 Task: 1.5.6 Add tabs under order management application
Action: Mouse moved to (39, 113)
Screenshot: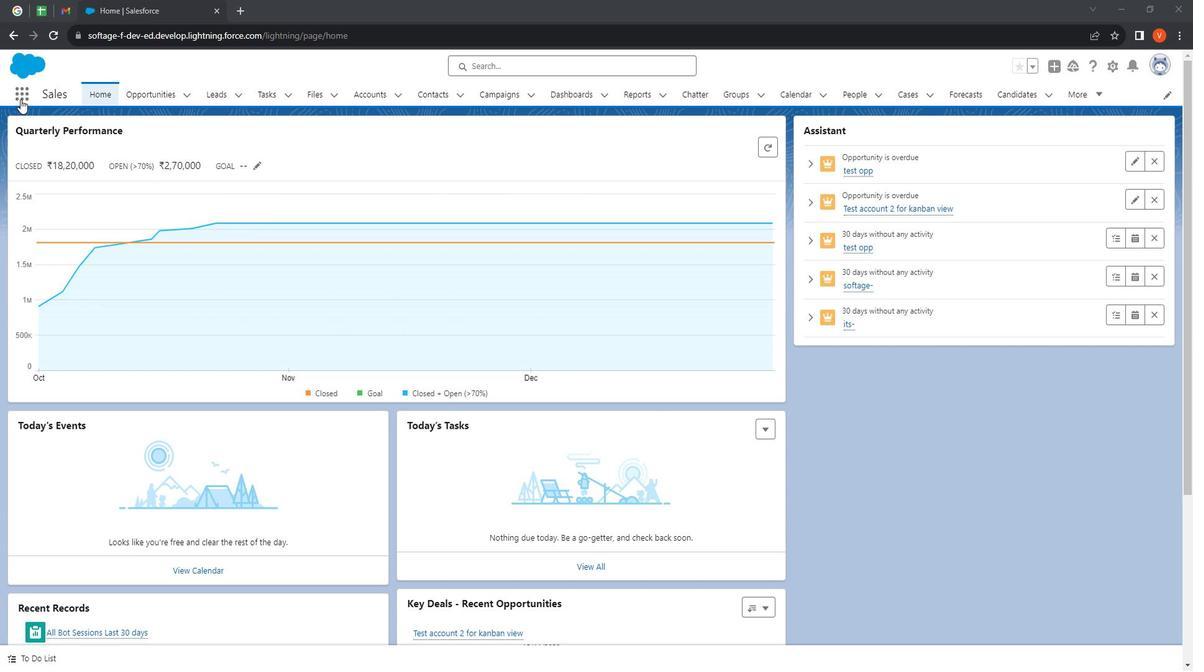 
Action: Mouse pressed left at (39, 113)
Screenshot: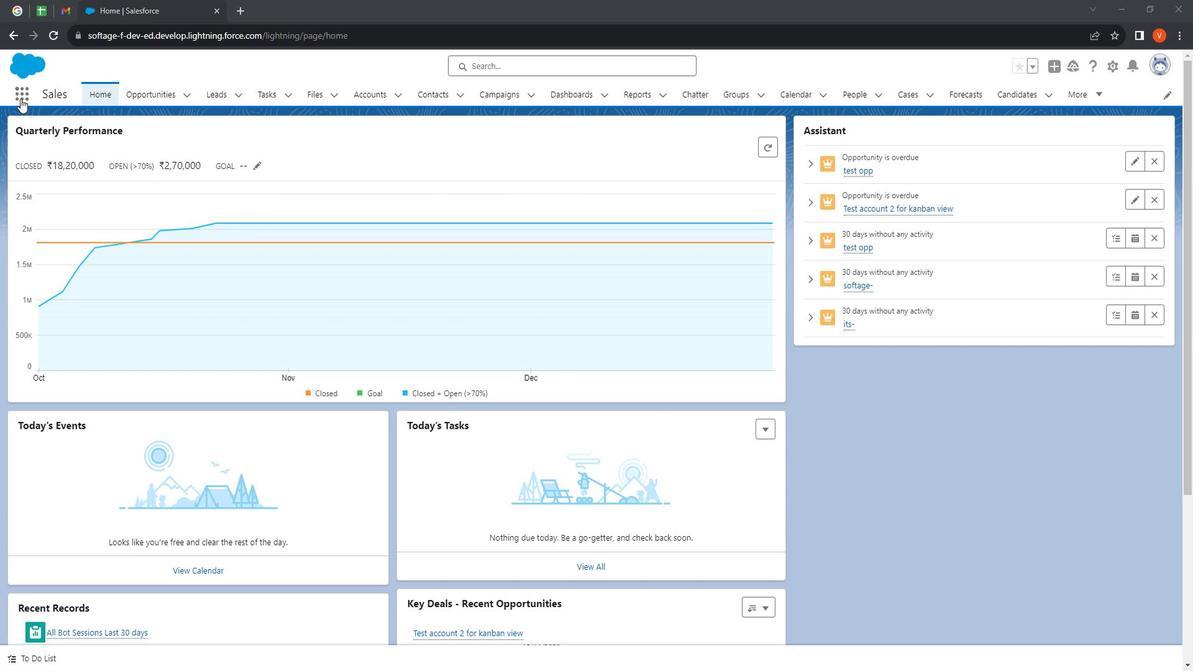 
Action: Mouse moved to (49, 328)
Screenshot: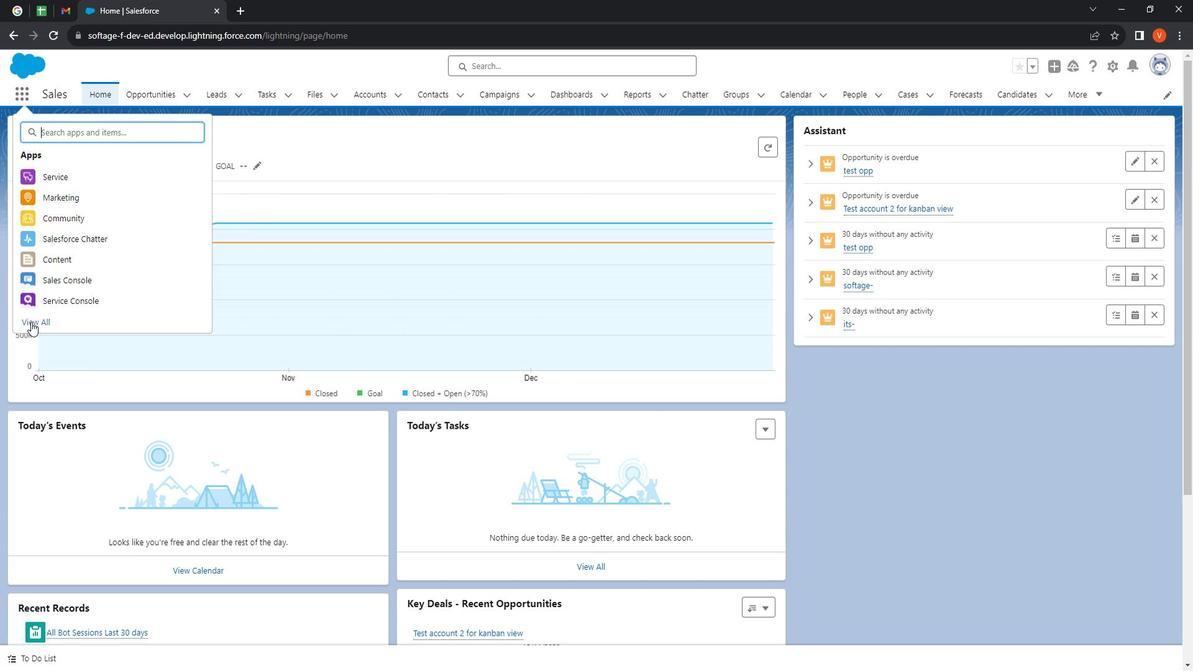 
Action: Mouse pressed left at (49, 328)
Screenshot: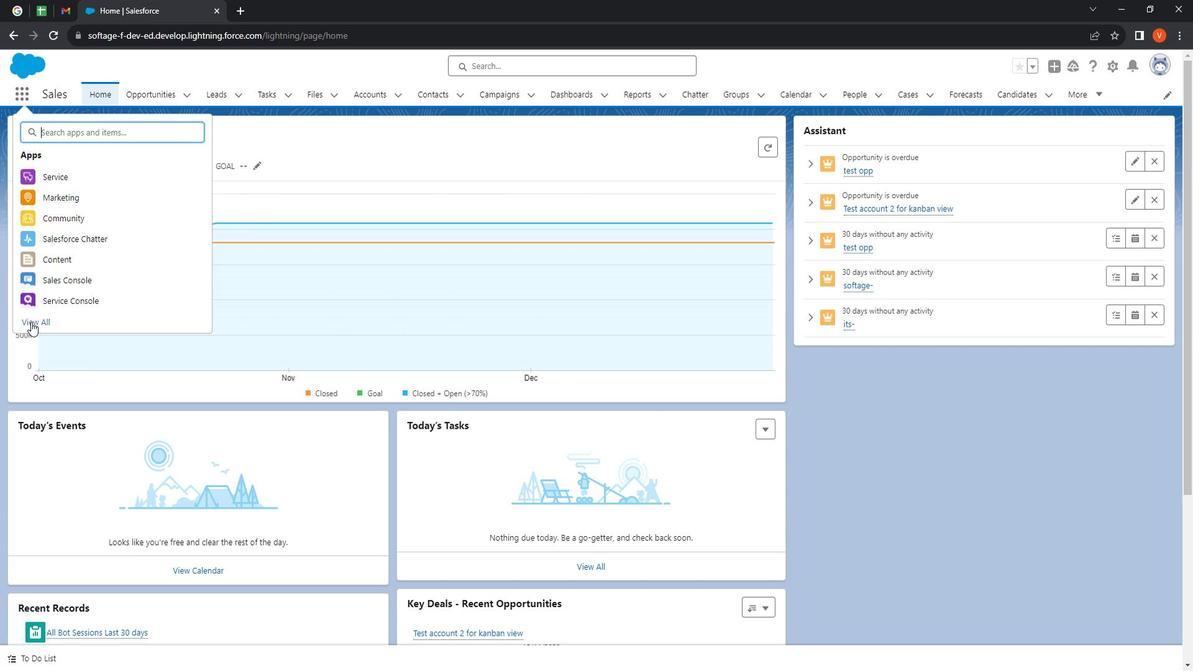 
Action: Mouse moved to (881, 479)
Screenshot: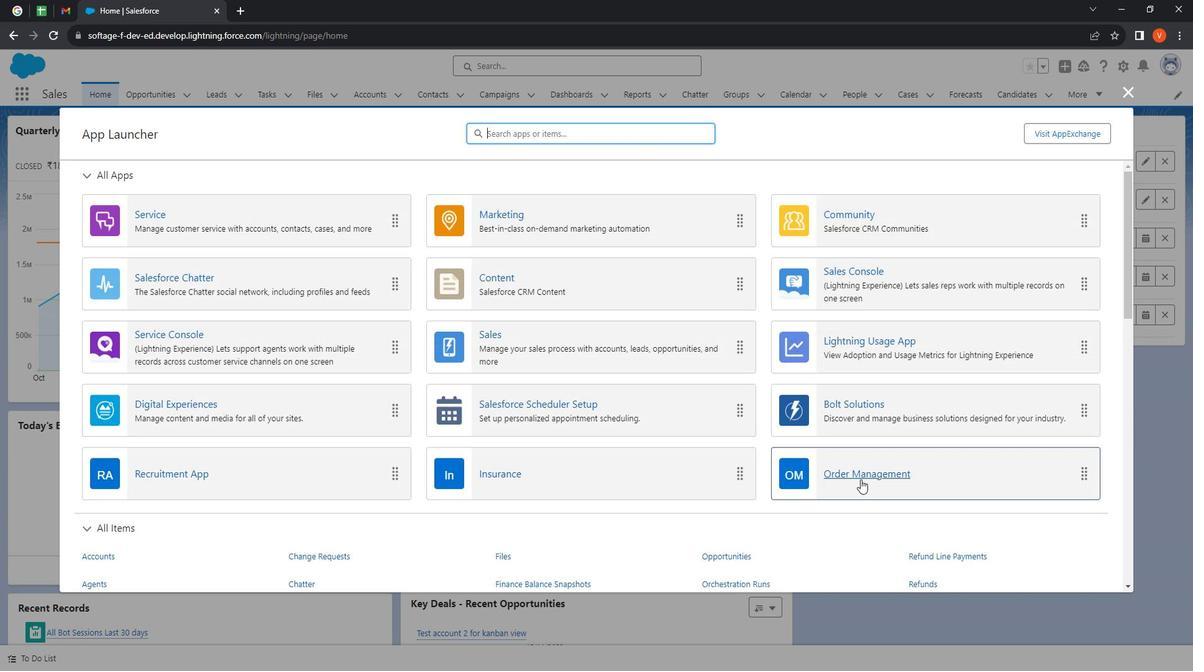 
Action: Mouse pressed left at (881, 479)
Screenshot: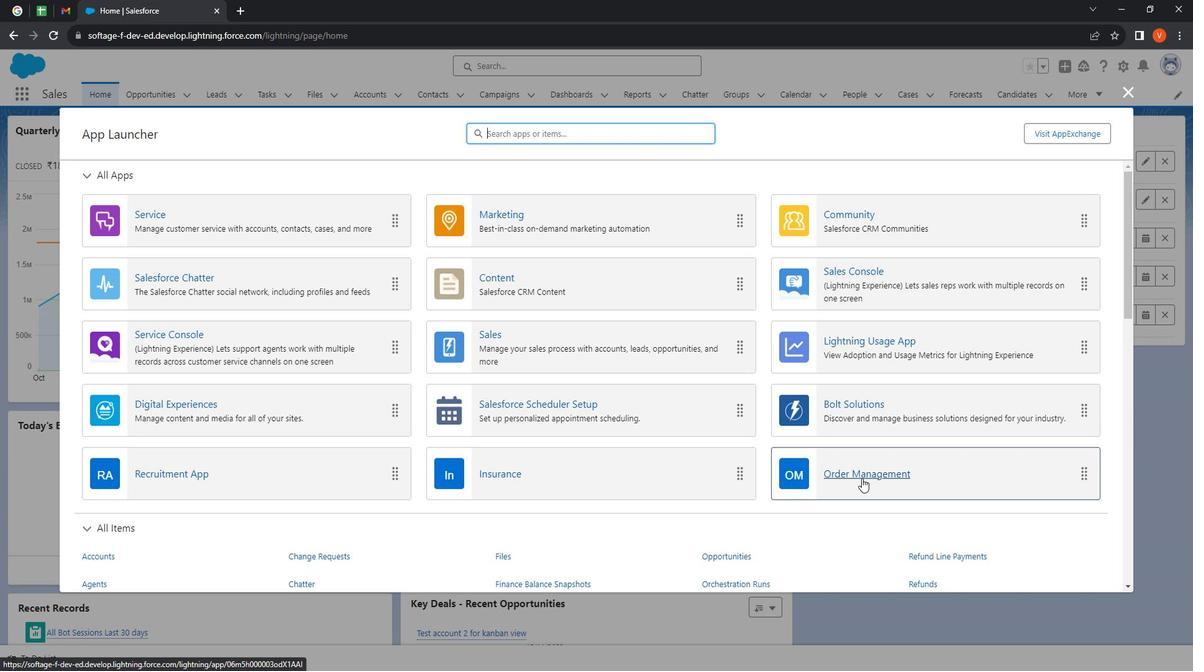 
Action: Mouse moved to (1139, 80)
Screenshot: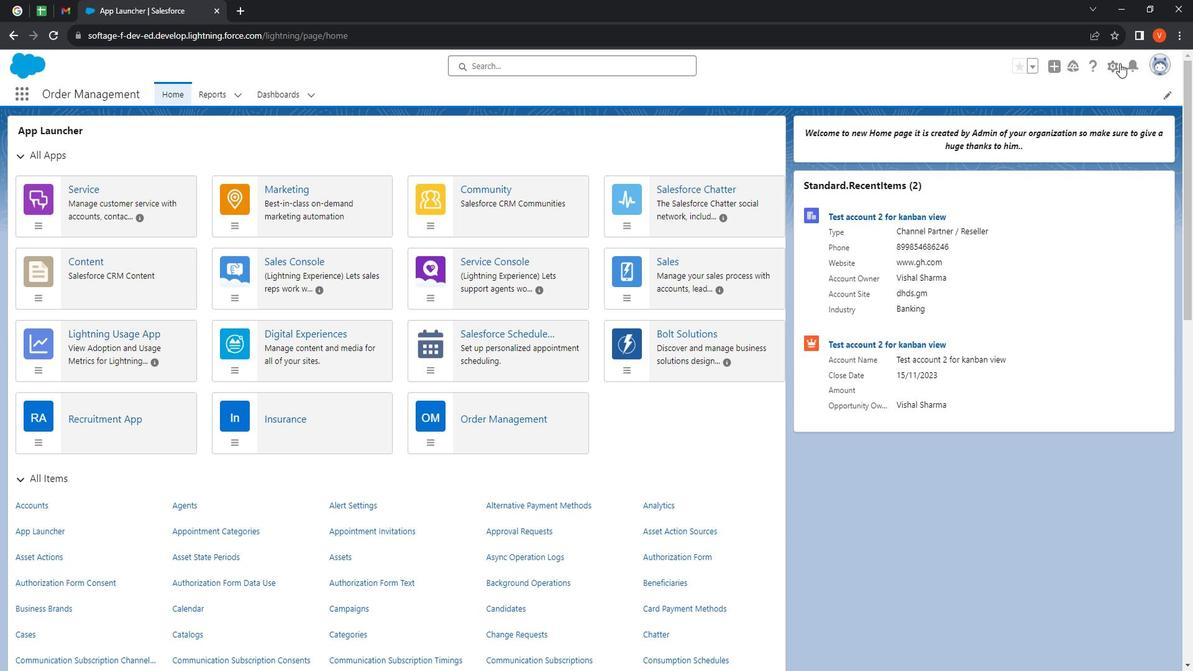 
Action: Mouse pressed left at (1139, 80)
Screenshot: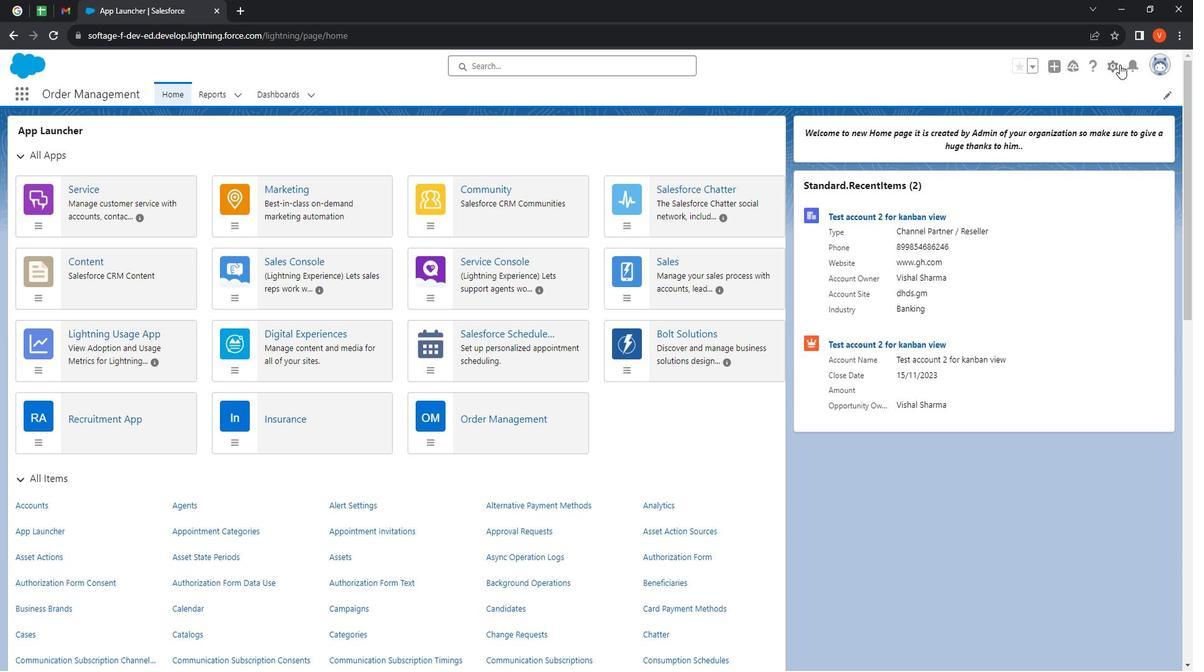 
Action: Mouse moved to (1126, 124)
Screenshot: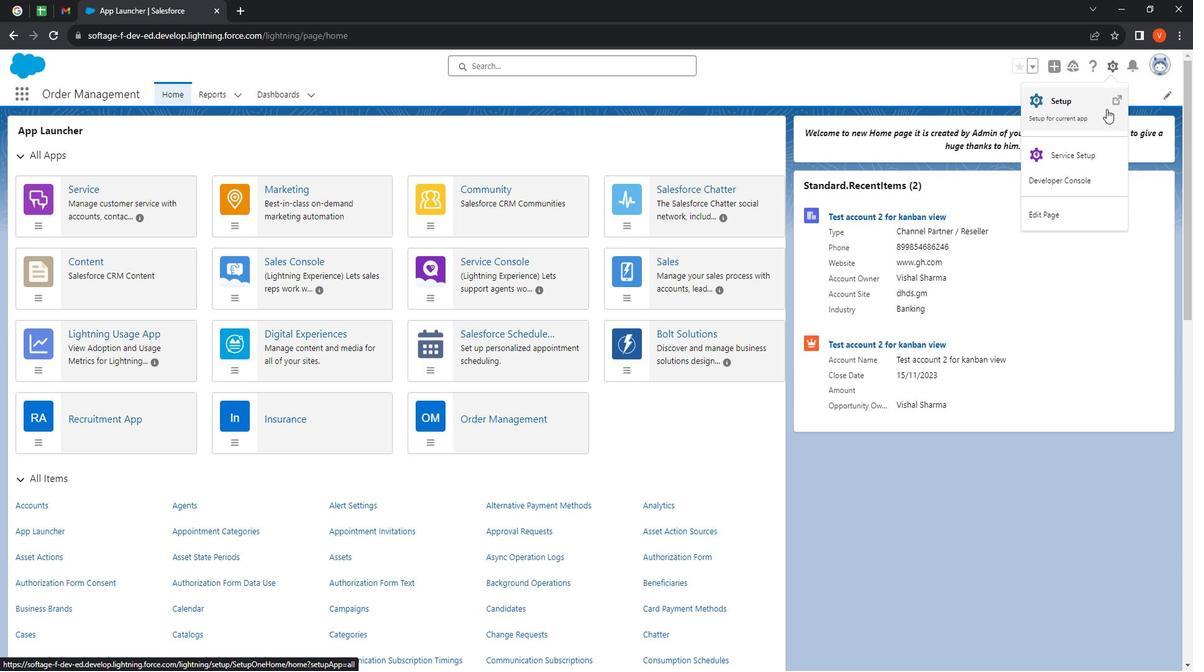 
Action: Mouse pressed left at (1126, 124)
Screenshot: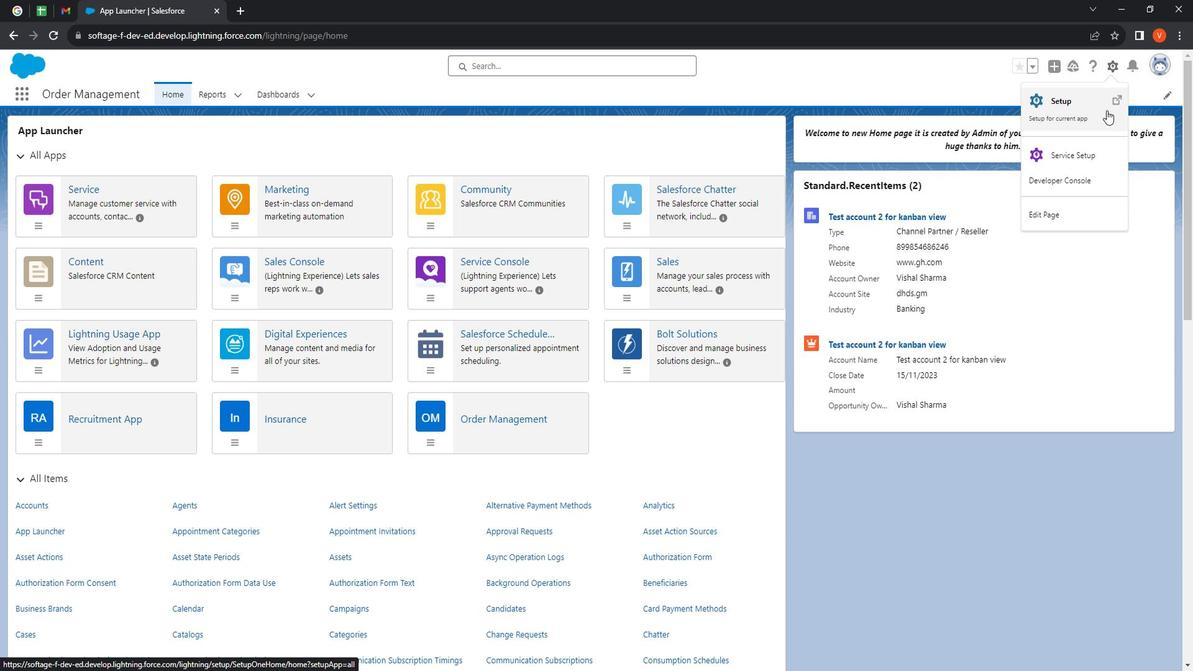 
Action: Mouse moved to (87, 181)
Screenshot: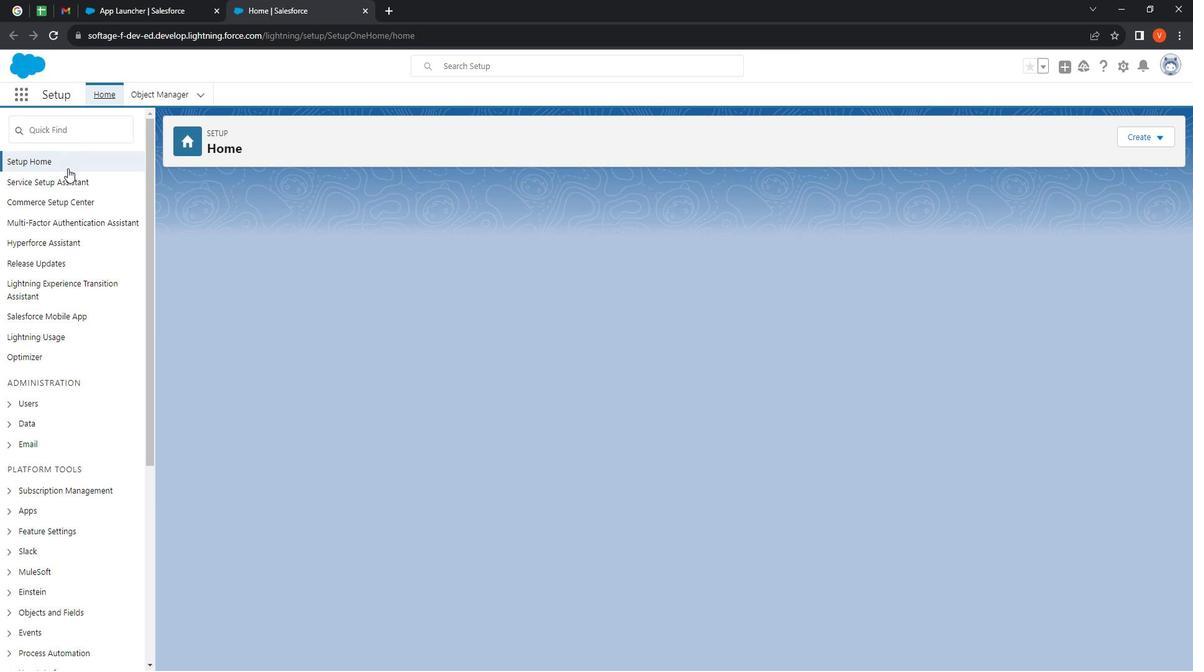 
Action: Mouse scrolled (87, 180) with delta (0, 0)
Screenshot: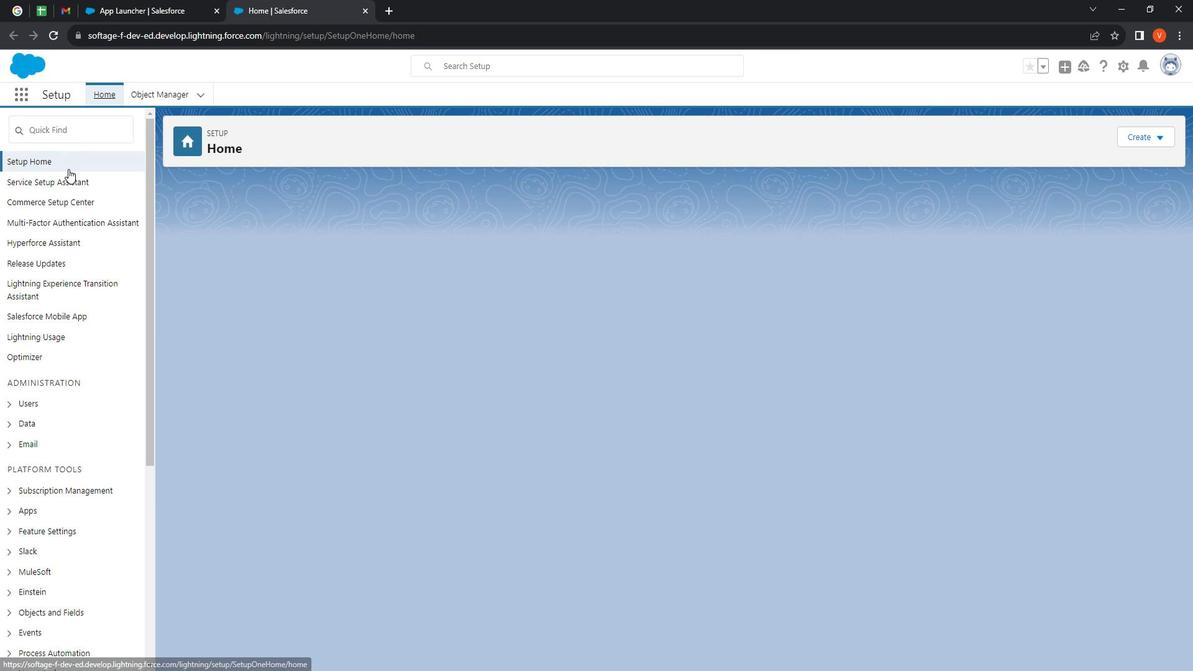 
Action: Mouse moved to (90, 188)
Screenshot: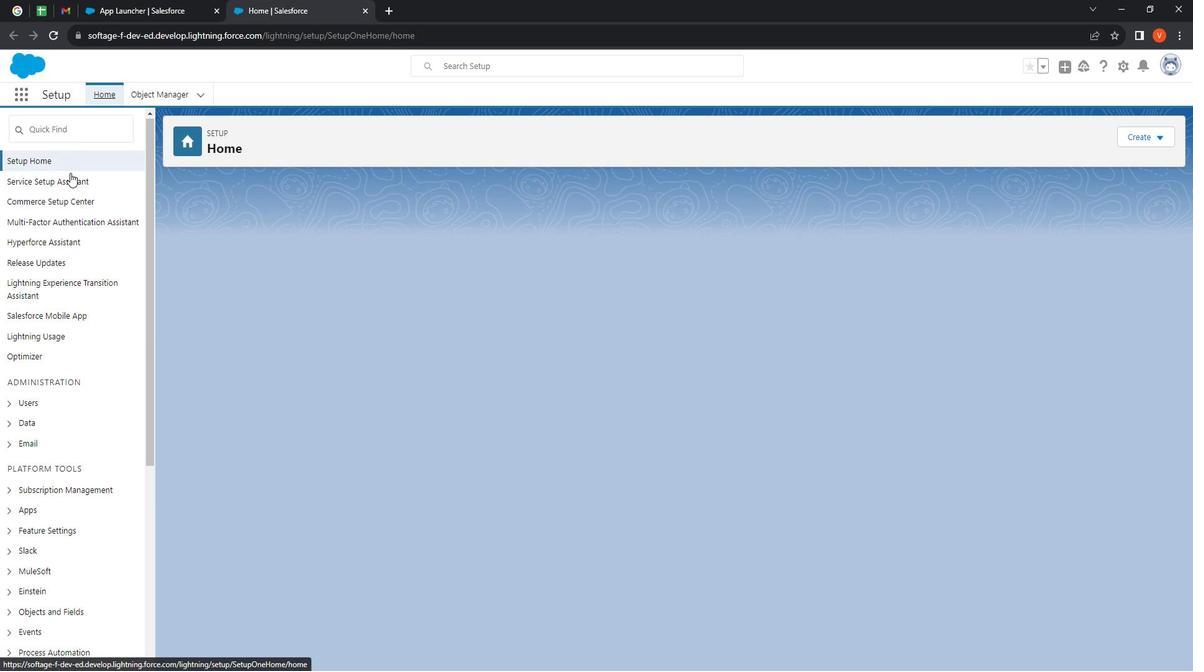 
Action: Mouse scrolled (90, 187) with delta (0, 0)
Screenshot: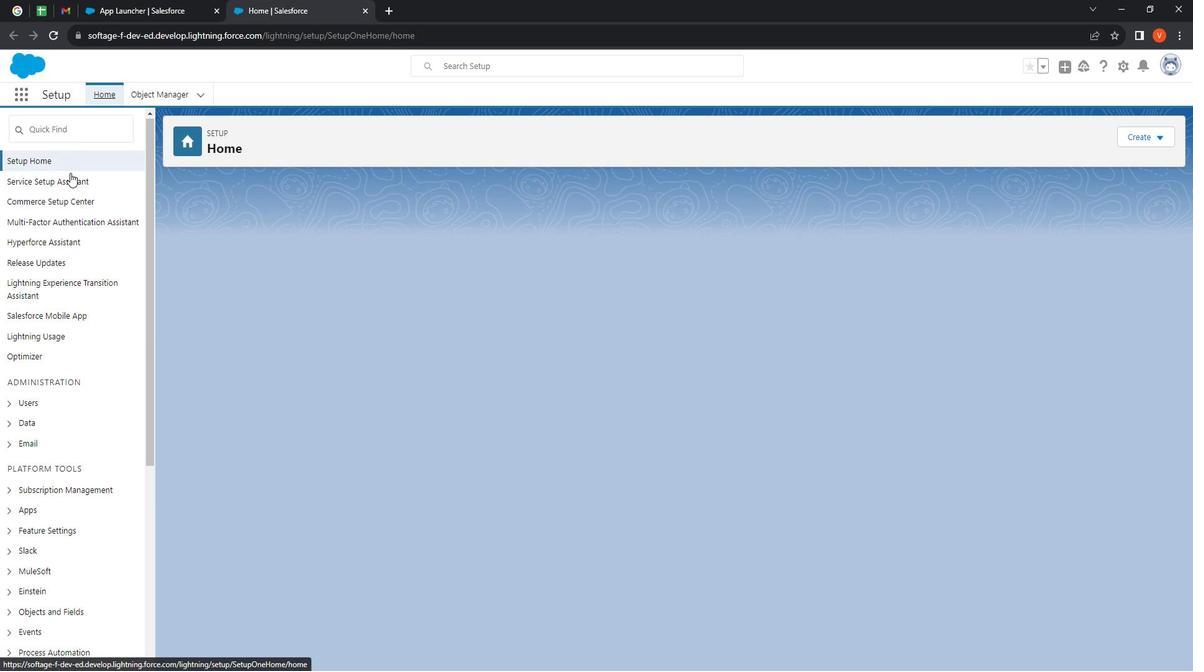 
Action: Mouse moved to (110, 200)
Screenshot: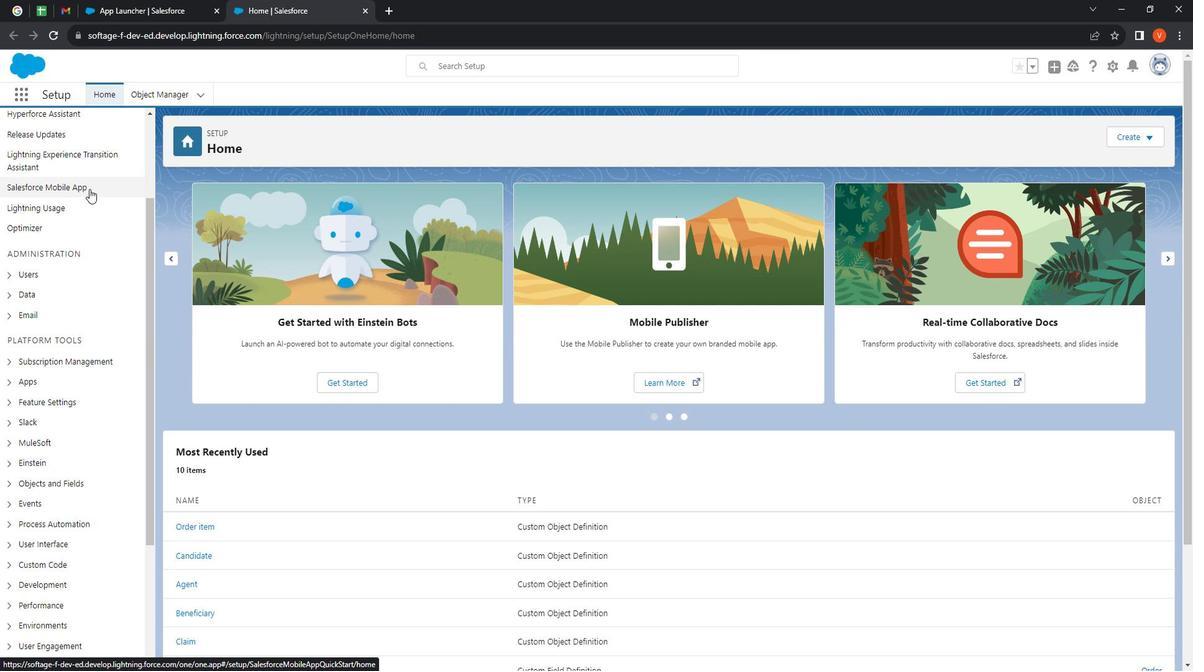 
Action: Mouse scrolled (110, 199) with delta (0, 0)
Screenshot: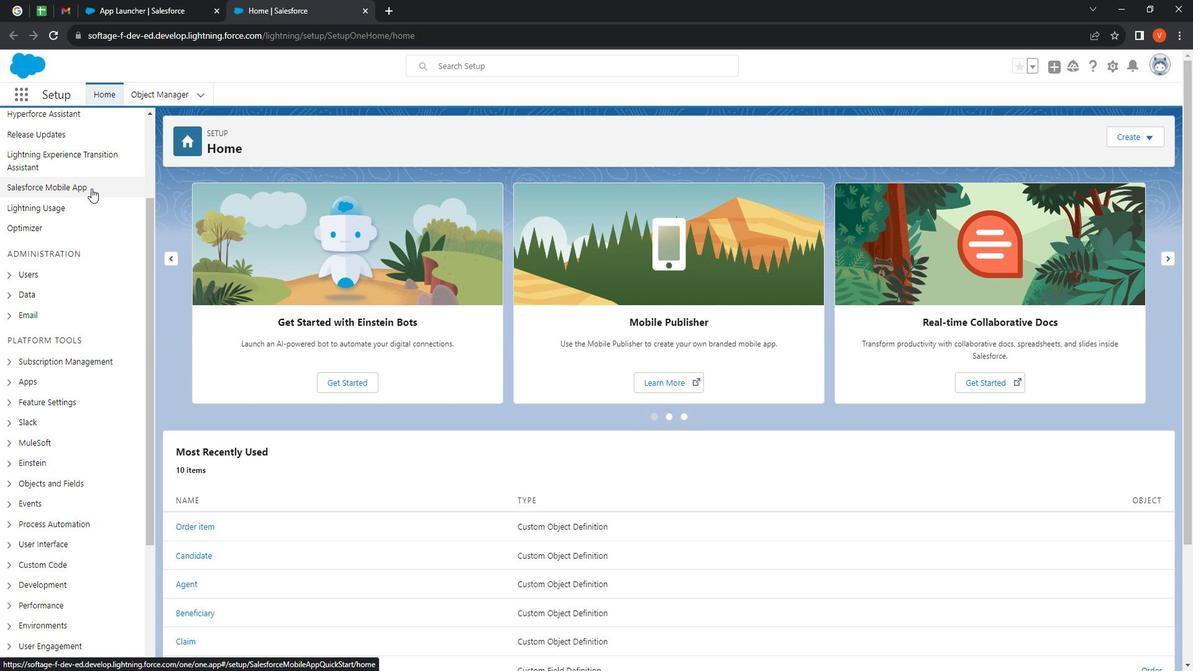 
Action: Mouse moved to (110, 199)
Screenshot: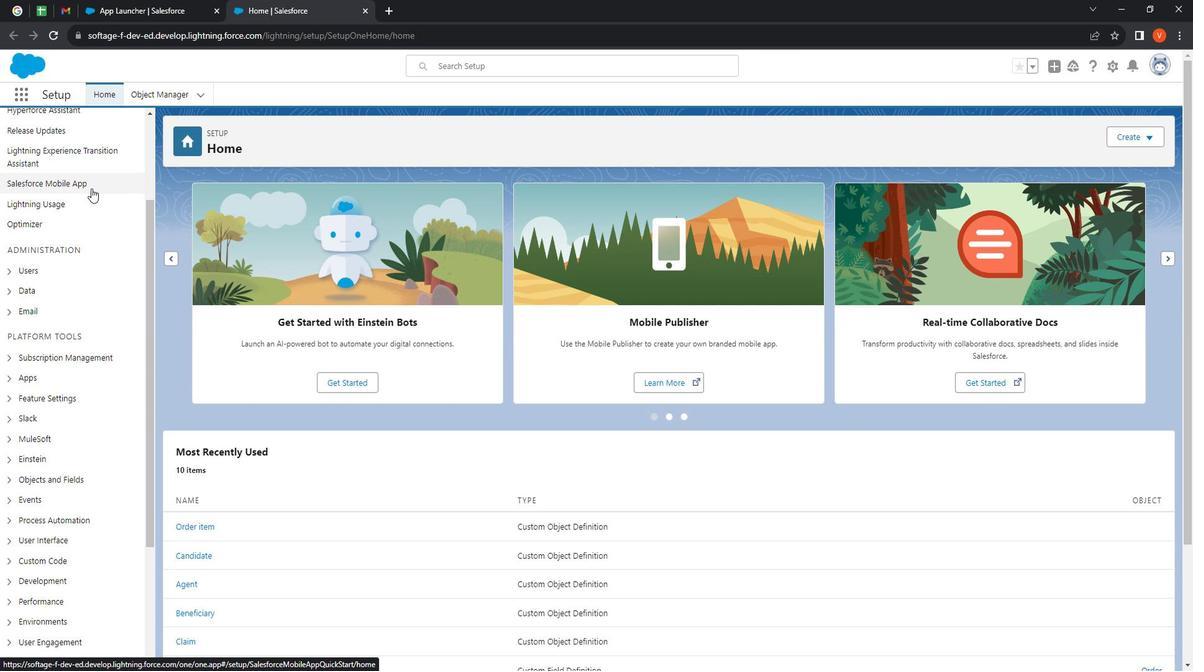 
Action: Mouse scrolled (110, 198) with delta (0, 0)
Screenshot: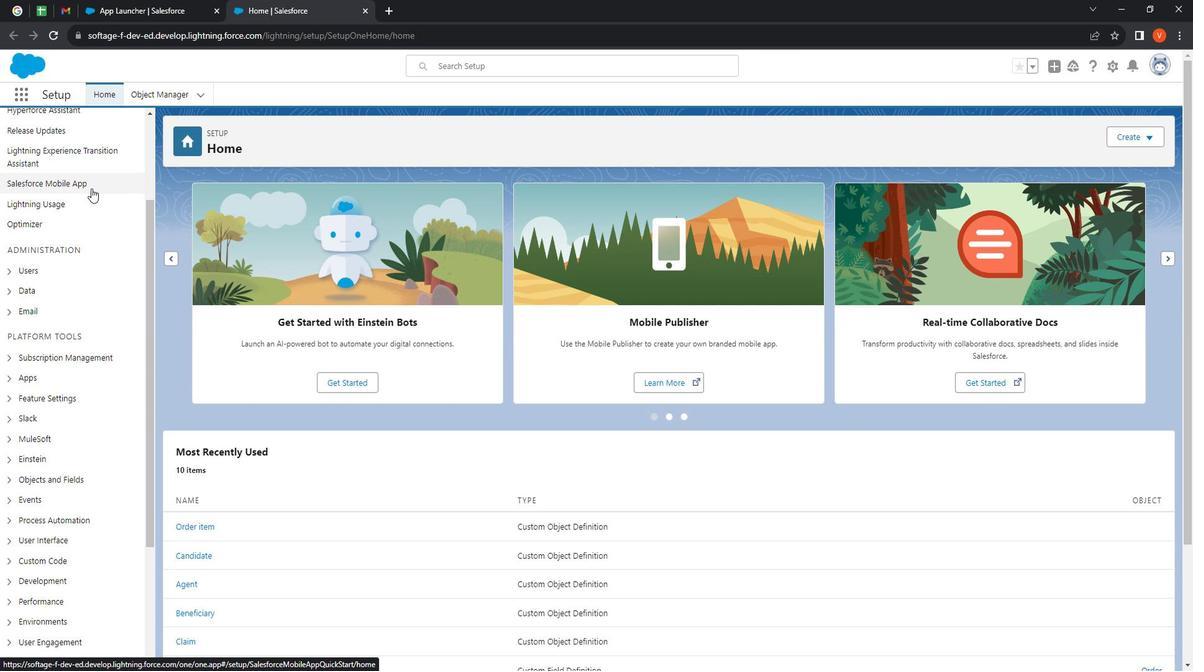 
Action: Mouse moved to (170, 382)
Screenshot: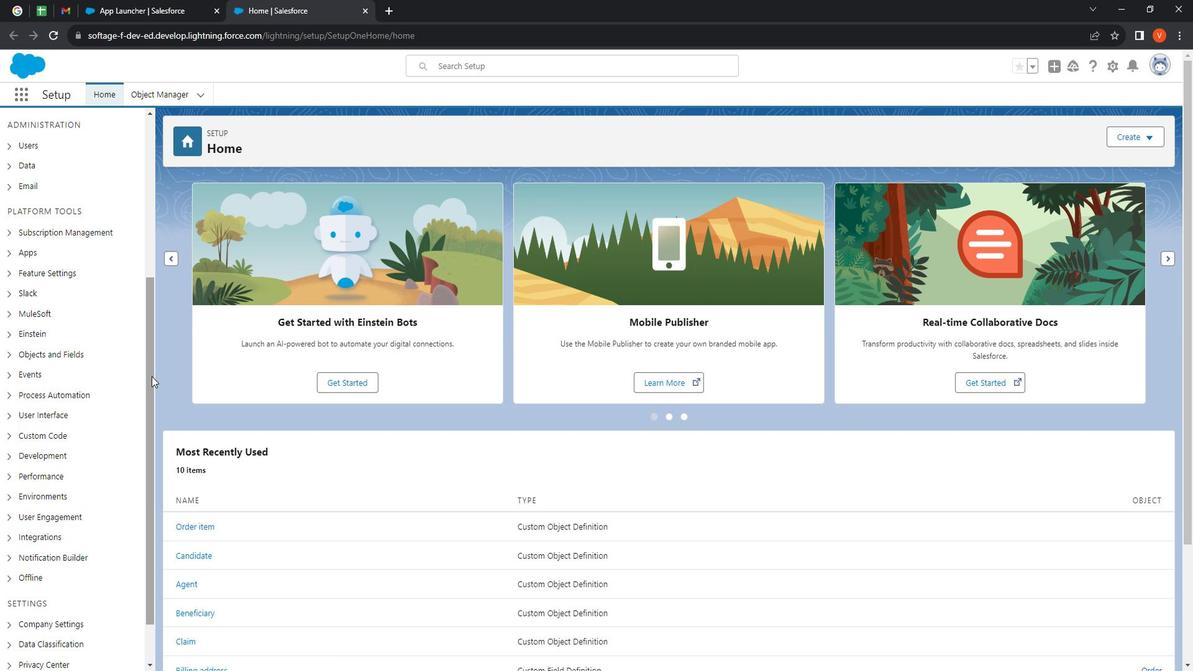 
Action: Mouse pressed left at (170, 382)
Screenshot: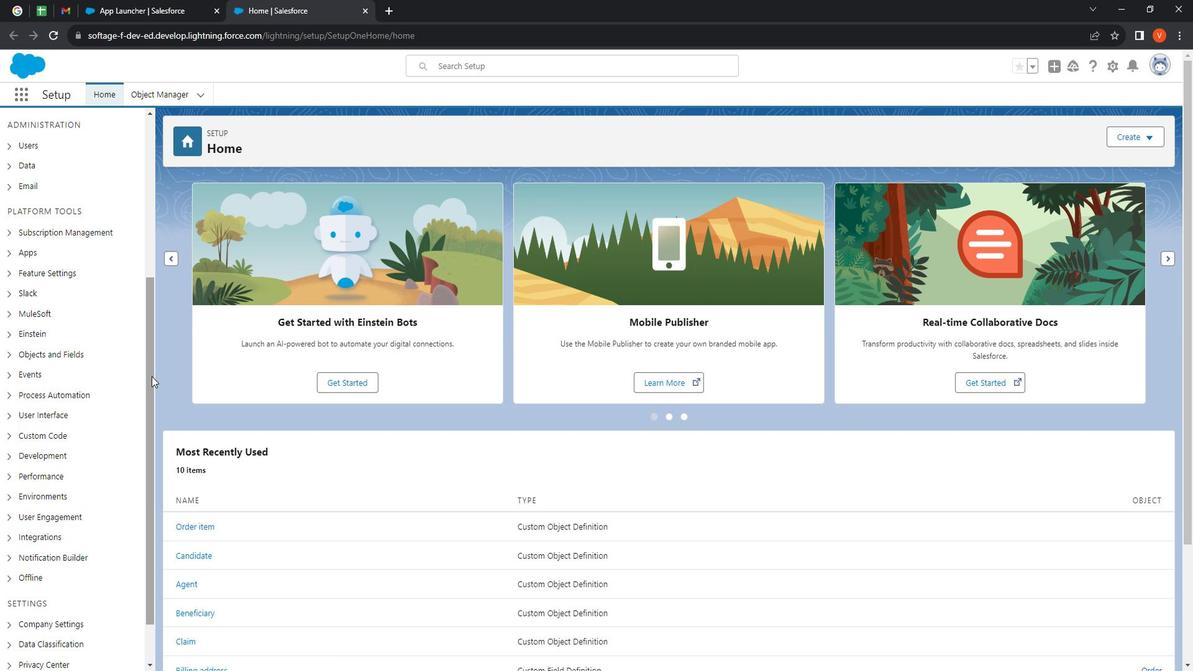 
Action: Mouse moved to (27, 457)
Screenshot: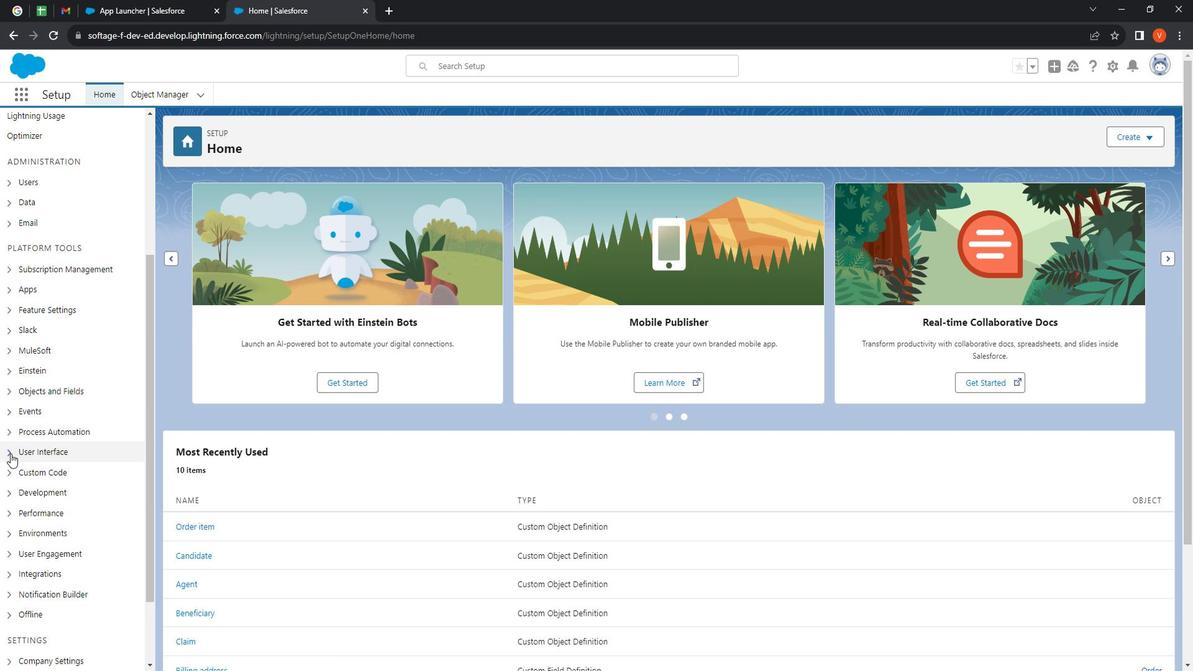 
Action: Mouse pressed left at (27, 457)
Screenshot: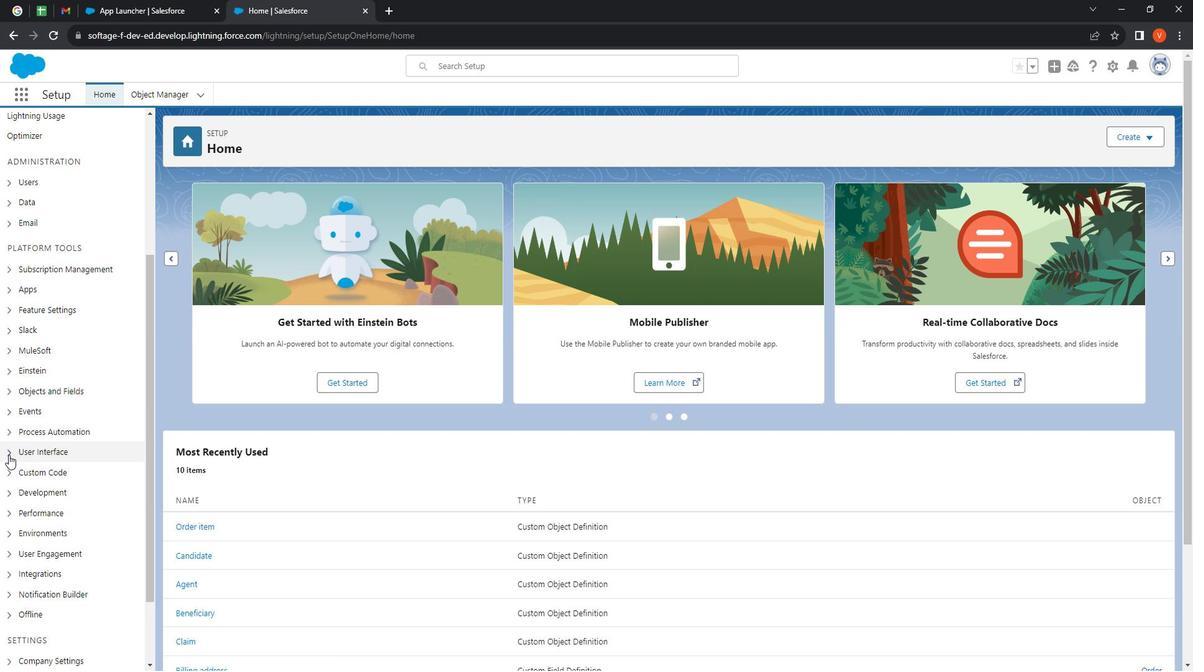 
Action: Mouse moved to (167, 338)
Screenshot: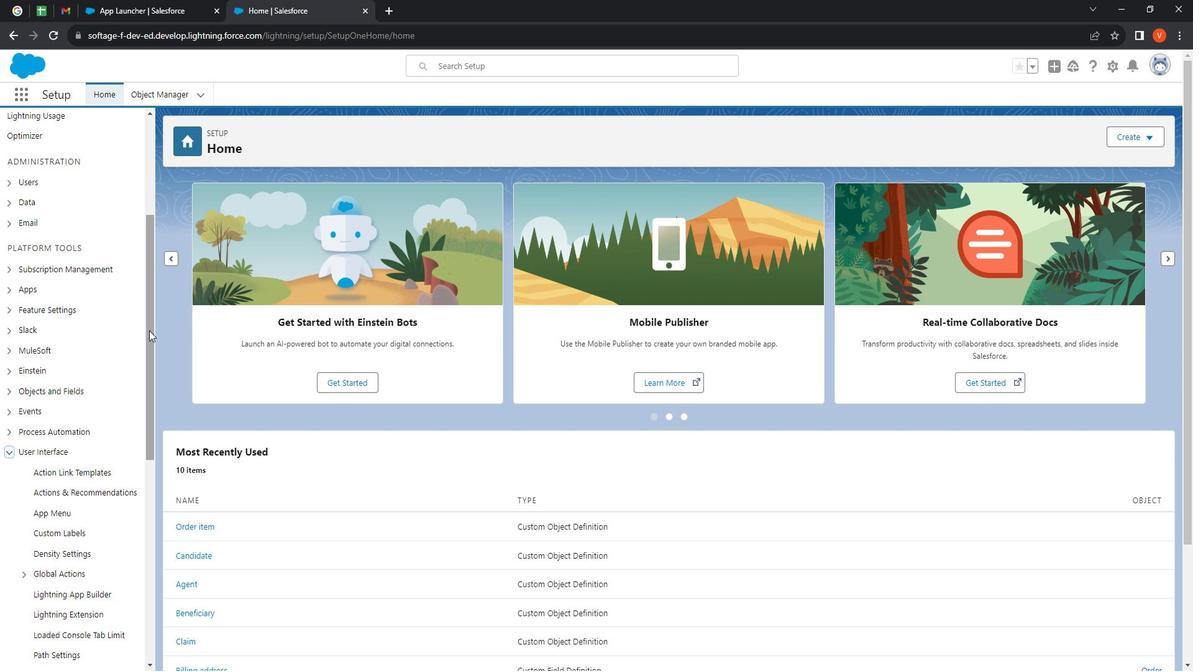 
Action: Mouse pressed left at (167, 338)
Screenshot: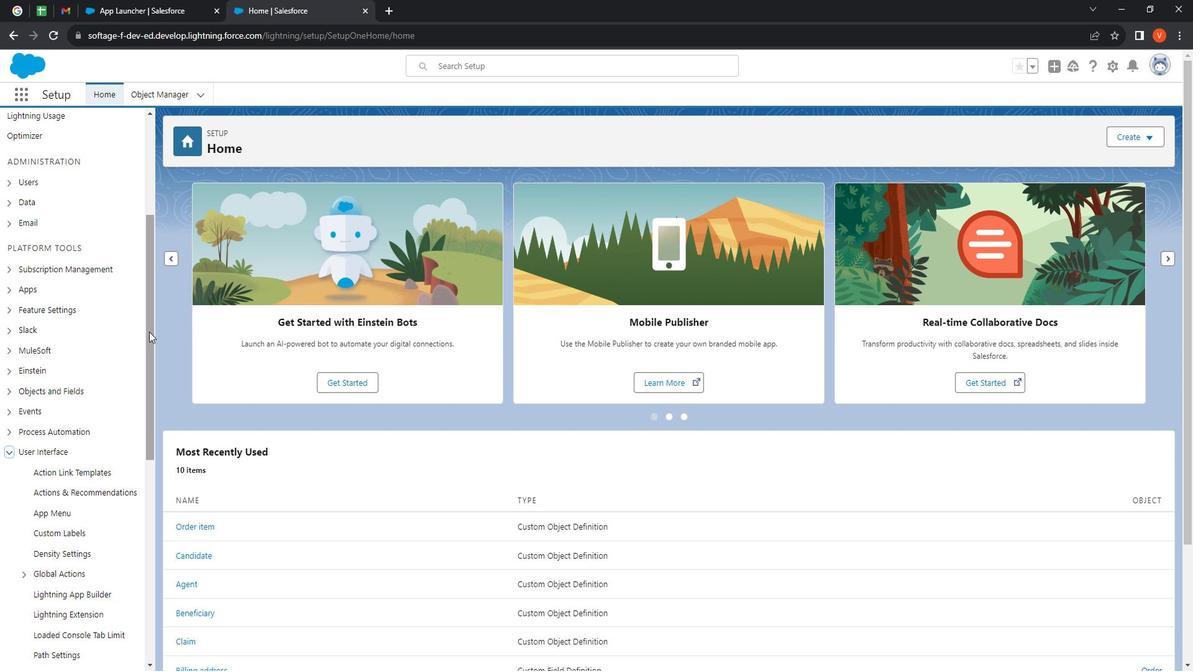 
Action: Mouse moved to (61, 563)
Screenshot: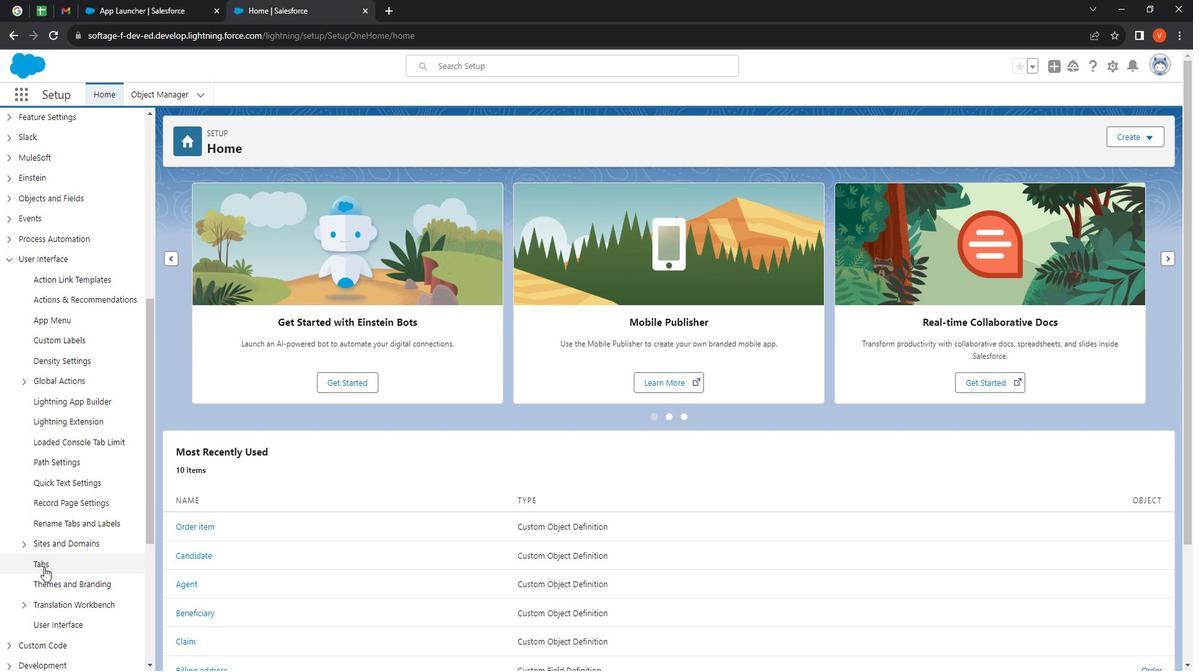 
Action: Mouse pressed left at (61, 563)
Screenshot: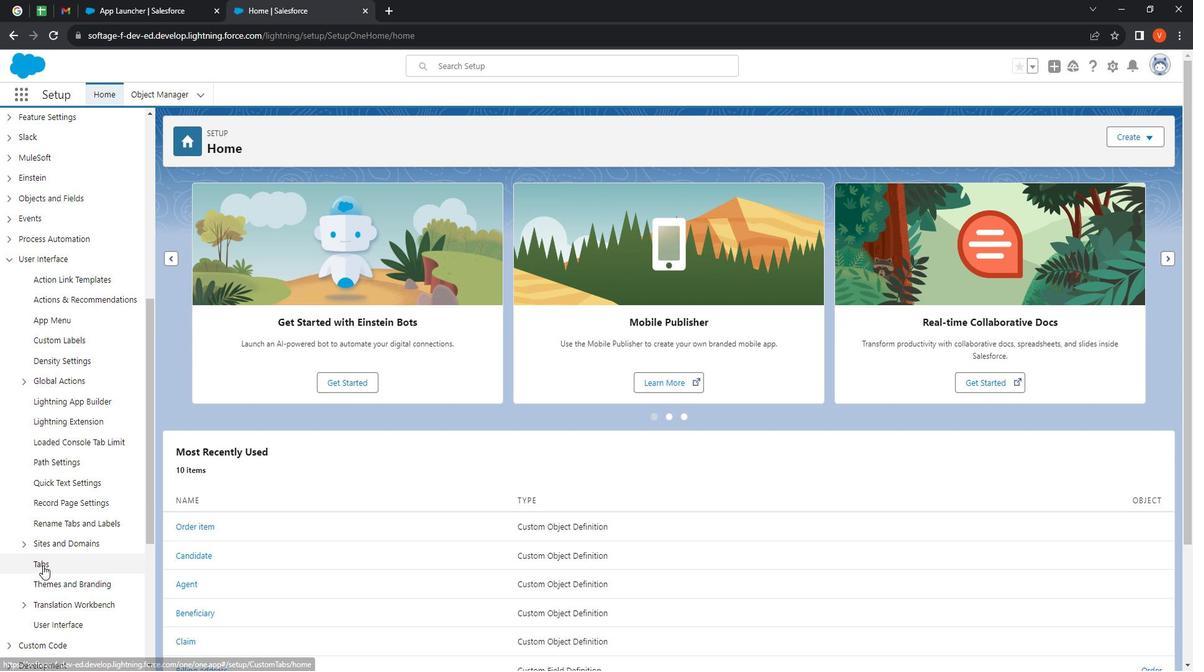 
Action: Mouse moved to (504, 291)
Screenshot: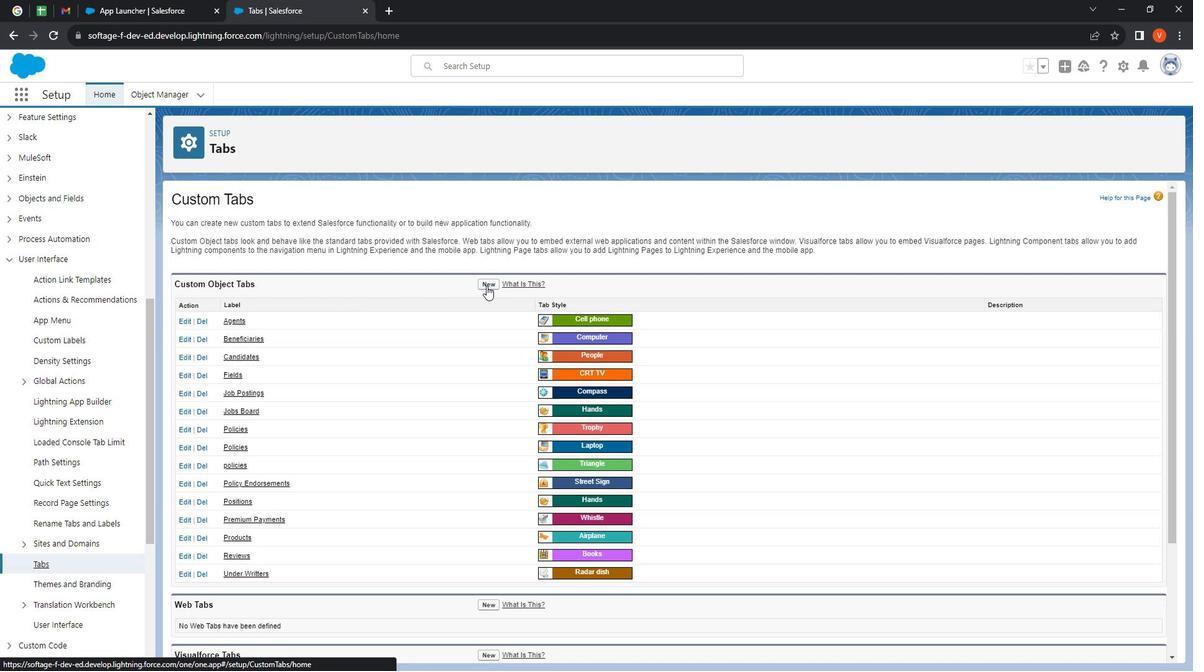 
Action: Mouse pressed left at (504, 291)
Screenshot: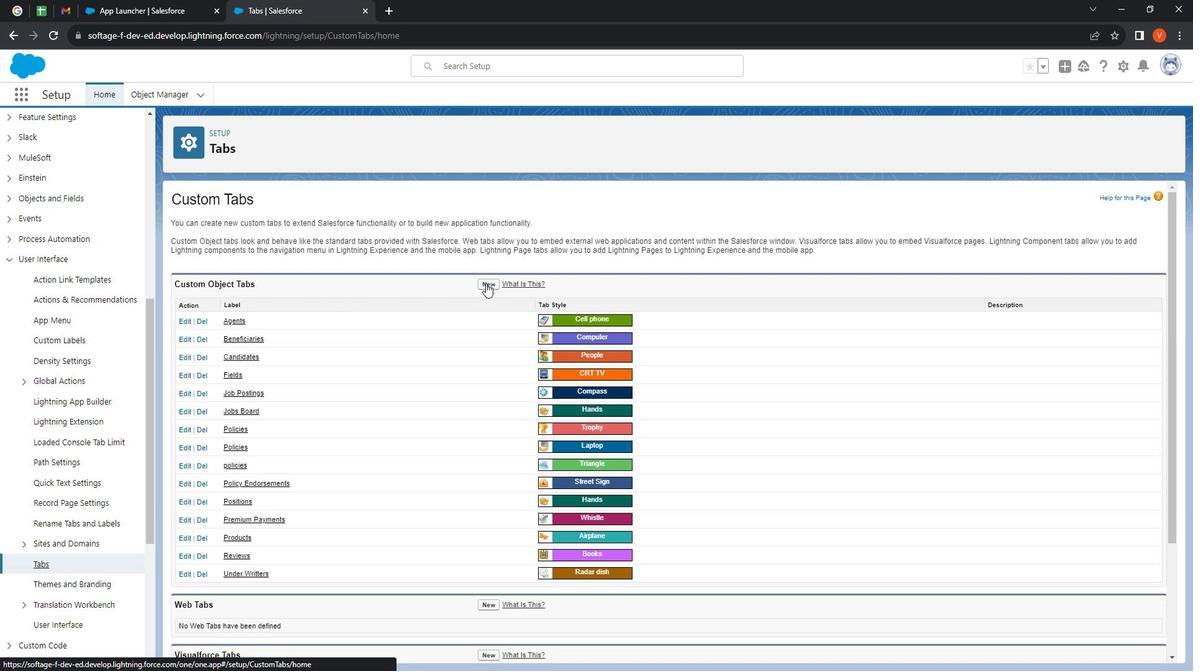 
Action: Mouse moved to (444, 302)
Screenshot: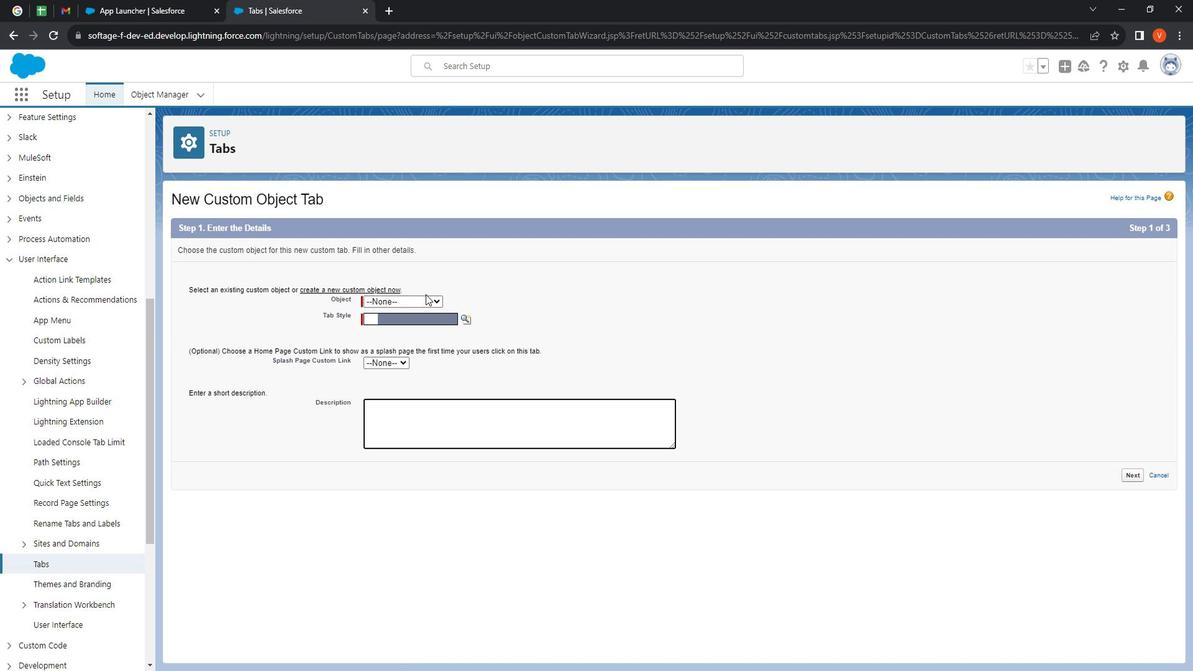 
Action: Mouse pressed left at (444, 302)
Screenshot: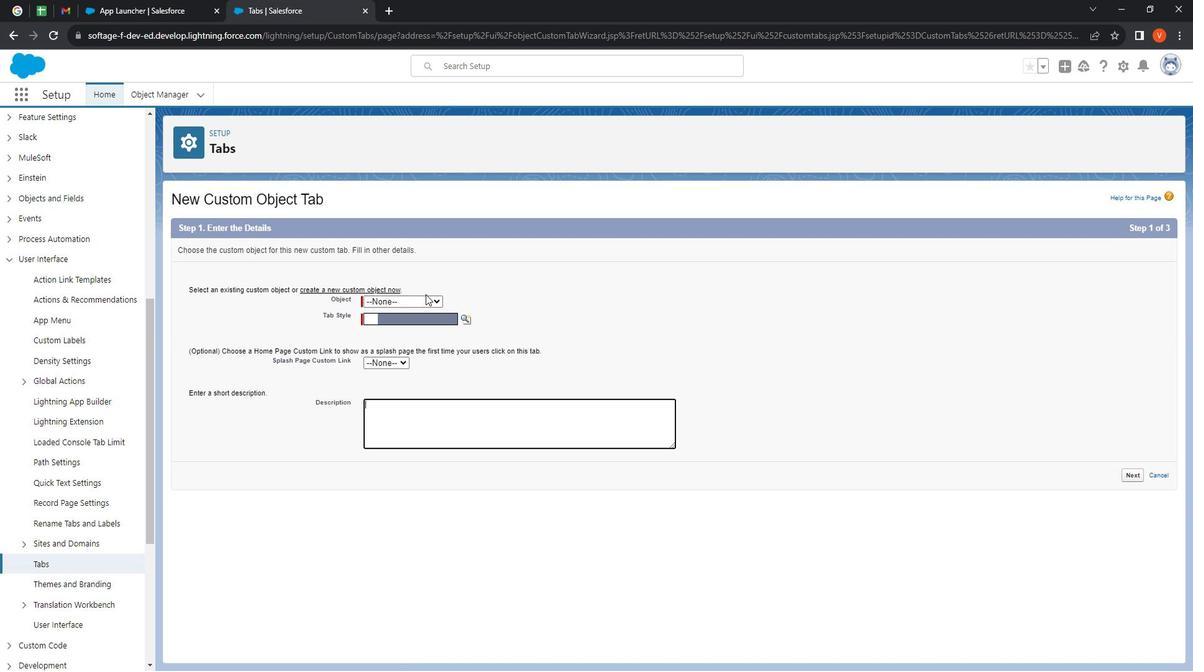 
Action: Mouse moved to (444, 307)
Screenshot: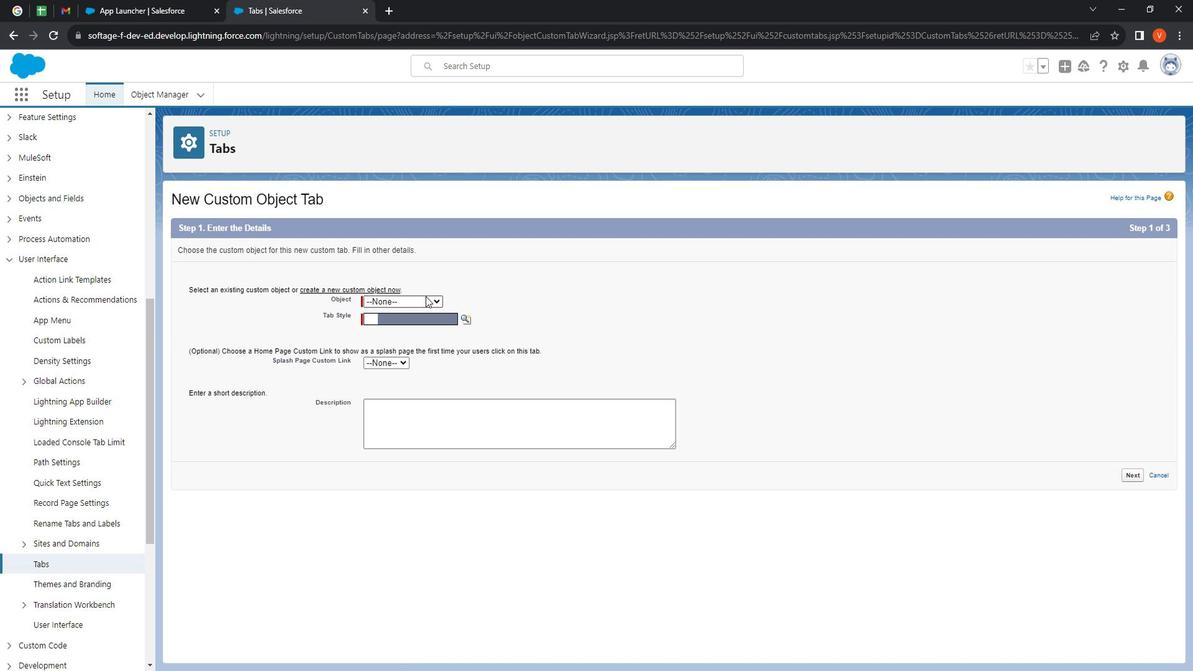 
Action: Mouse pressed left at (444, 307)
Screenshot: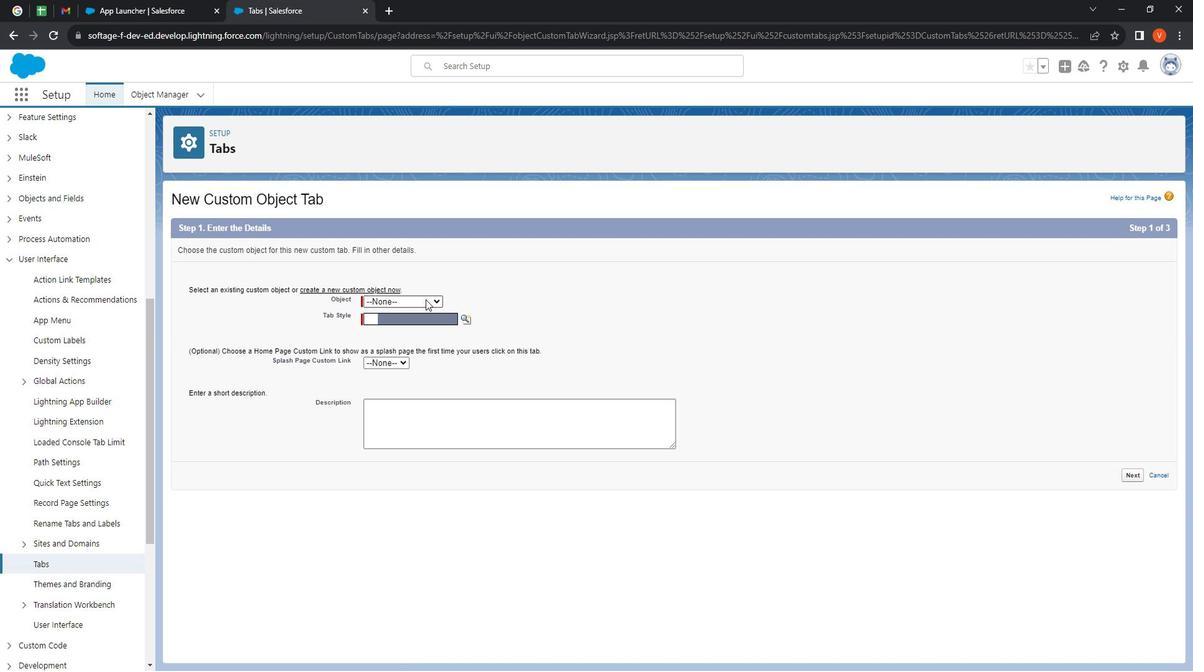 
Action: Mouse moved to (438, 333)
Screenshot: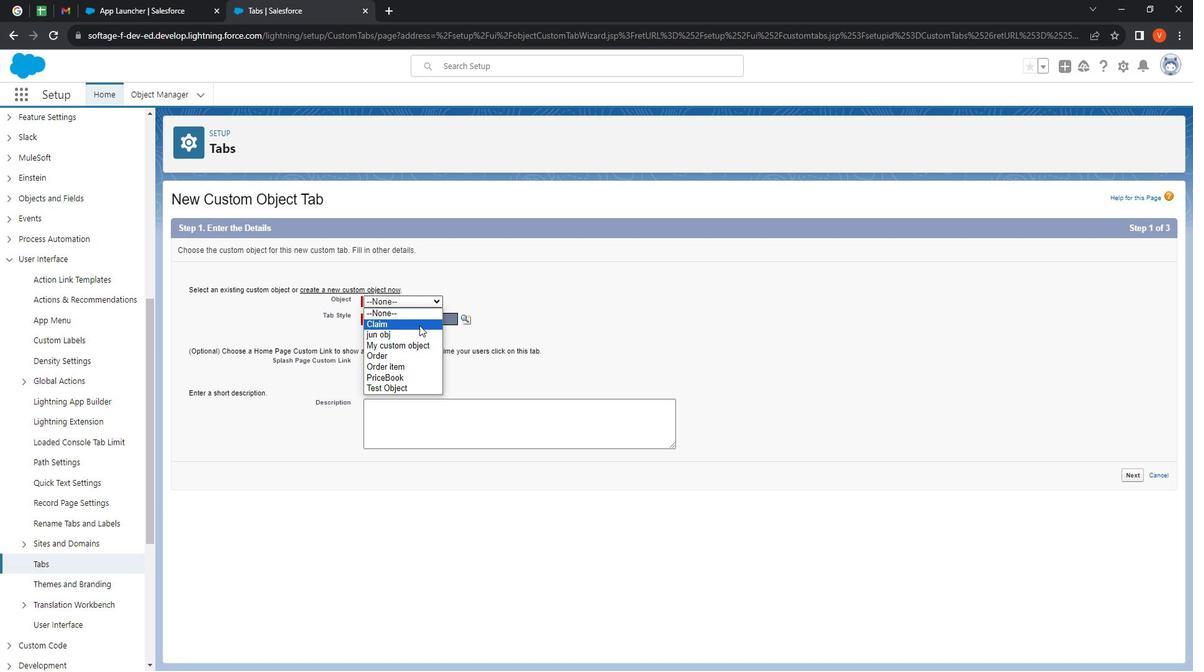 
Action: Mouse pressed left at (438, 333)
Screenshot: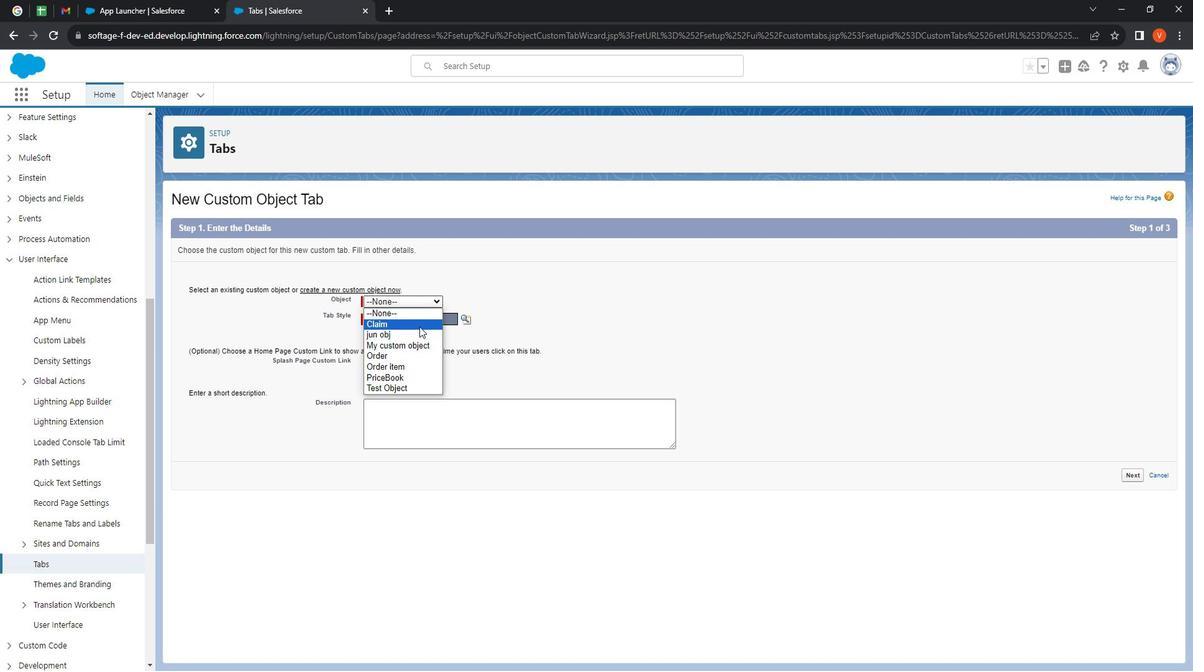 
Action: Mouse moved to (432, 327)
Screenshot: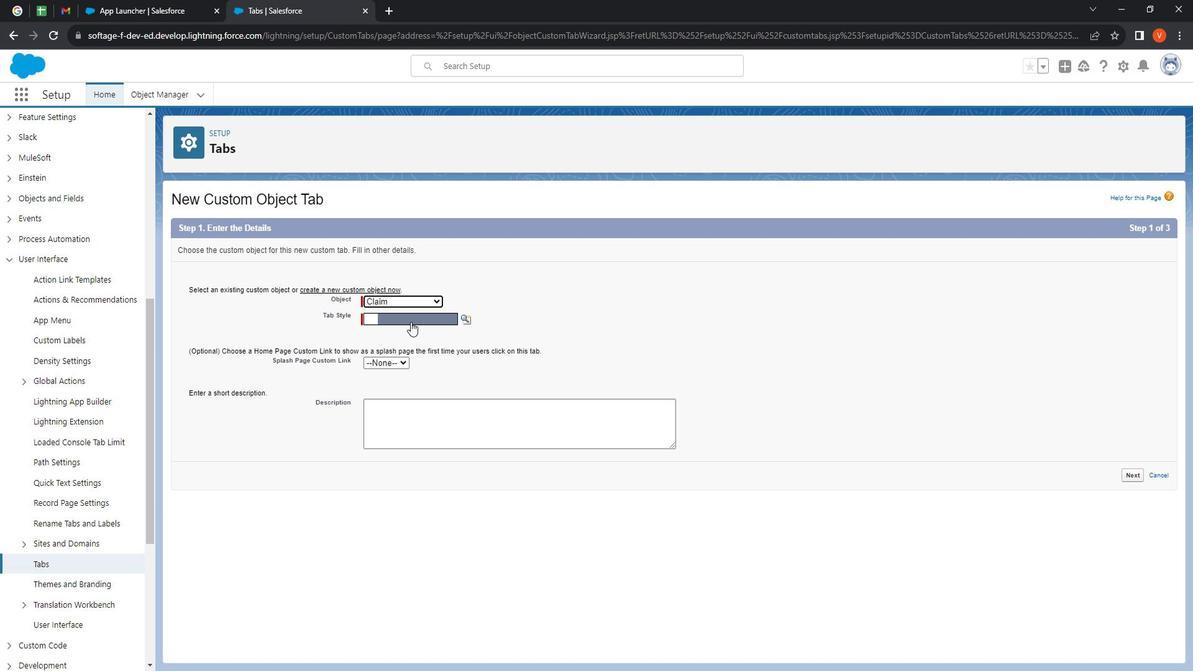 
Action: Mouse pressed left at (432, 327)
Screenshot: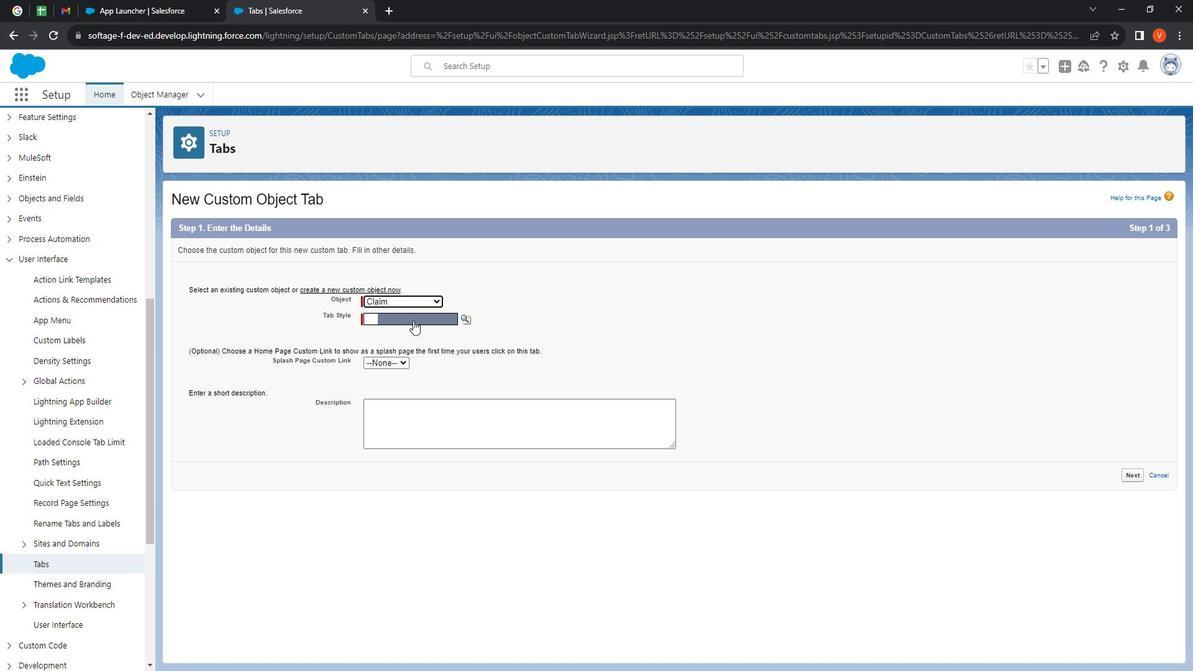 
Action: Mouse moved to (174, 240)
Screenshot: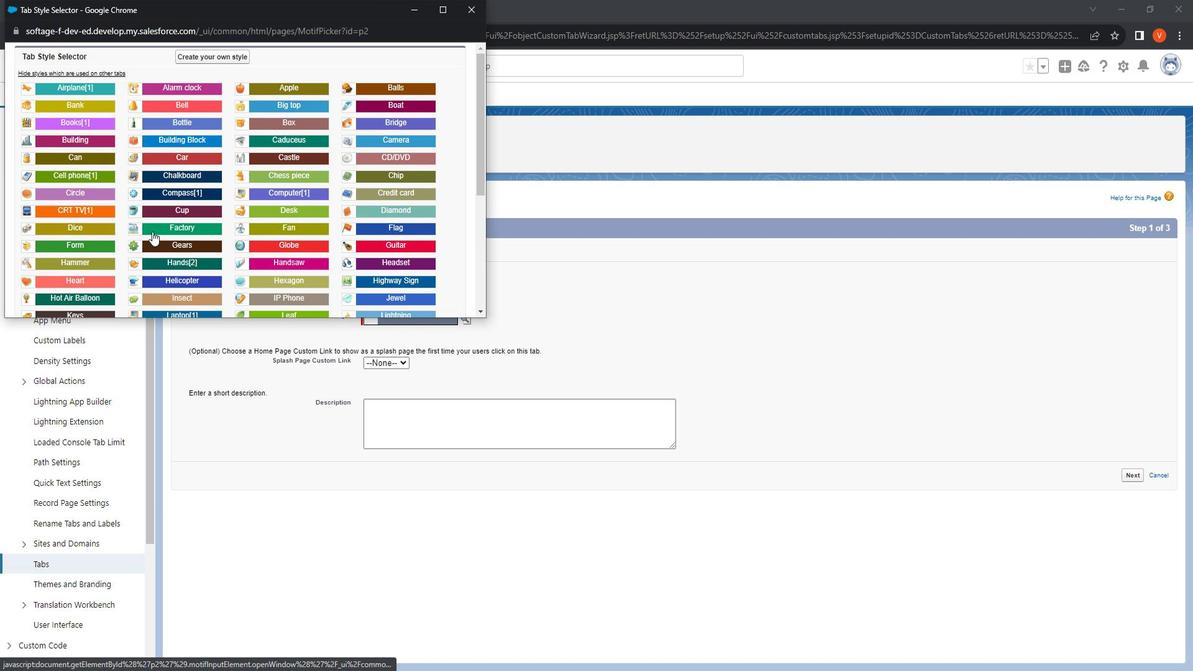 
Action: Mouse scrolled (174, 240) with delta (0, 0)
Screenshot: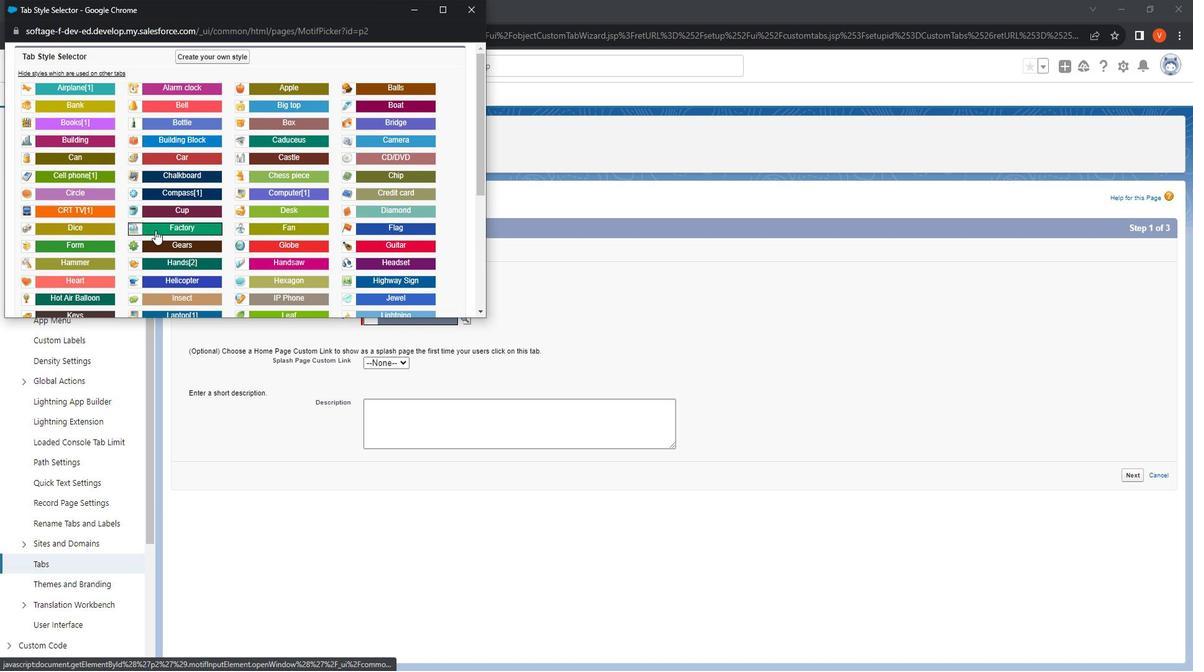 
Action: Mouse moved to (174, 240)
Screenshot: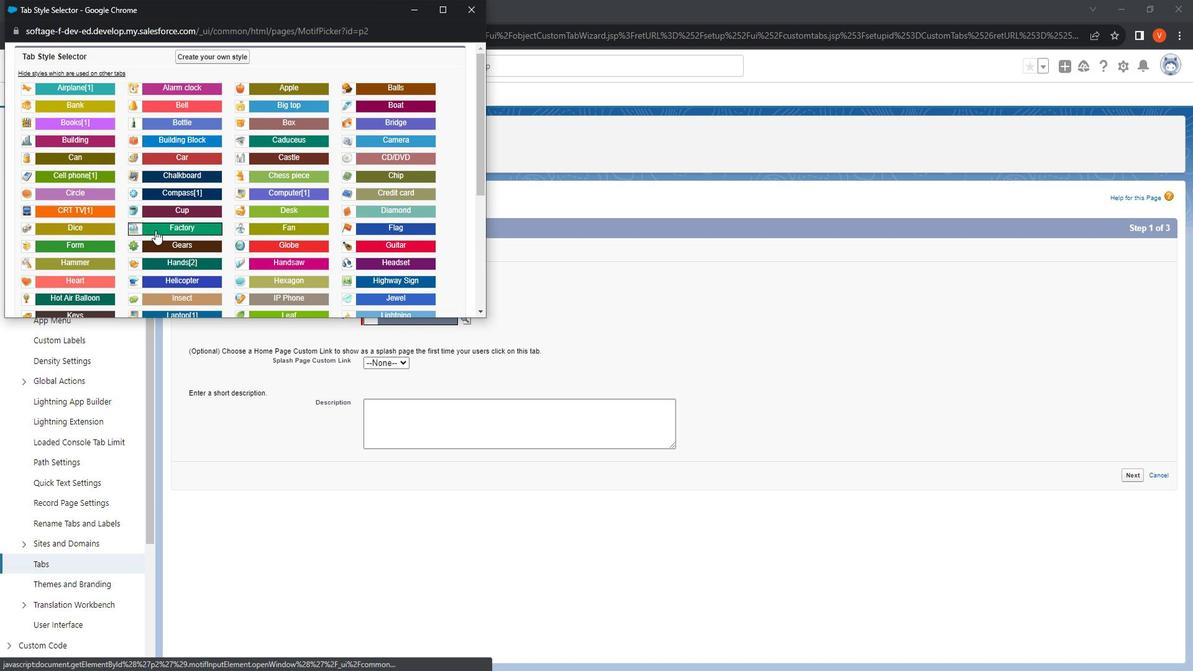 
Action: Mouse scrolled (174, 239) with delta (0, 0)
Screenshot: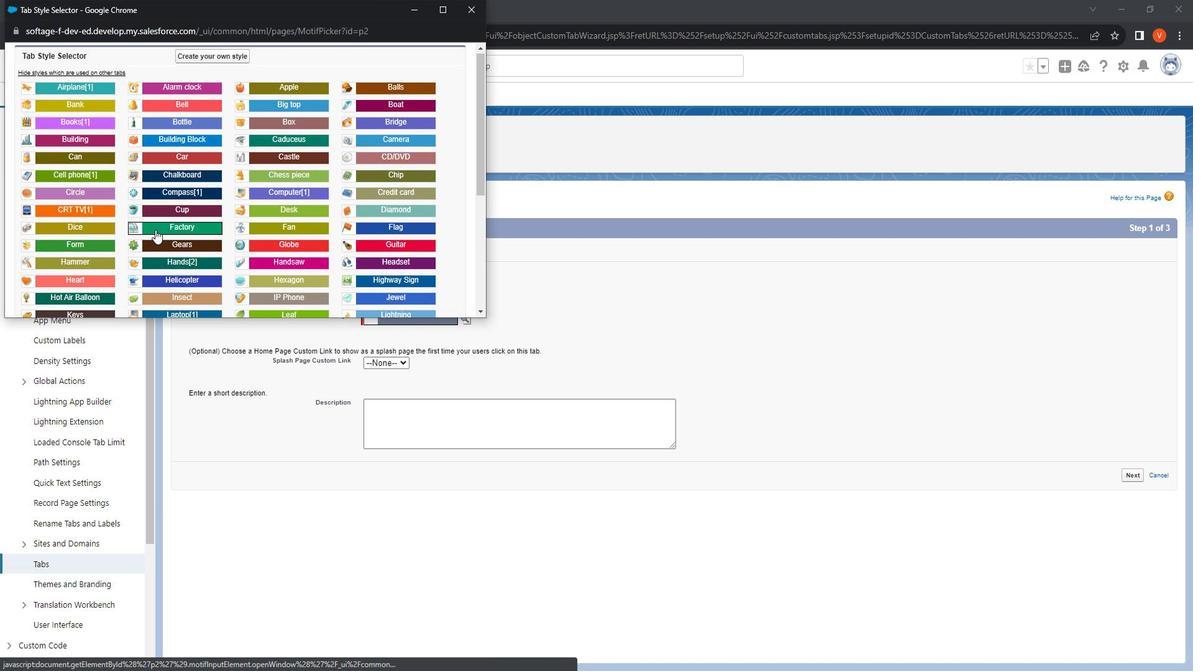 
Action: Mouse scrolled (174, 239) with delta (0, 0)
Screenshot: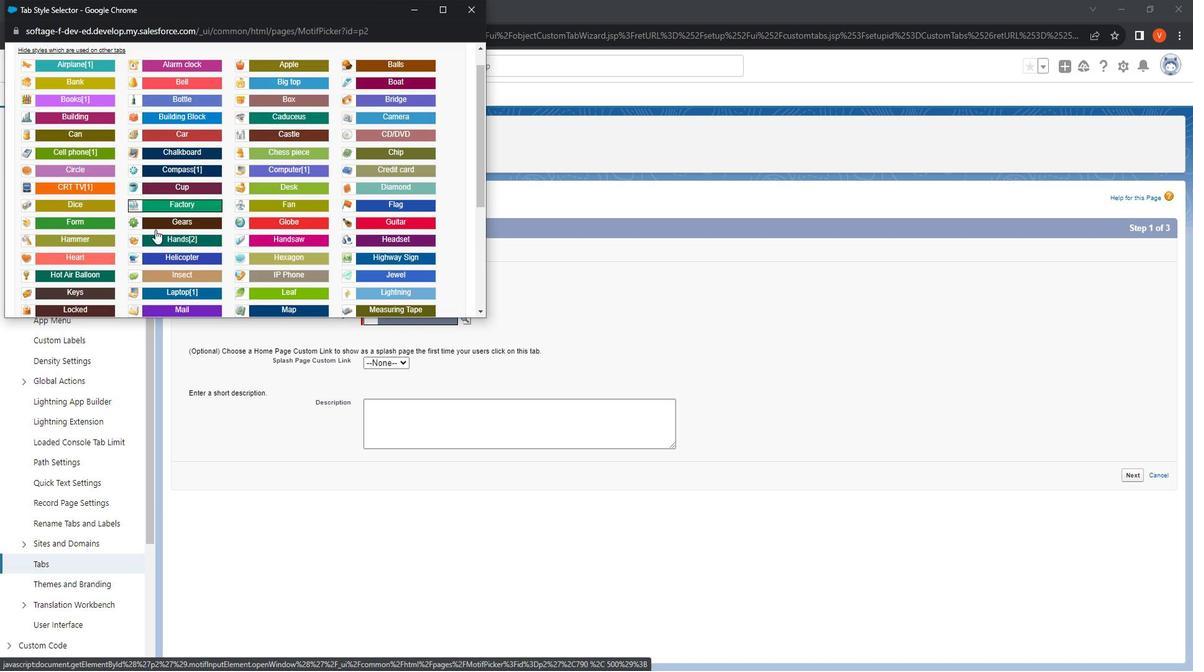 
Action: Mouse moved to (175, 240)
Screenshot: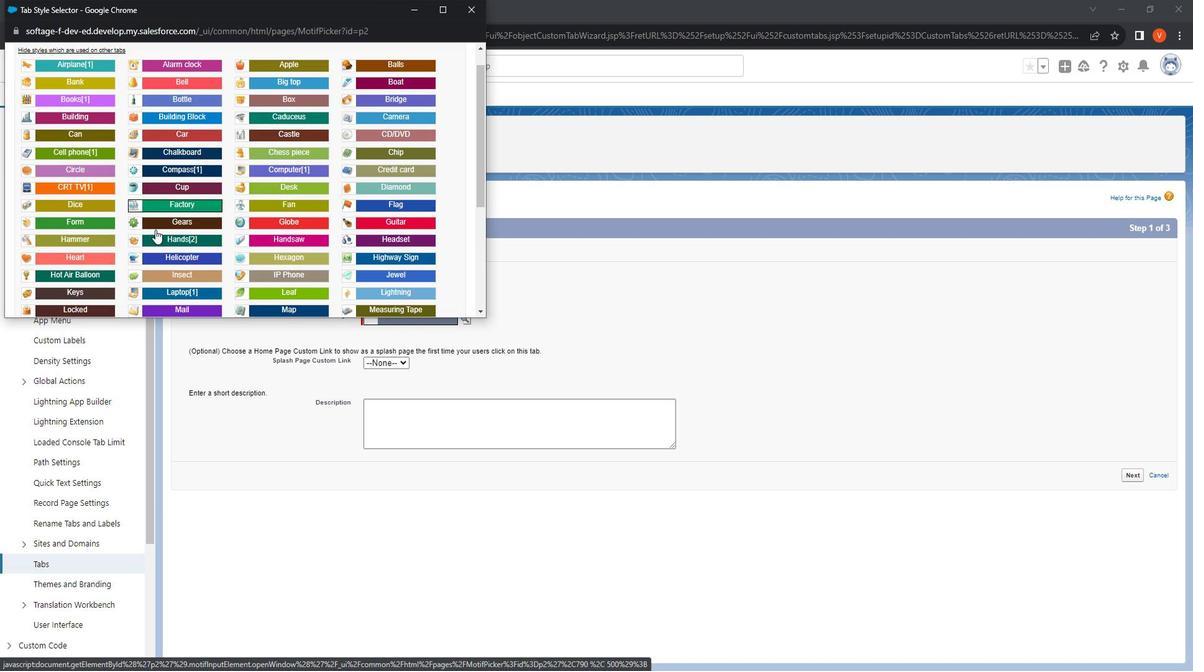 
Action: Mouse scrolled (175, 239) with delta (0, 0)
Screenshot: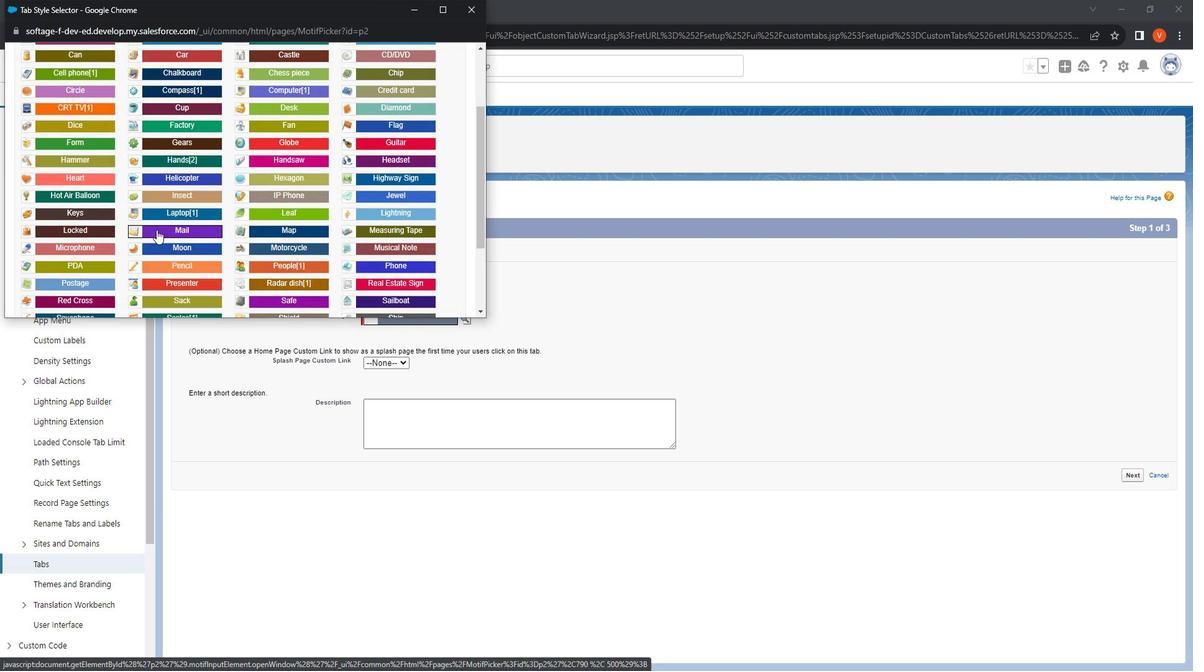 
Action: Mouse moved to (195, 286)
Screenshot: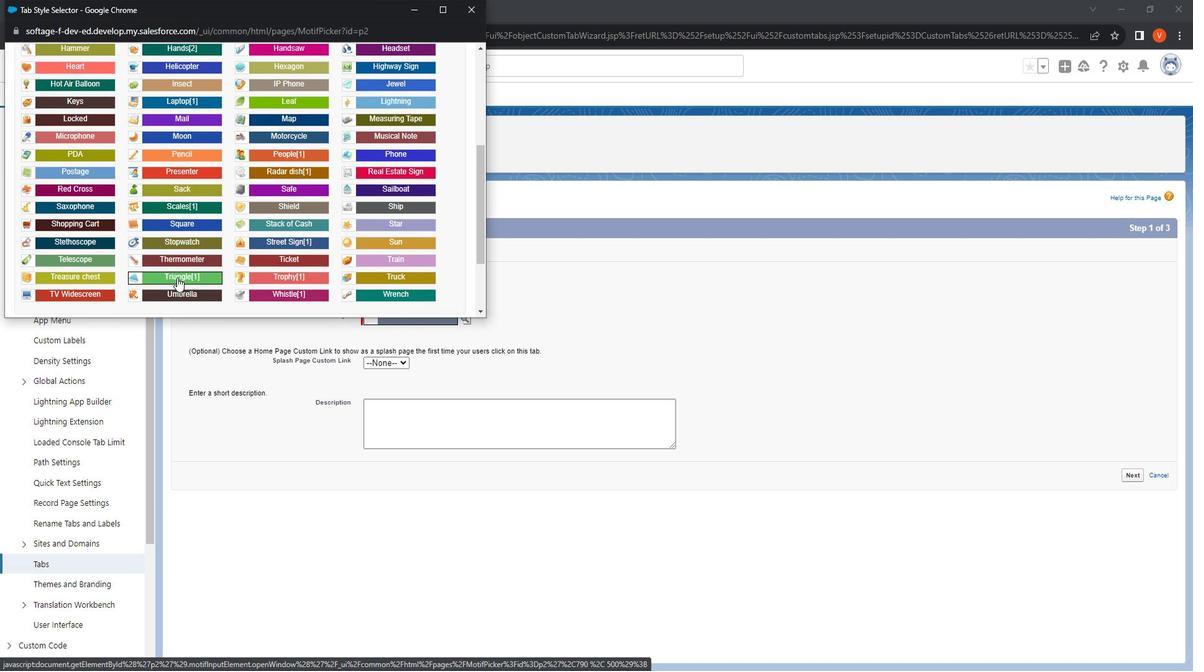 
Action: Mouse pressed left at (195, 286)
Screenshot: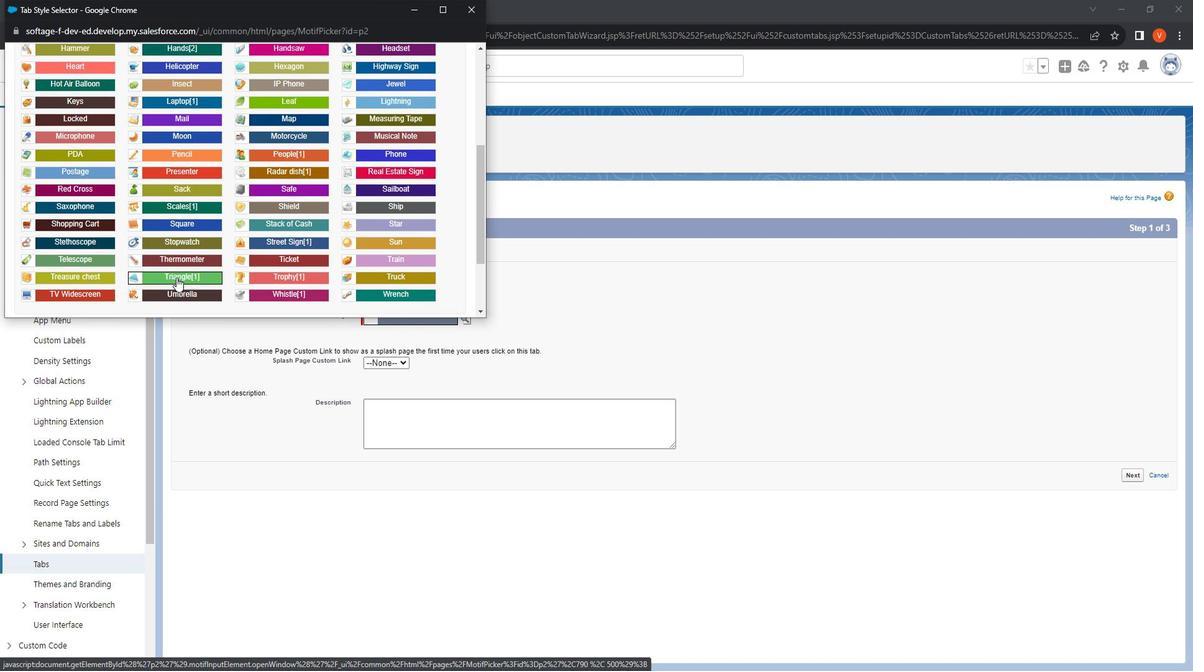 
Action: Mouse moved to (424, 410)
Screenshot: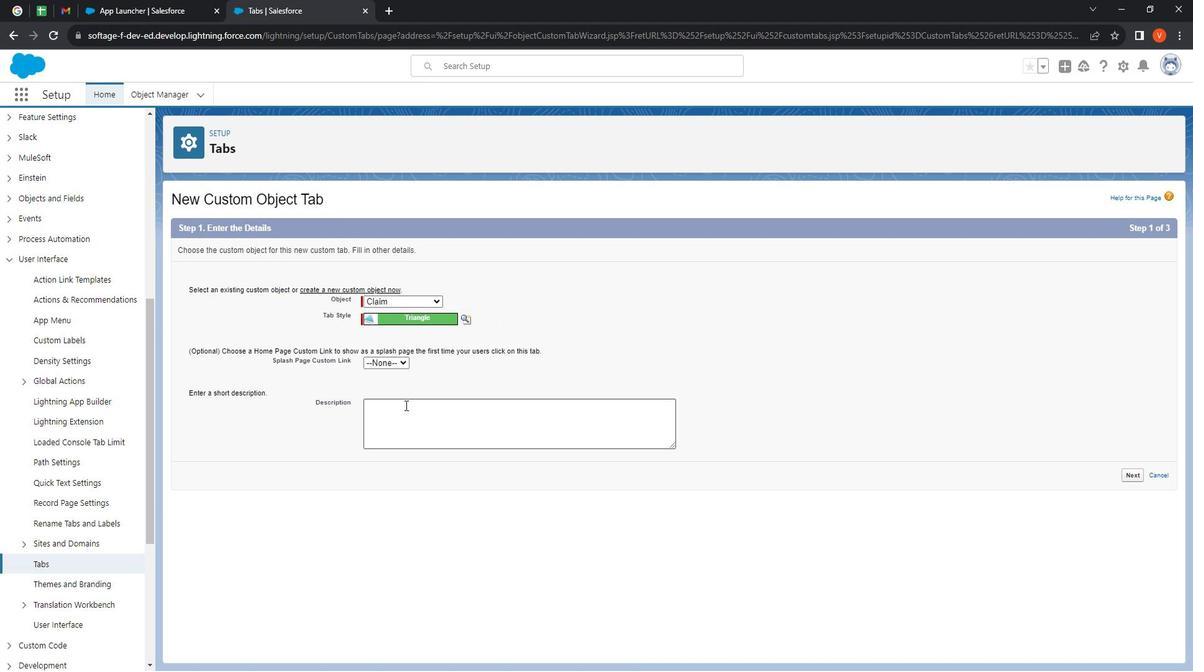 
Action: Mouse pressed left at (424, 410)
Screenshot: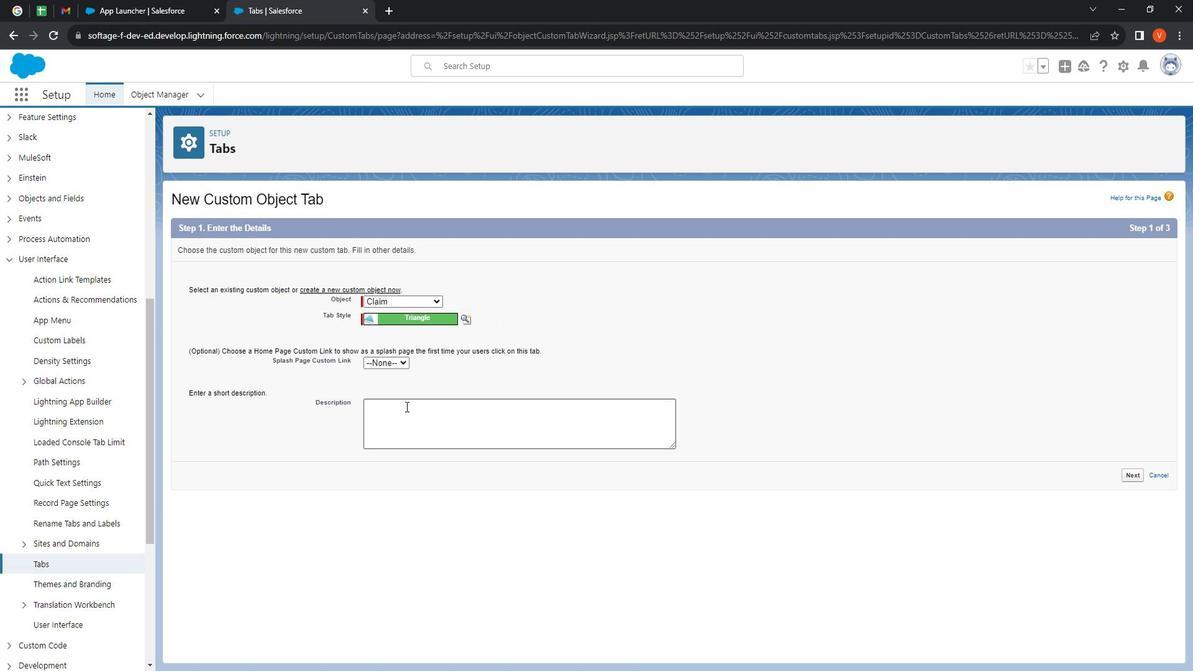 
Action: Key pressed <Key.shift><Key.shift><Key.shift><Key.shift><Key.shift><Key.shift><Key.shift><Key.shift><Key.shift><Key.shift><Key.shift><Key.shift><Key.shift><Key.shift><Key.shift><Key.shift>In<Key.space>wor;d<Key.space>sta<Key.backspace><Key.backspace>aturated<Key.space>with<Key.space>information
Screenshot: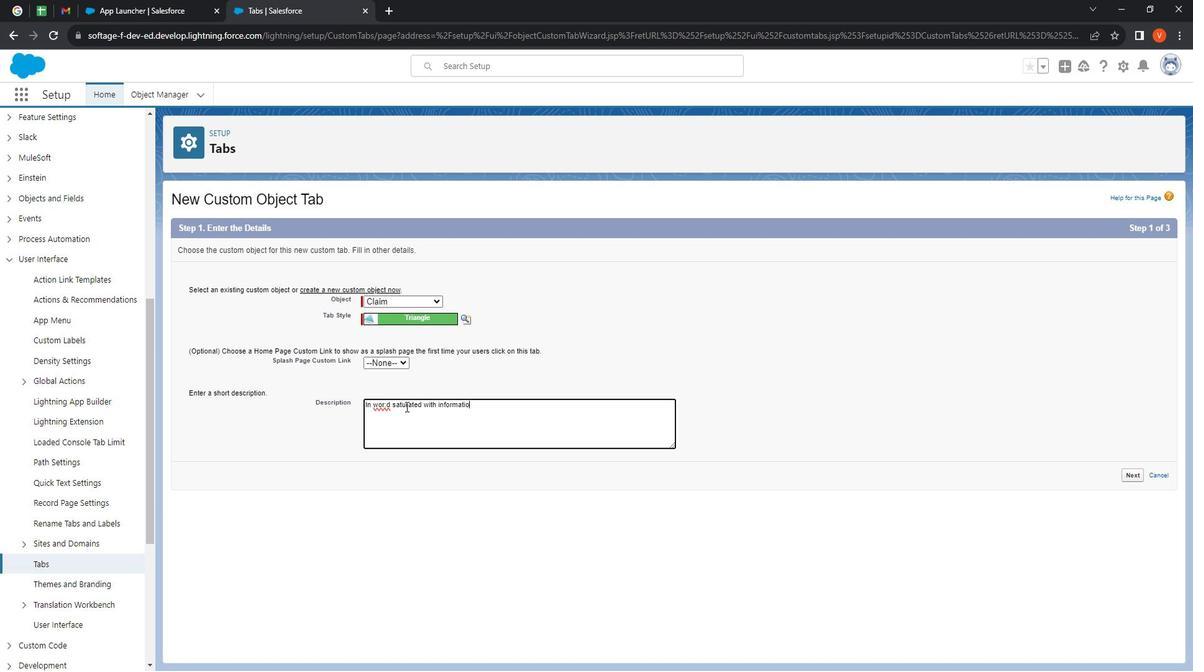 
Action: Mouse moved to (402, 409)
Screenshot: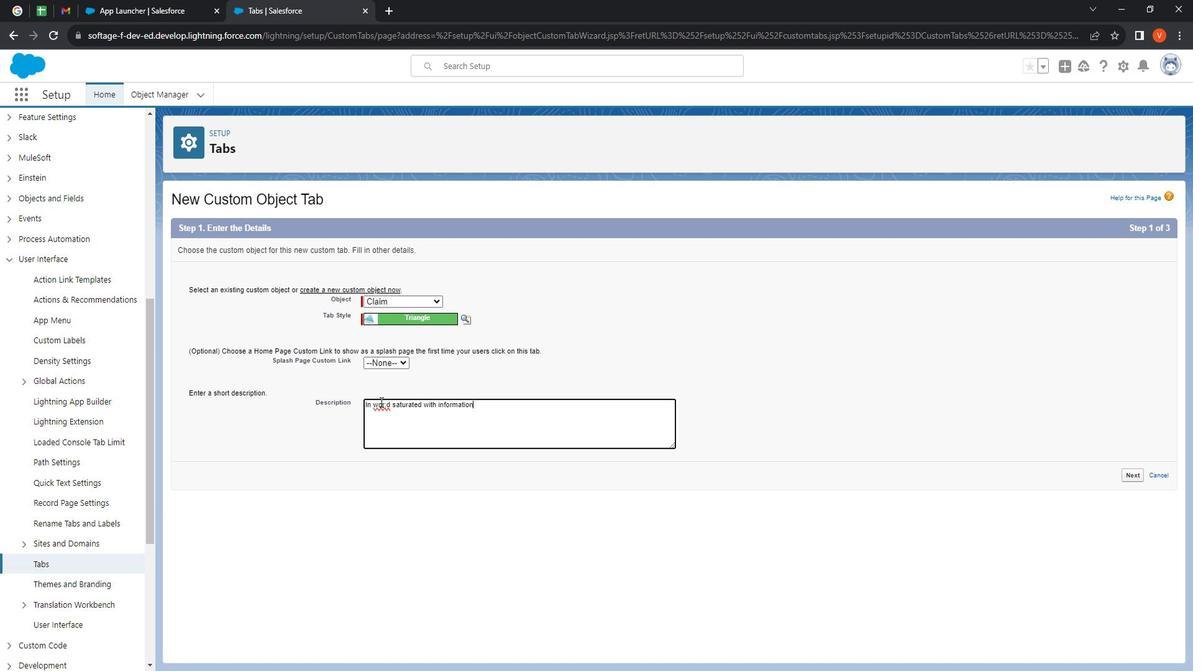 
Action: Mouse pressed left at (402, 409)
Screenshot: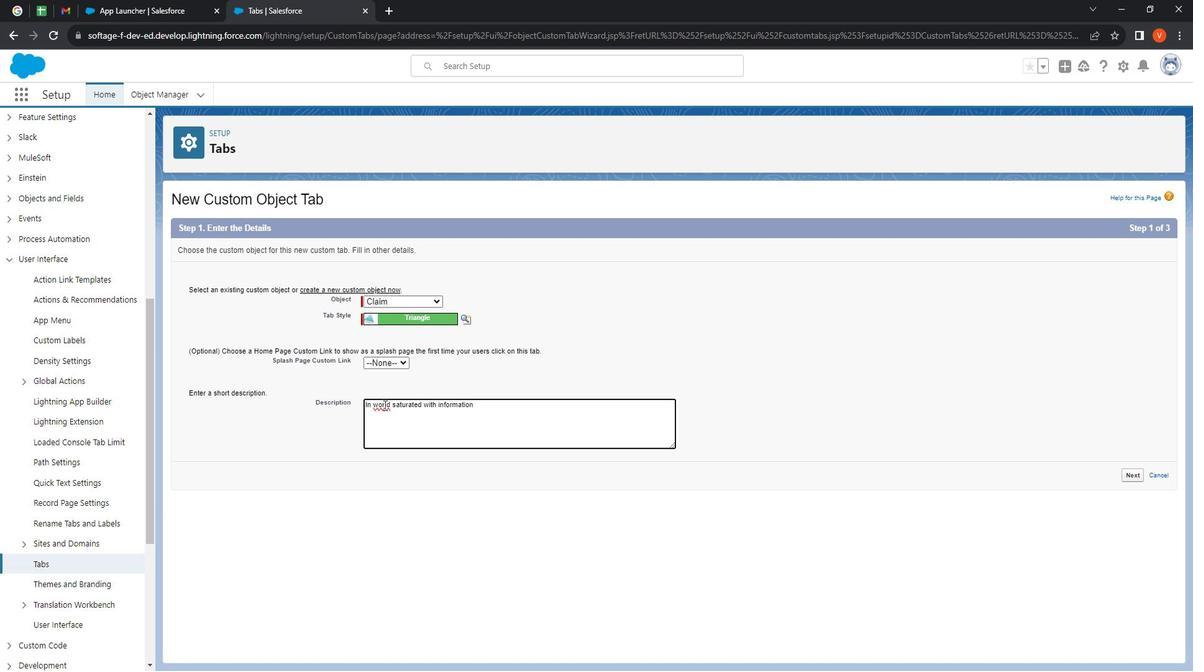 
Action: Mouse moved to (406, 409)
Screenshot: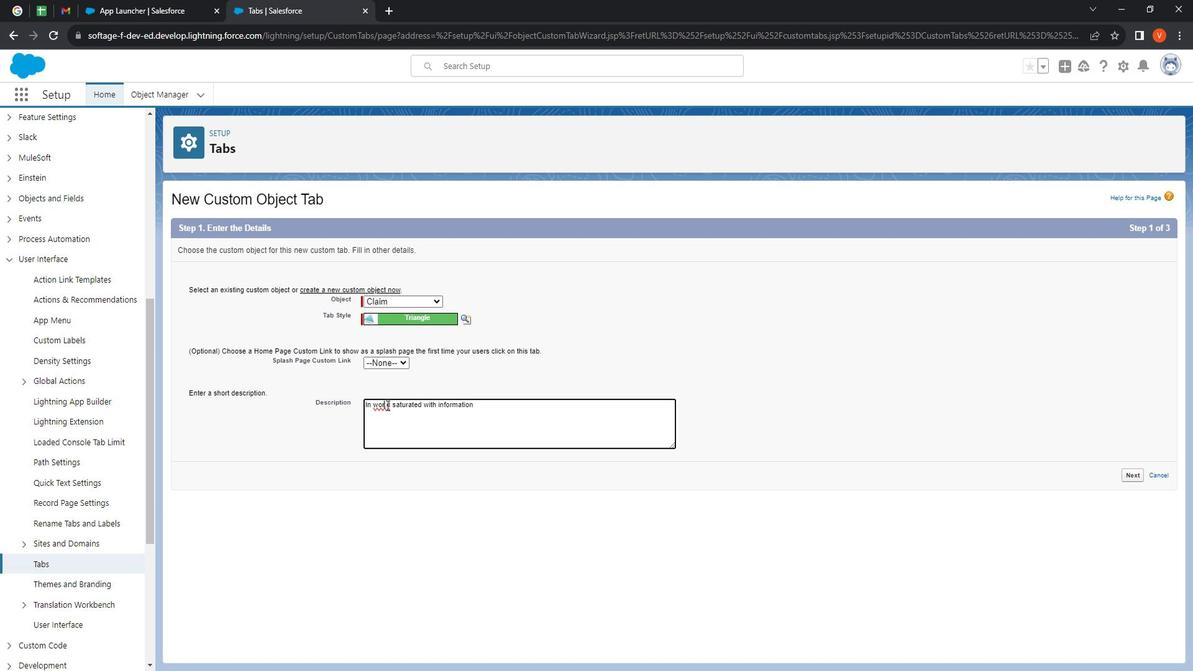 
Action: Mouse pressed left at (406, 409)
Screenshot: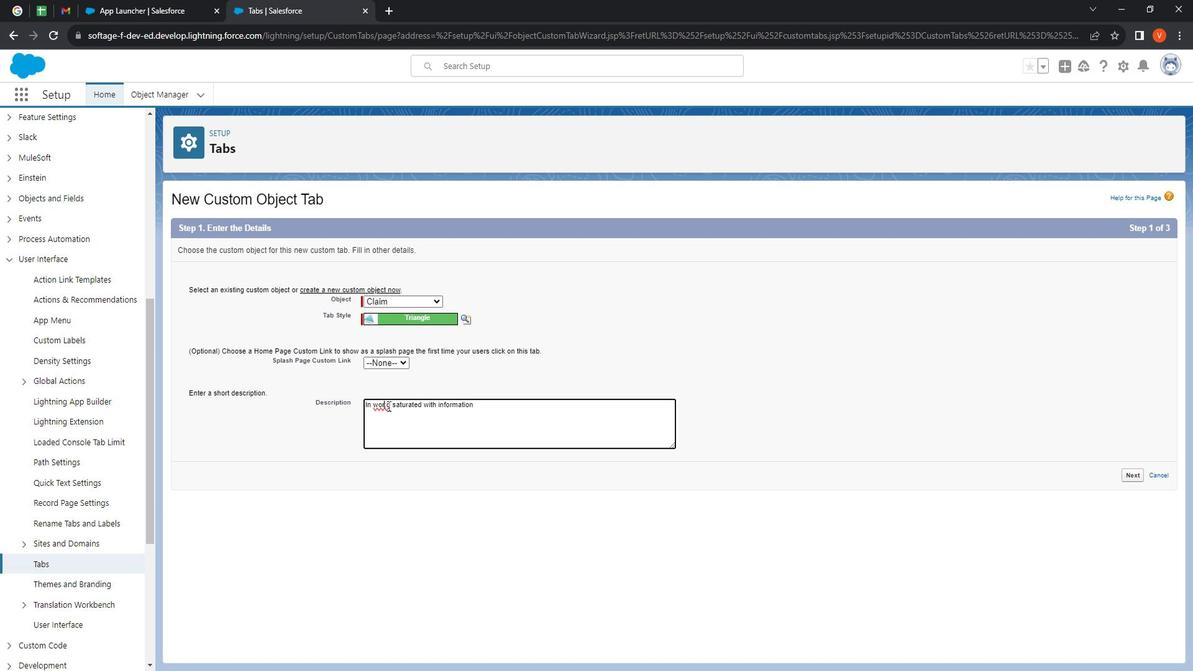 
Action: Mouse moved to (430, 414)
Screenshot: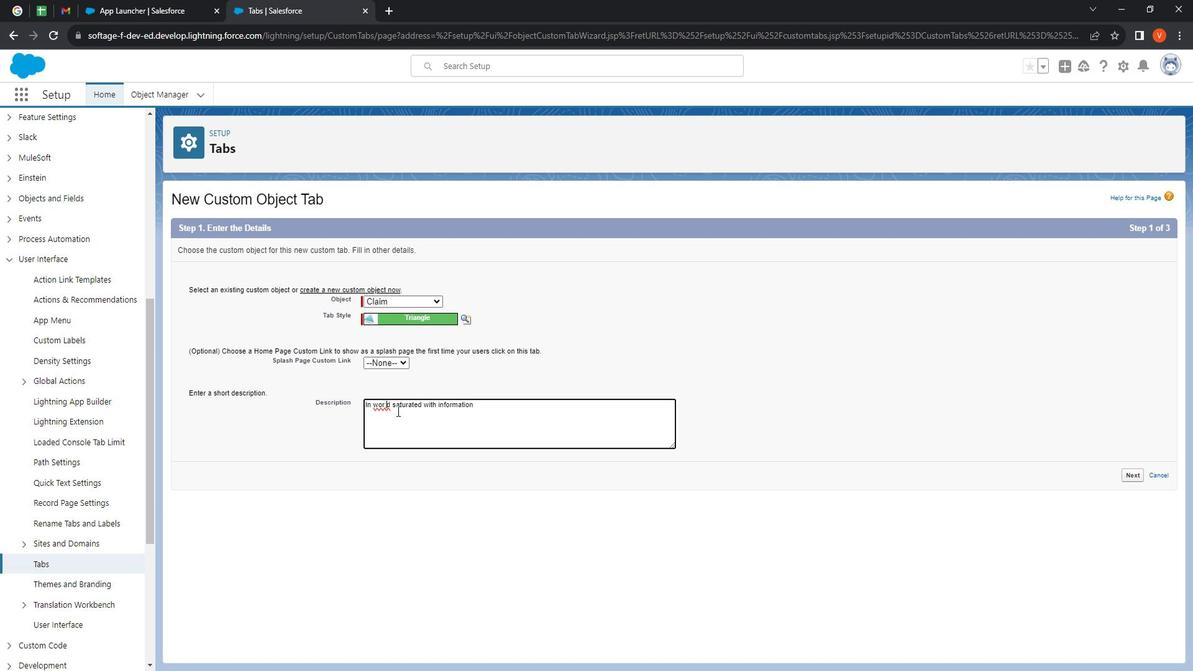 
Action: Key pressed <Key.backspace>l
Screenshot: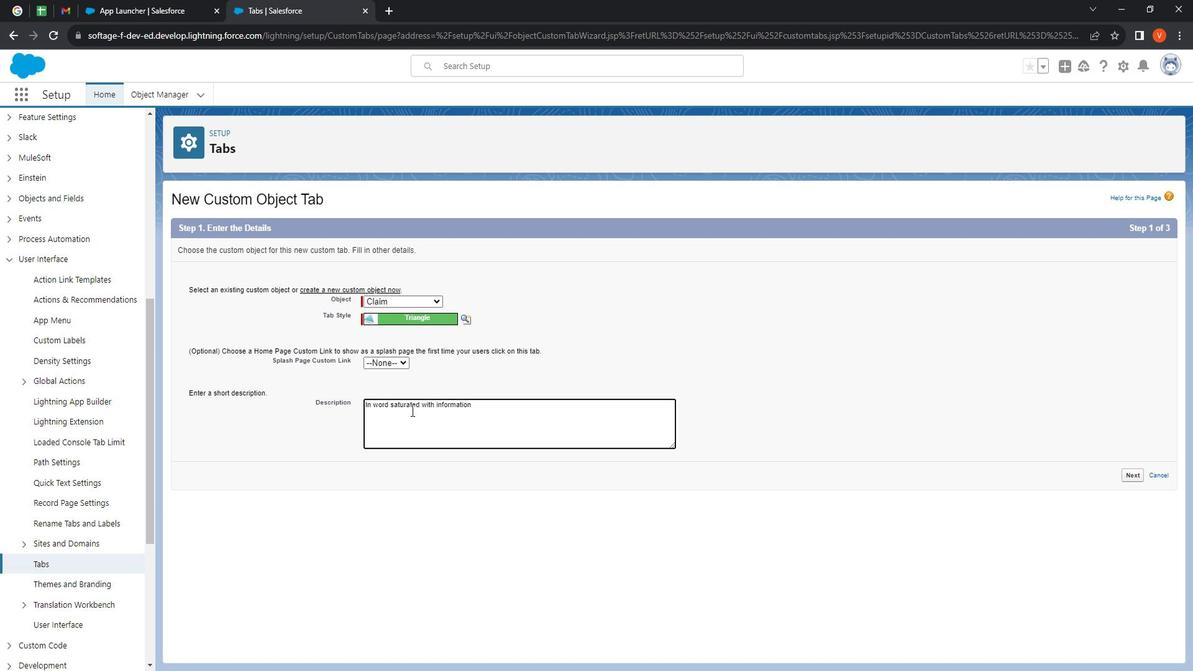 
Action: Mouse moved to (526, 410)
Screenshot: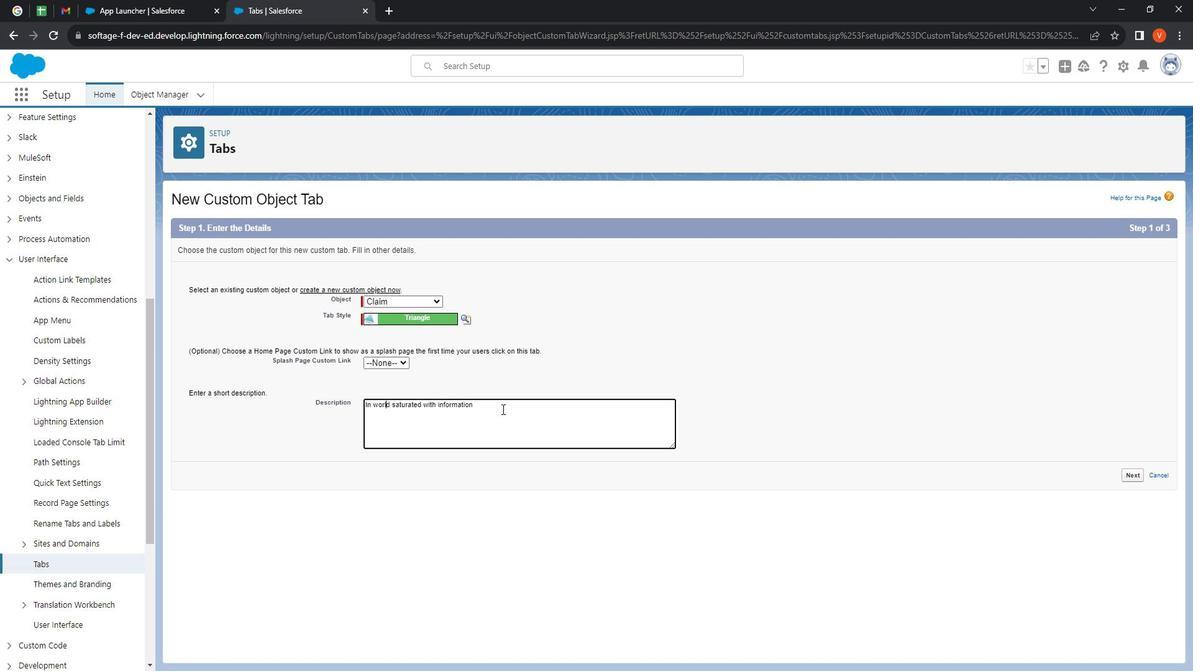 
Action: Mouse pressed left at (526, 410)
Screenshot: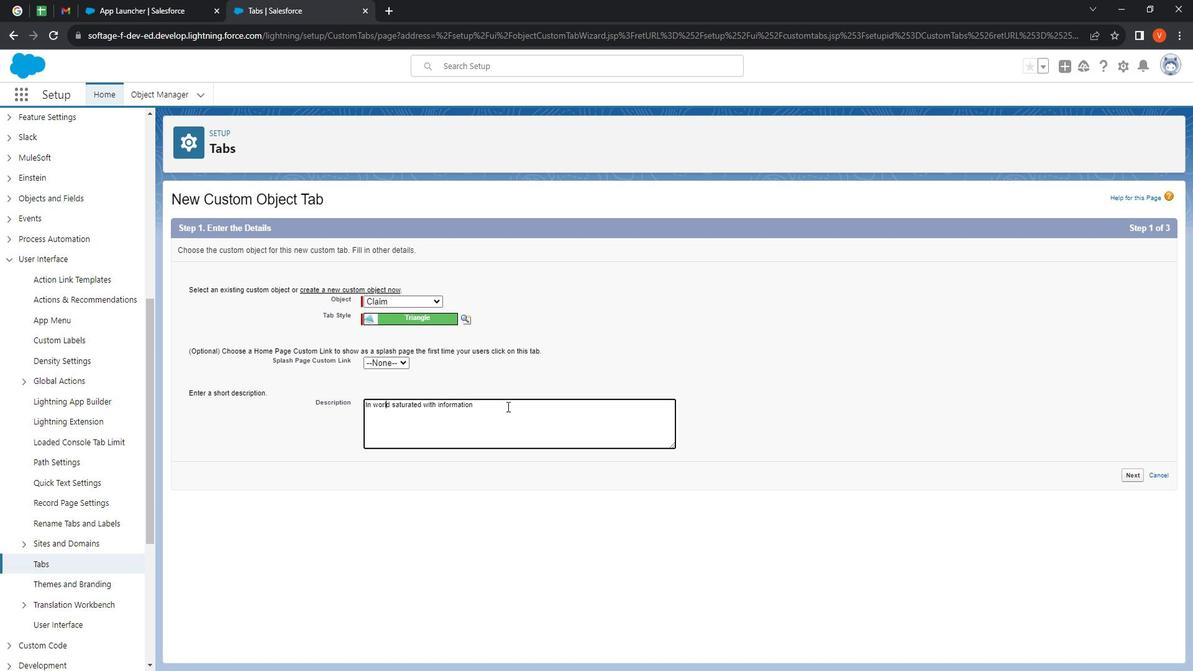 
Action: Mouse moved to (526, 410)
Screenshot: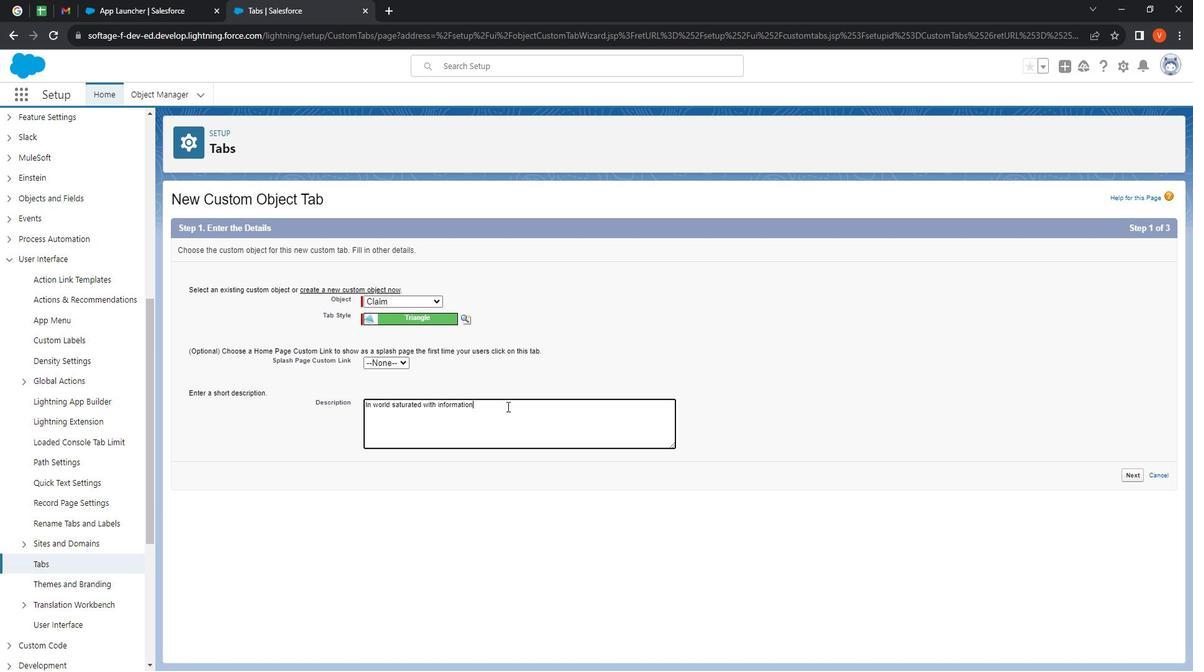 
Action: Key pressed <Key.space>
Screenshot: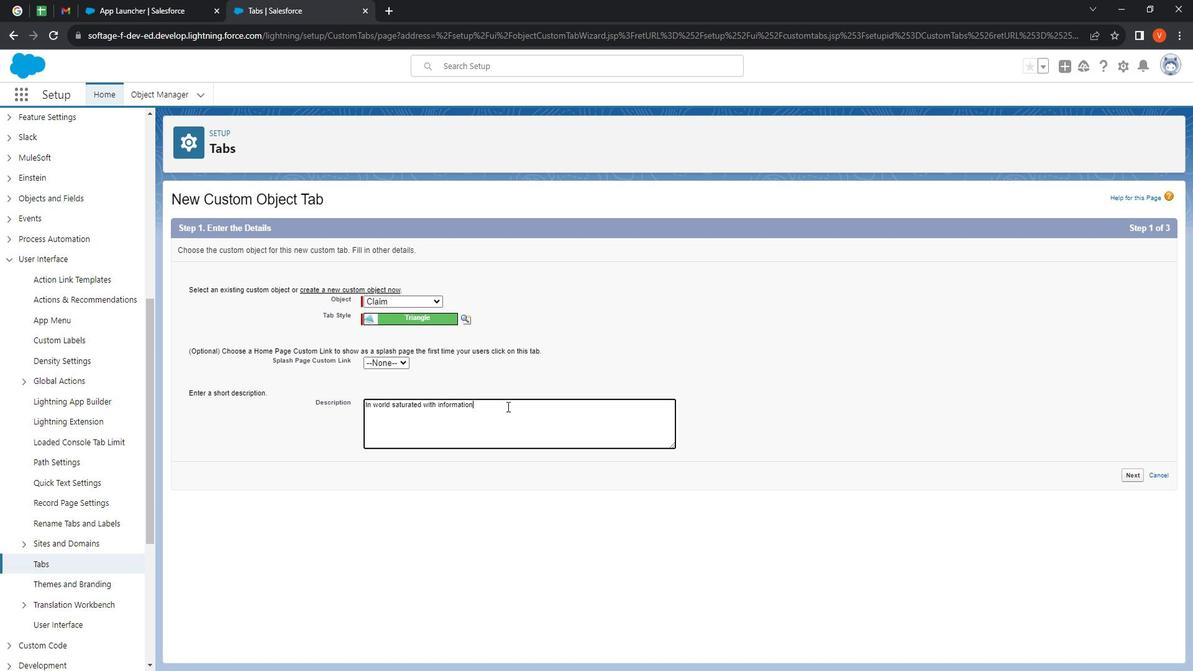 
Action: Mouse moved to (526, 410)
Screenshot: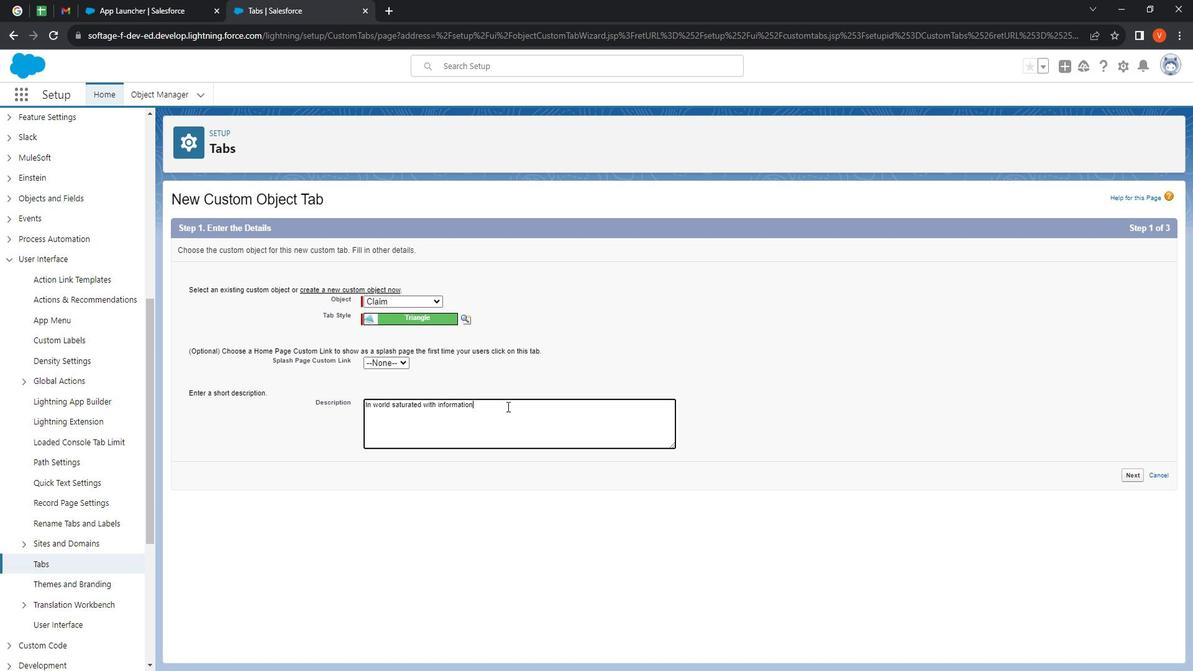 
Action: Key pressed the<Key.space>ability<Key.space>to<Key.space>craft<Key.space>compelling<Key.space>and<Key.space>succinct<Key.space>claims<Key.space>is<Key.space>paramount<Key.space><Key.backspace>.<Key.space><Key.shift>Ac<Key.backspace><Key.space>claim<Key.space>is<Key.space>not<Key.space>merely<Key.space>a<Key.space>statement<Key.space>it<Key.space>is<Key.space>a<Key.space>concise<Key.space>declaration<Key.space>that<Key.space>encapsulates<Key.space>an<Key.space>argument<Key.space>proposir<Key.backspace>tion<Key.space>or<Key.space>assertion.<Key.space><Key.shift>Within<Key.space>the<Key.space>confines<Key.space>of<Key.space>200<Key.space>words<Key.space>a<Key.space>claim<Key.space>must<Key.space>be<Key.space>both<Key.space>impactful<Key.space>and<Key.space>persuasive,<Key.space>sparking<Key.space>curiosity<Key.space>and<Key.space>prompting<Key.space>further<Key.space>exploration.<Key.space><Key.shift>Awell-crafted<Key.space>claim<Key.space>serves<Key.space>as<Key.space>the<Key.space>
Screenshot: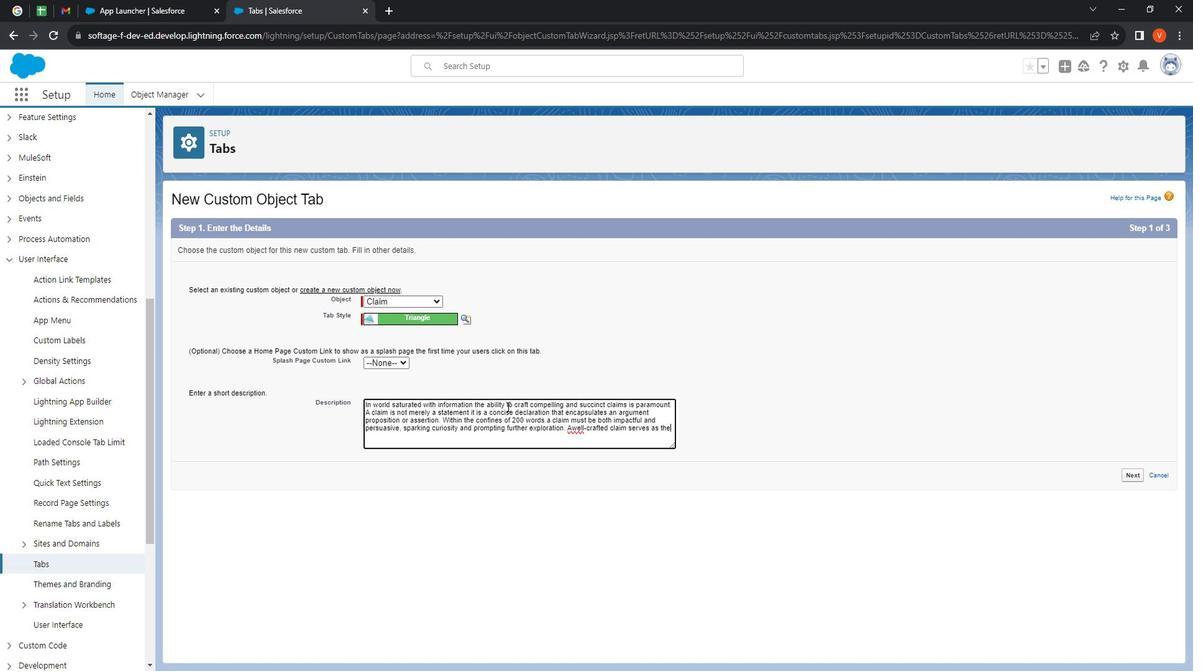 
Action: Mouse moved to (591, 432)
Screenshot: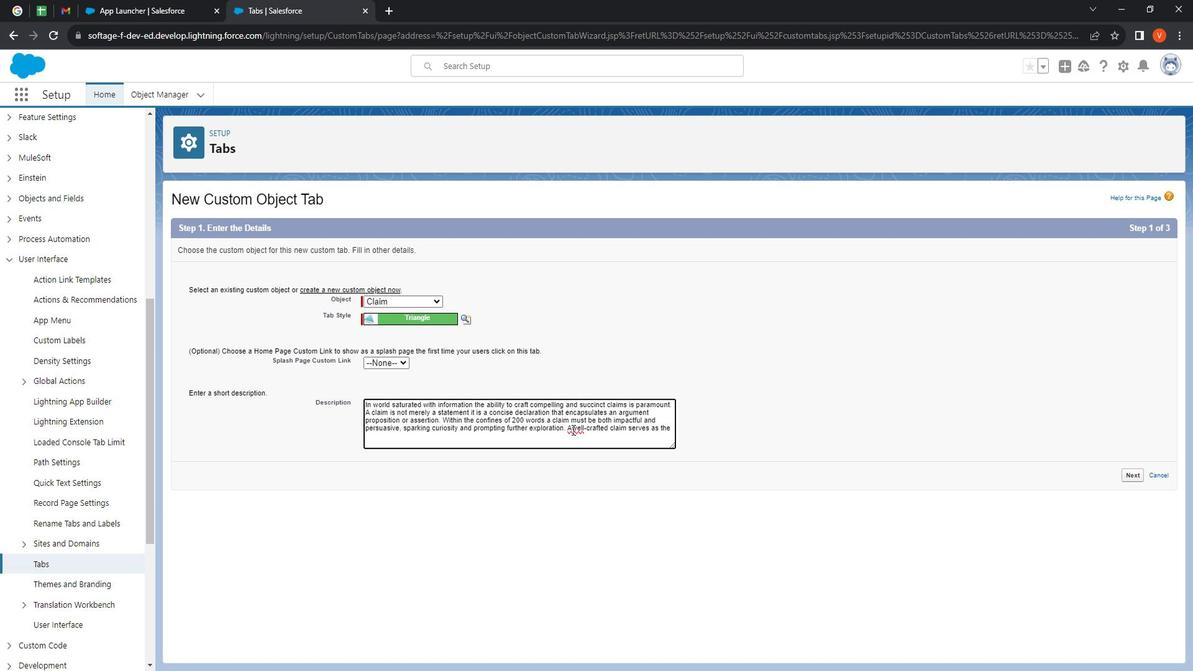 
Action: Mouse pressed left at (591, 432)
Screenshot: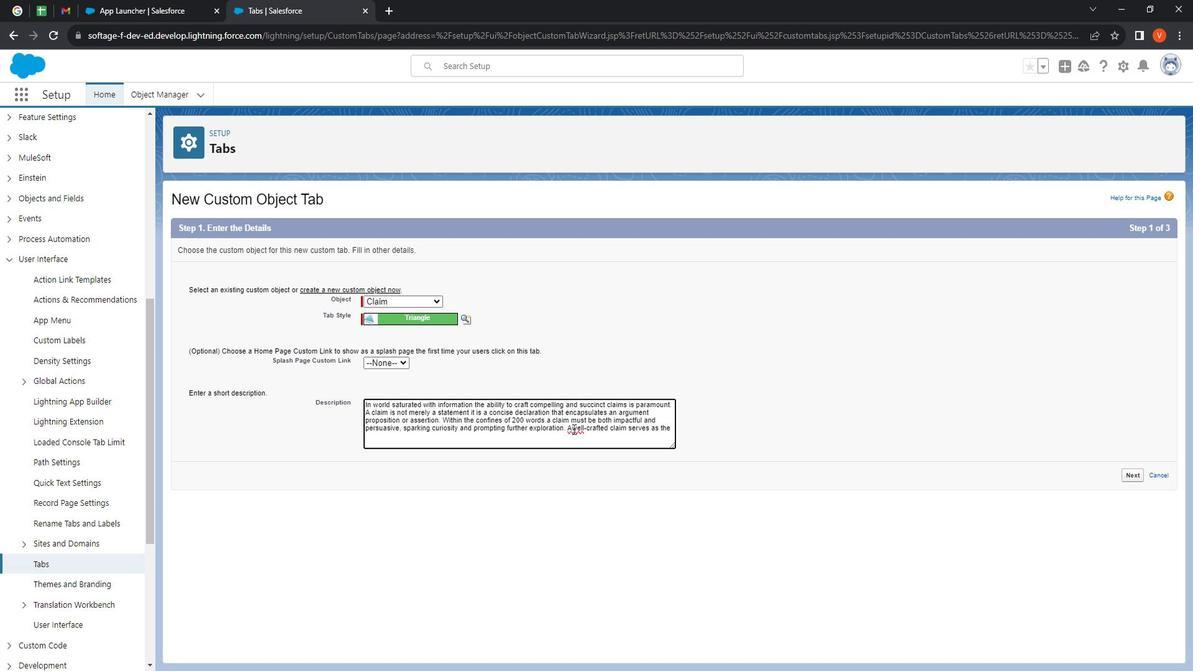 
Action: Key pressed <Key.space>
Screenshot: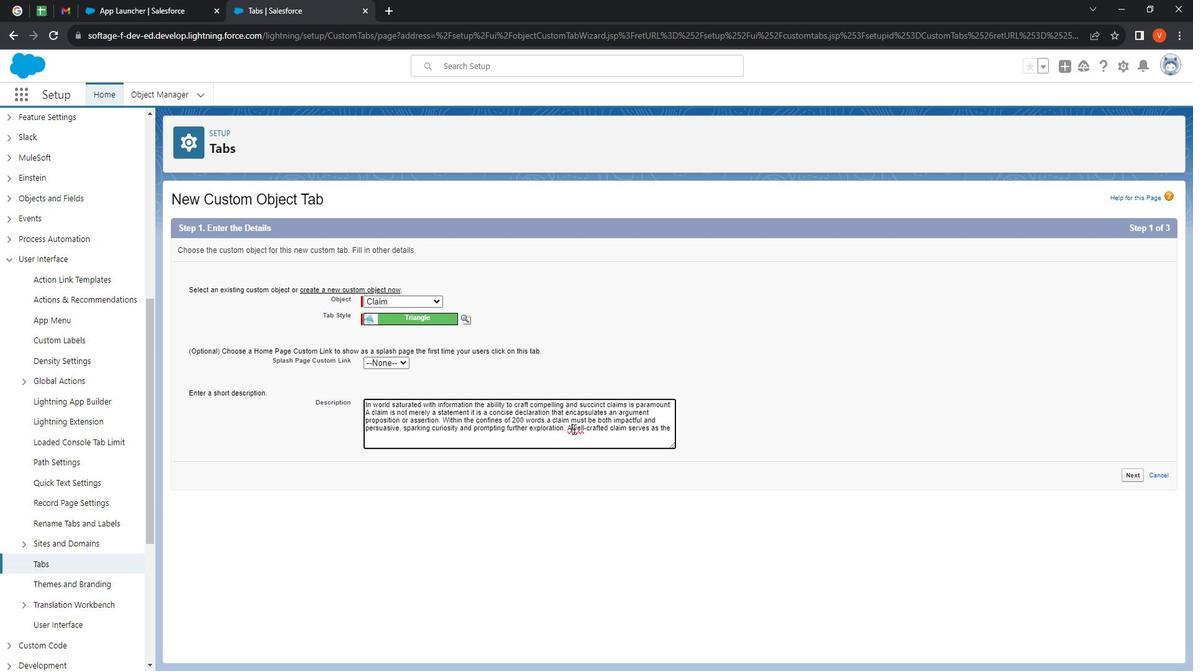 
Action: Mouse moved to (690, 434)
Screenshot: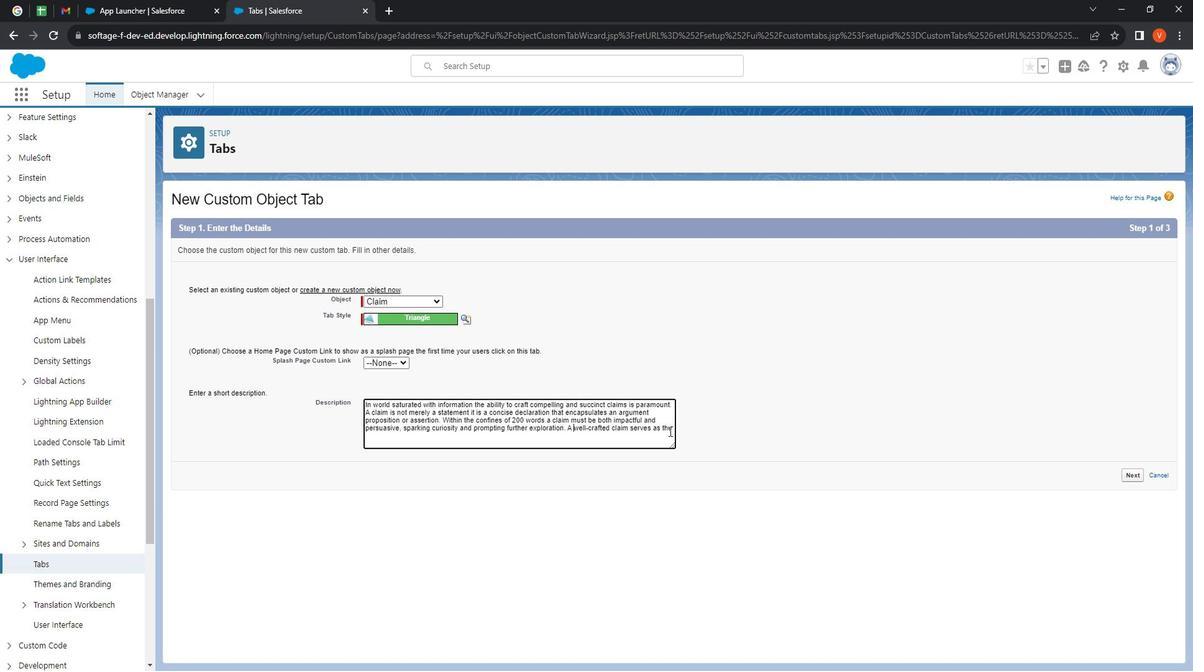 
Action: Mouse pressed left at (690, 434)
Screenshot: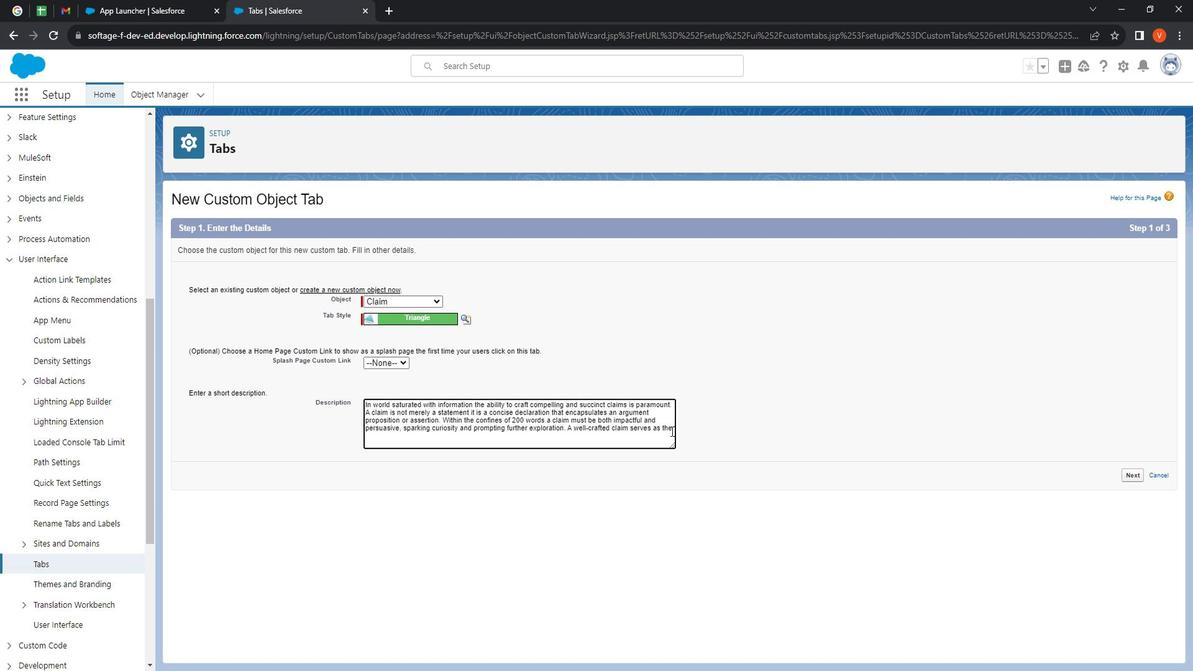 
Action: Mouse moved to (695, 434)
Screenshot: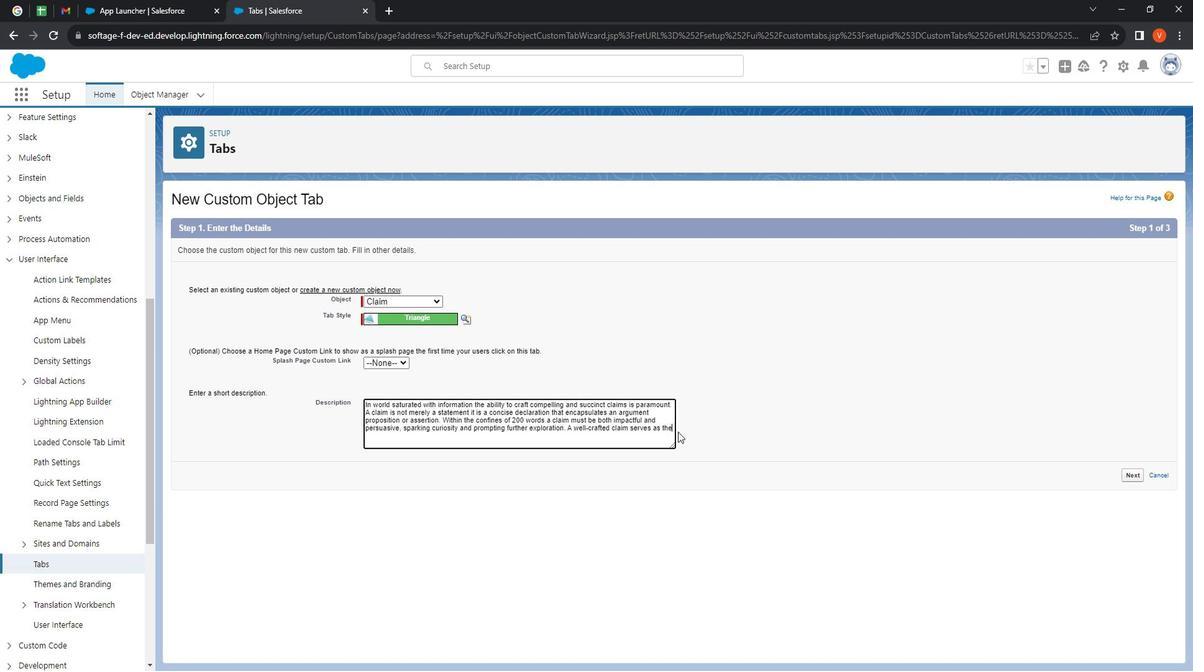 
Action: Key pressed <Key.space>nucl
Screenshot: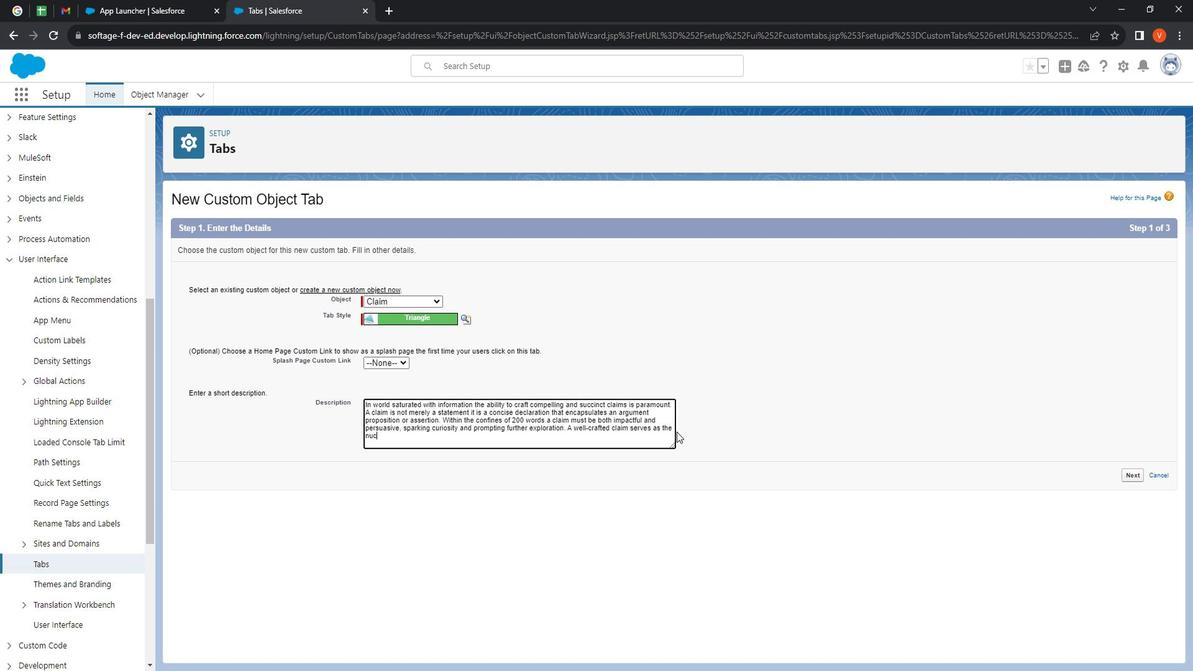 
Action: Mouse moved to (695, 434)
Screenshot: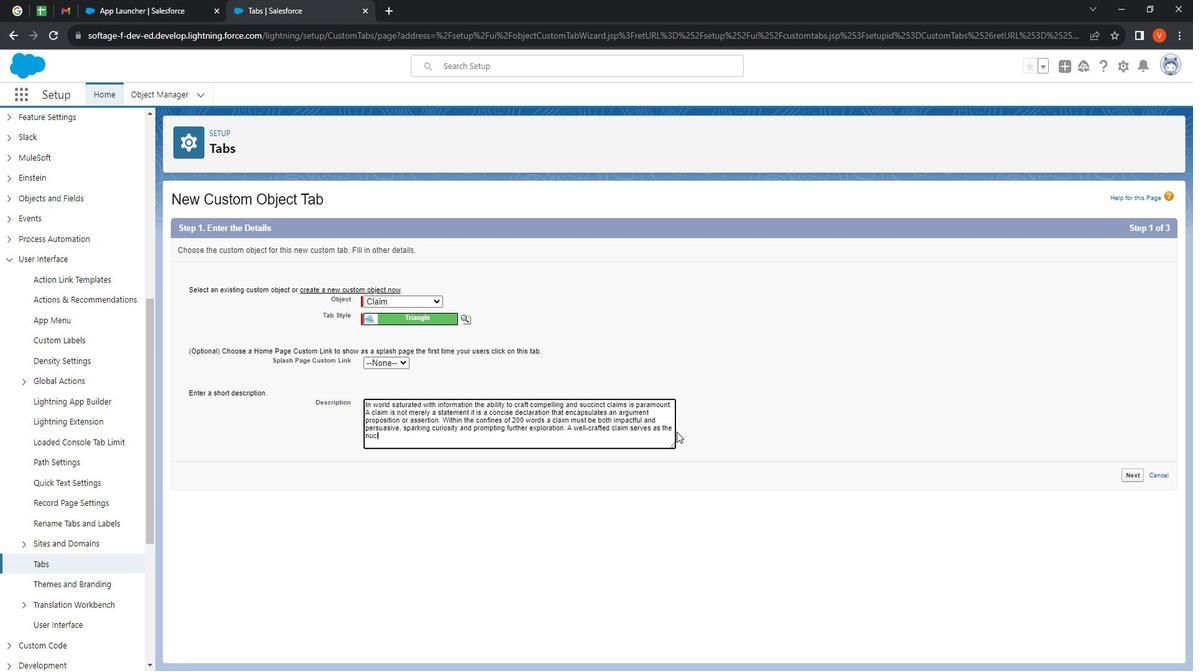 
Action: Key pressed eus<Key.space>of<Key.space>discourse,<Key.space>beckoning<Key.space>the<Key.space>reader<Key.space>to<Key.space>dele<Key.backspace>ve<Key.space>into<Key.space>the<Key.space>nuances<Key.space>of<Key.space>the<Key.space>presenten<Key.backspace>d<Key.space>idea.<Key.space><Key.shift>Whether<Key.space>rooted<Key.space>in<Key.space>scientific<Key.space>discovery,<Key.space><Key.shift><Key.shift><Key.shift><Key.shift><Key.shift><Key.shift><Key.shift><Key.shift><Key.shift><Key.shift><Key.shift><Key.shift><Key.shift><Key.shift><Key.shift><Key.shift><Key.shift><Key.shift><Key.shift><Key.shift><Key.shift><Key.shift><Key.shift><Key.shift><Key.shift><Key.shift><Key.shift><Key.shift><Key.shift><Key.shift><Key.shift><Key.shift><Key.shift><Key.shift><Key.shift><Key.shift><Key.shift><Key.shift><Key.shift><Key.shift><Key.shift><Key.shift><Key.shift><Key.shift><Key.shift><Key.shift>Philosophical<Key.space>pondering,<Key.space>or<Key.space>societal<Key.space>critique,<Key.space>a<Key.space>claim<Key.space>is<Key.space>the<Key.space>seed<Key.space>from<Key.space>which<Key.space>intellectual<Key.space>dialogue<Key.space>blossoms.<Key.space><Key.shift>It<Key.space>requires<Key.space>an<Key.space>artful<Key.space>fusion<Key.space>of<Key.space>clarity<Key.space>and<Key.space>depth,<Key.space>offering<Key.space>a<Key.space>glimpse<Key.space>into<Key.space>the<Key.space>crux<Key.space>of<Key.space>a<Key.space>perspective<Key.space>while<Key.space>leaving<Key.space>room<Key.space>for<Key.space>interpretation.<Key.enter><Key.enter><Key.shift><Key.shift><Key.shift><Key.shift><Key.shift><Key.shift><Key.shift><Key.shift><Key.shift><Key.shift><Key.shift><Key.shift><Key.shift><Key.shift><Key.shift><Key.shift>The<Key.space>potency<Key.space>of<Key.space>a<Key.space>claim<Key.space>lies<Key.space>in<Key.space>its<Key.space>ability<Key.space>to<Key.space>distill<Key.space>complex
Screenshot: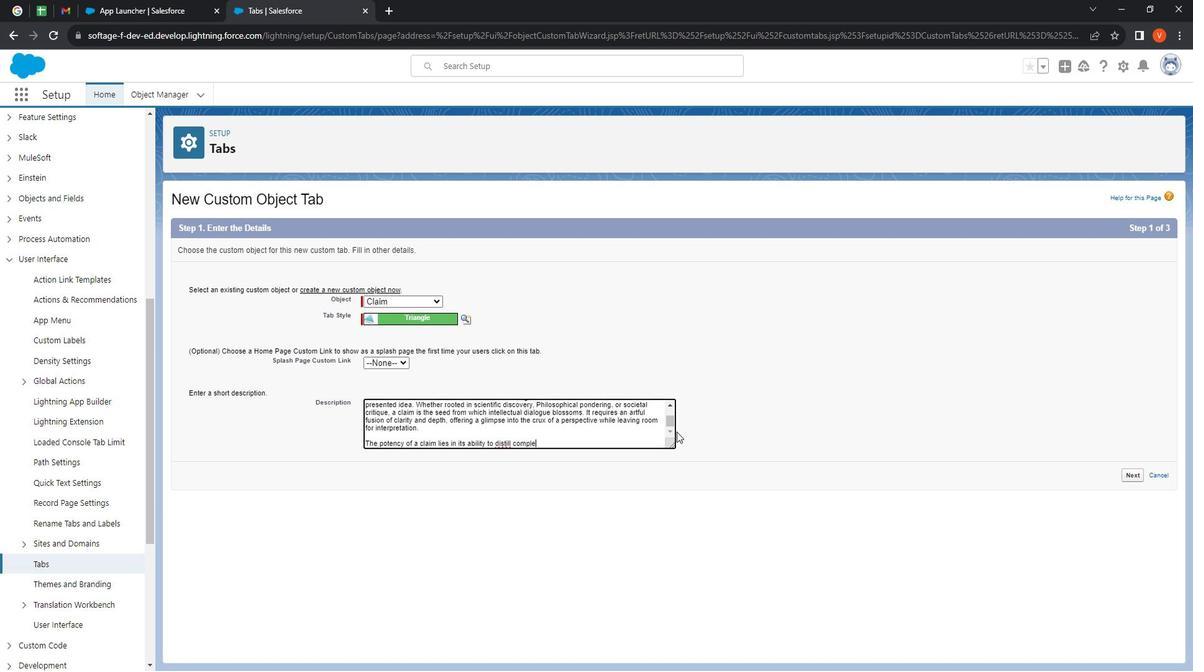 
Action: Mouse moved to (529, 450)
Screenshot: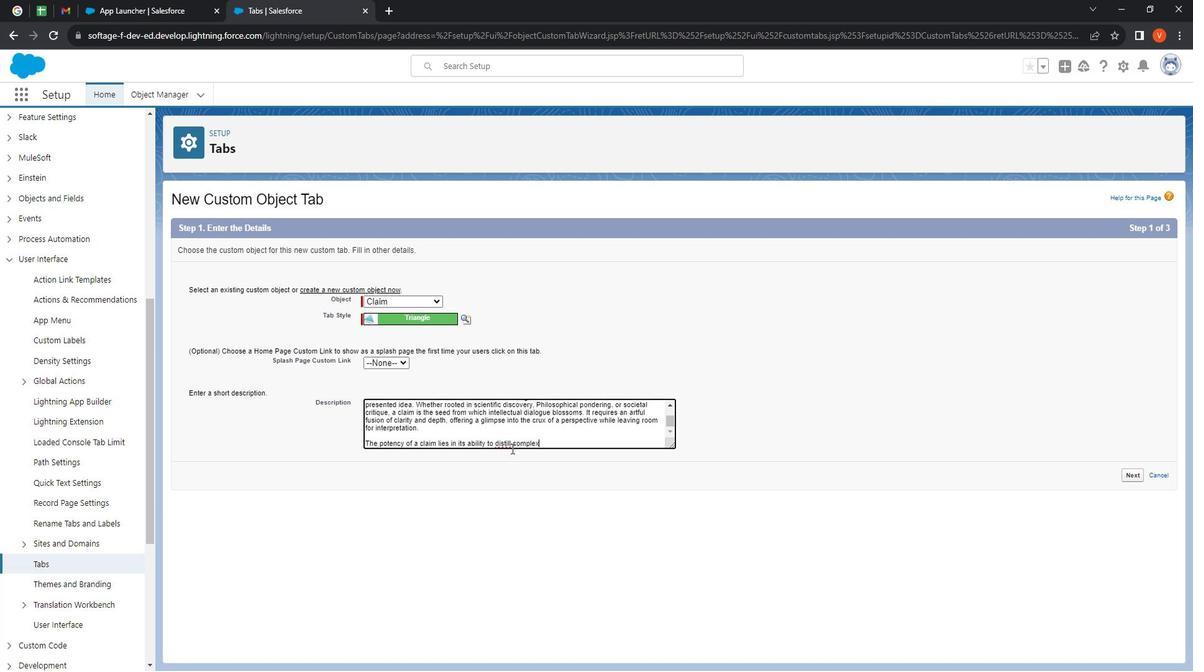 
Action: Mouse pressed right at (529, 450)
Screenshot: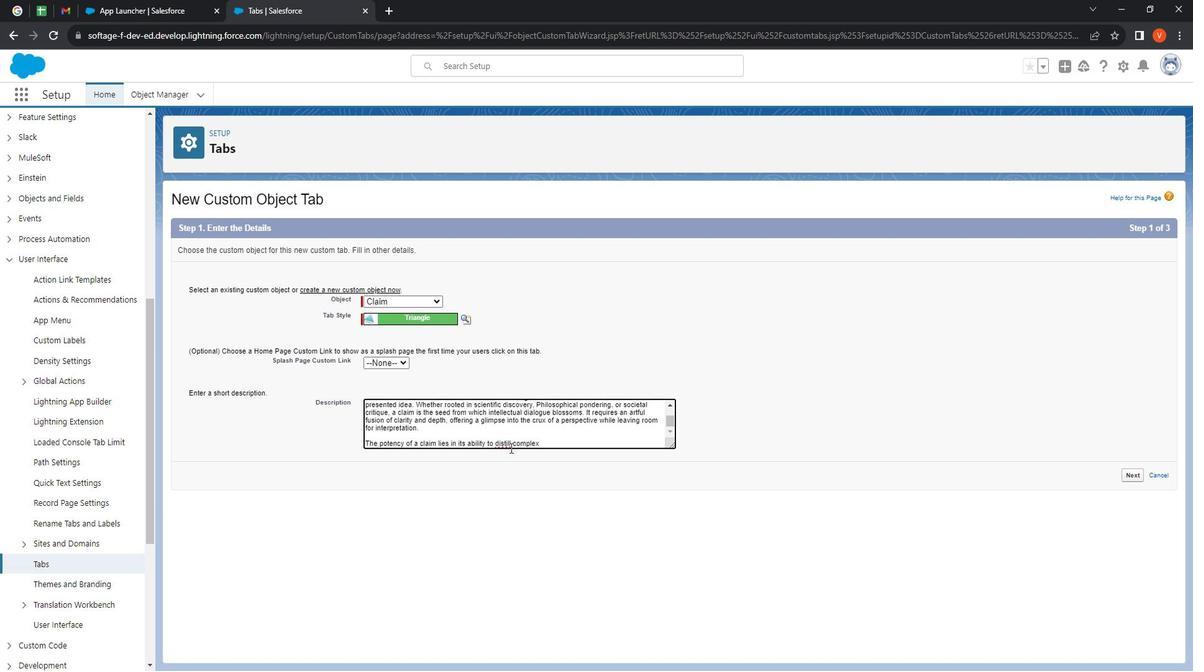 
Action: Mouse moved to (559, 463)
Screenshot: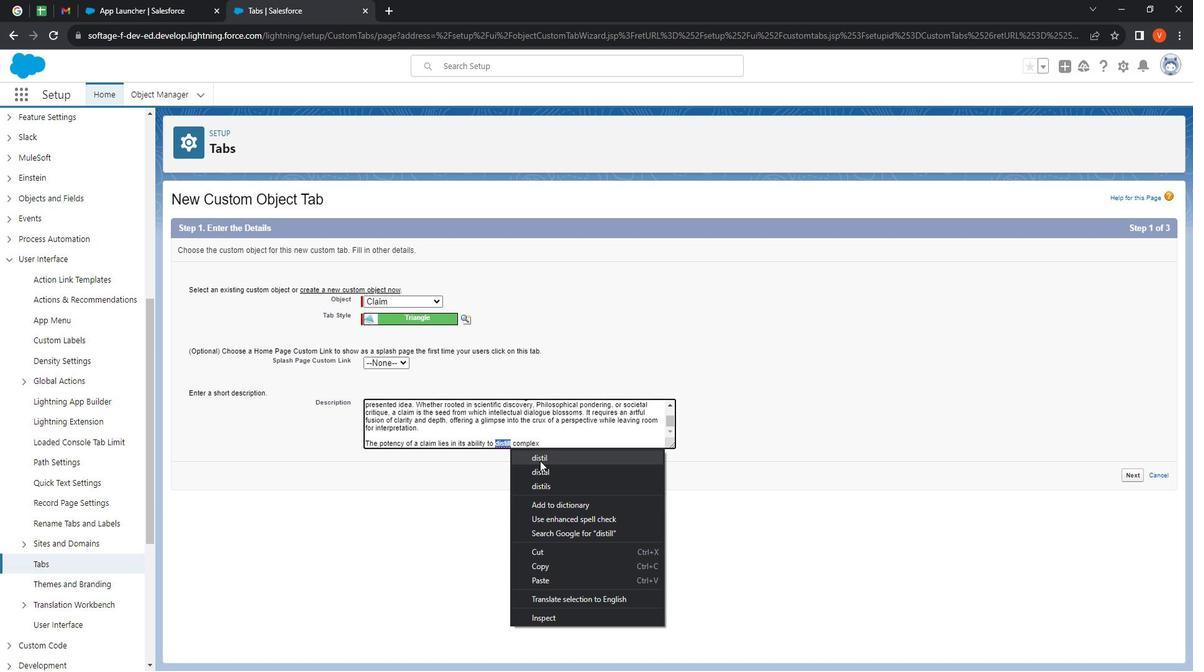 
Action: Mouse pressed left at (559, 463)
Screenshot: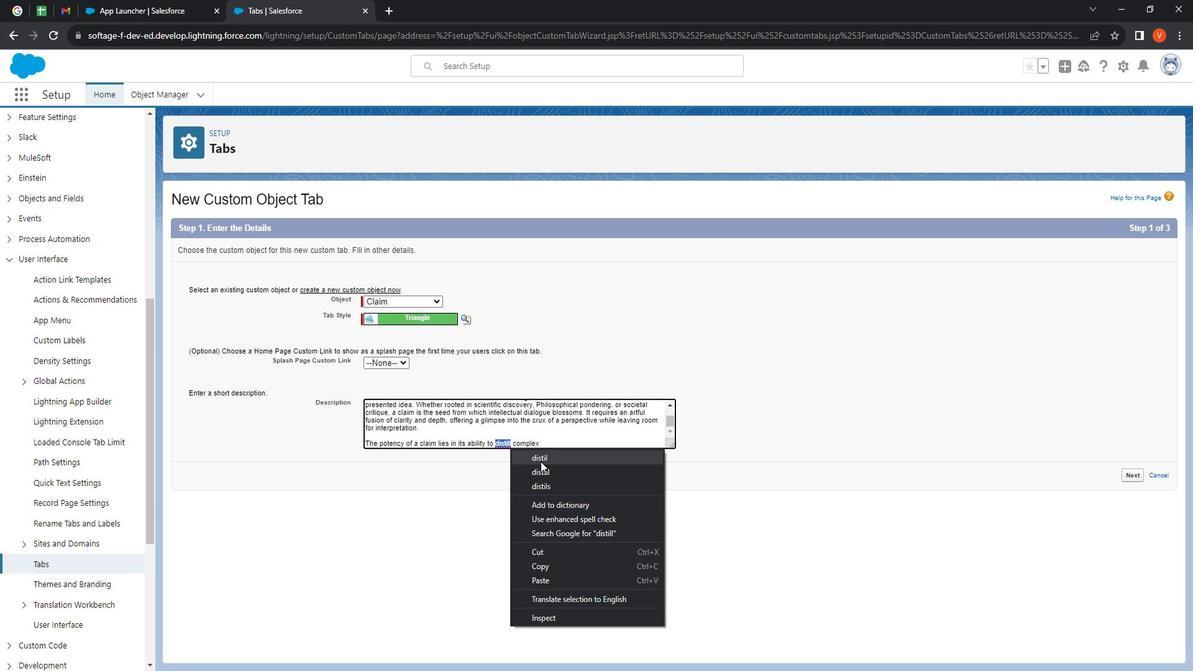 
Action: Mouse moved to (562, 449)
Screenshot: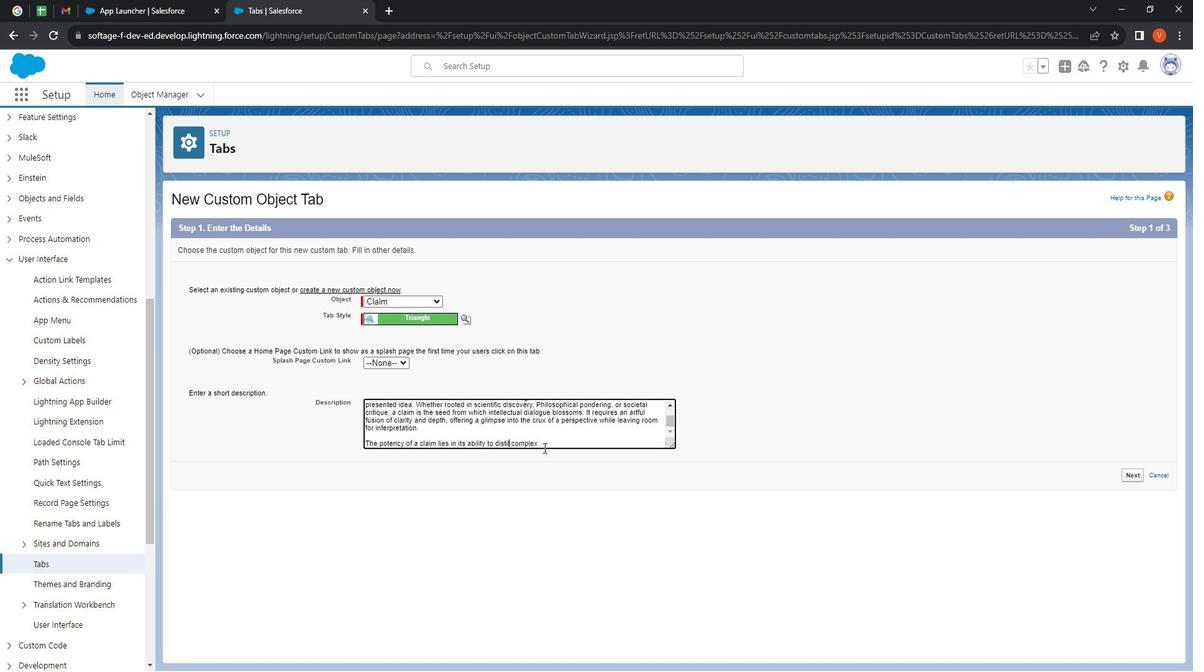 
Action: Mouse pressed left at (562, 449)
Screenshot: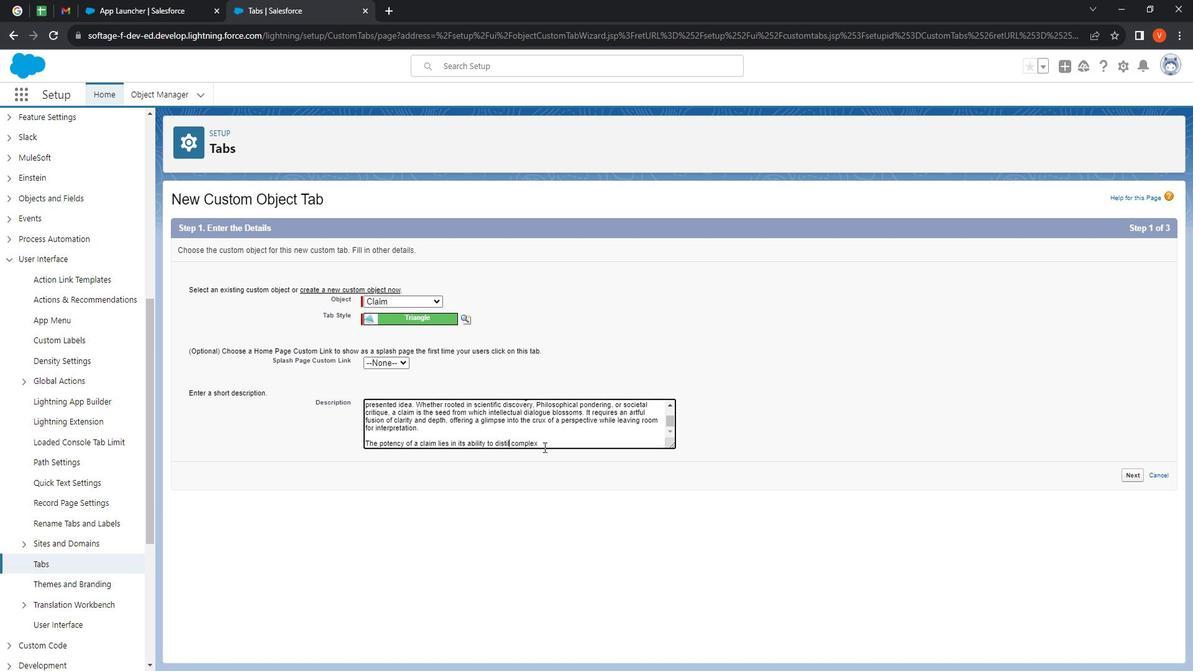 
Action: Key pressed concept<Key.space>into<Key.space>digestiblk<Key.backspace><Key.backspace>le<Key.space>fragments<Key.space>inviting<Key.space>engagement<Key.space>and<Key.space>debate.<Key.space><Key.shift>It<Key.space>stands<Key.space>f<Key.backspace>as<Key.space>a<Key.space>testament<Key.space>into<Key.space>the<Key.space>communicator's<Key.space>acumen<Key.space>demanding<Key.space>attention<Key.space>and<Key.space>challenging<Key.space>preconceived<Key.space>nota<Key.backspace><Key.space>
Screenshot: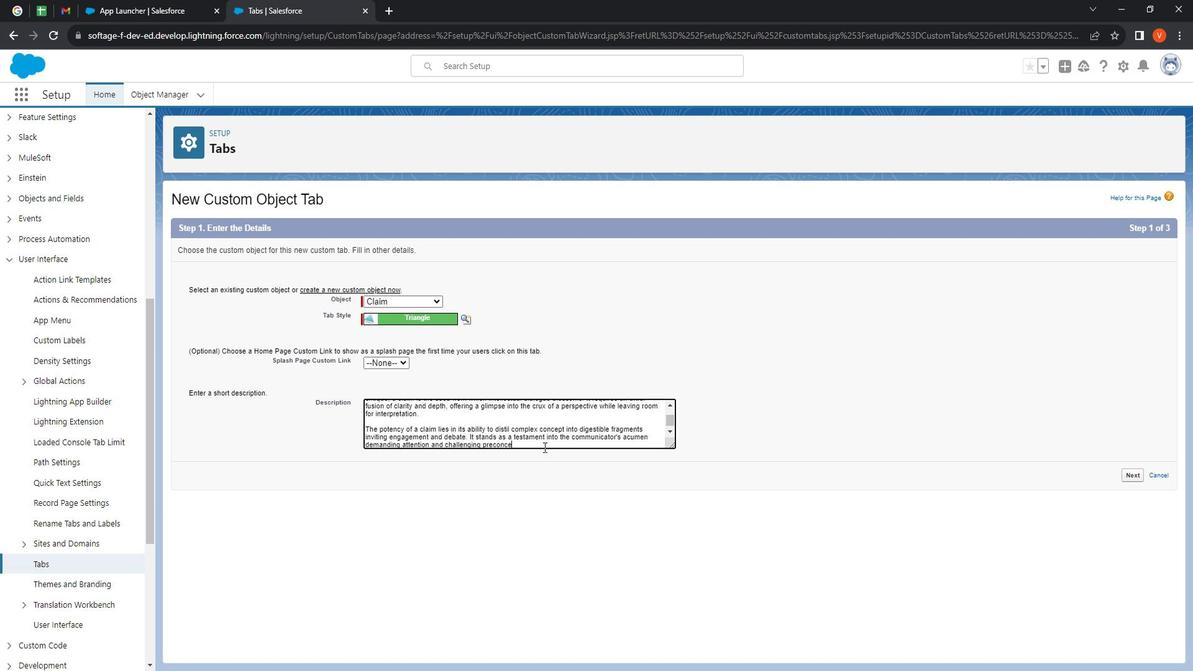 
Action: Mouse moved to (1149, 475)
Screenshot: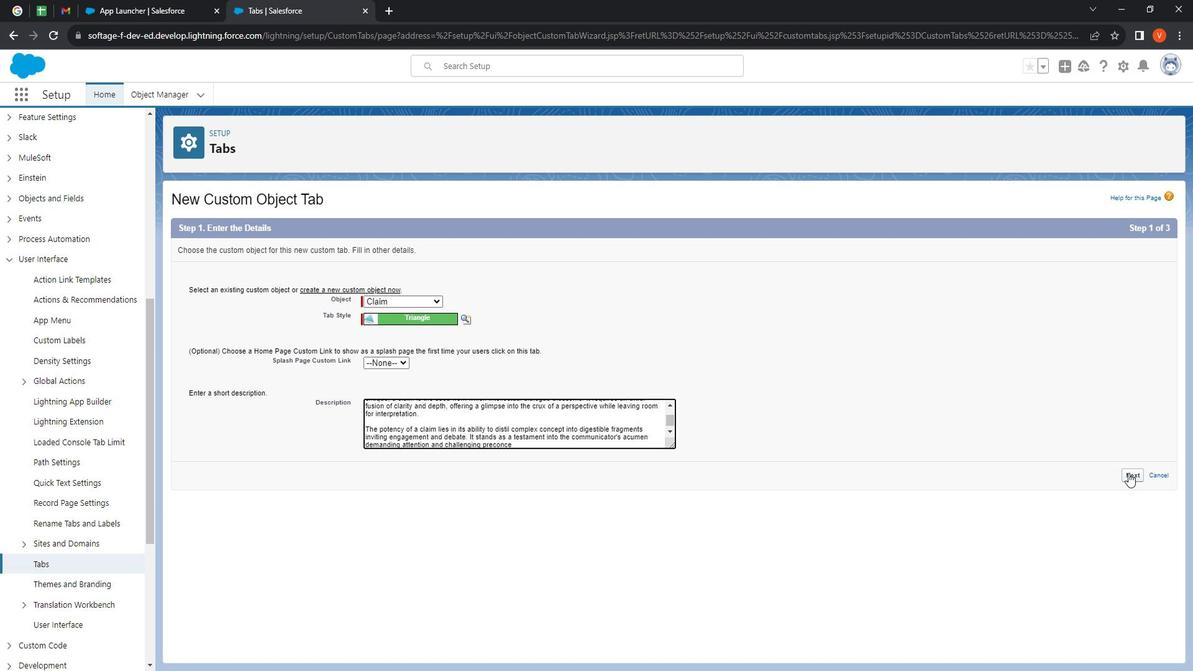 
Action: Mouse pressed left at (1149, 475)
Screenshot: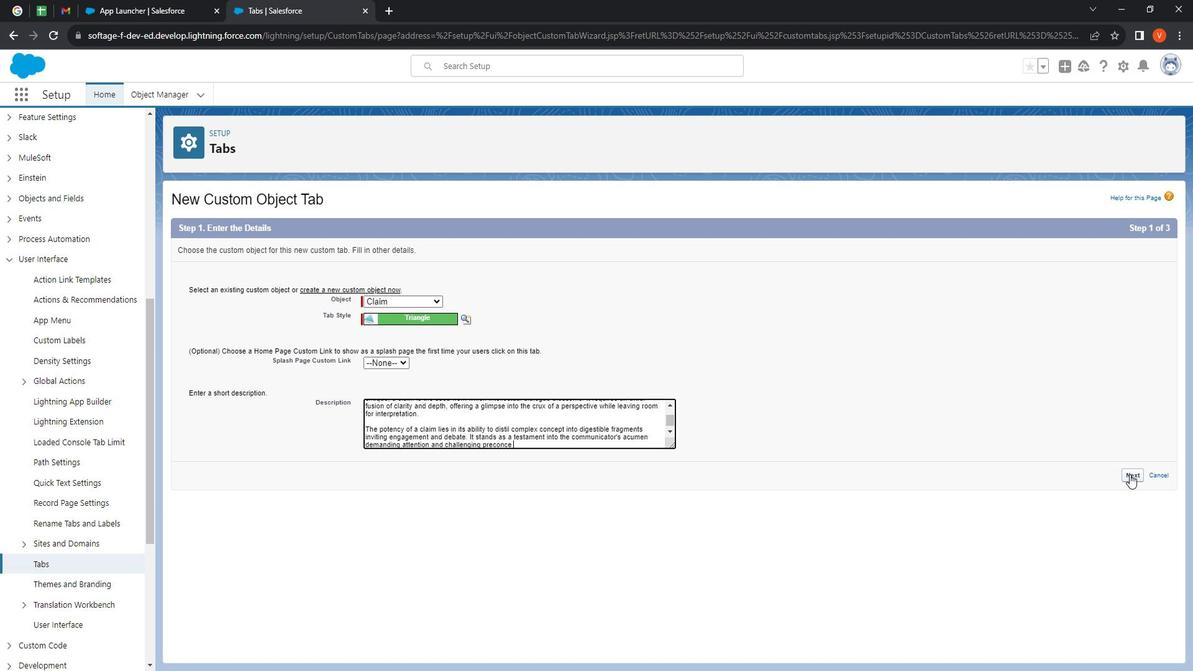 
Action: Mouse moved to (631, 455)
Screenshot: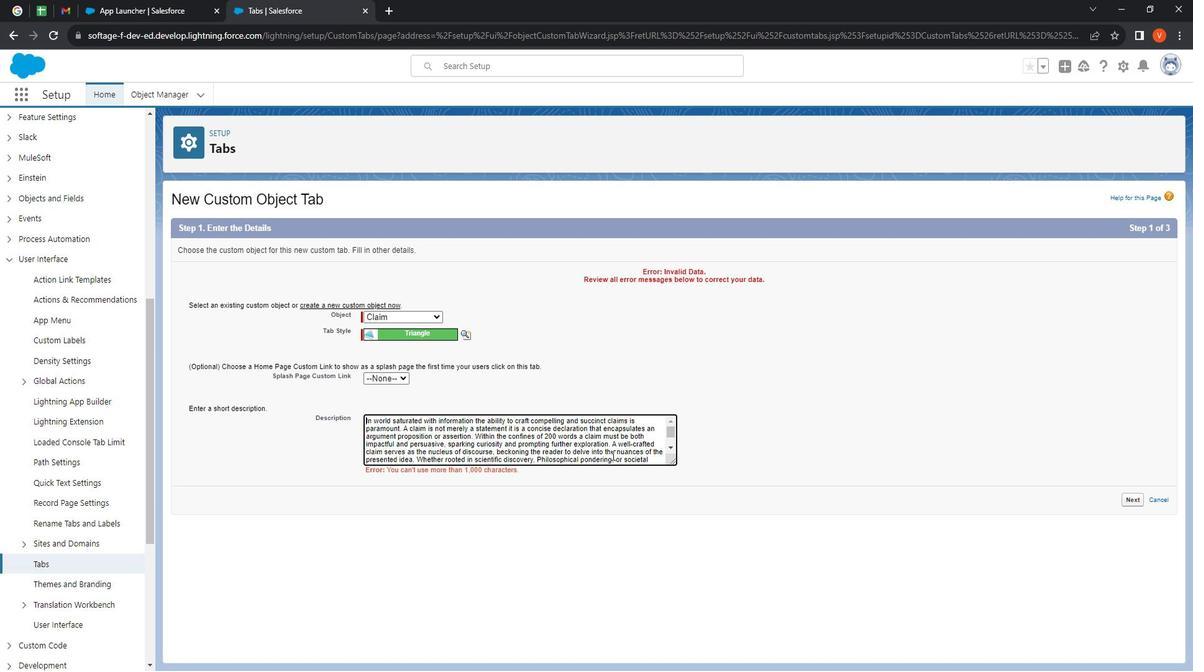 
Action: Mouse scrolled (631, 455) with delta (0, 0)
Screenshot: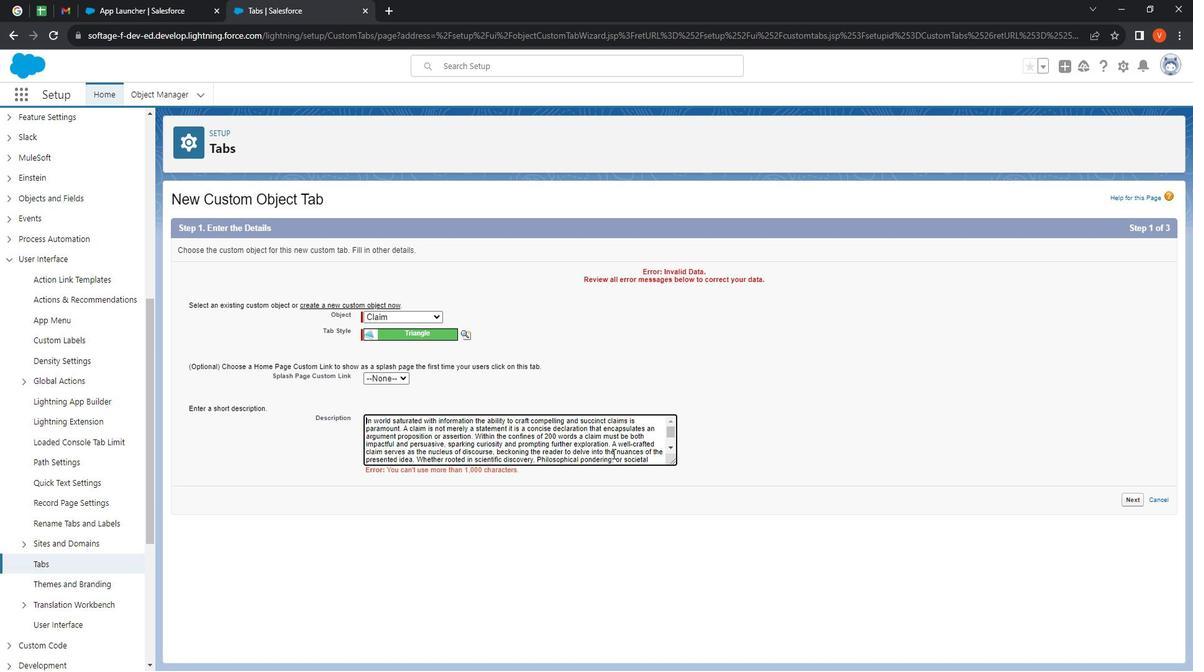 
Action: Mouse moved to (631, 455)
Screenshot: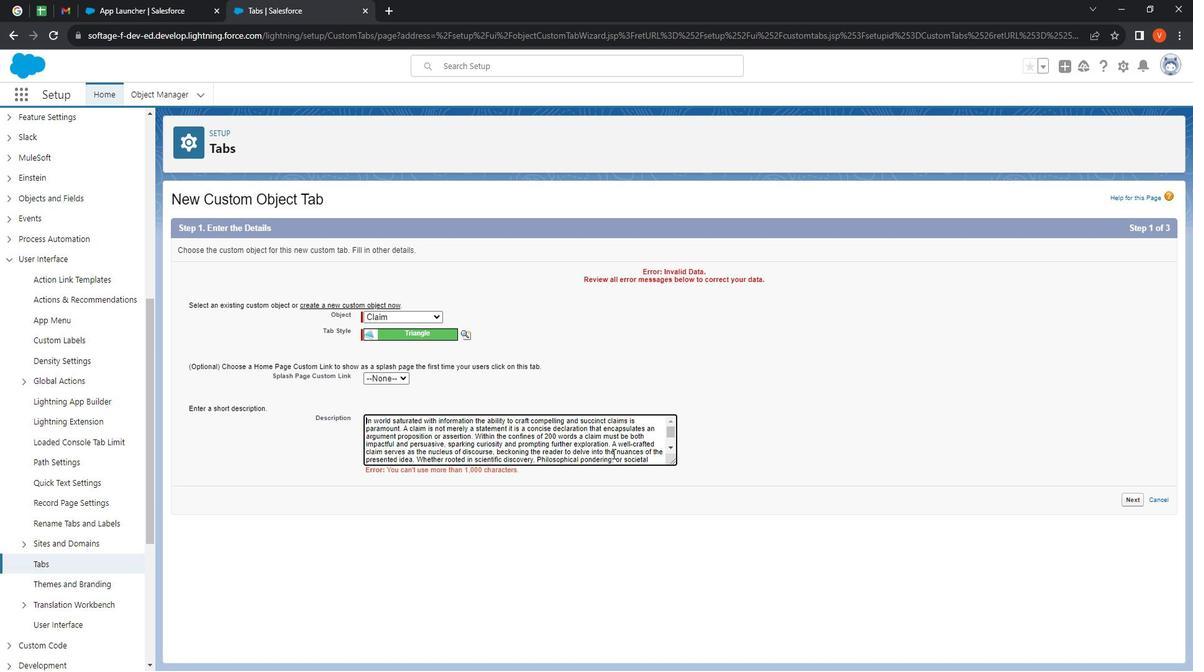 
Action: Mouse scrolled (631, 454) with delta (0, 0)
Screenshot: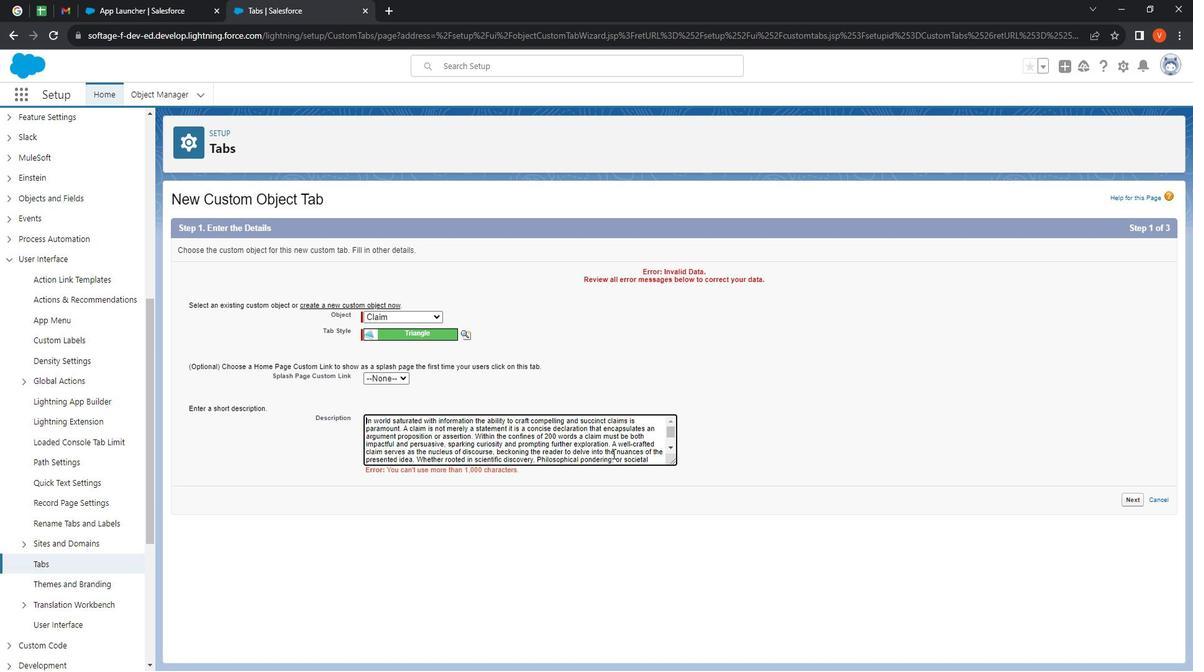 
Action: Mouse moved to (631, 454)
Screenshot: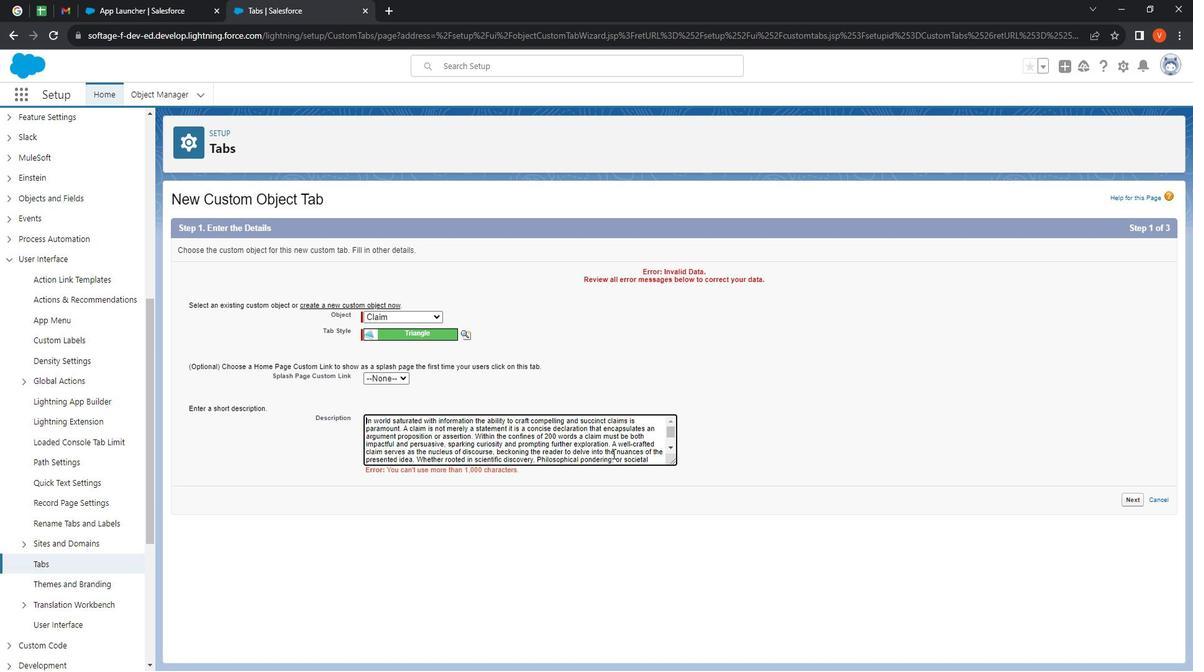 
Action: Mouse scrolled (631, 453) with delta (0, 0)
Screenshot: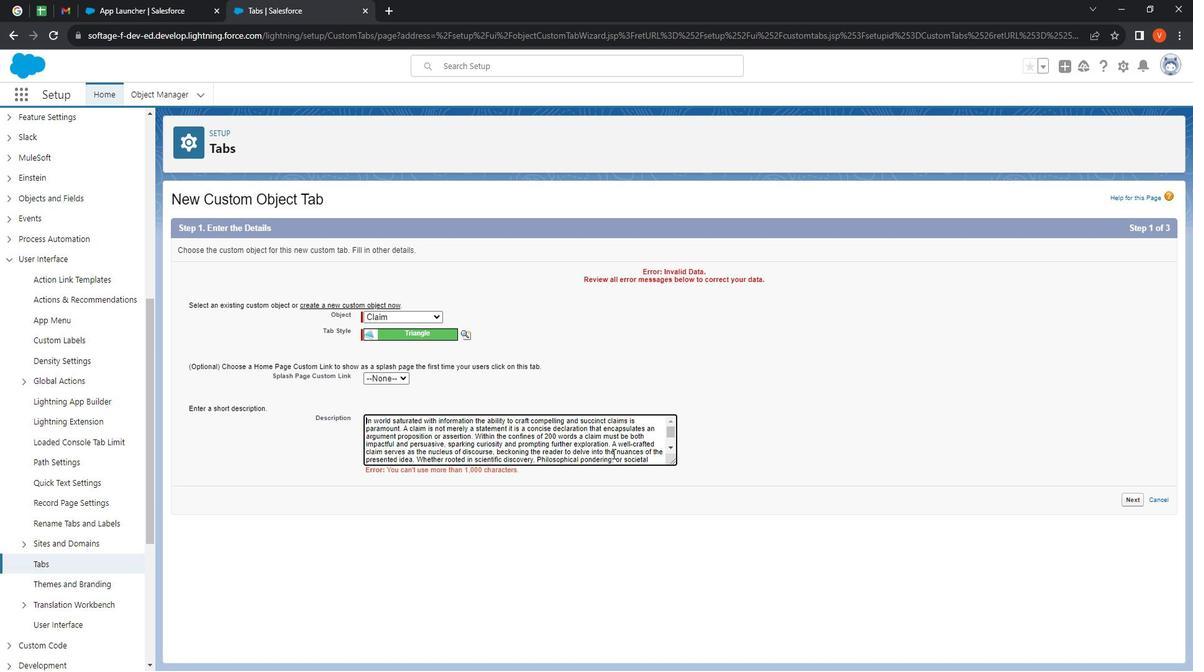 
Action: Mouse moved to (631, 454)
Screenshot: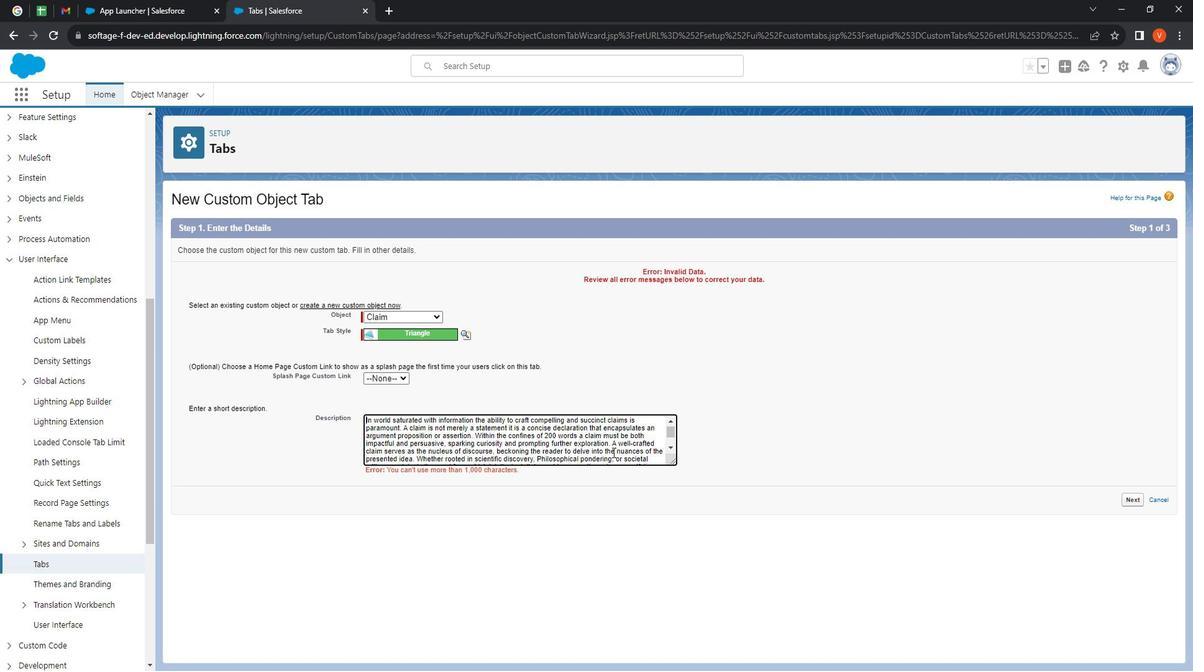 
Action: Mouse scrolled (631, 453) with delta (0, 0)
Screenshot: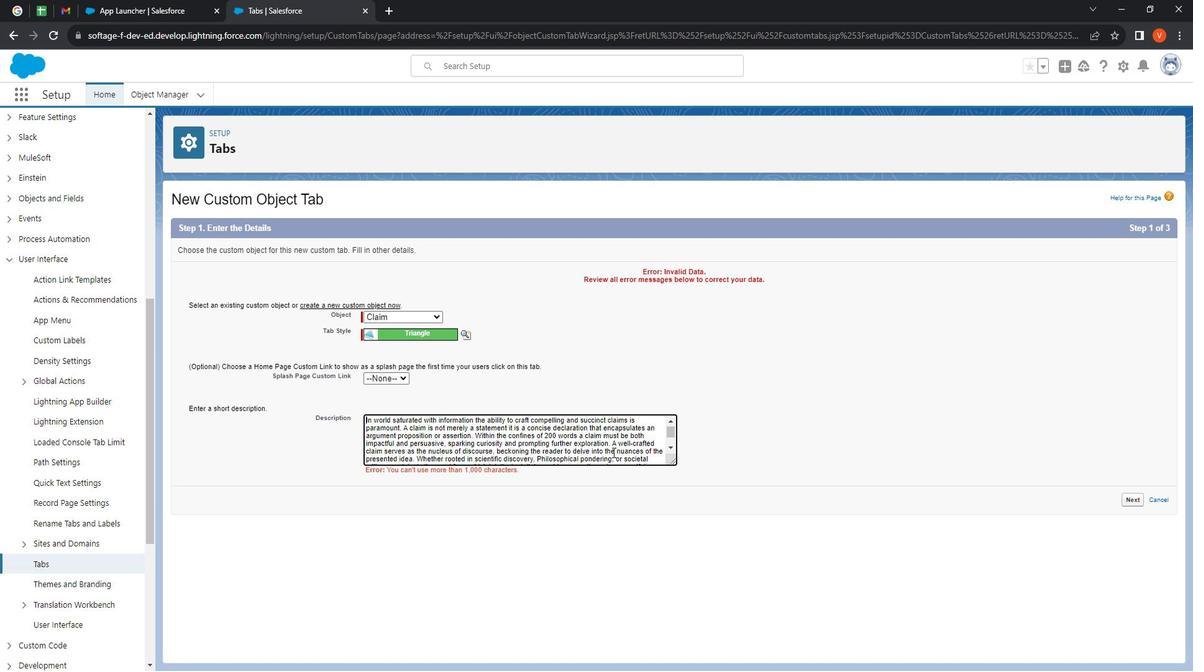 
Action: Mouse moved to (630, 453)
Screenshot: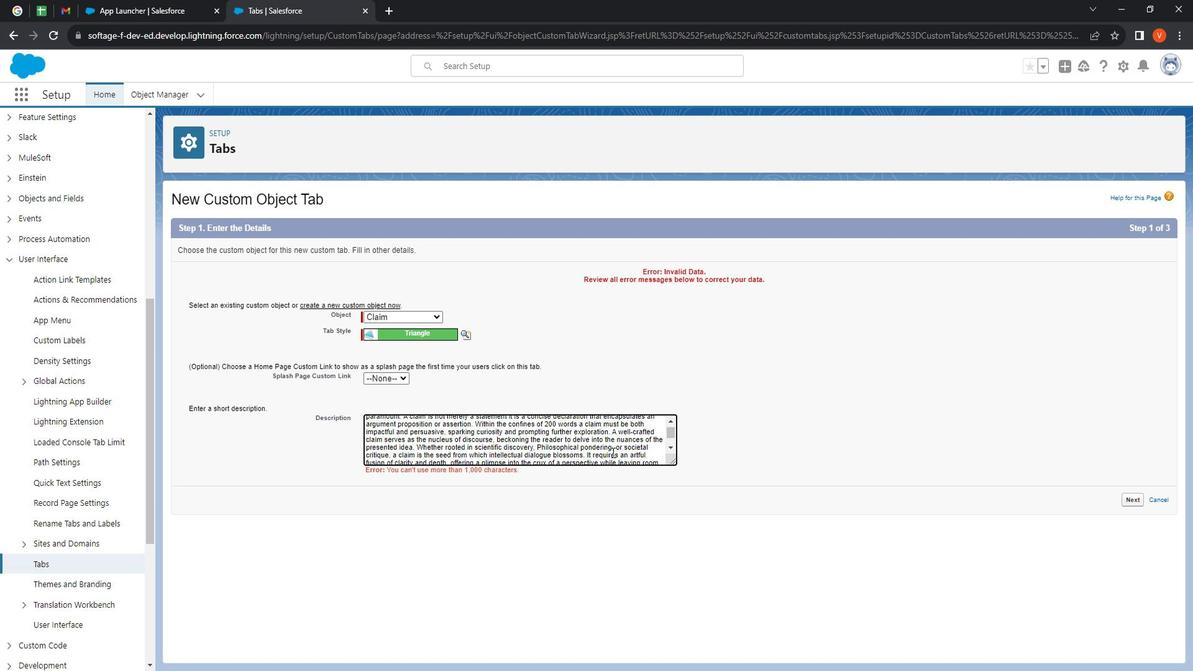 
Action: Mouse scrolled (630, 453) with delta (0, 0)
Screenshot: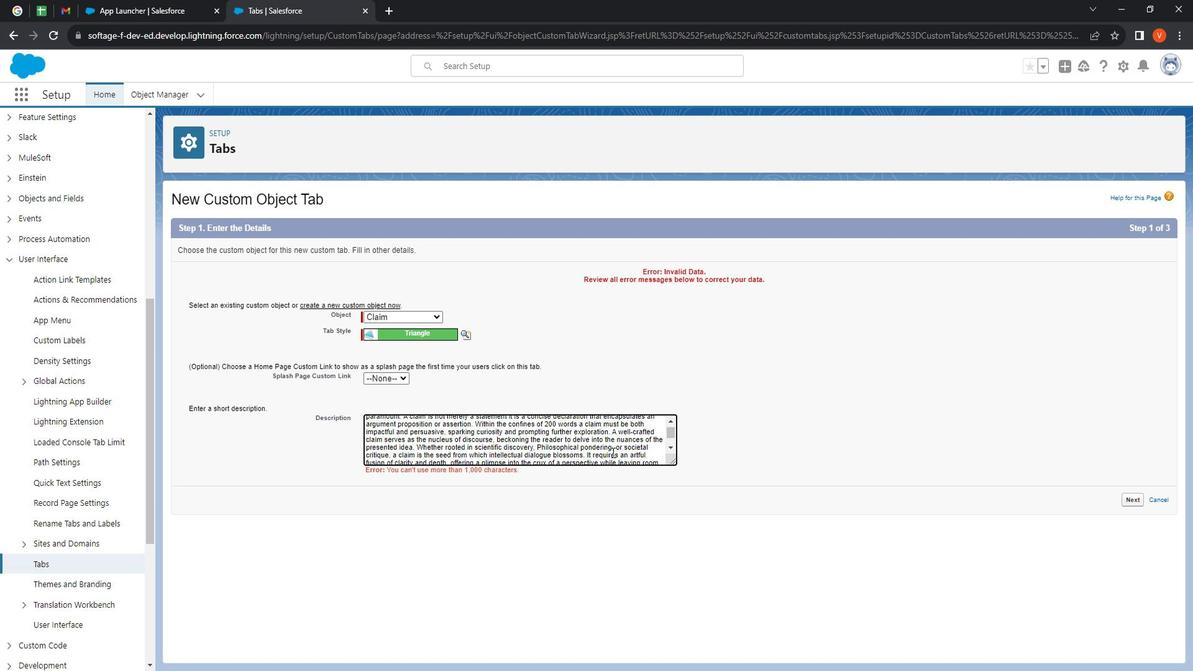 
Action: Mouse moved to (586, 464)
Screenshot: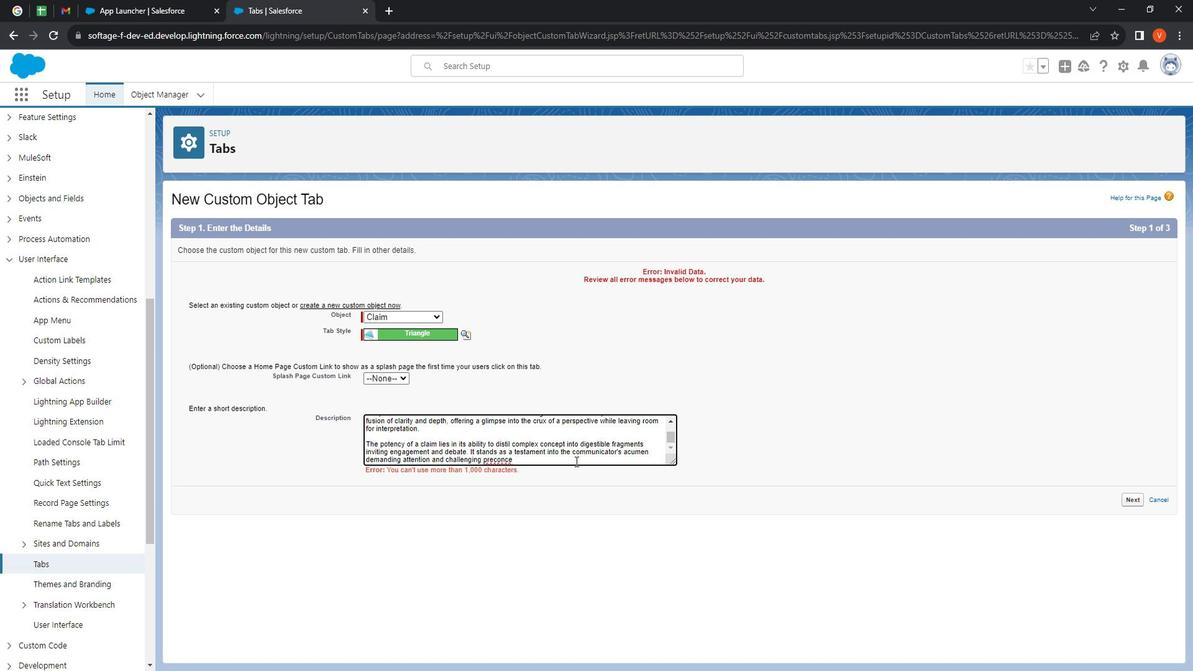 
Action: Mouse pressed left at (586, 464)
Screenshot: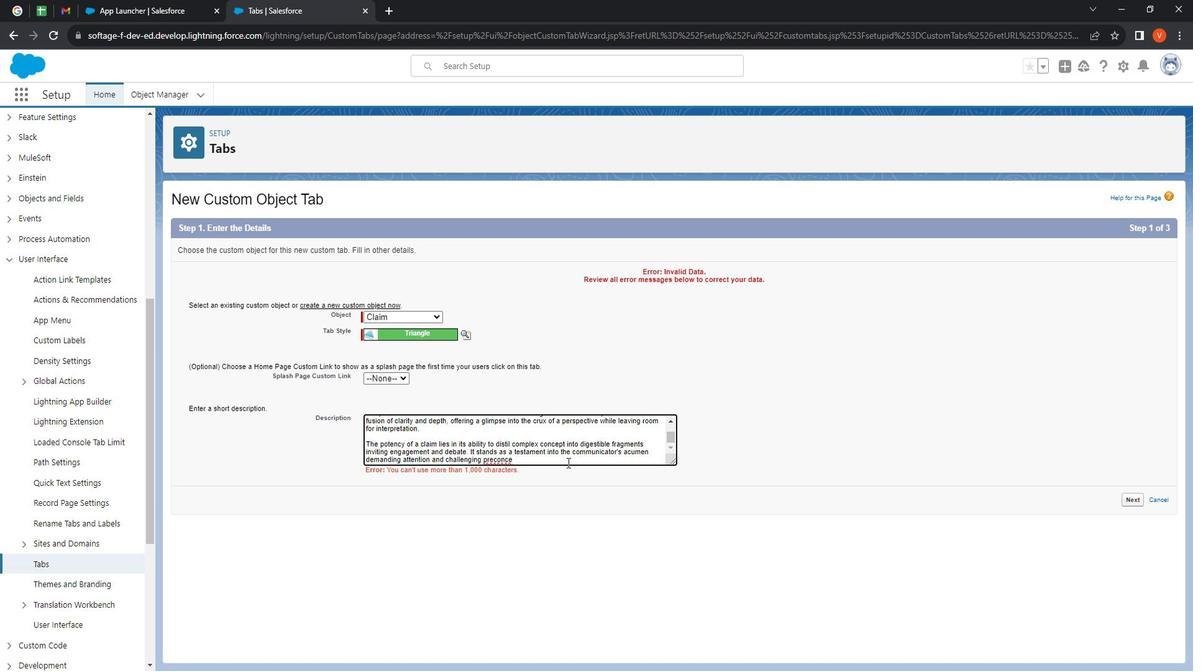 
Action: Key pressed <Key.backspace><Key.backspace><Key.backspace><Key.backspace><Key.backspace><Key.backspace><Key.backspace><Key.backspace><Key.backspace>.
Screenshot: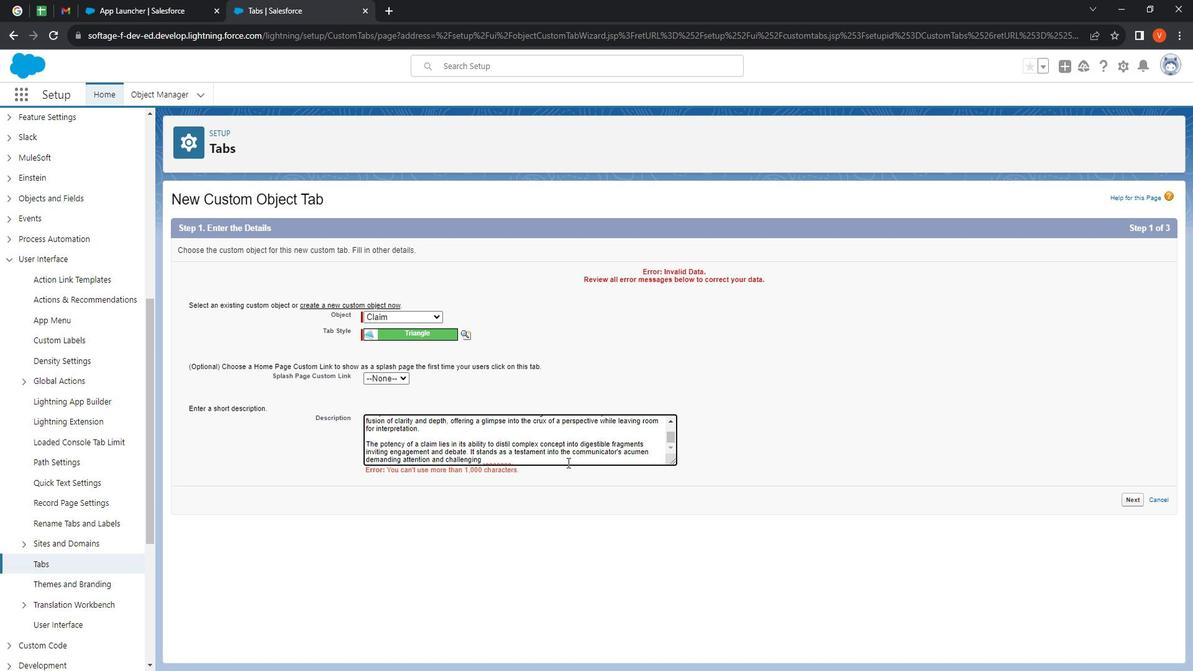 
Action: Mouse moved to (1150, 501)
Screenshot: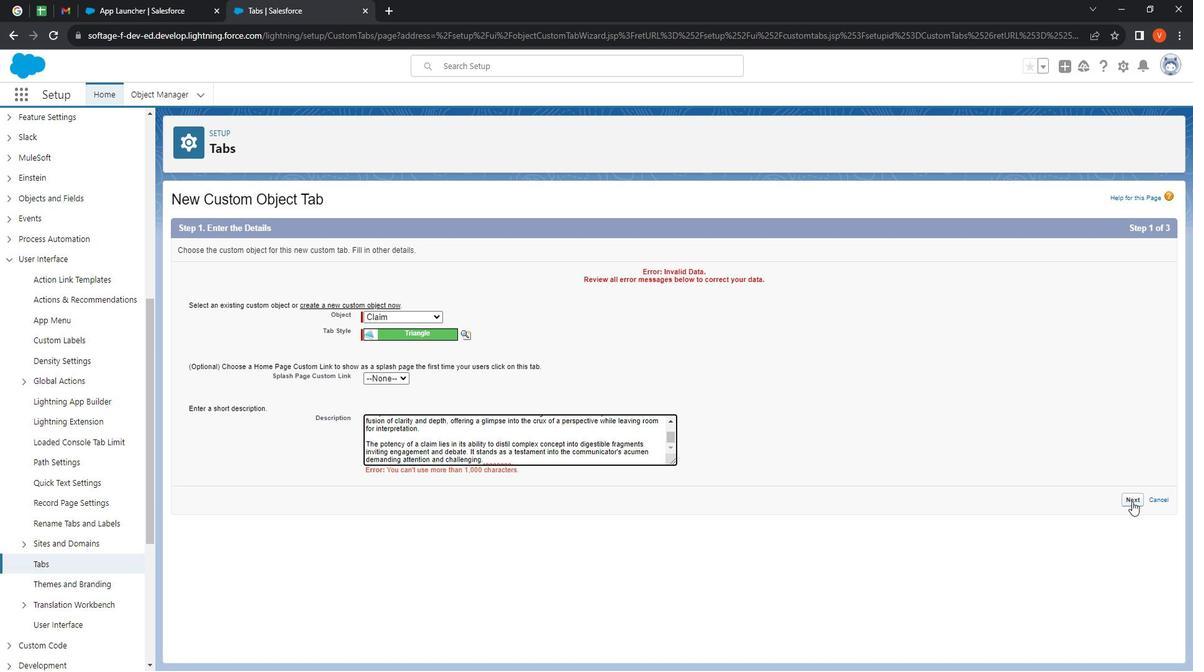 
Action: Mouse pressed left at (1150, 501)
Screenshot: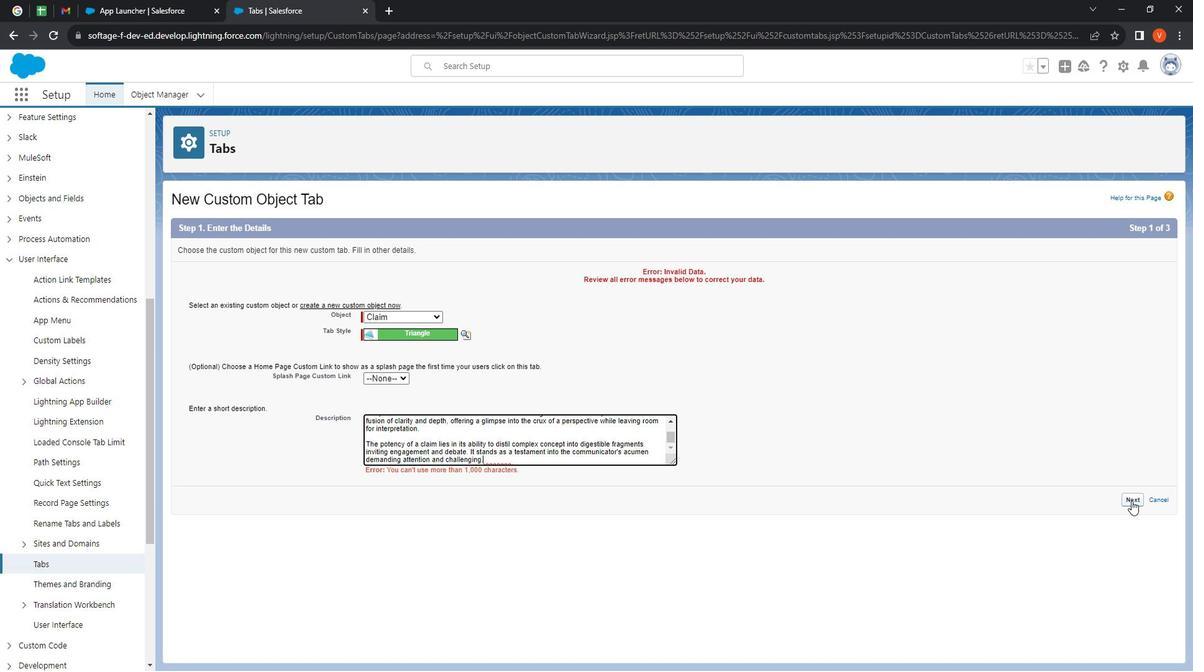 
Action: Mouse moved to (586, 310)
Screenshot: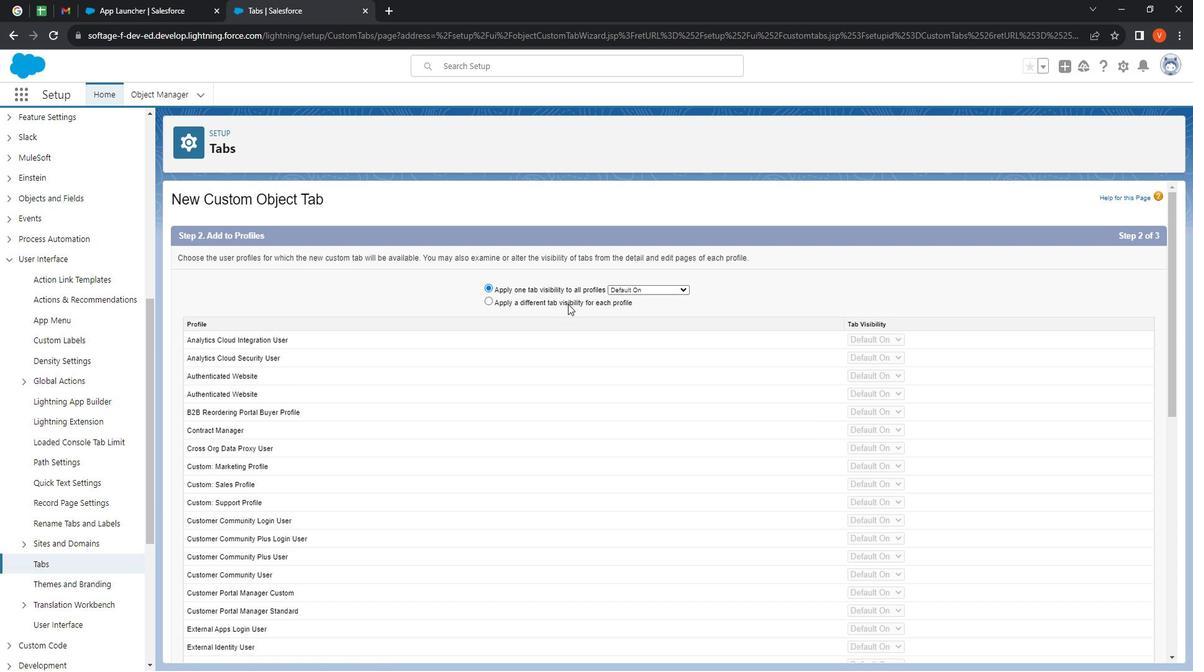 
Action: Mouse pressed left at (586, 310)
Screenshot: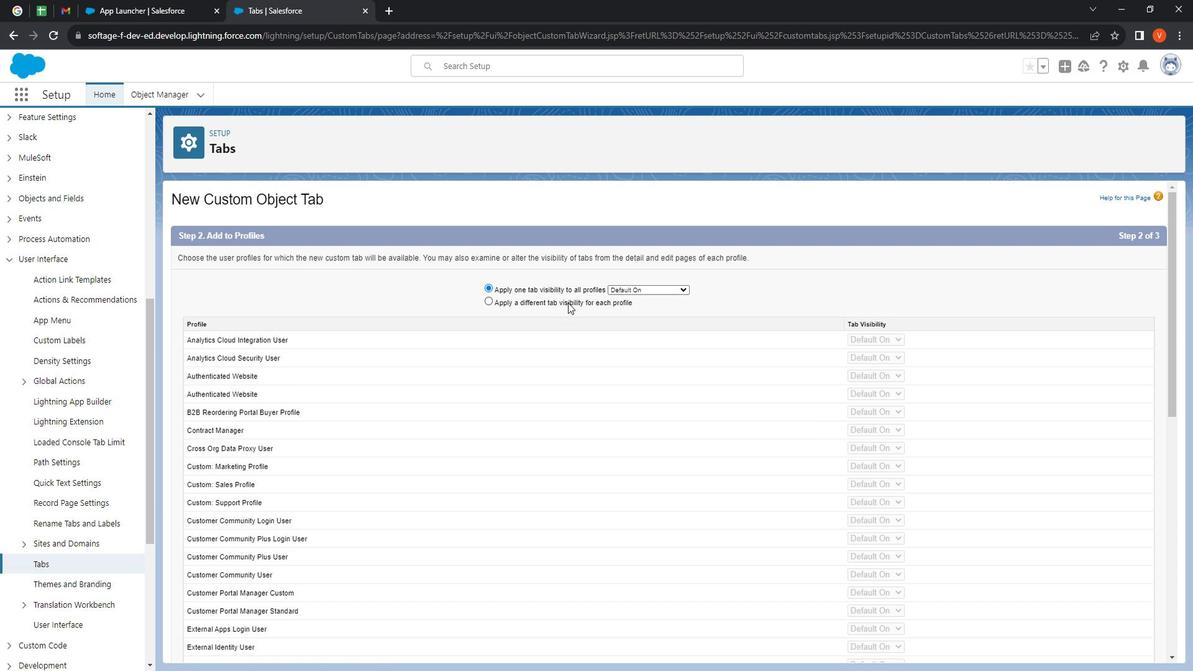 
Action: Mouse moved to (894, 346)
Screenshot: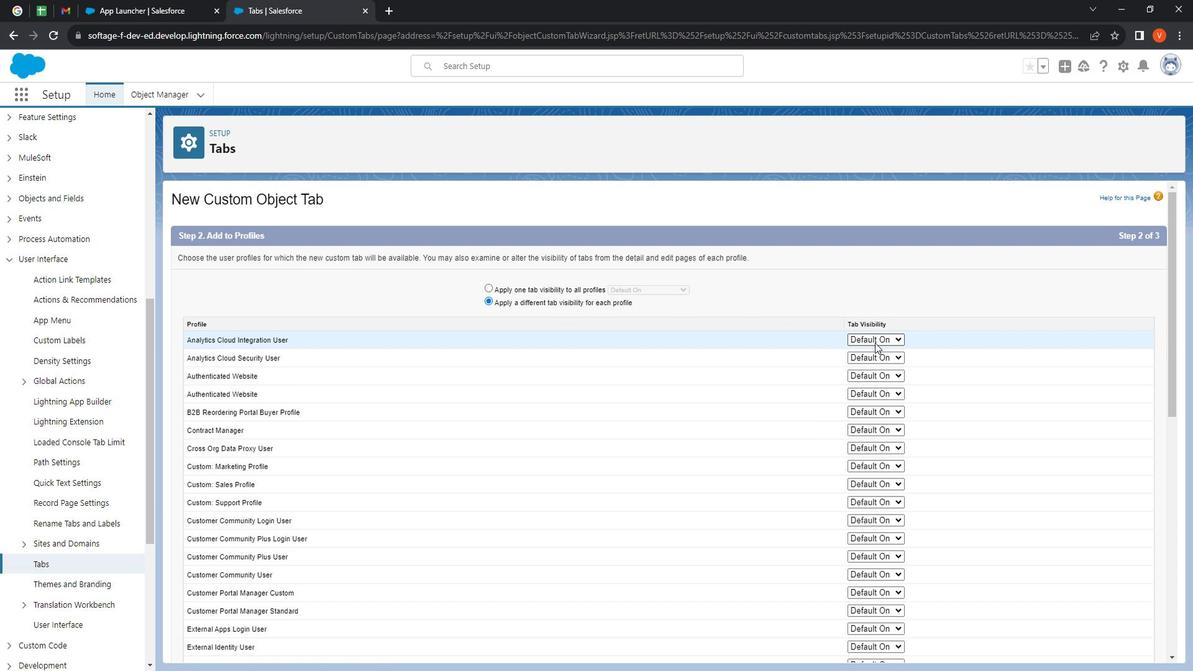 
Action: Mouse pressed left at (894, 346)
Screenshot: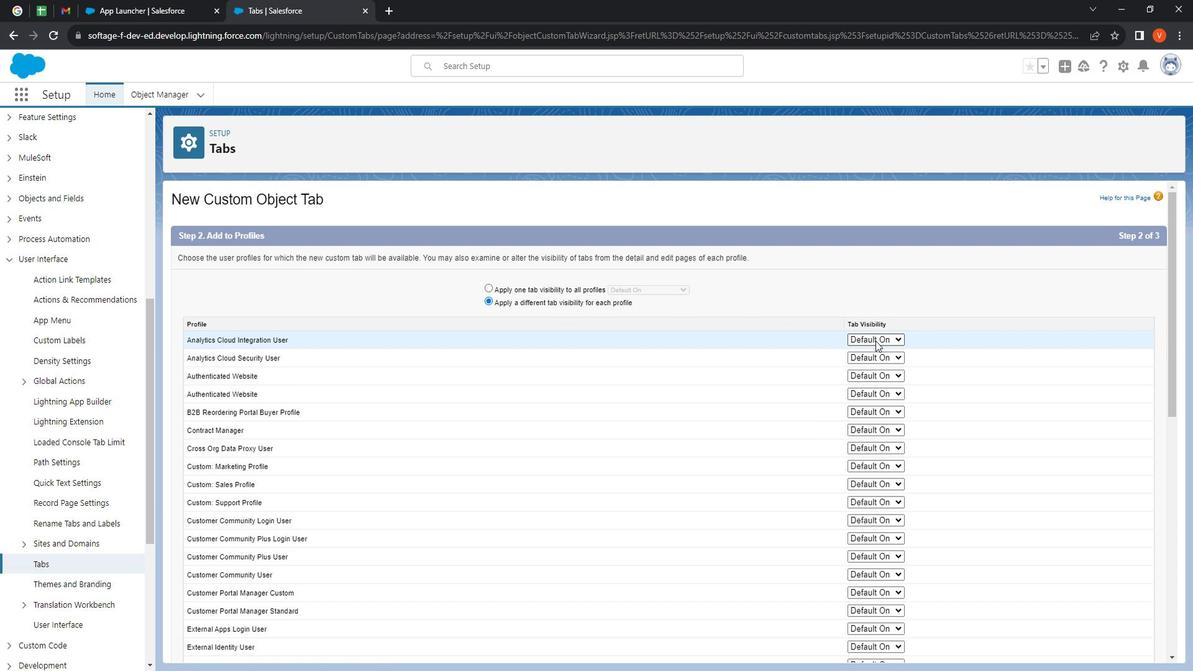 
Action: Mouse moved to (905, 368)
Screenshot: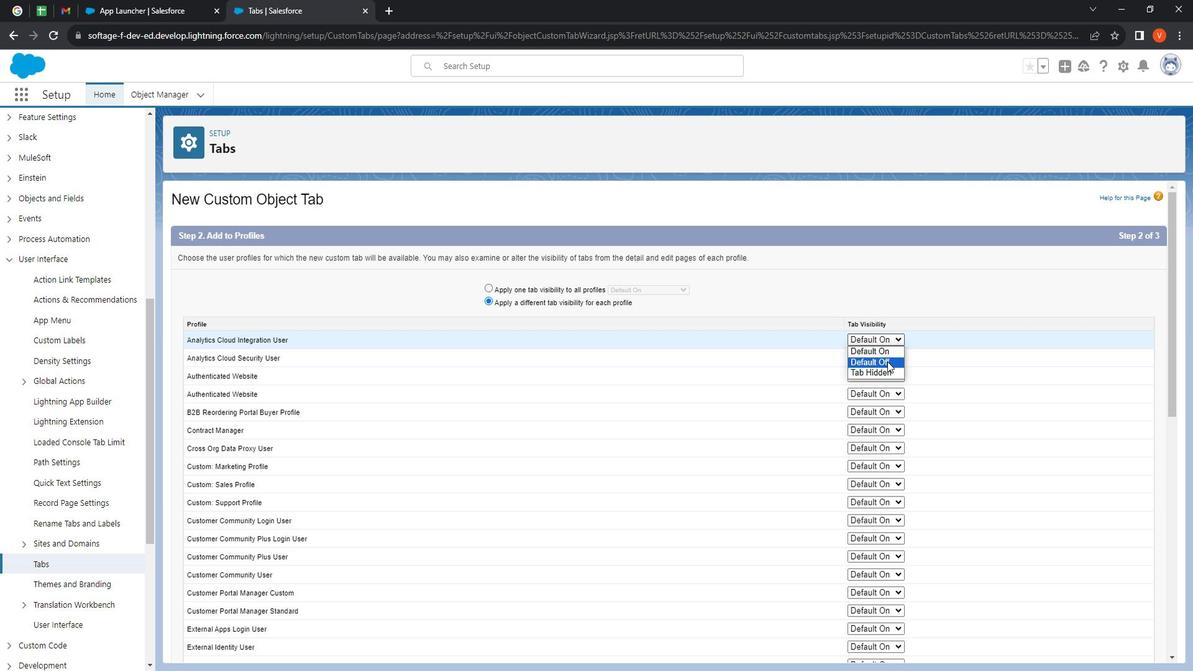
Action: Mouse pressed left at (905, 368)
Screenshot: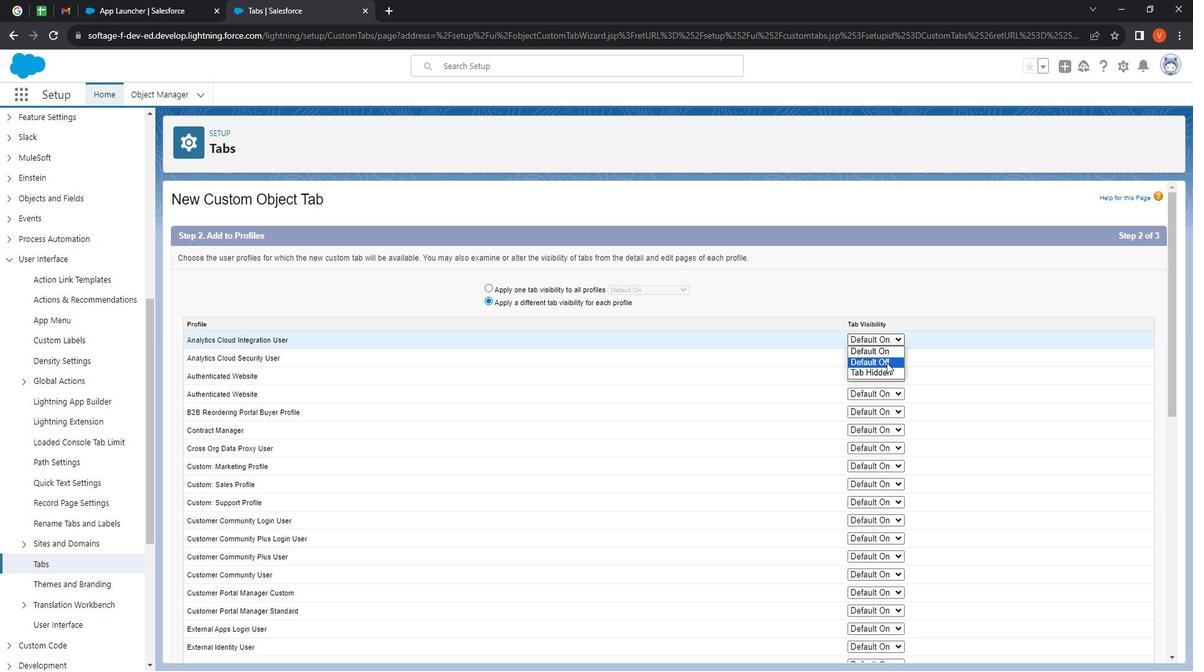 
Action: Mouse moved to (901, 365)
Screenshot: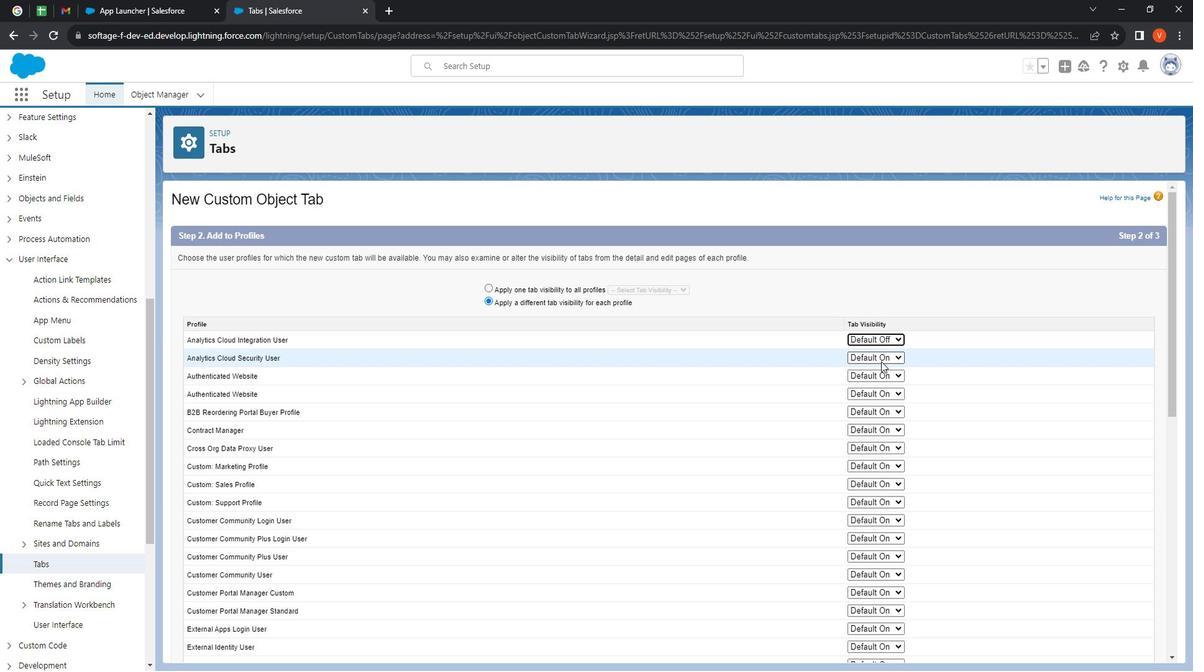 
Action: Mouse pressed left at (901, 365)
Screenshot: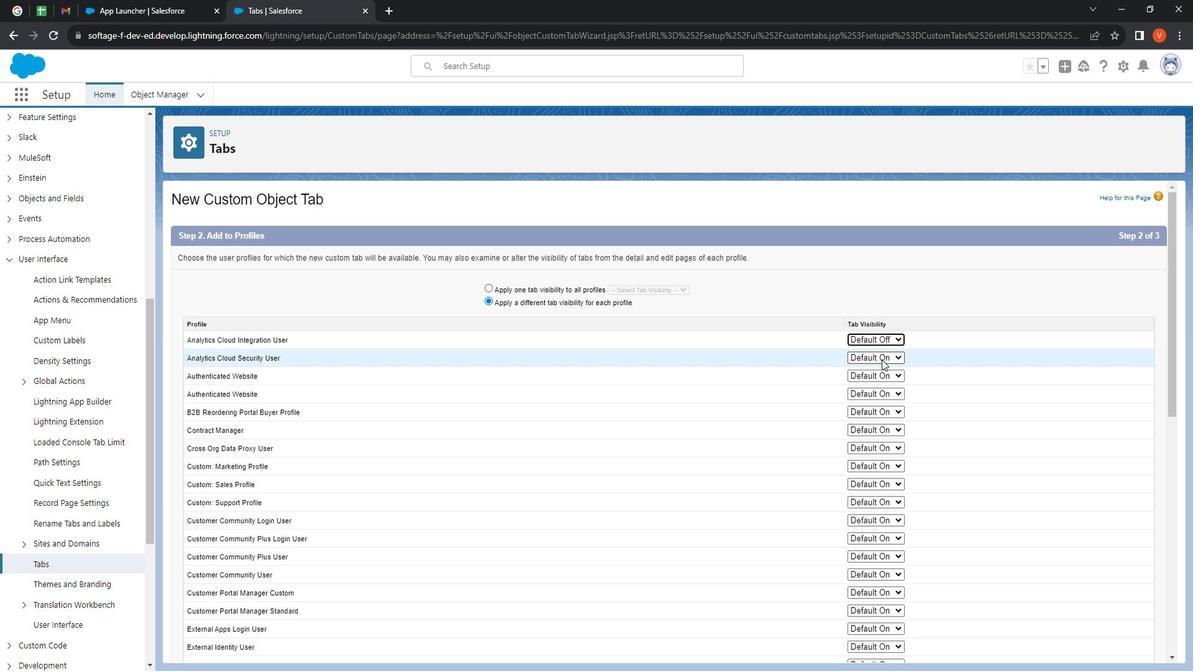 
Action: Mouse moved to (905, 386)
Screenshot: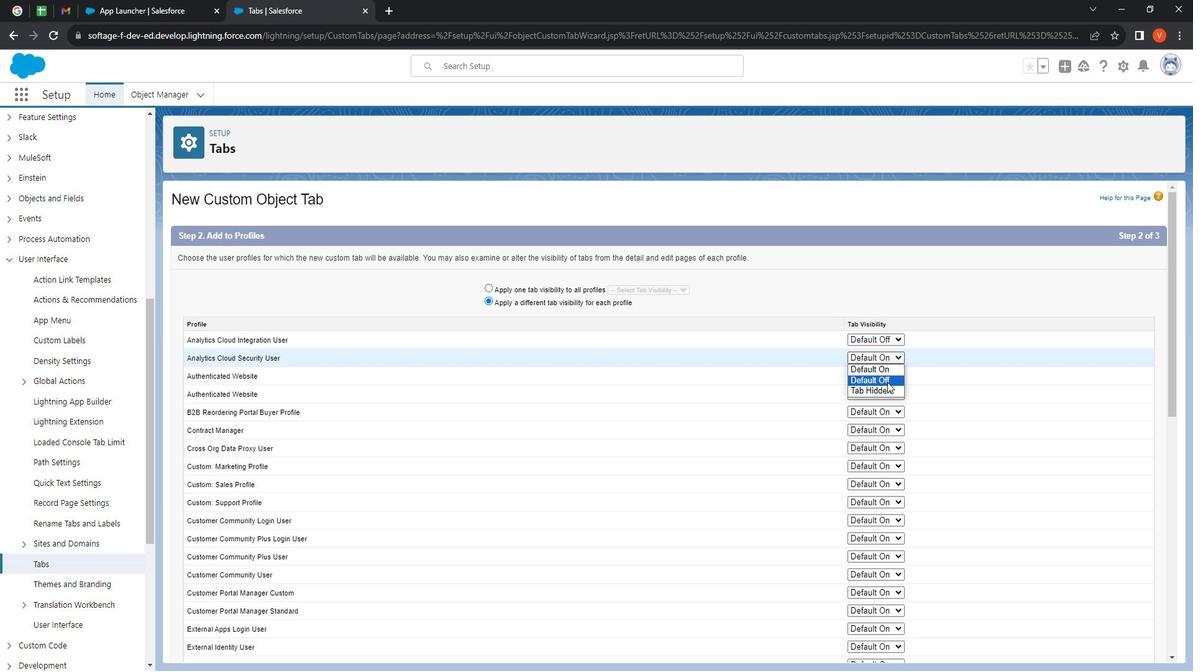 
Action: Mouse pressed left at (905, 386)
Screenshot: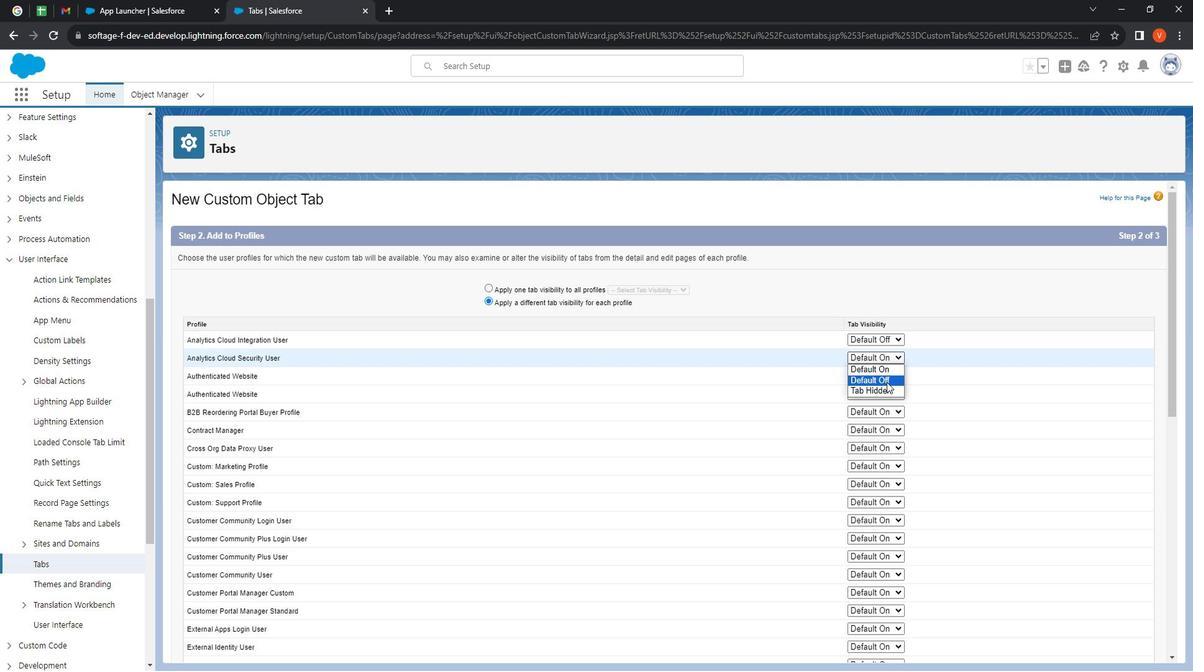 
Action: Mouse moved to (902, 382)
Screenshot: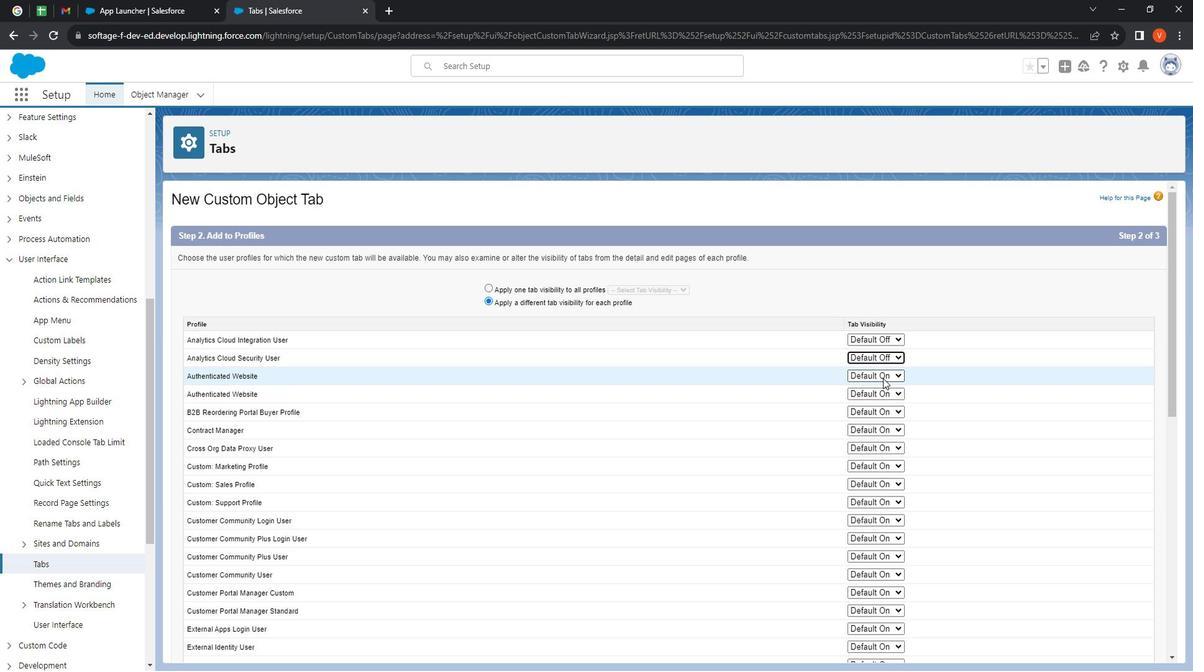 
Action: Mouse pressed left at (902, 382)
Screenshot: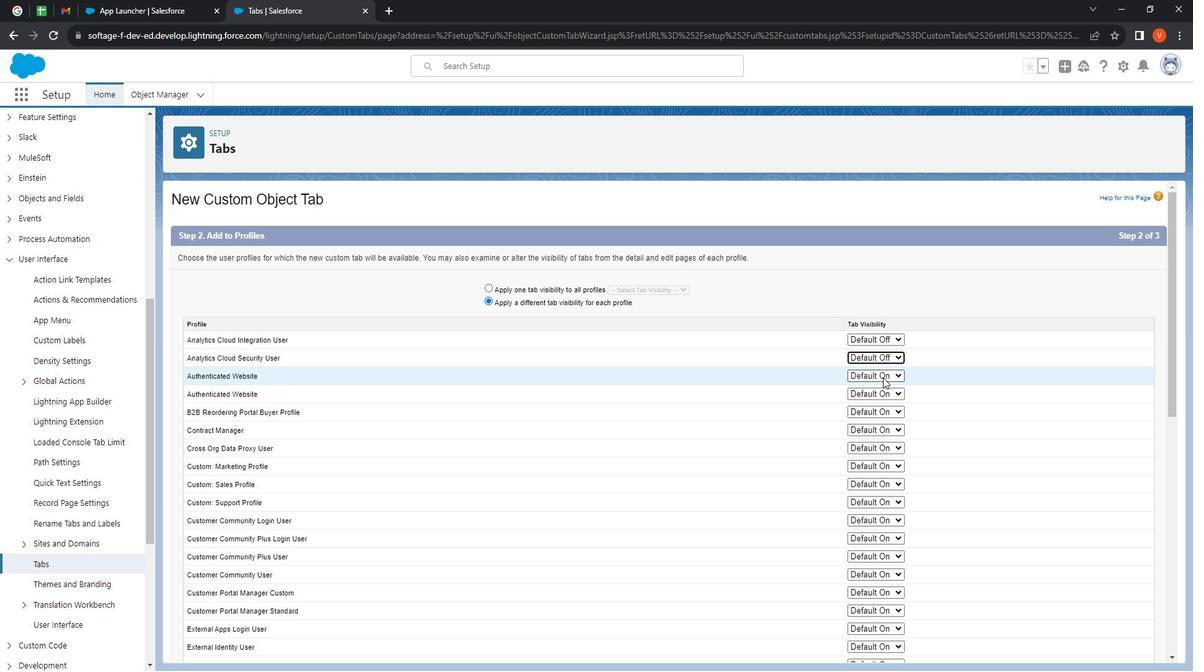 
Action: Mouse moved to (904, 401)
Screenshot: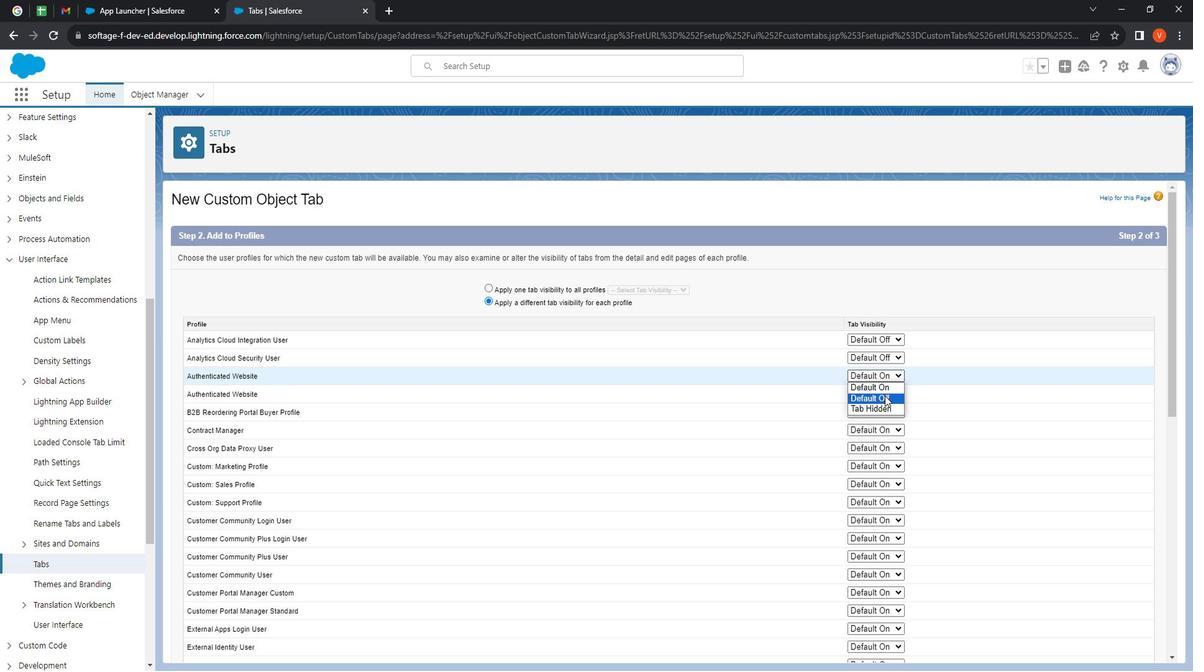 
Action: Mouse pressed left at (904, 401)
Screenshot: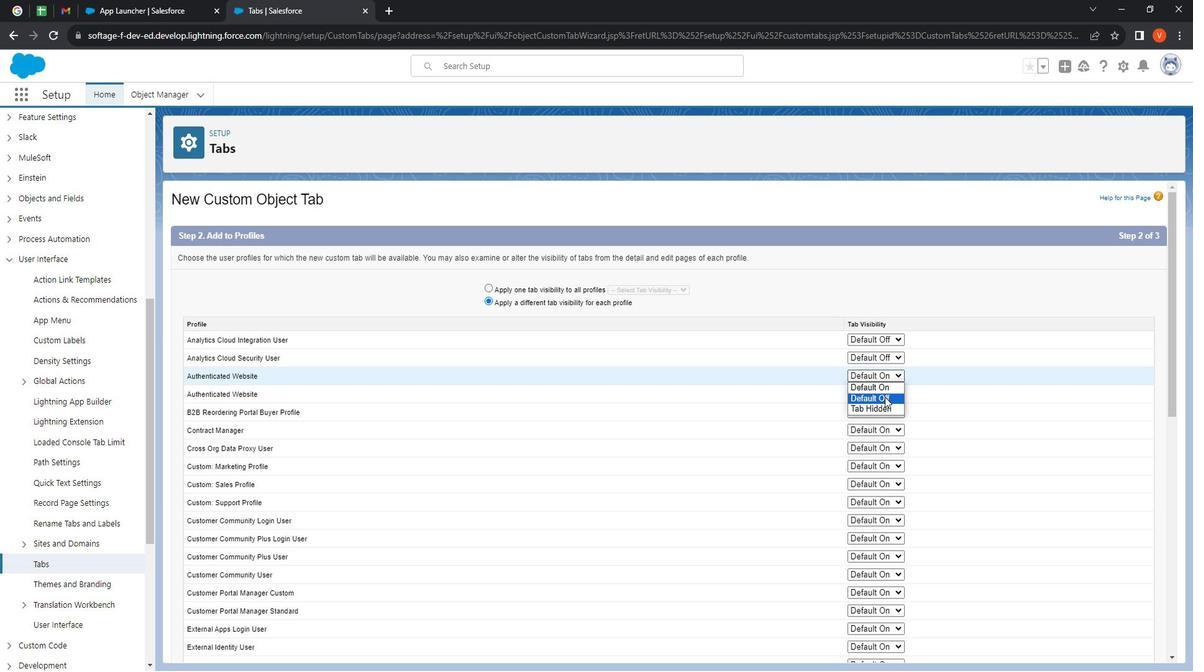 
Action: Mouse moved to (904, 401)
Screenshot: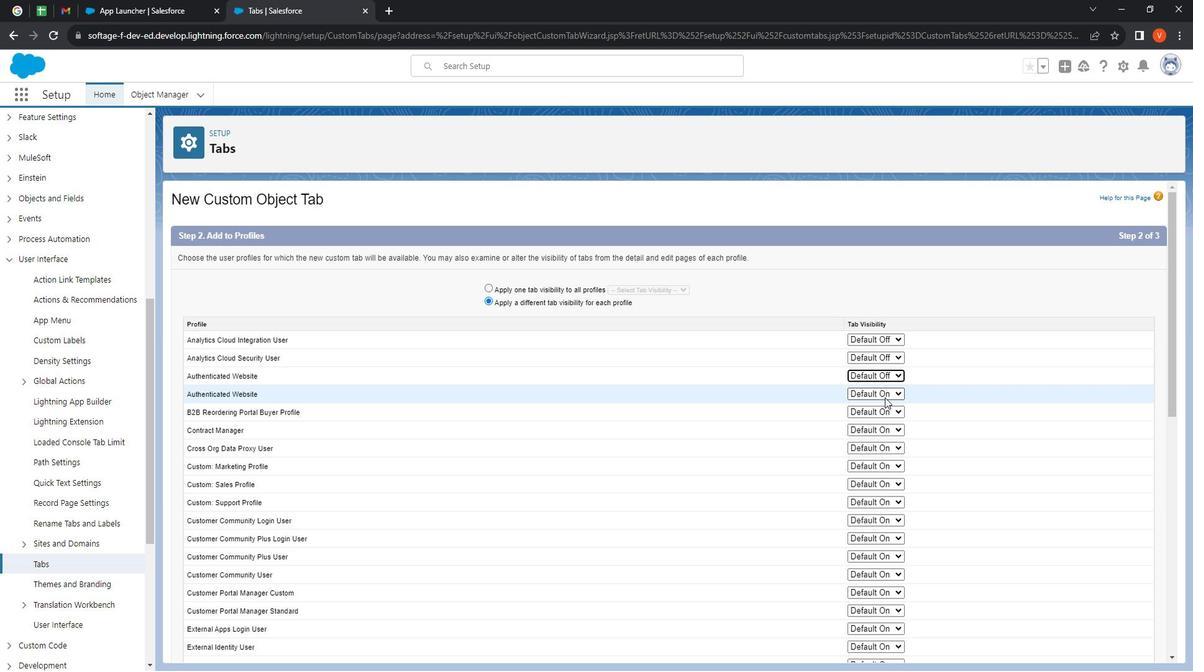 
Action: Mouse pressed left at (904, 401)
Screenshot: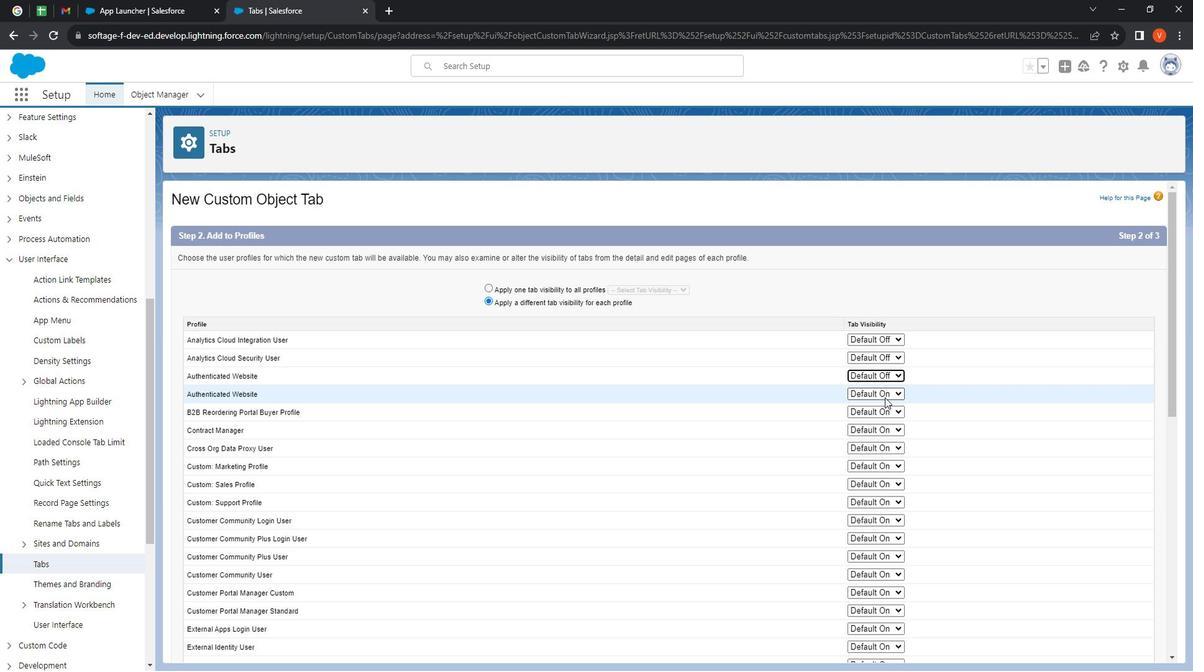 
Action: Mouse moved to (905, 420)
Screenshot: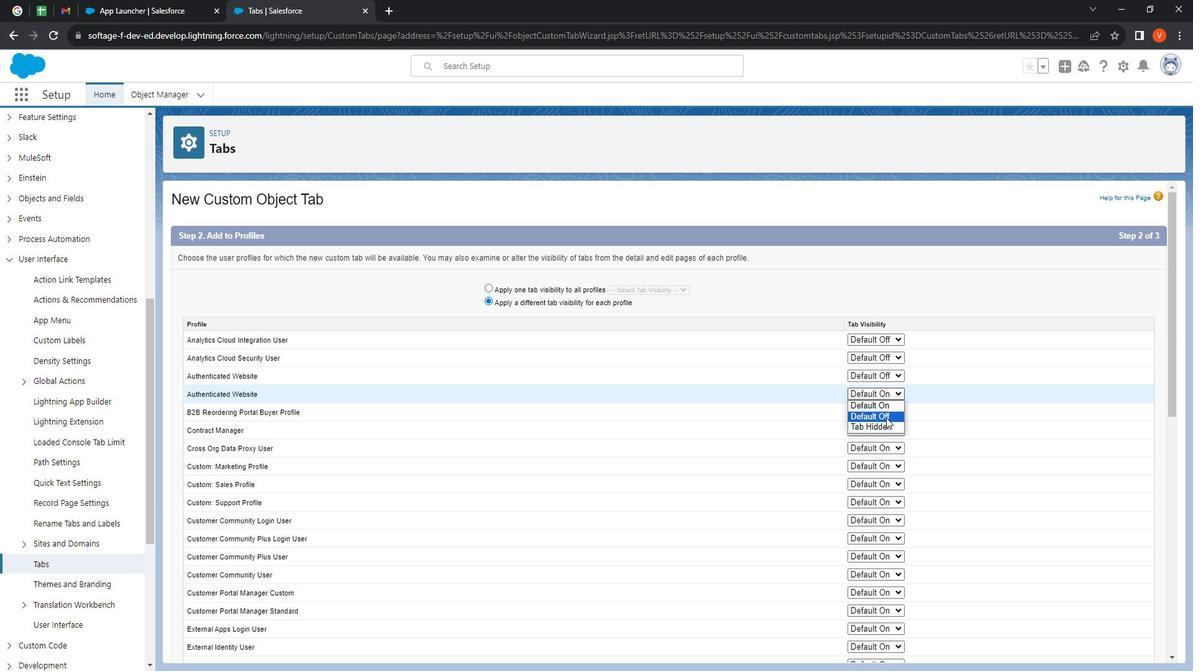 
Action: Mouse pressed left at (905, 420)
Screenshot: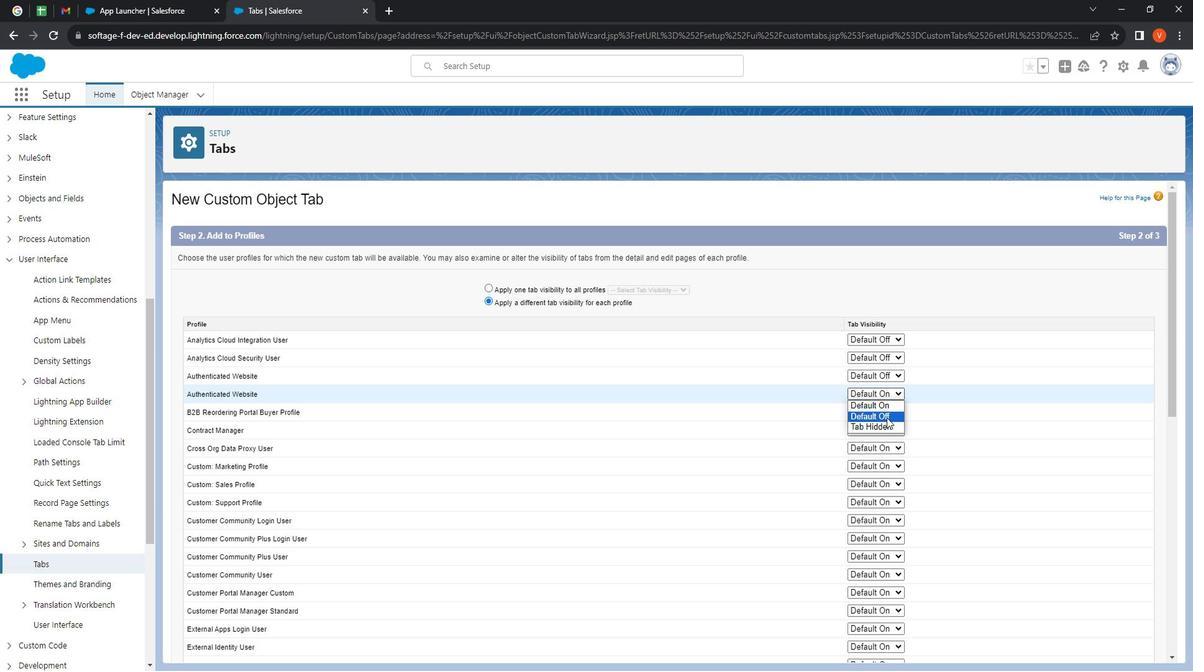 
Action: Mouse moved to (912, 415)
Screenshot: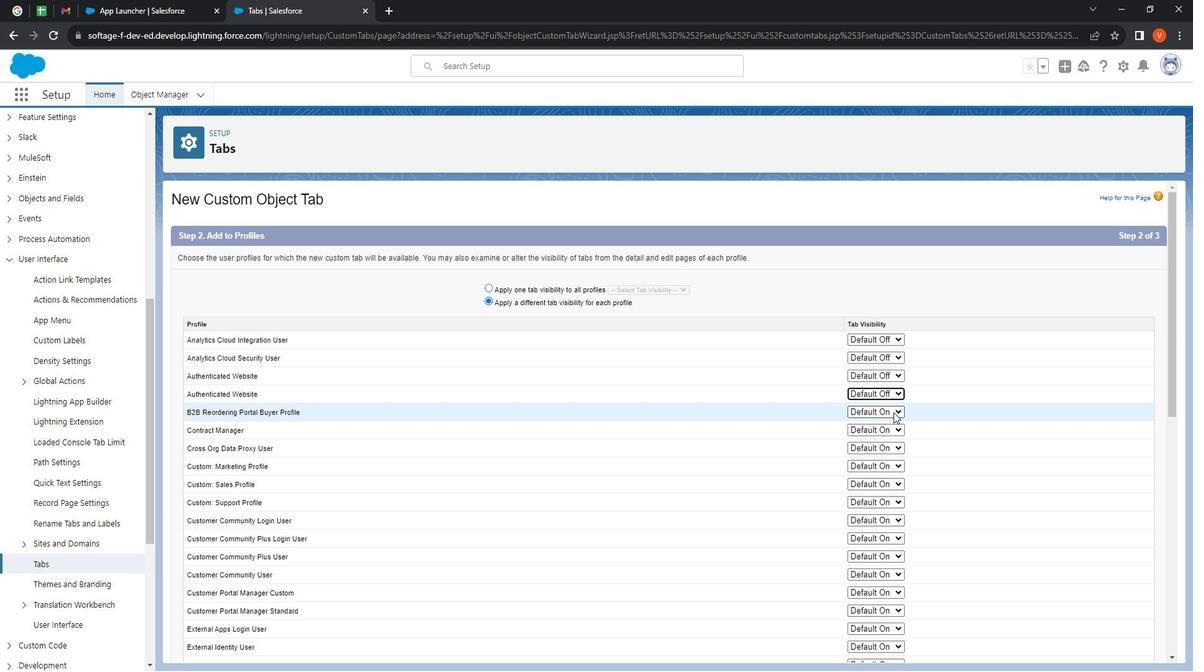 
Action: Mouse pressed left at (912, 415)
Screenshot: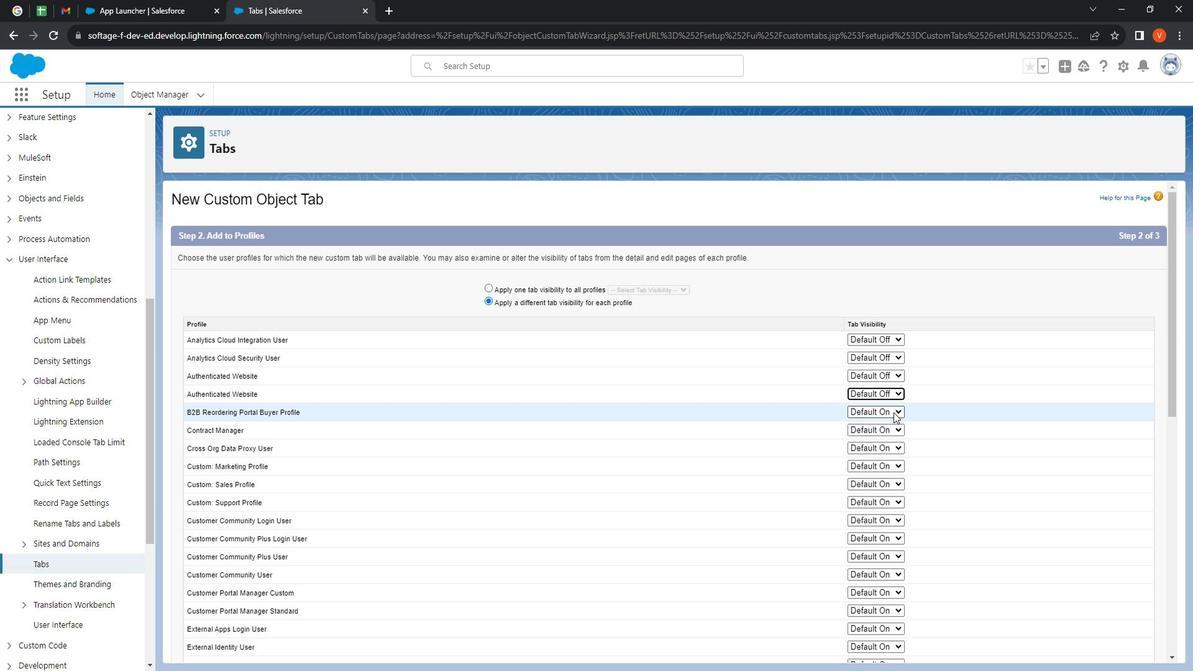 
Action: Mouse moved to (902, 434)
Screenshot: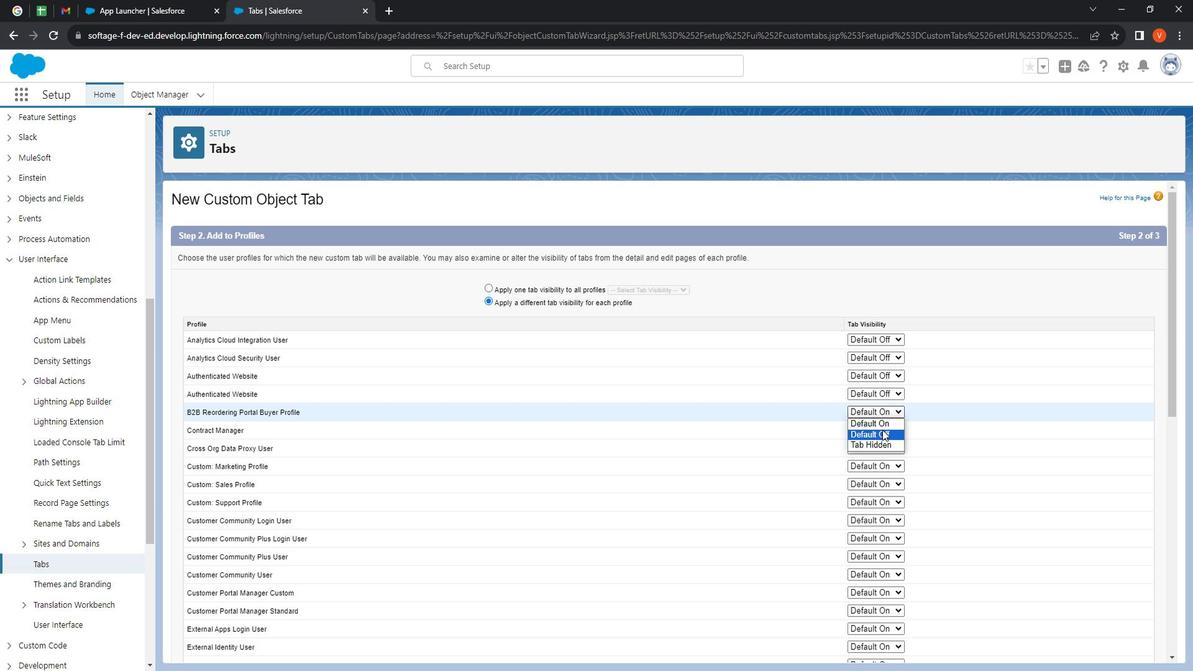 
Action: Mouse pressed left at (902, 434)
Screenshot: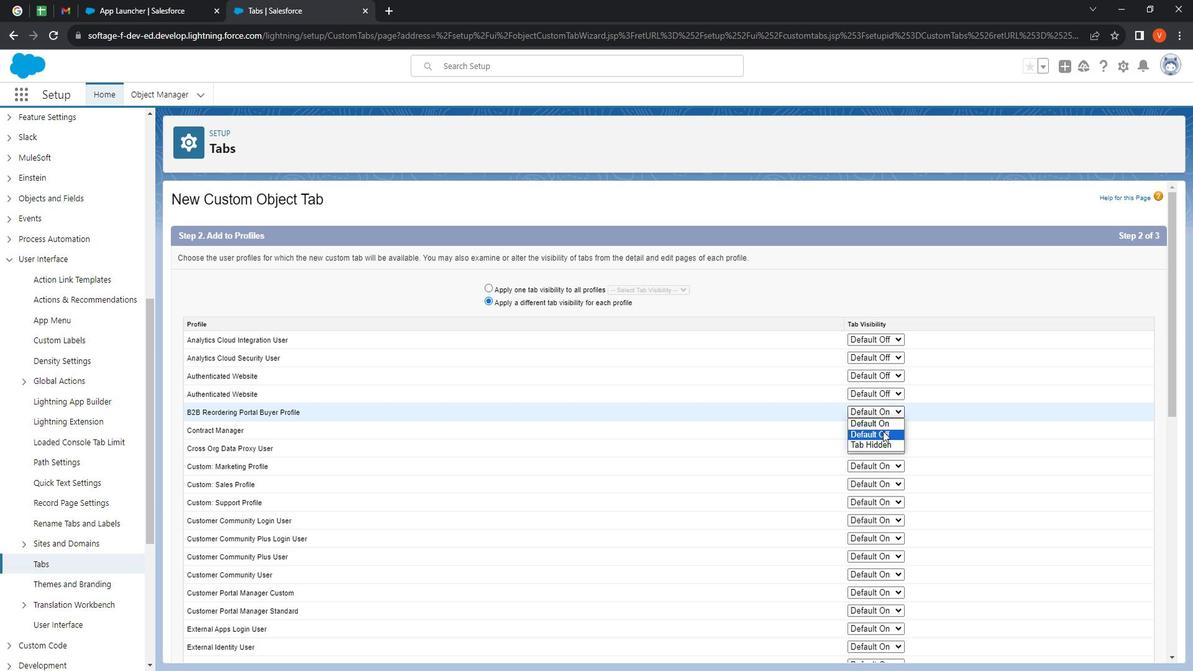 
Action: Mouse moved to (906, 434)
Screenshot: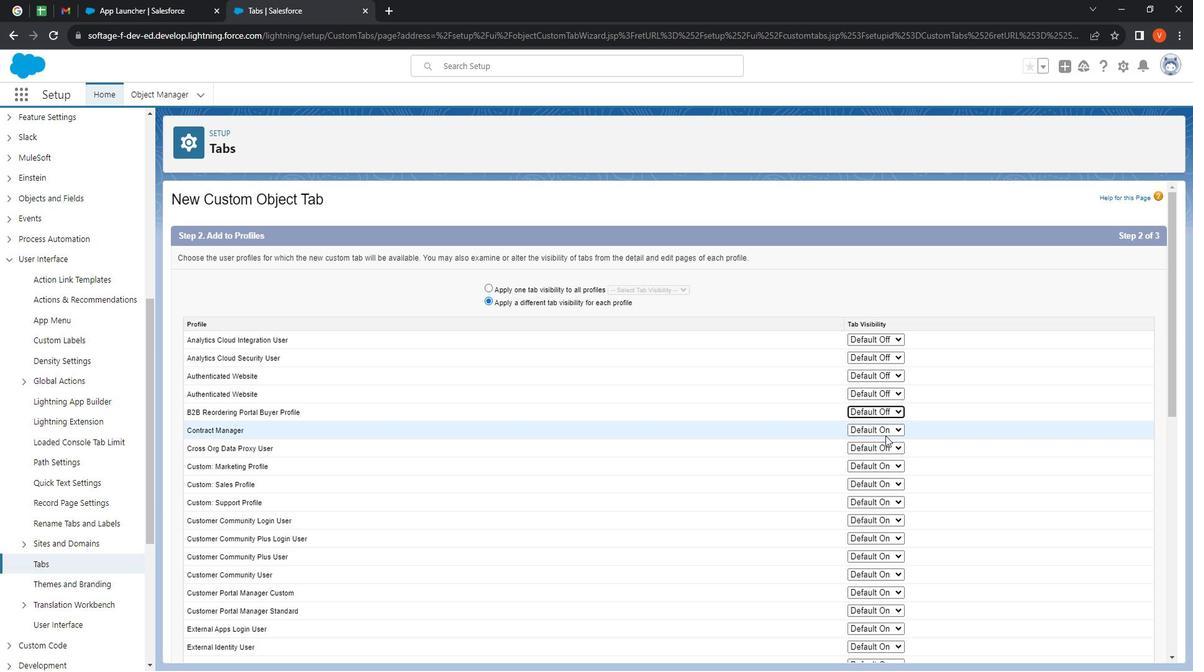 
Action: Mouse pressed left at (906, 434)
Screenshot: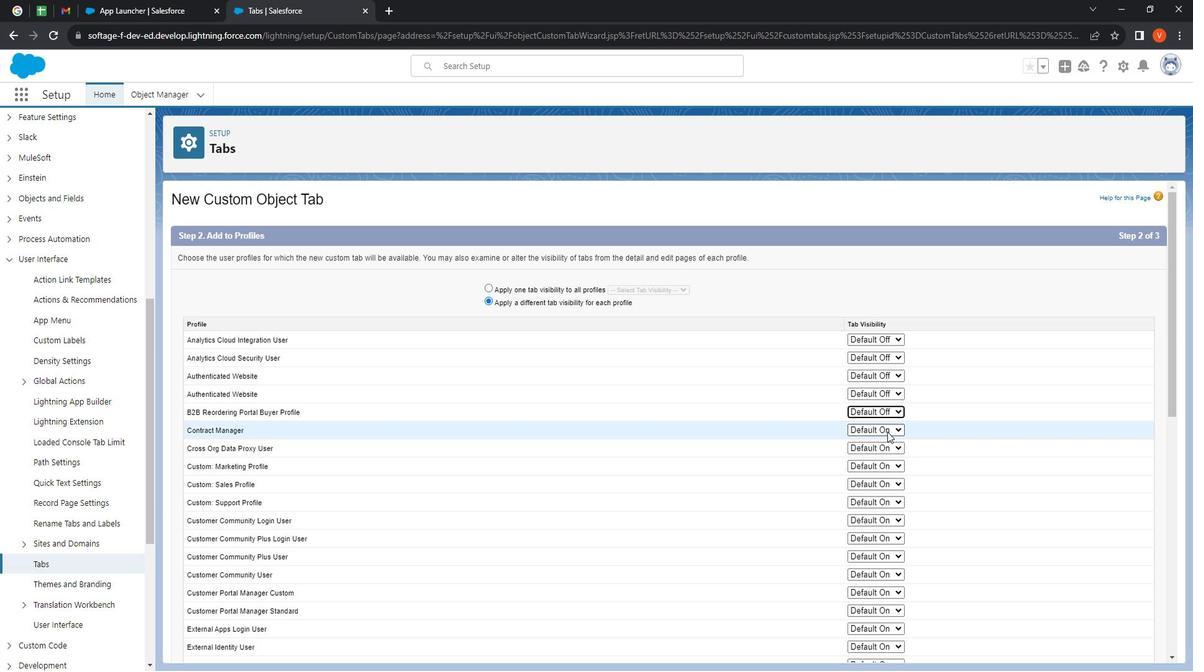 
Action: Mouse moved to (913, 453)
Screenshot: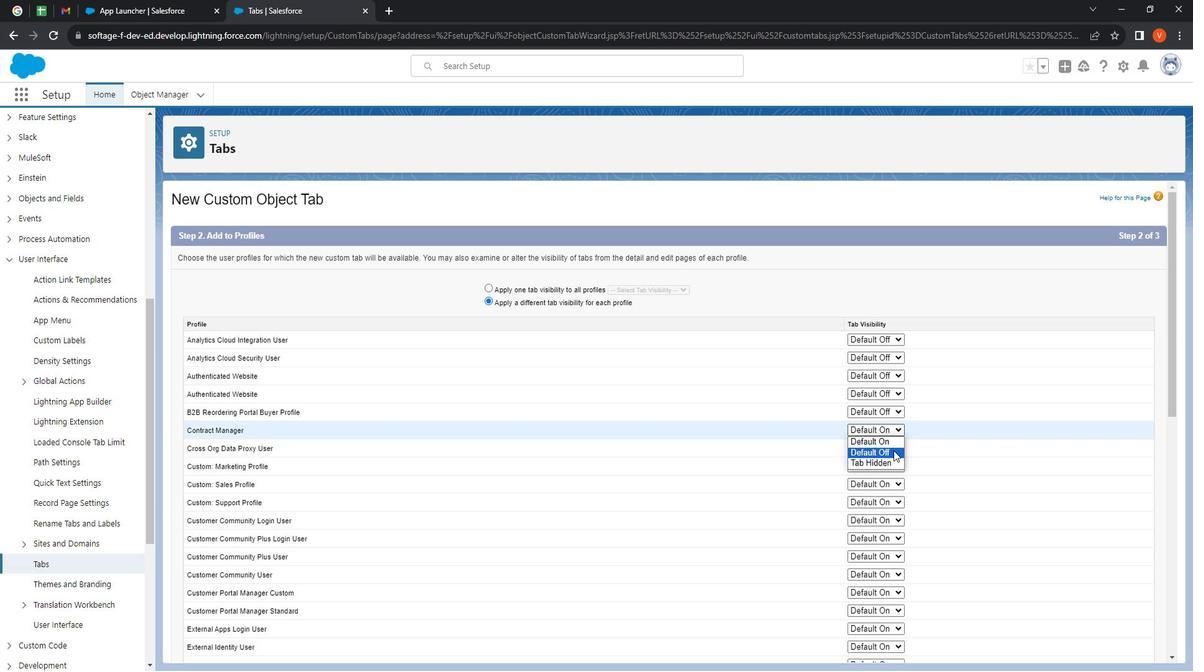 
Action: Mouse pressed left at (913, 453)
Screenshot: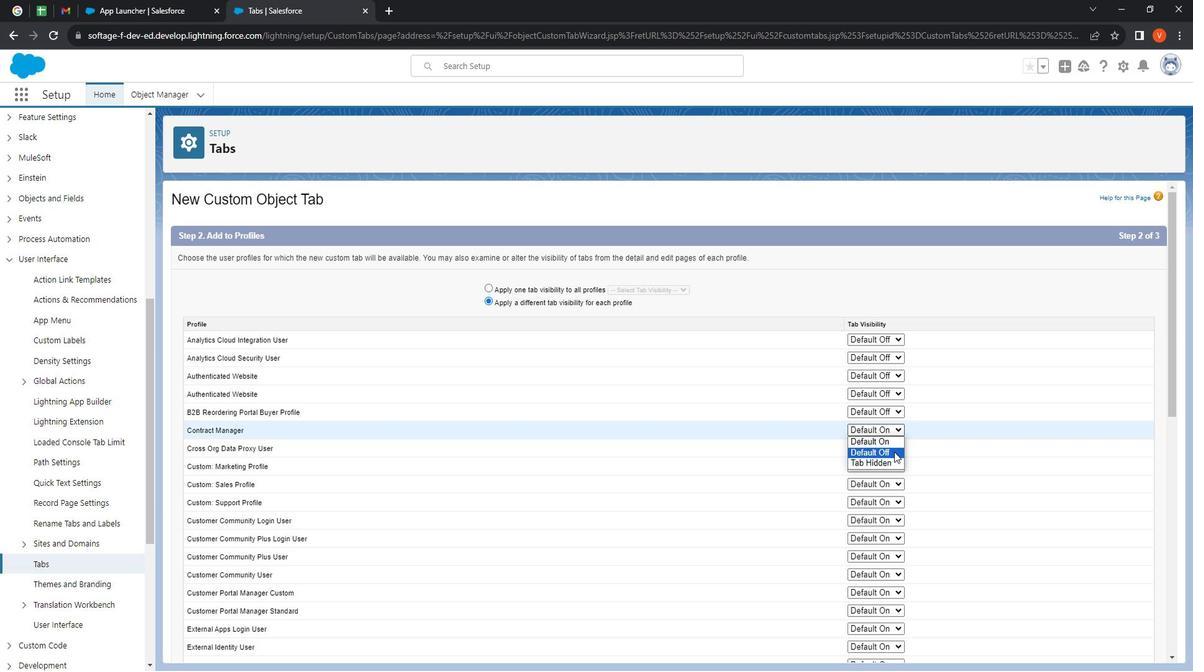 
Action: Mouse moved to (906, 446)
Screenshot: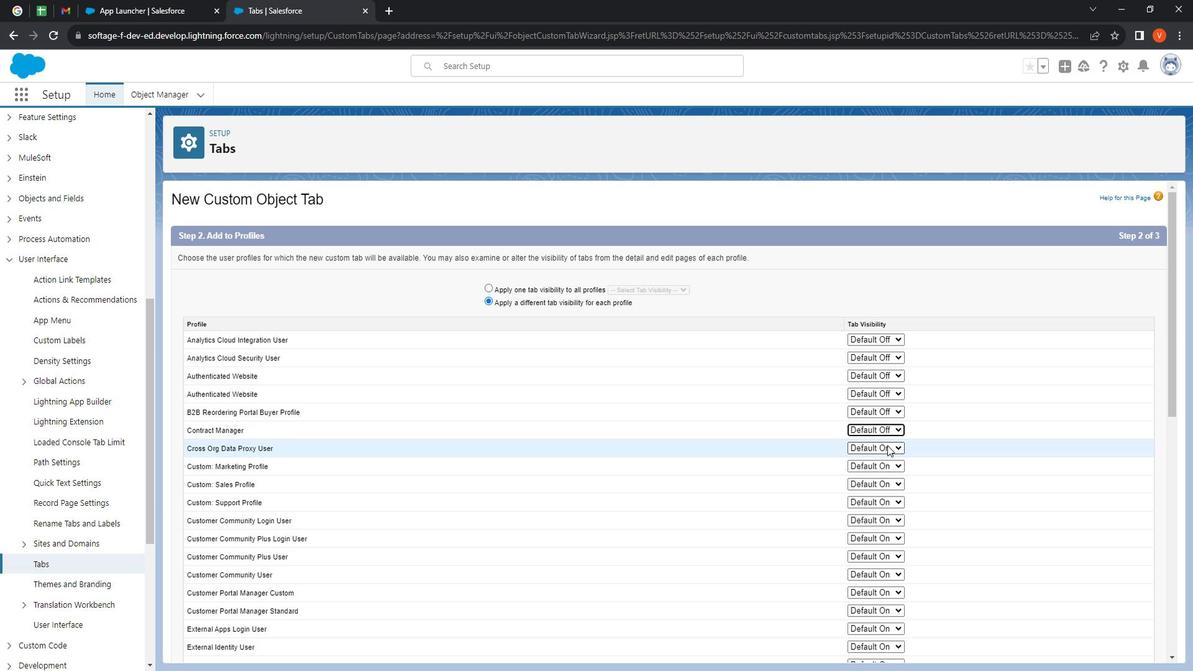 
Action: Mouse pressed left at (906, 446)
Screenshot: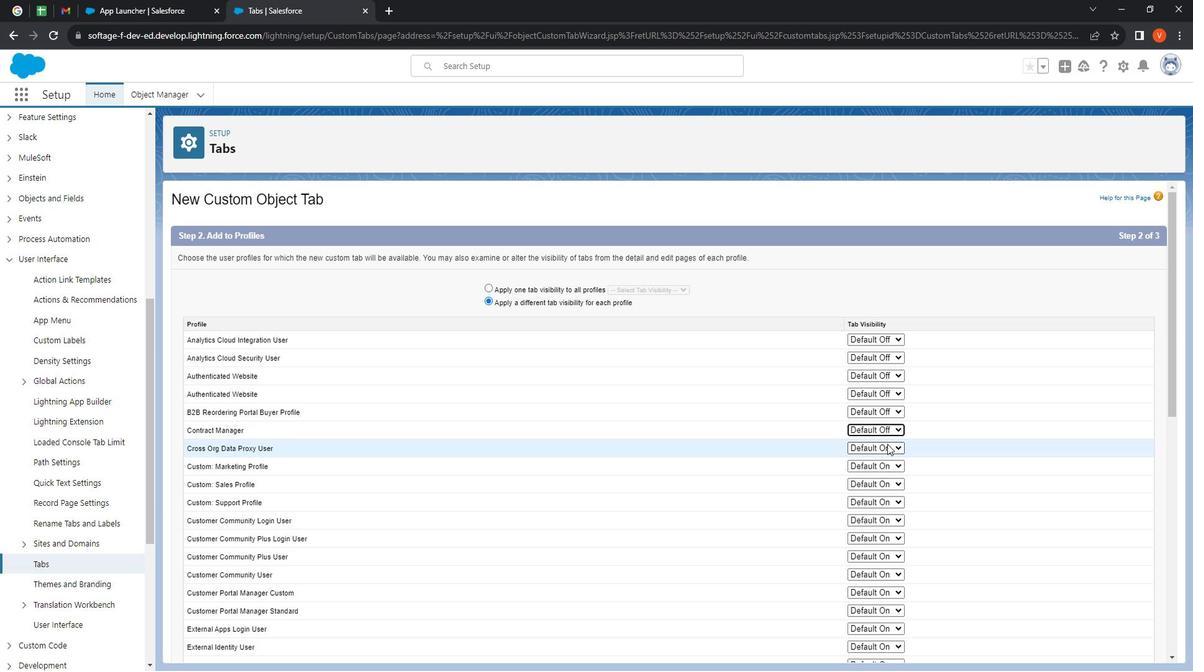 
Action: Mouse moved to (897, 466)
Screenshot: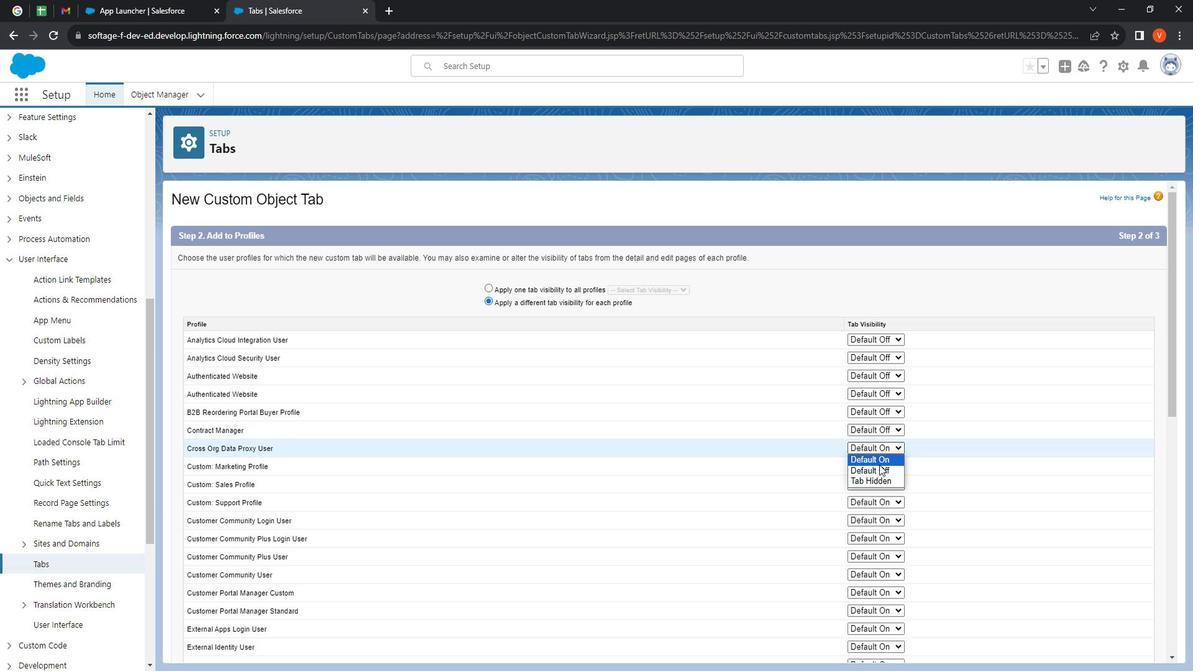 
Action: Mouse pressed left at (897, 466)
Screenshot: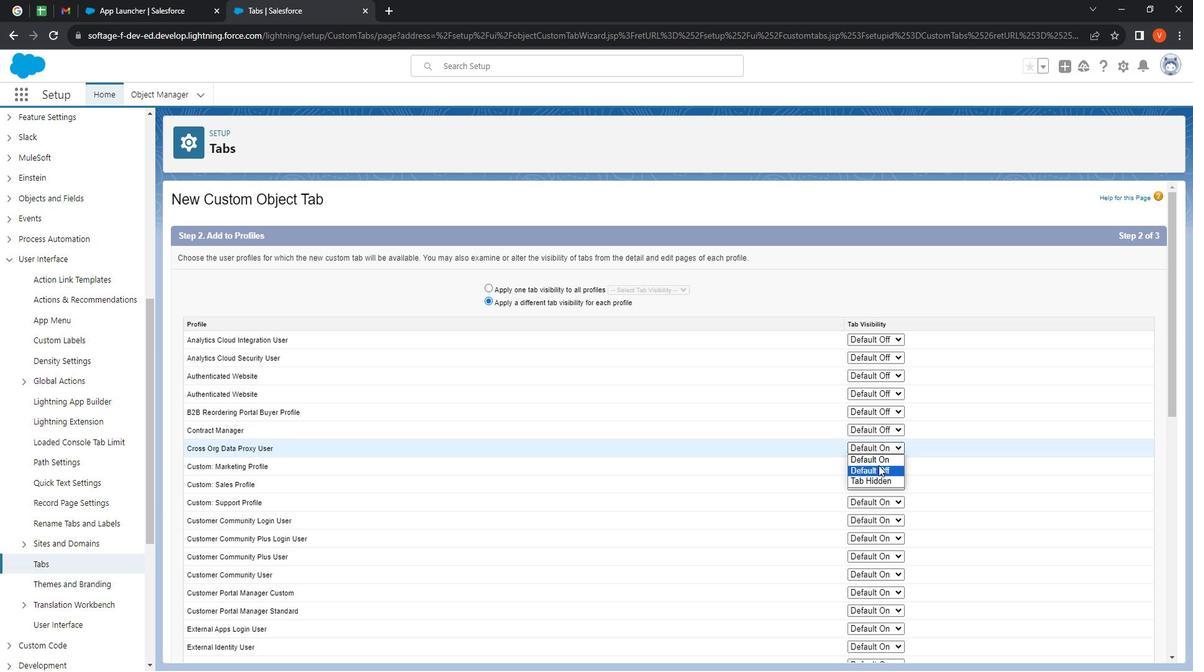 
Action: Mouse moved to (901, 471)
Screenshot: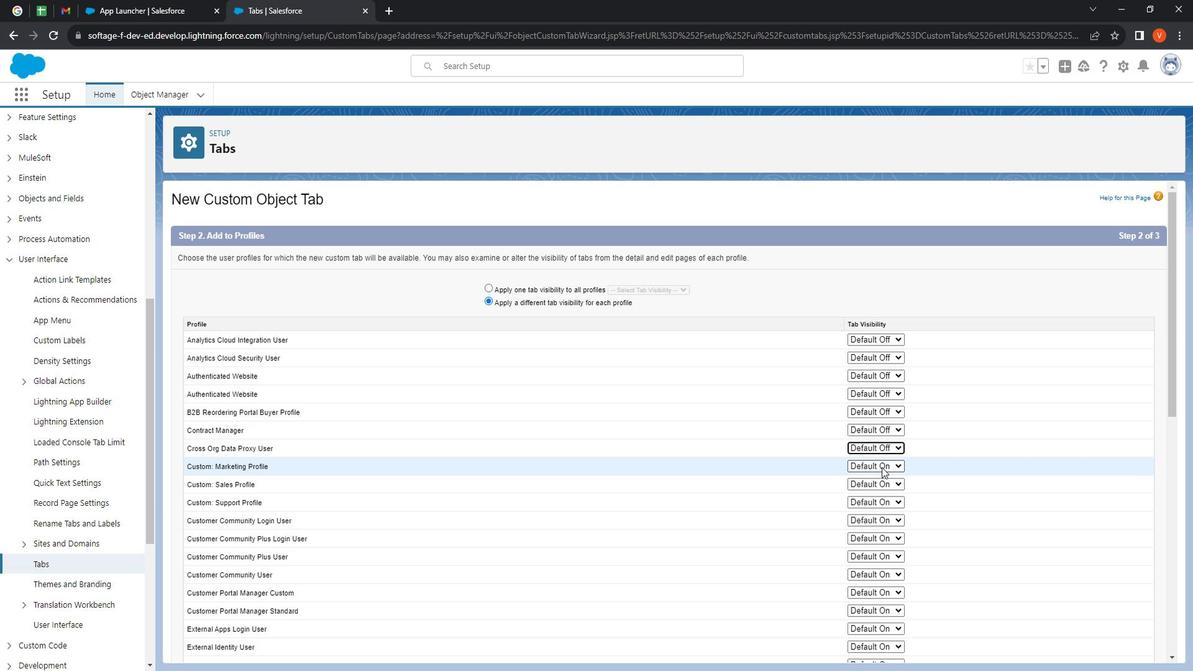 
Action: Mouse pressed left at (901, 471)
Screenshot: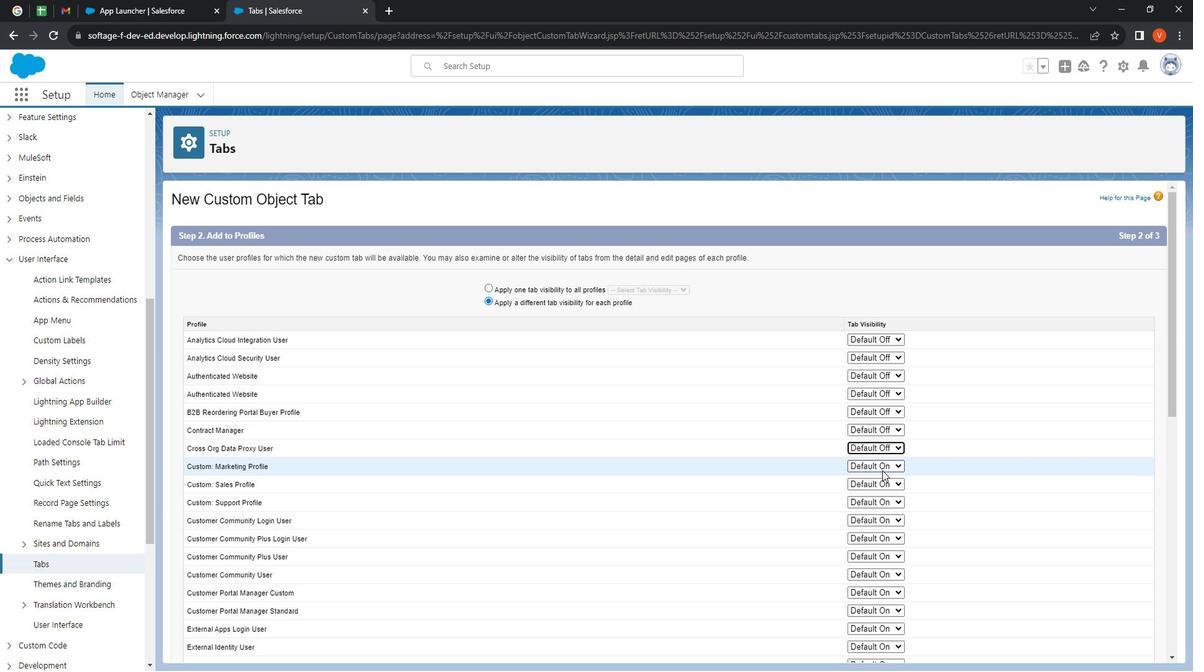 
Action: Mouse moved to (904, 492)
Screenshot: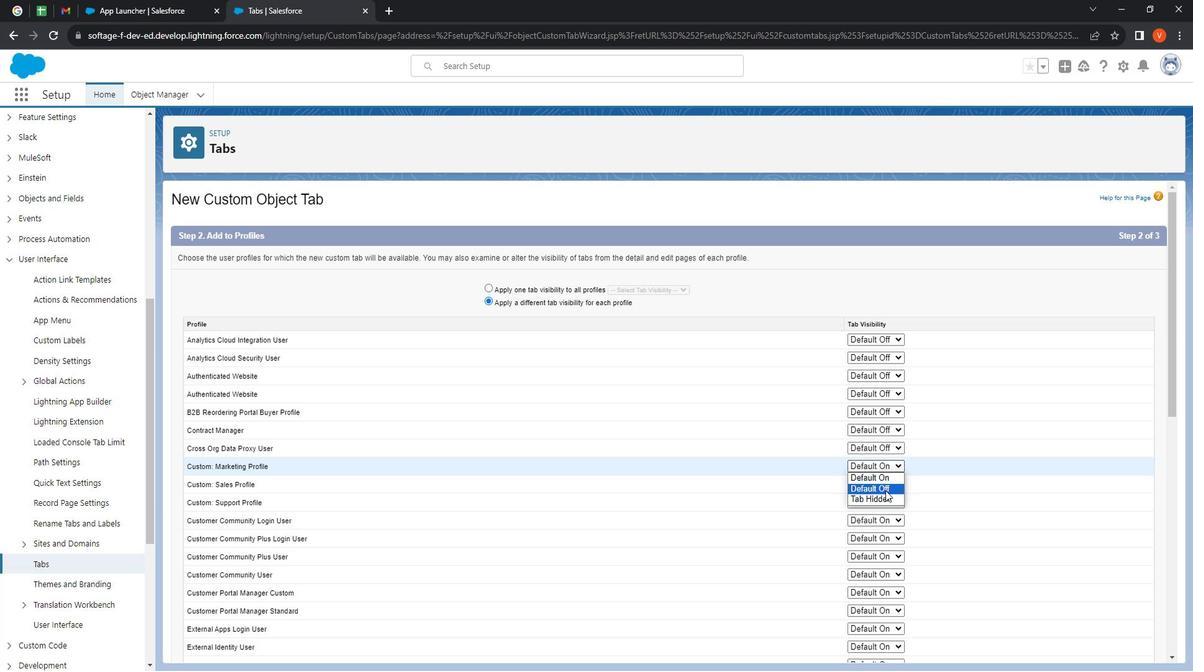 
Action: Mouse pressed left at (904, 492)
Screenshot: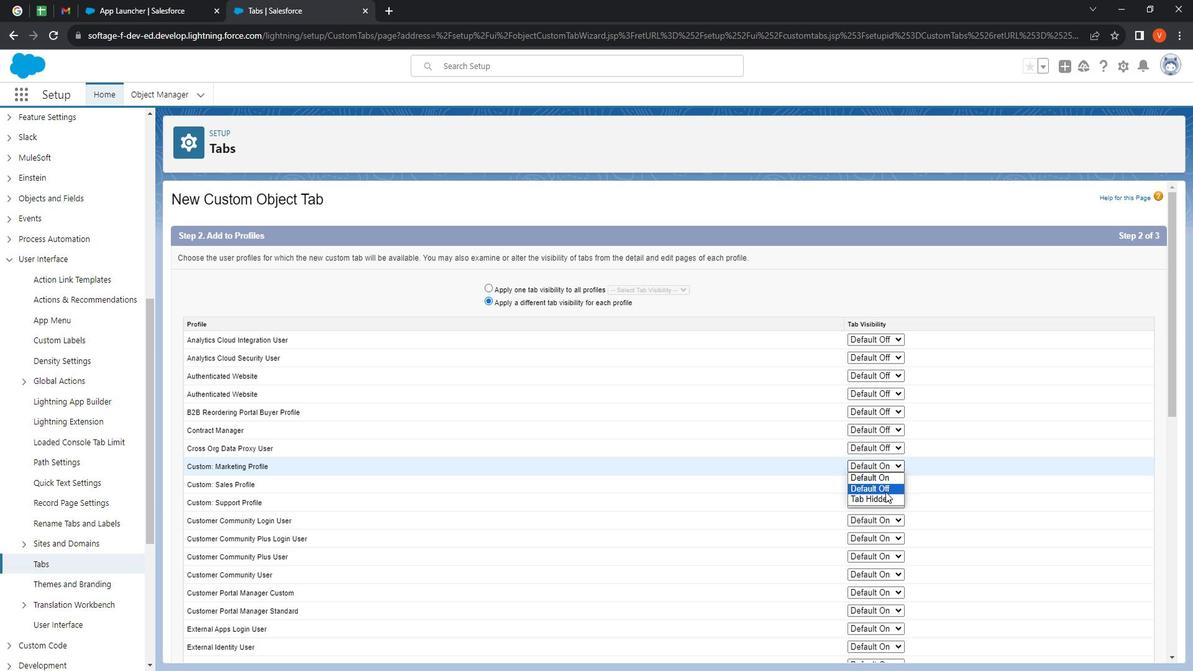 
Action: Mouse moved to (909, 486)
Screenshot: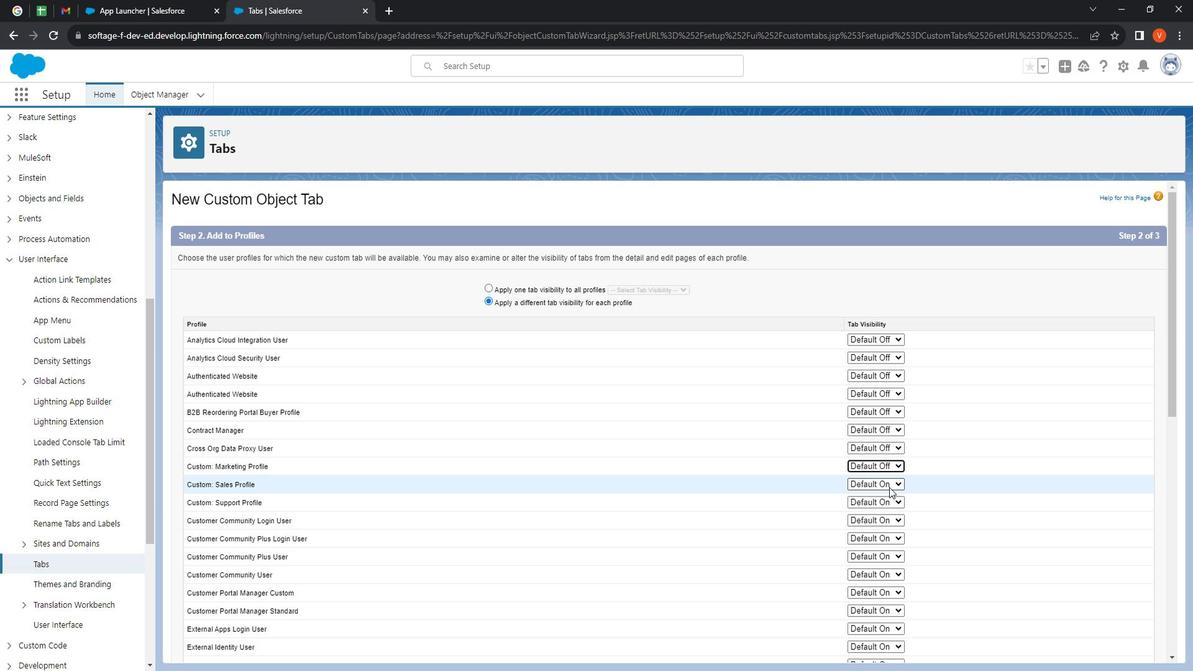 
Action: Mouse pressed left at (909, 486)
Screenshot: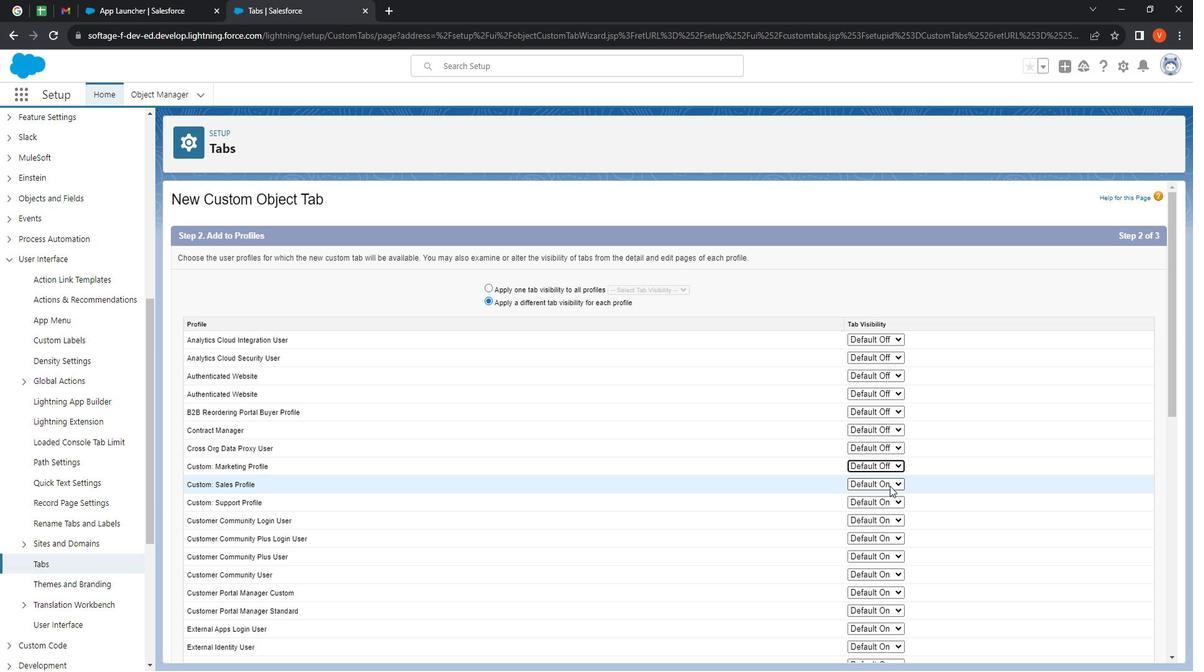 
Action: Mouse moved to (902, 506)
Screenshot: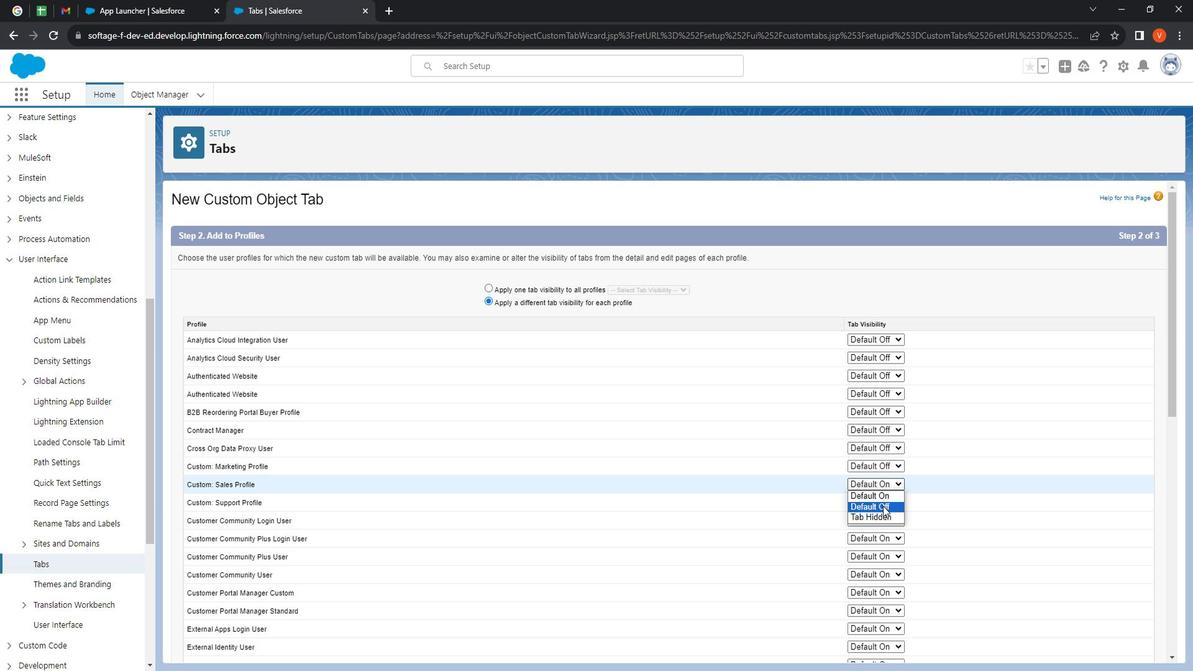 
Action: Mouse pressed left at (902, 506)
Screenshot: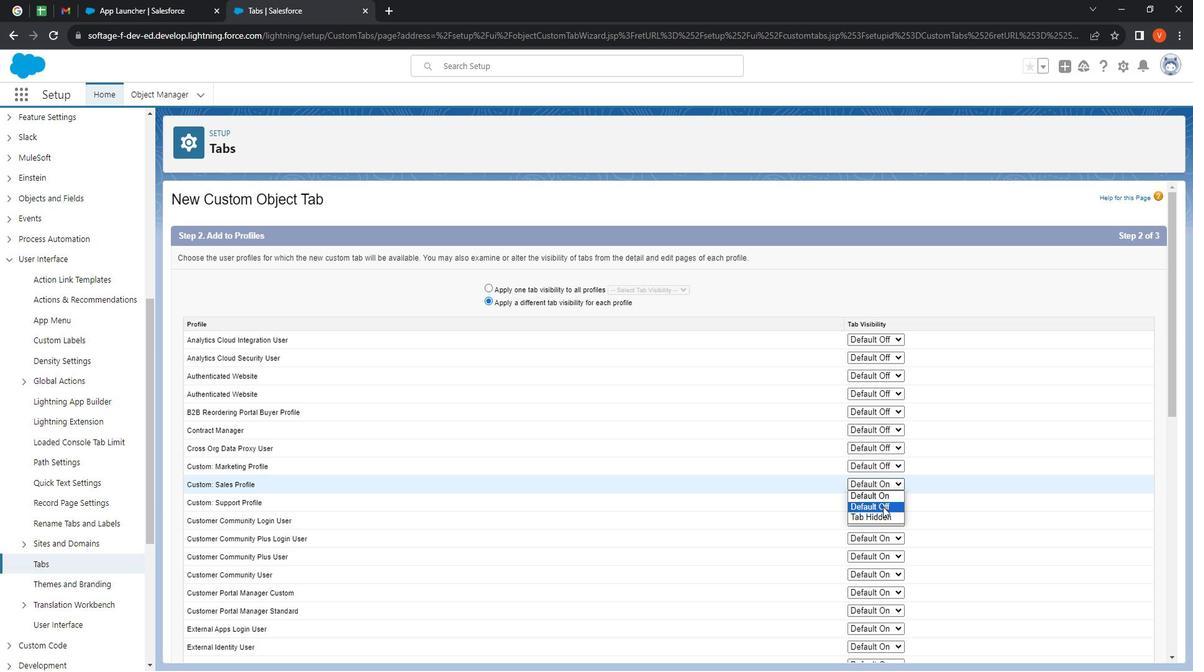 
Action: Mouse moved to (909, 501)
Screenshot: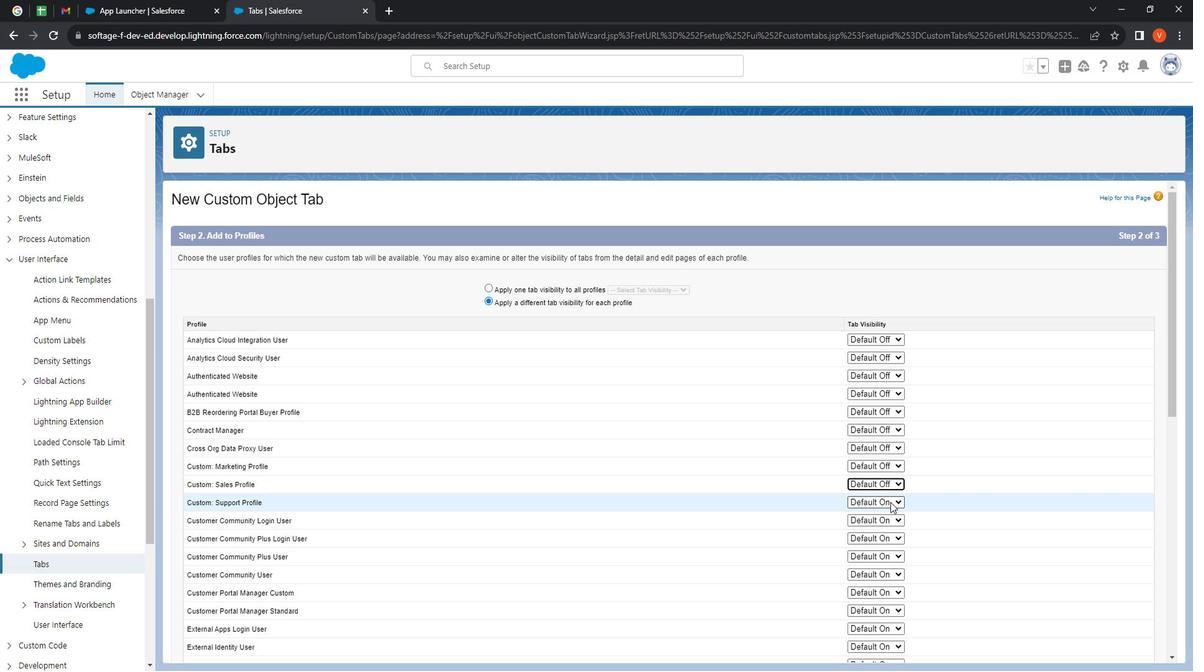 
Action: Mouse pressed left at (909, 501)
Screenshot: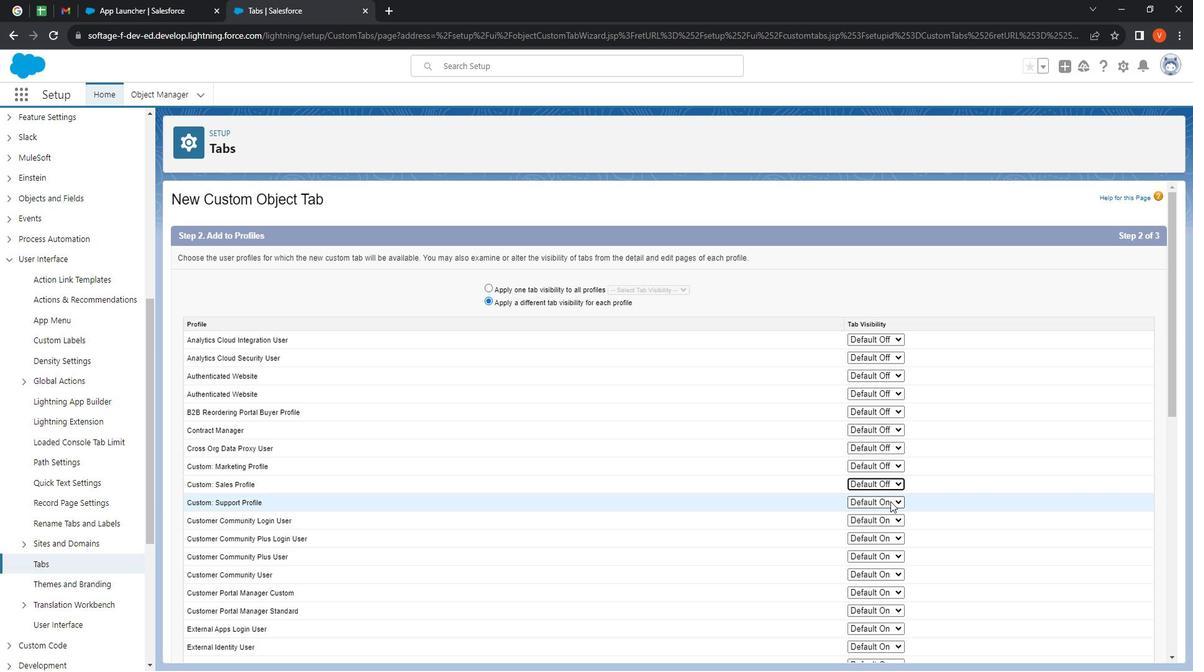 
Action: Mouse moved to (909, 532)
Screenshot: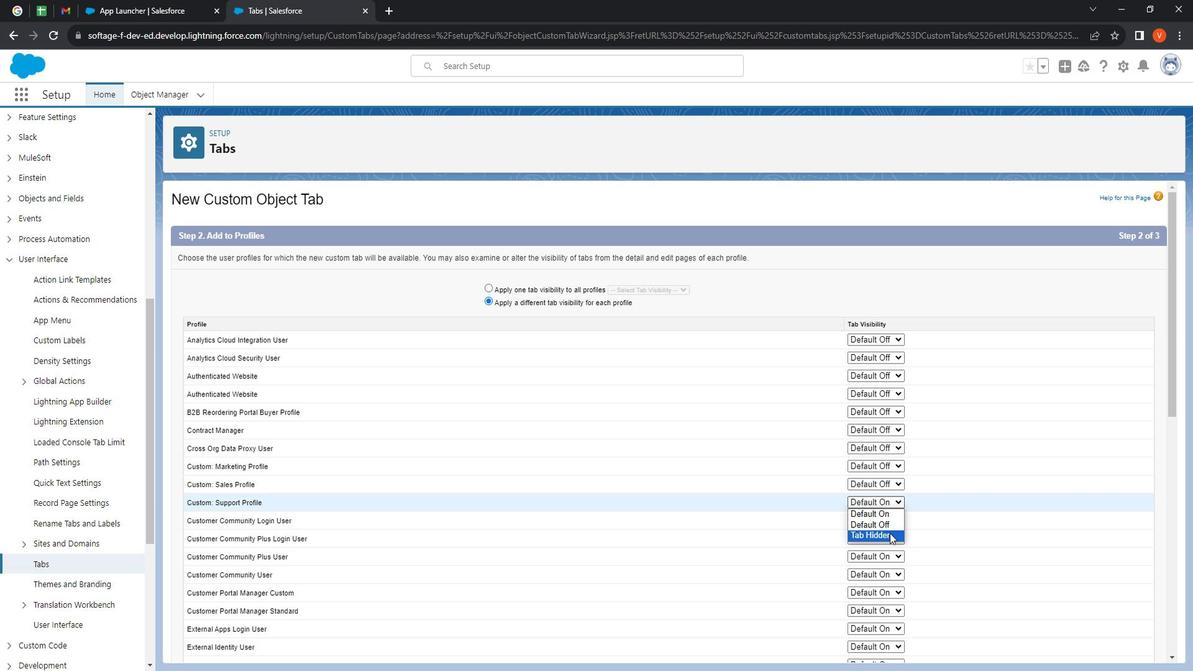 
Action: Mouse pressed left at (909, 532)
Screenshot: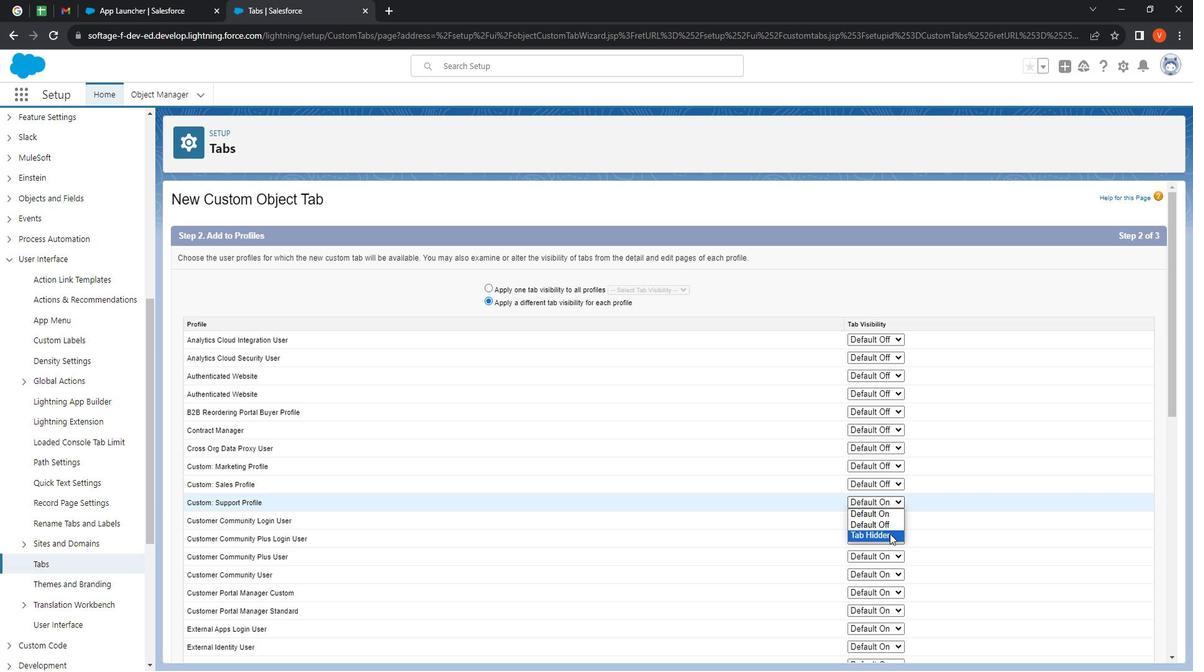 
Action: Mouse moved to (920, 498)
Screenshot: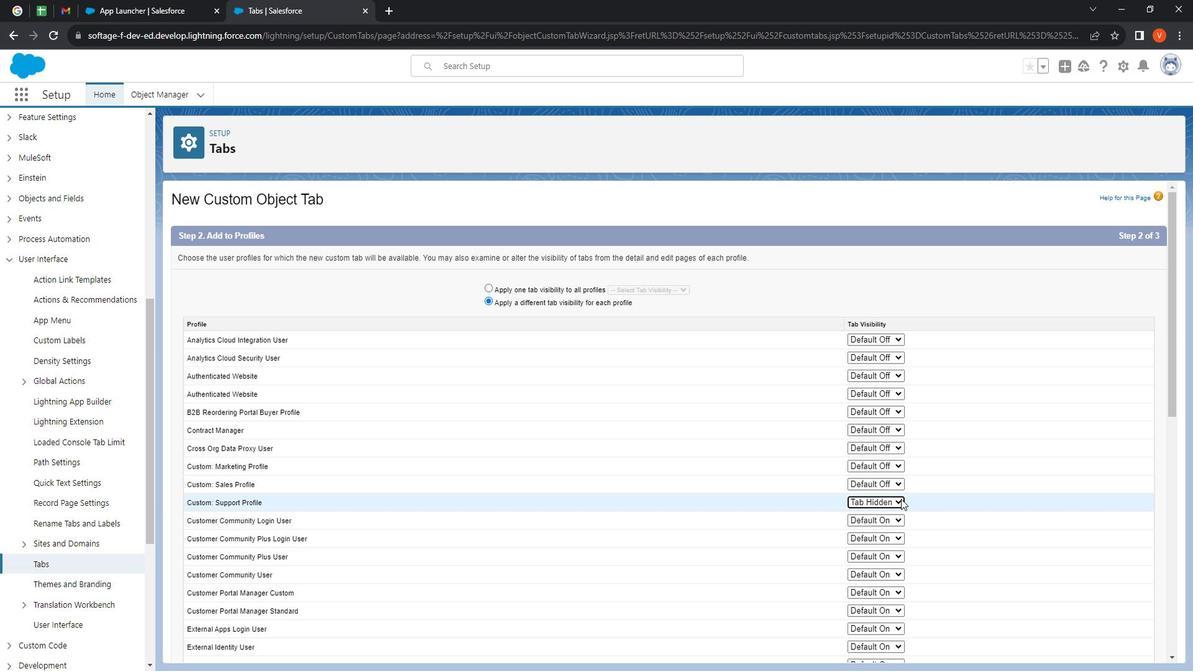 
Action: Mouse scrolled (920, 498) with delta (0, 0)
Screenshot: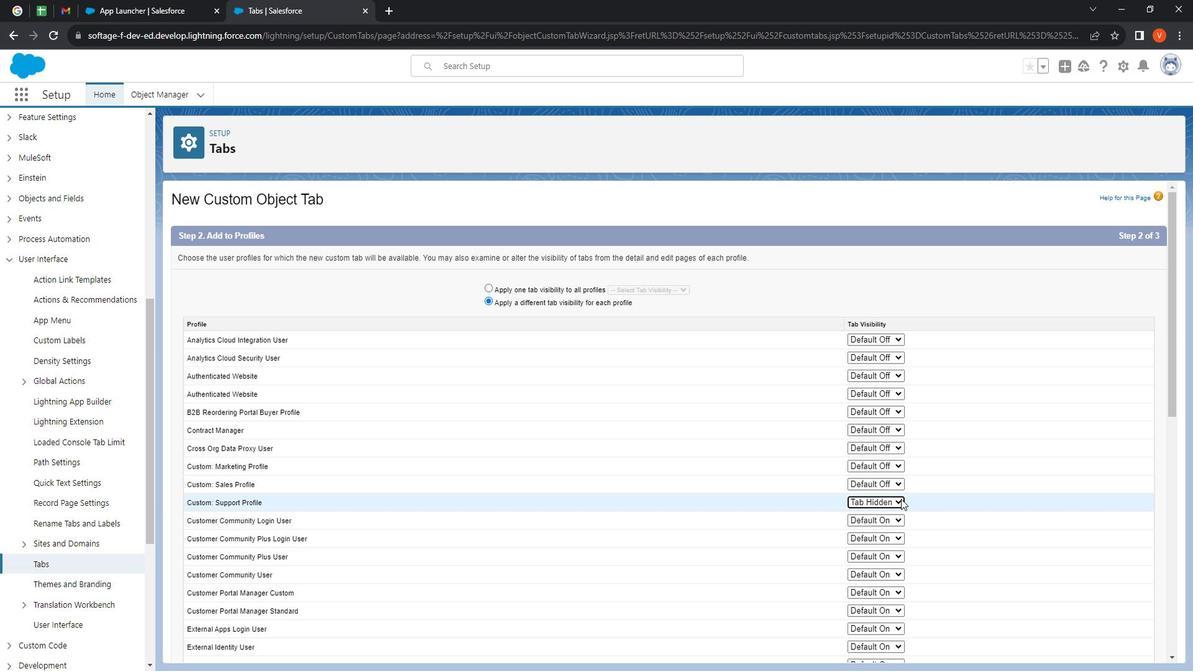 
Action: Mouse moved to (920, 497)
Screenshot: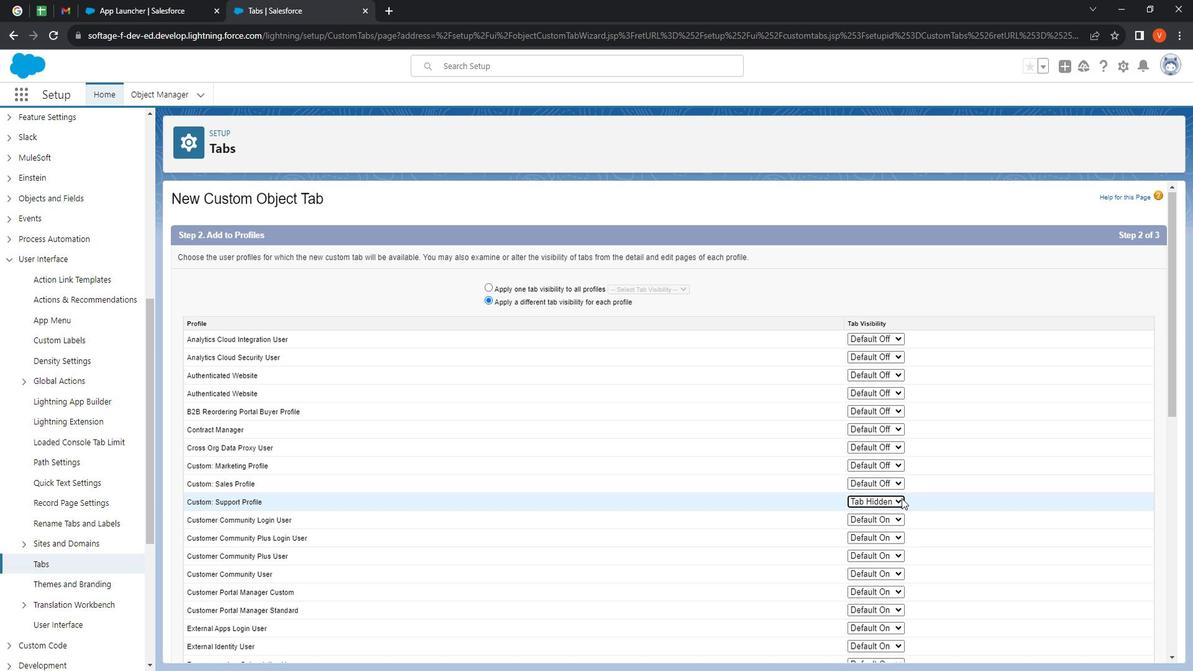 
Action: Mouse scrolled (920, 496) with delta (0, 0)
Screenshot: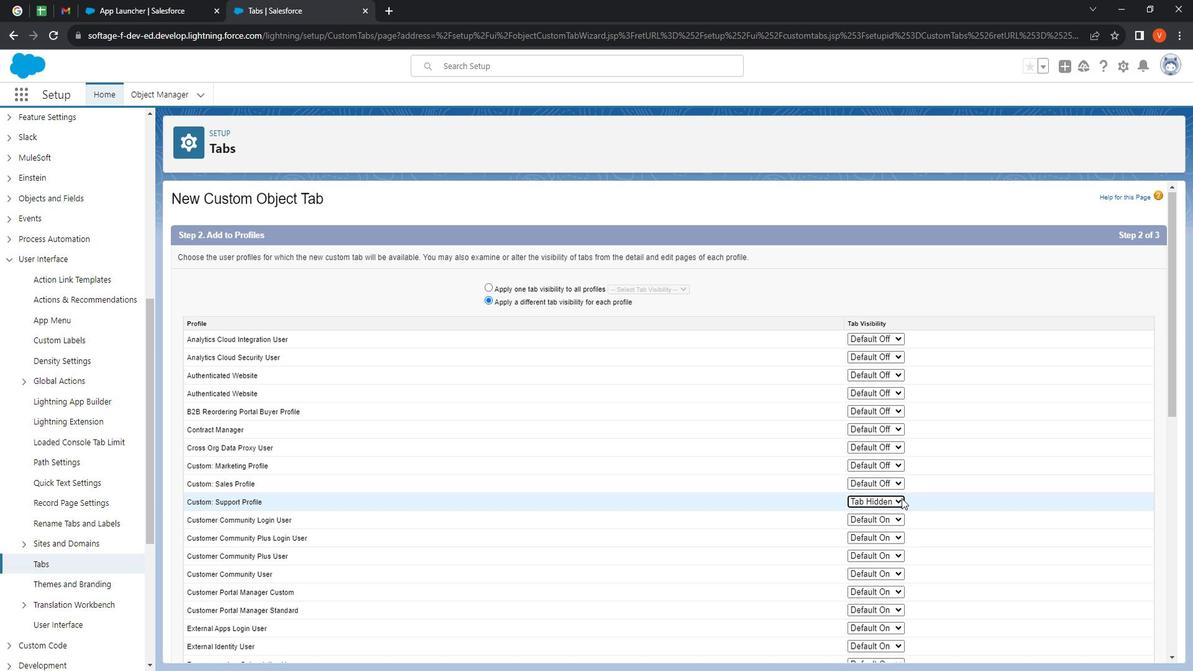 
Action: Mouse moved to (920, 494)
Screenshot: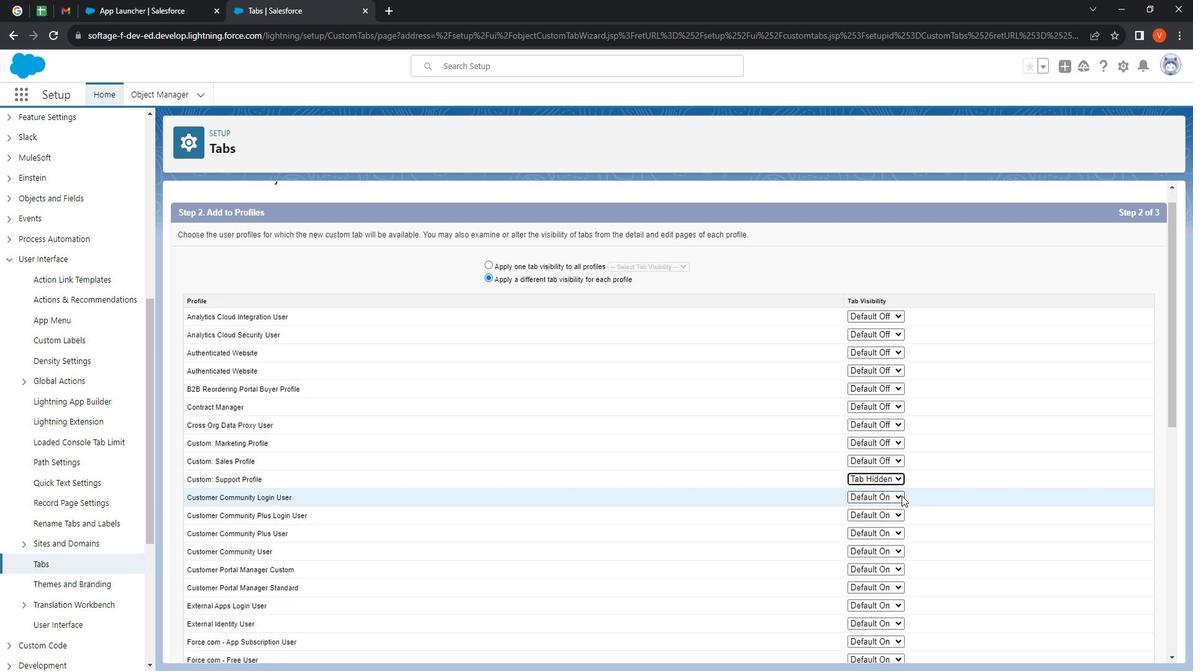 
Action: Mouse scrolled (920, 493) with delta (0, 0)
Screenshot: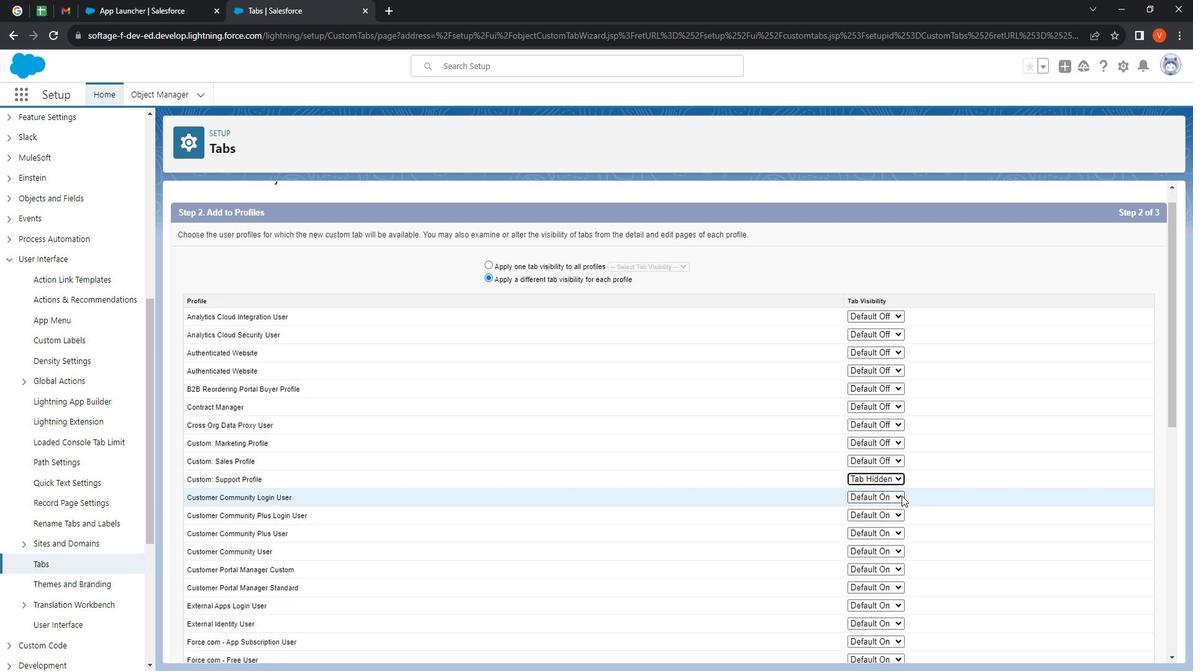 
Action: Mouse moved to (912, 335)
Screenshot: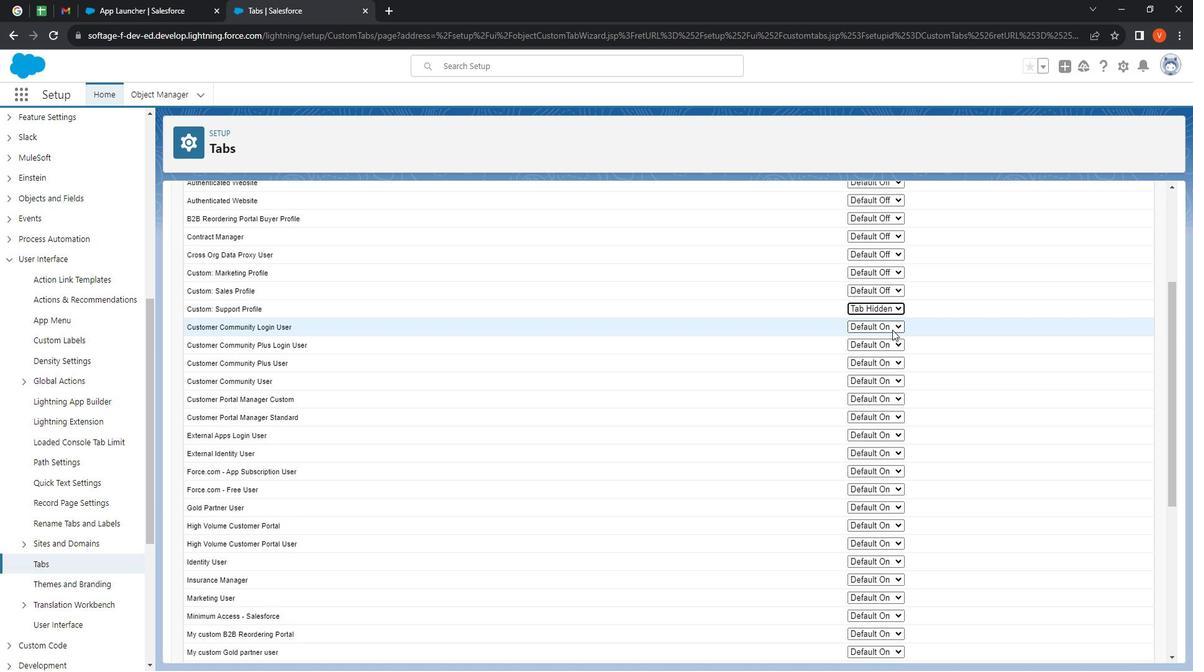 
Action: Mouse pressed left at (912, 335)
Screenshot: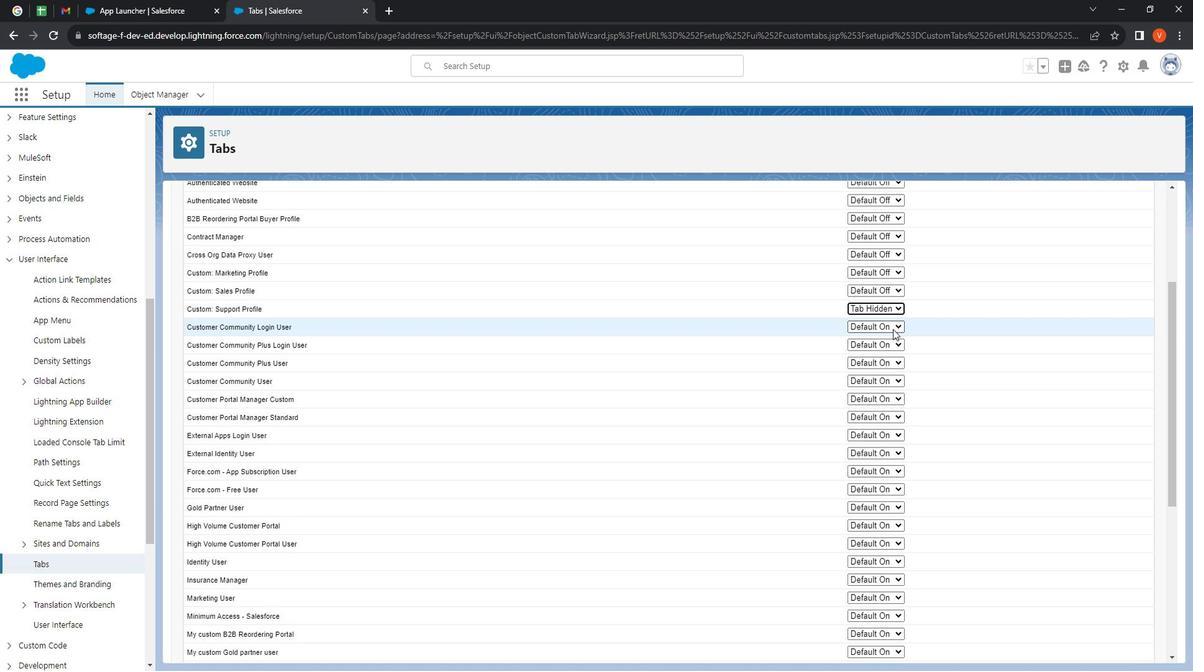 
Action: Mouse moved to (912, 365)
Screenshot: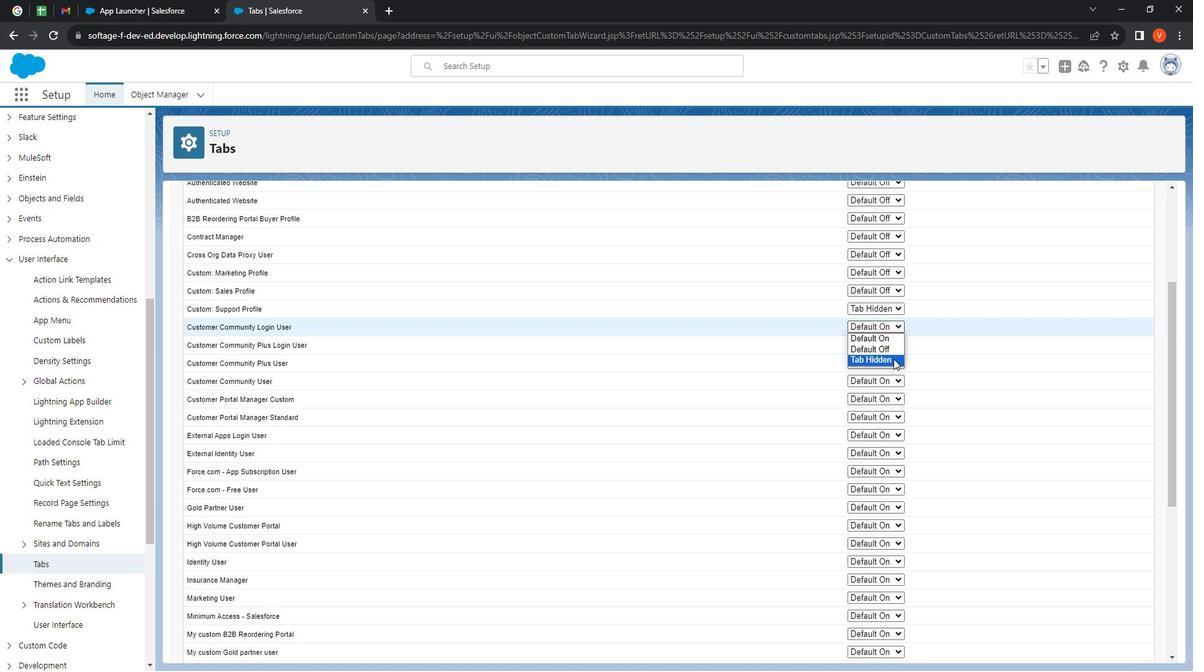
Action: Mouse pressed left at (912, 365)
Screenshot: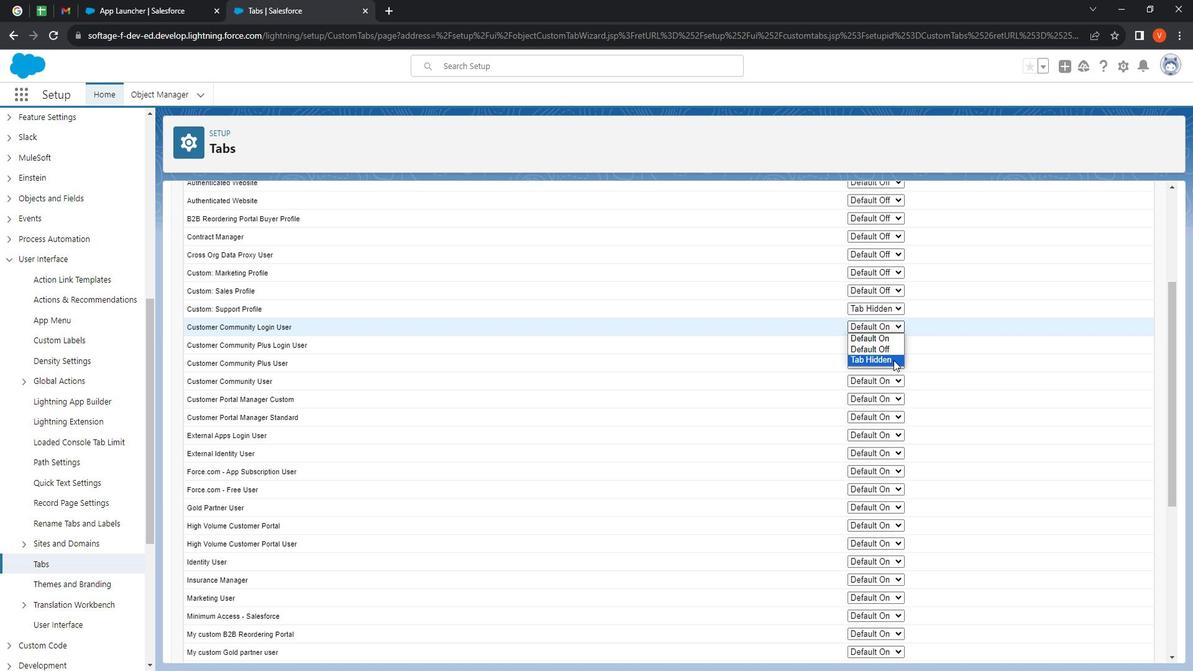 
Action: Mouse moved to (913, 351)
Screenshot: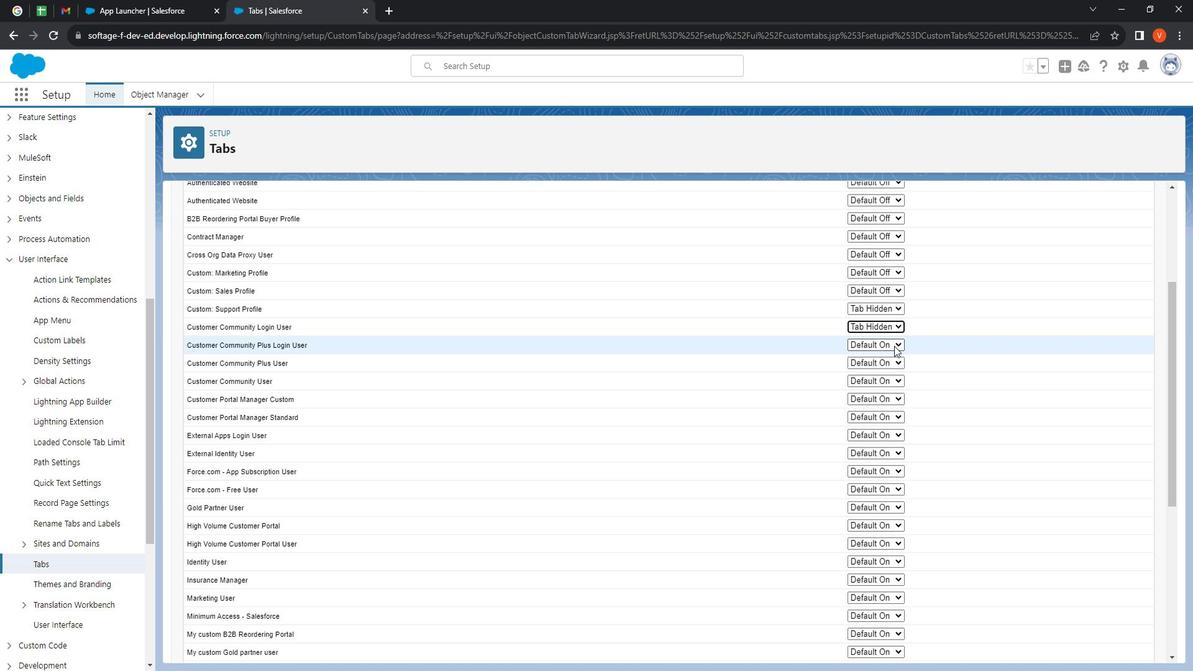 
Action: Mouse pressed left at (913, 351)
Screenshot: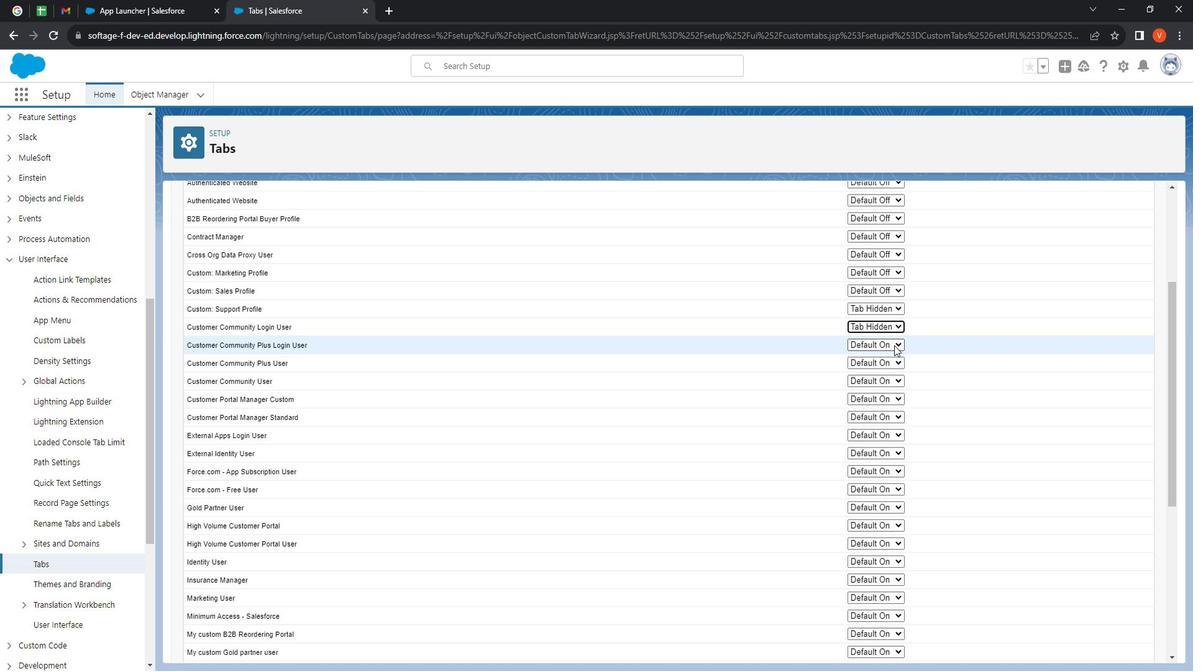 
Action: Mouse moved to (914, 363)
Screenshot: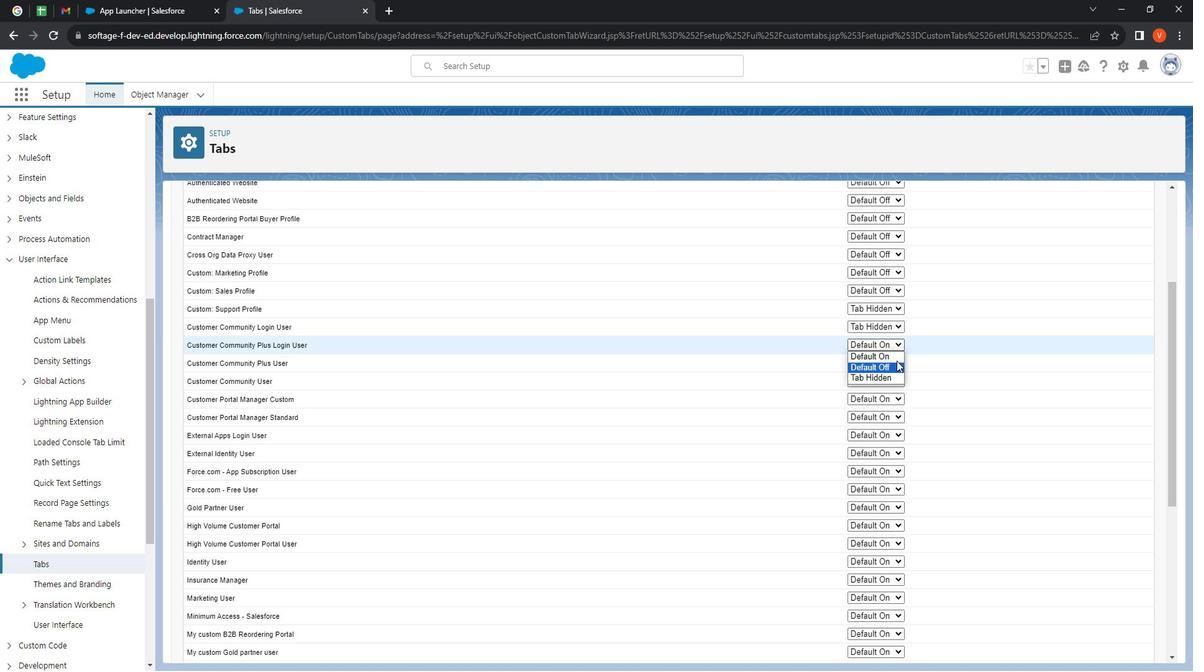 
Action: Mouse pressed left at (914, 363)
Screenshot: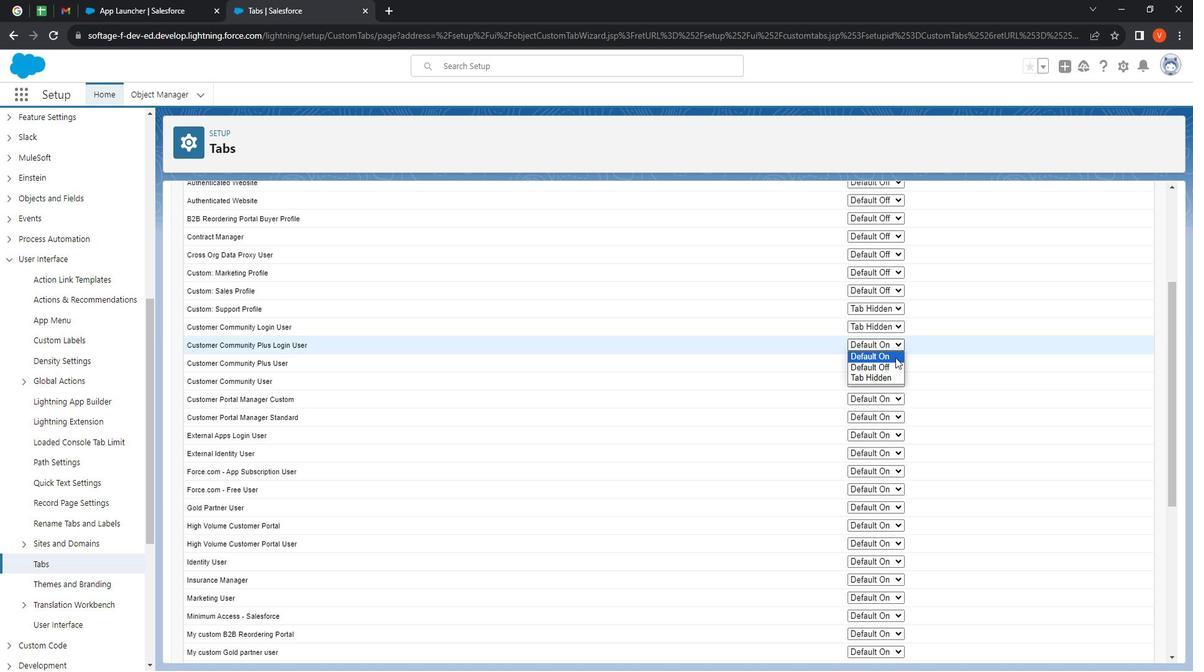 
Action: Mouse moved to (913, 369)
Screenshot: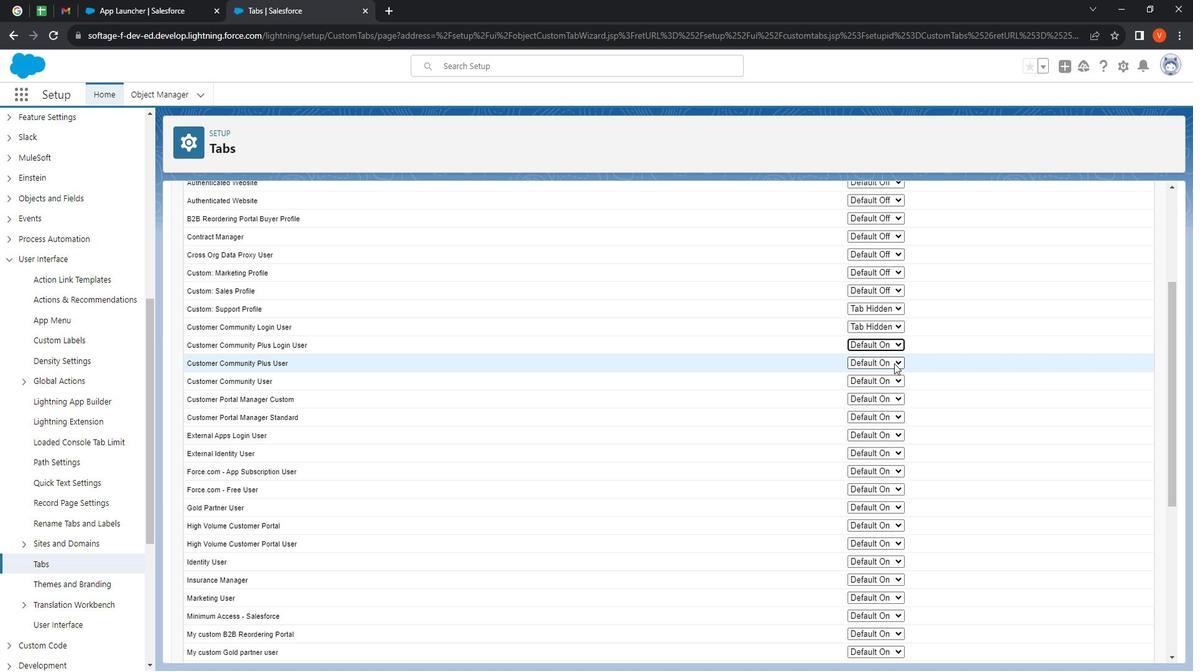 
Action: Mouse pressed left at (913, 369)
Screenshot: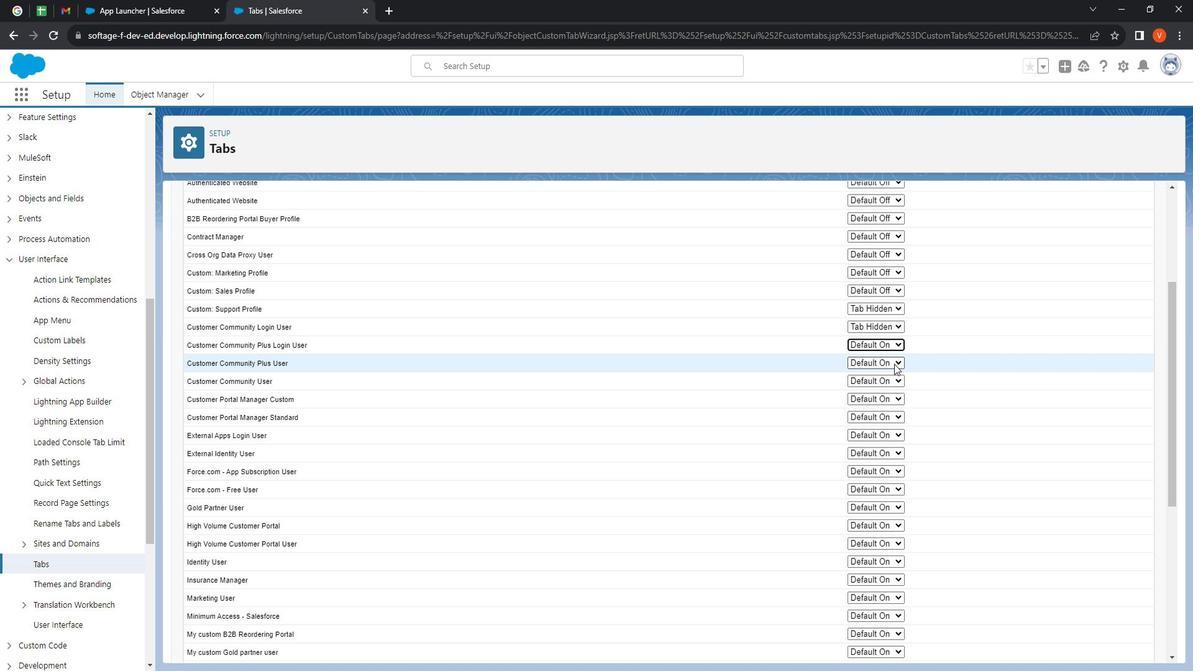 
Action: Mouse moved to (913, 397)
Screenshot: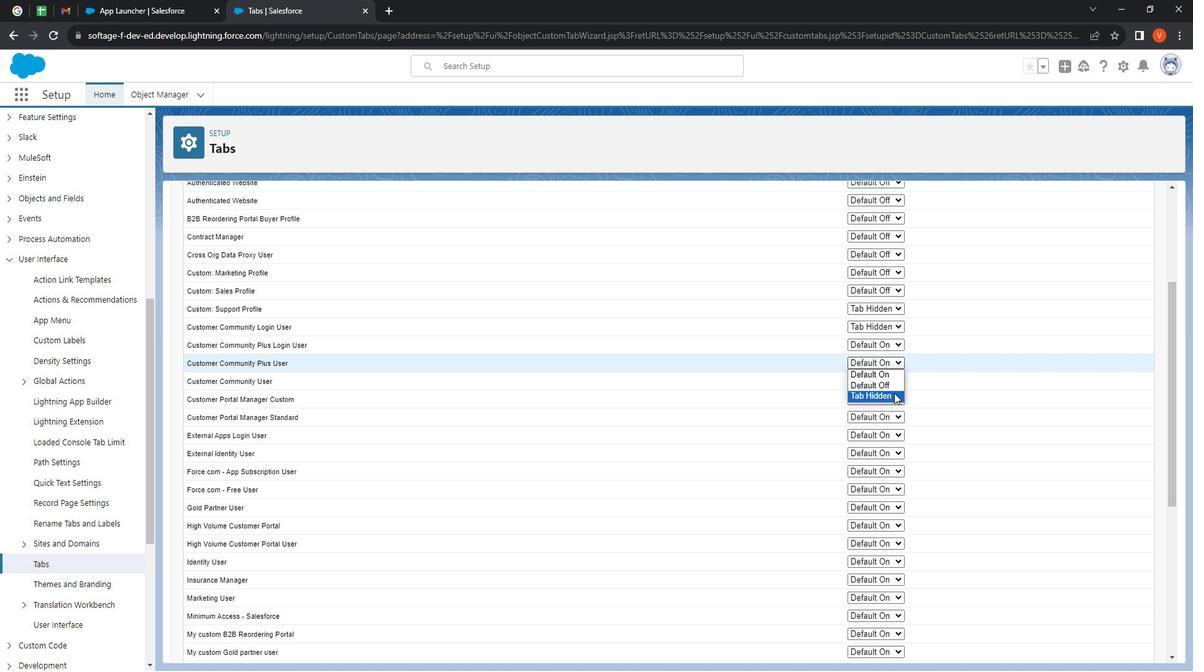 
Action: Mouse pressed left at (913, 397)
Screenshot: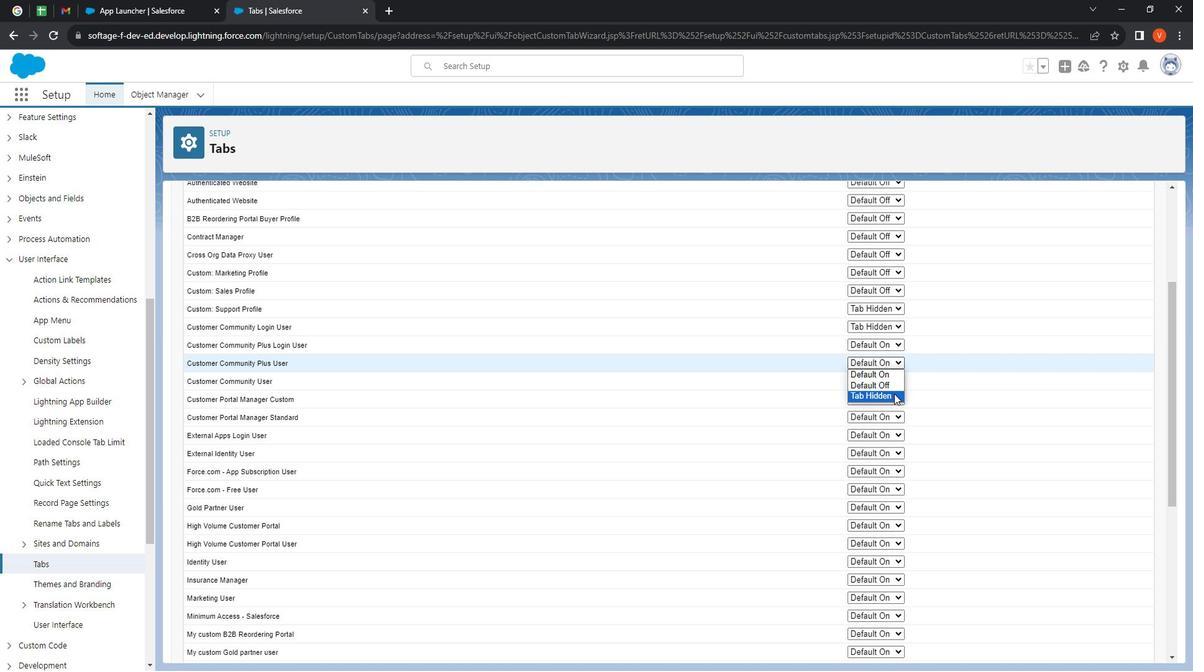 
Action: Mouse moved to (911, 395)
Screenshot: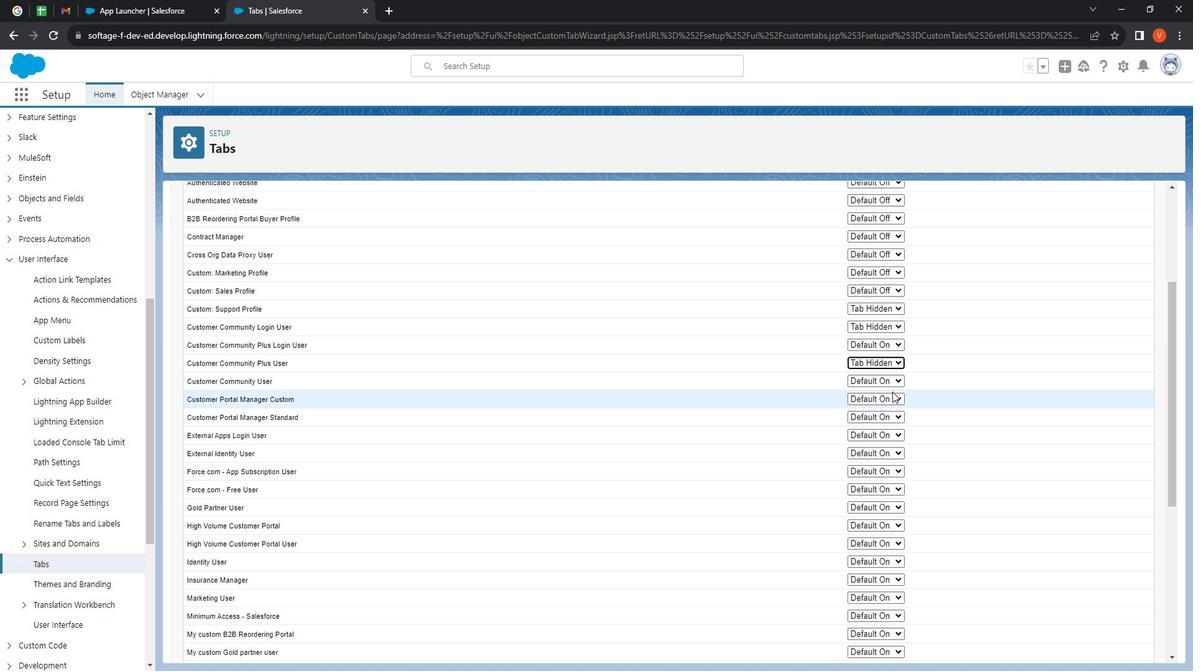 
Action: Mouse pressed left at (911, 395)
Screenshot: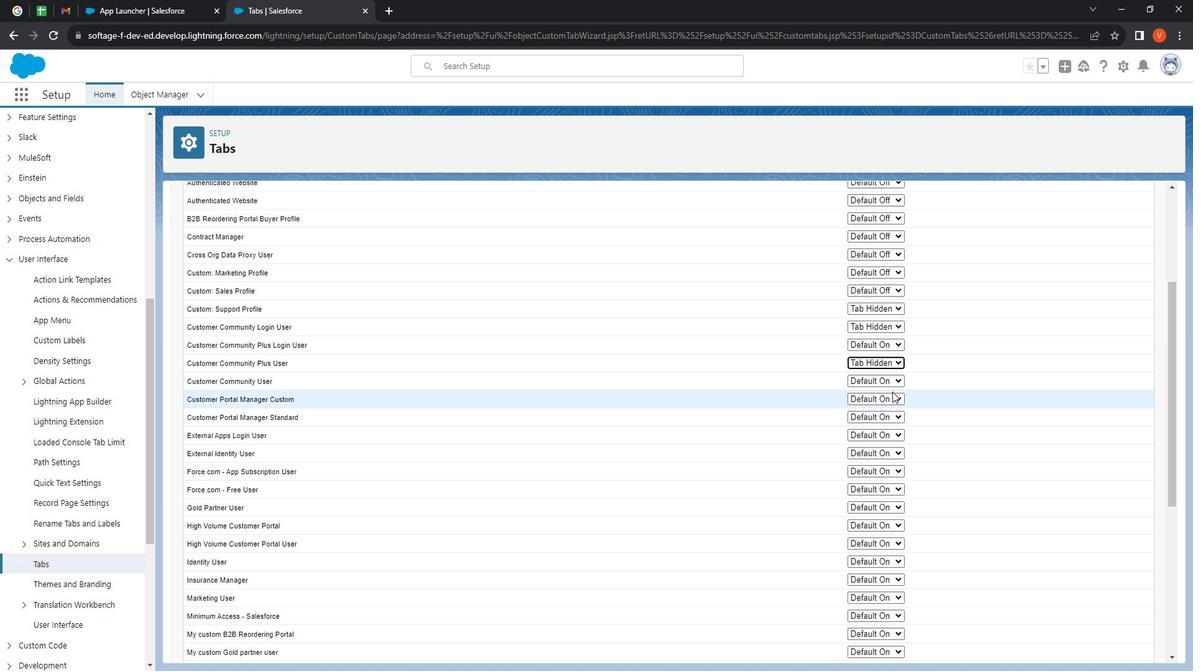 
Action: Mouse moved to (911, 398)
Screenshot: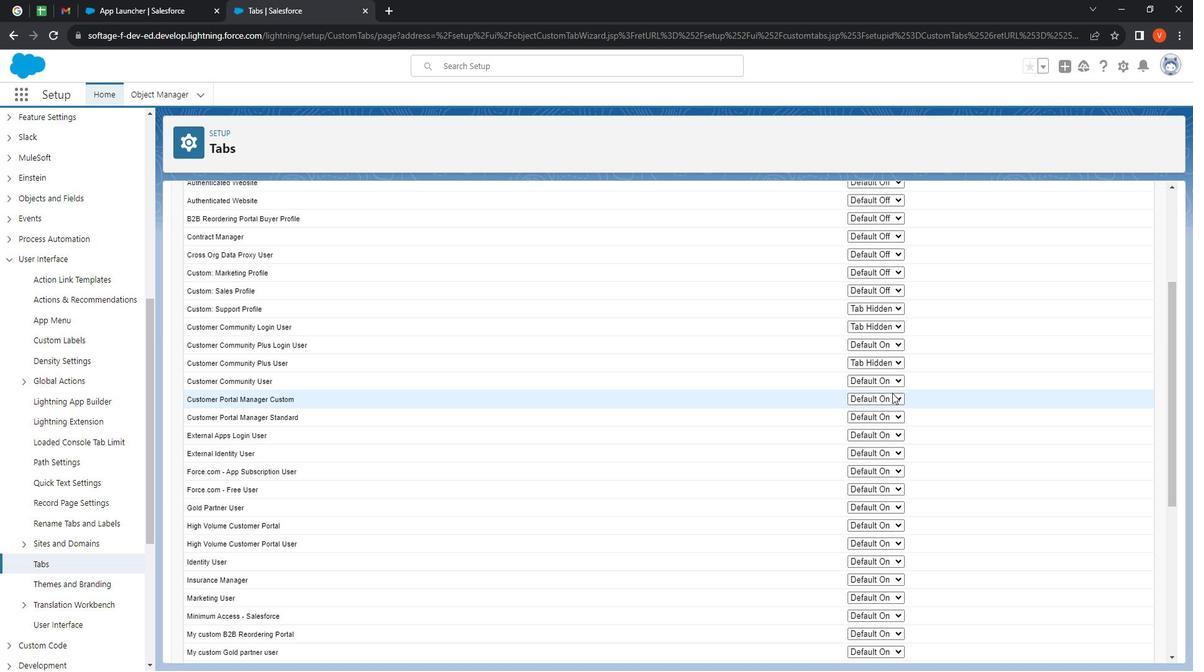 
Action: Mouse pressed left at (911, 398)
Screenshot: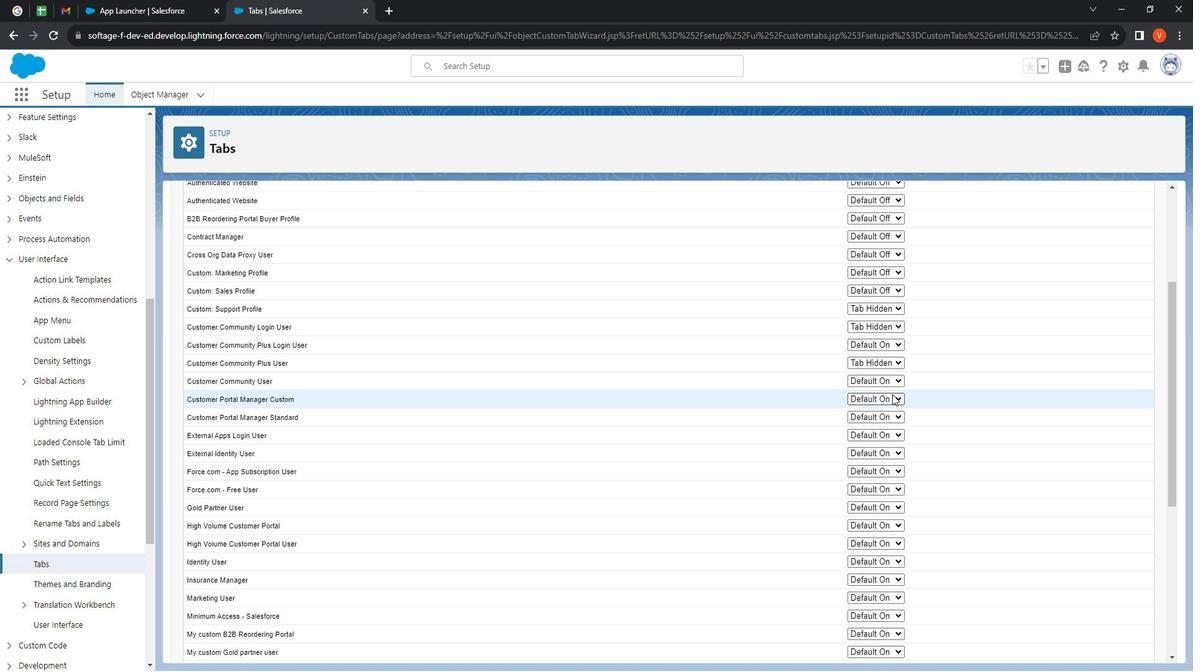 
Action: Mouse moved to (907, 423)
Screenshot: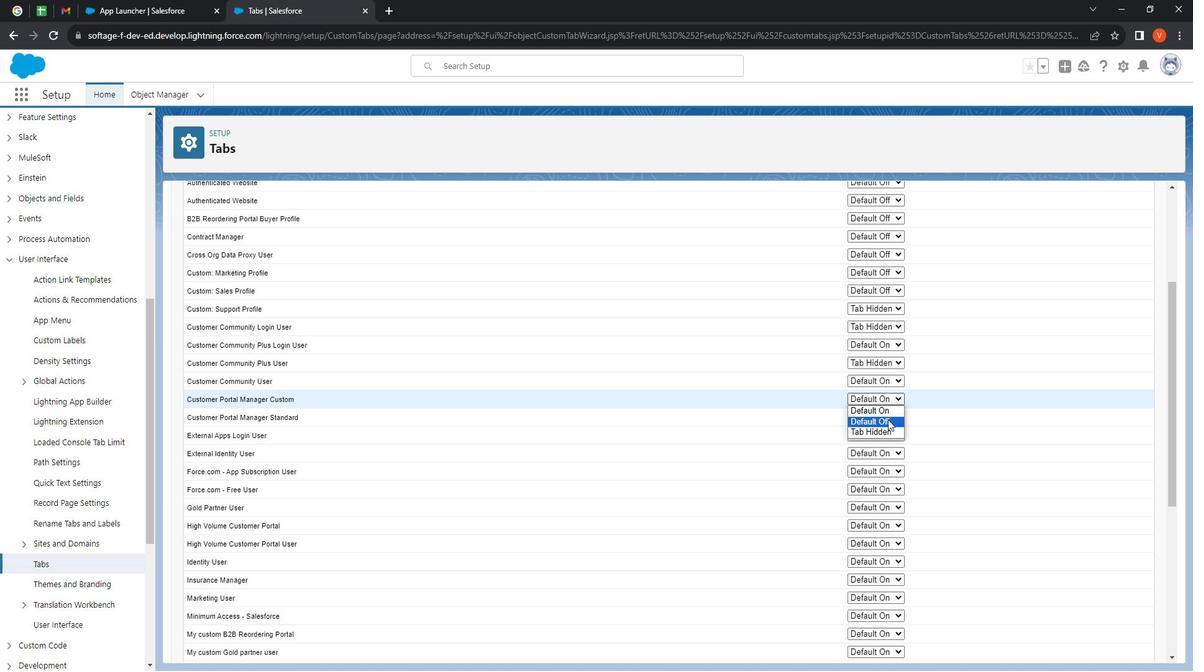 
Action: Mouse pressed left at (907, 423)
Screenshot: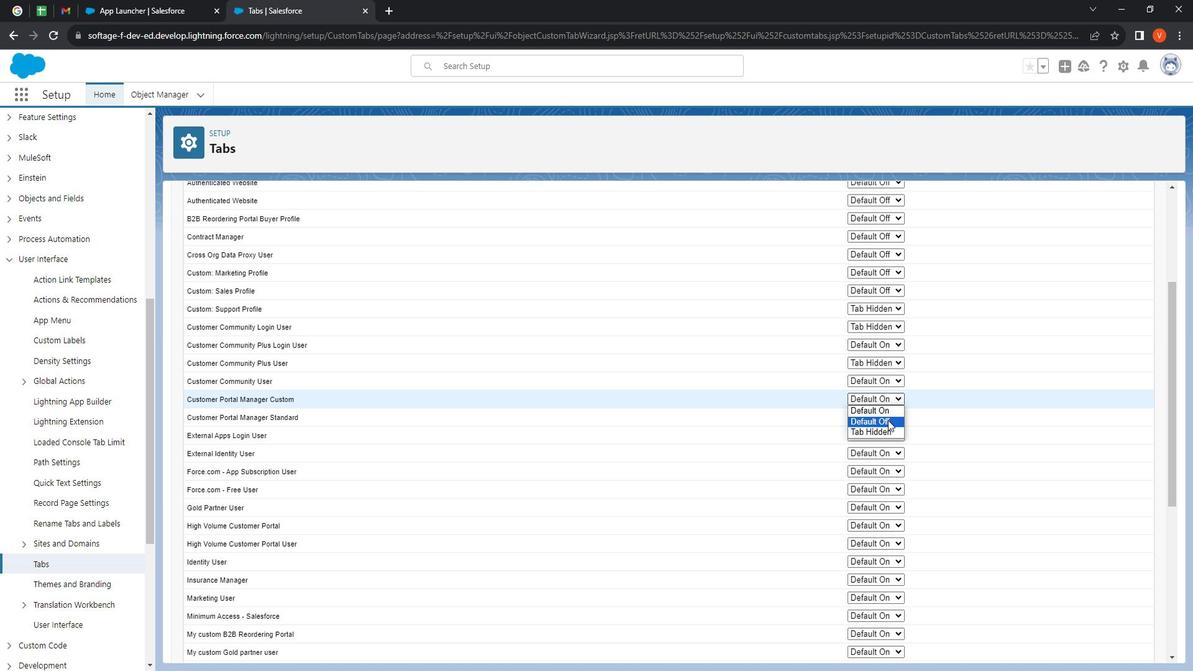 
Action: Mouse moved to (906, 385)
Screenshot: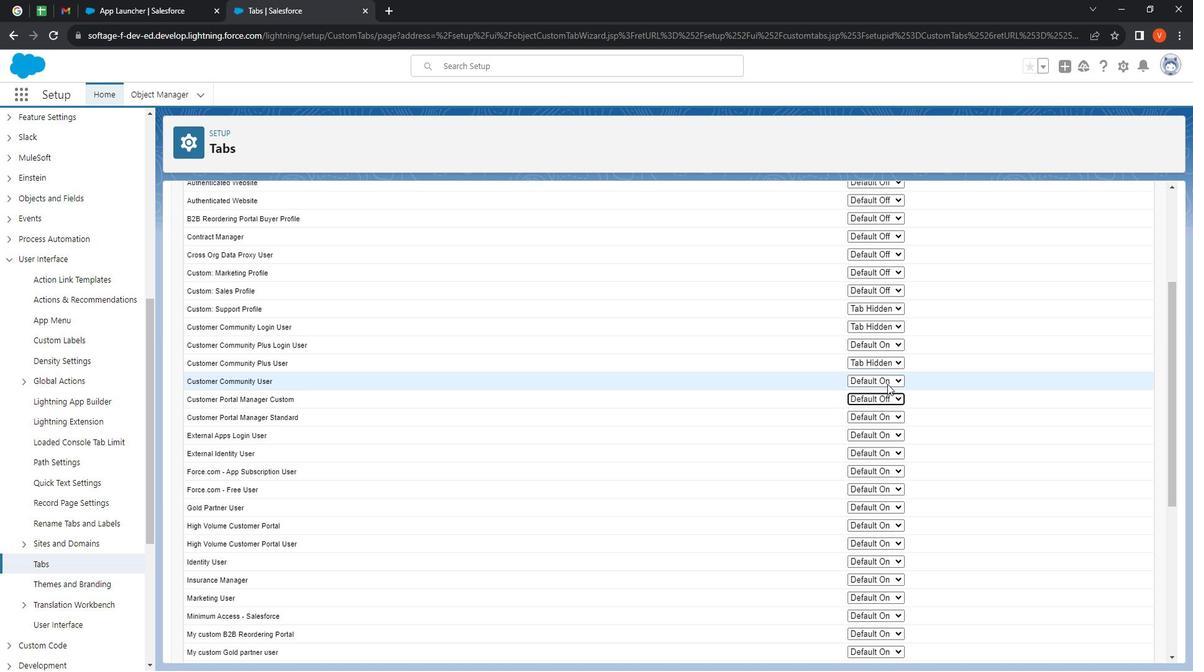 
Action: Mouse pressed left at (906, 385)
Screenshot: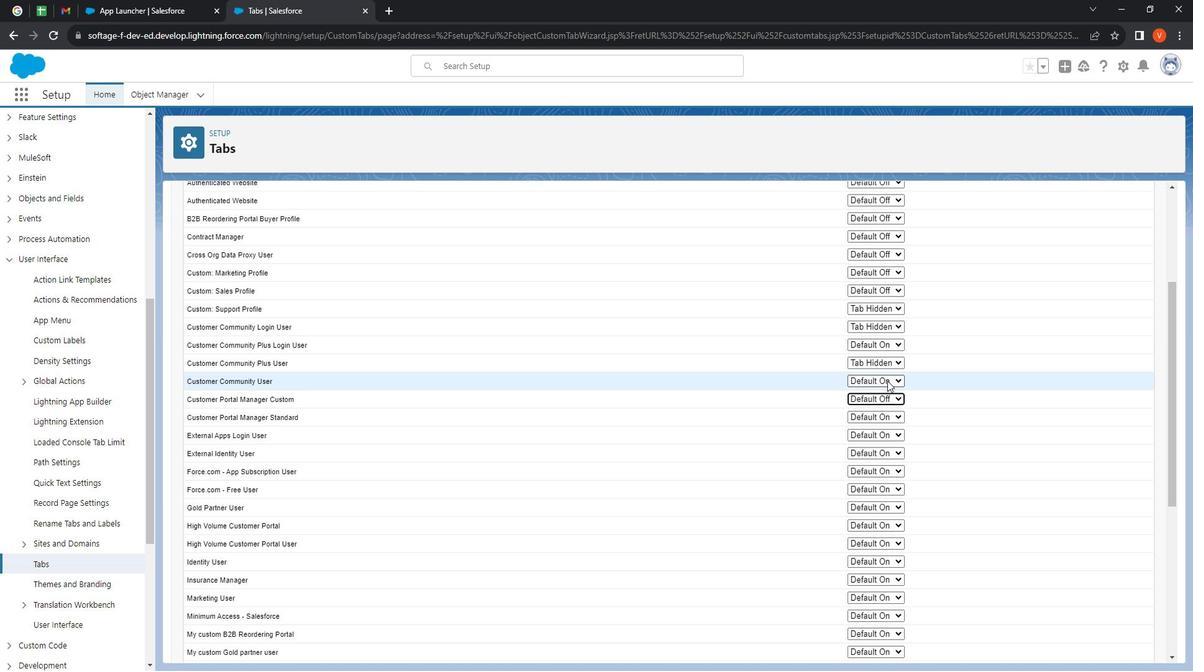 
Action: Mouse moved to (909, 408)
Screenshot: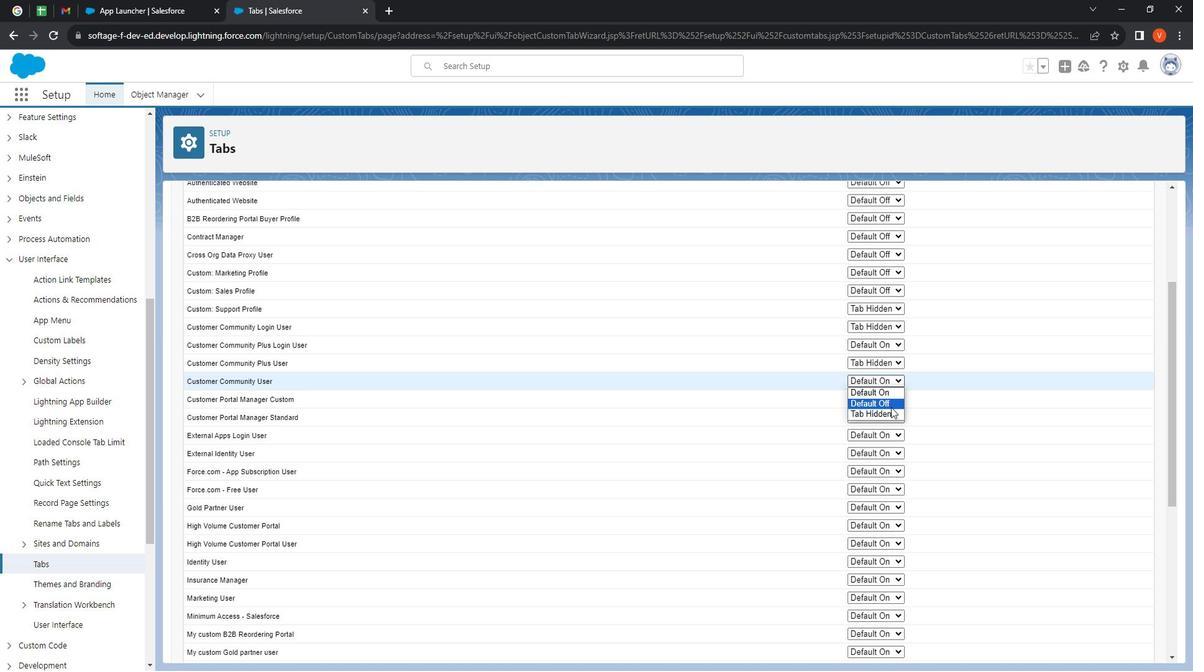 
Action: Mouse pressed left at (909, 408)
Screenshot: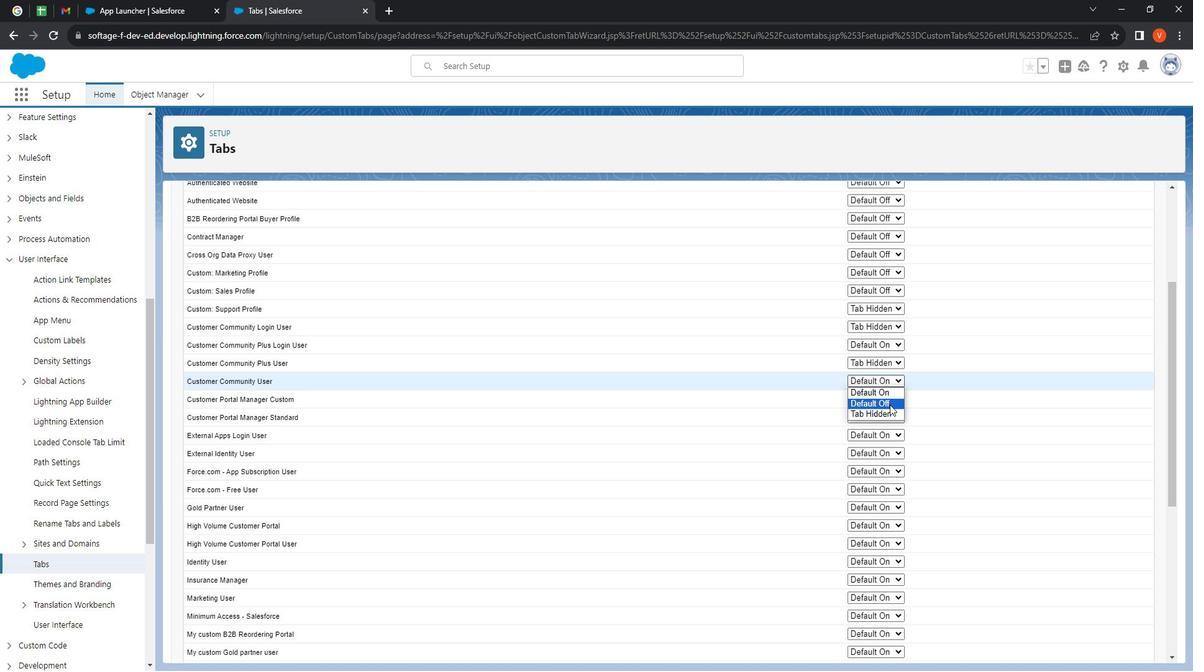 
Action: Mouse moved to (908, 428)
Screenshot: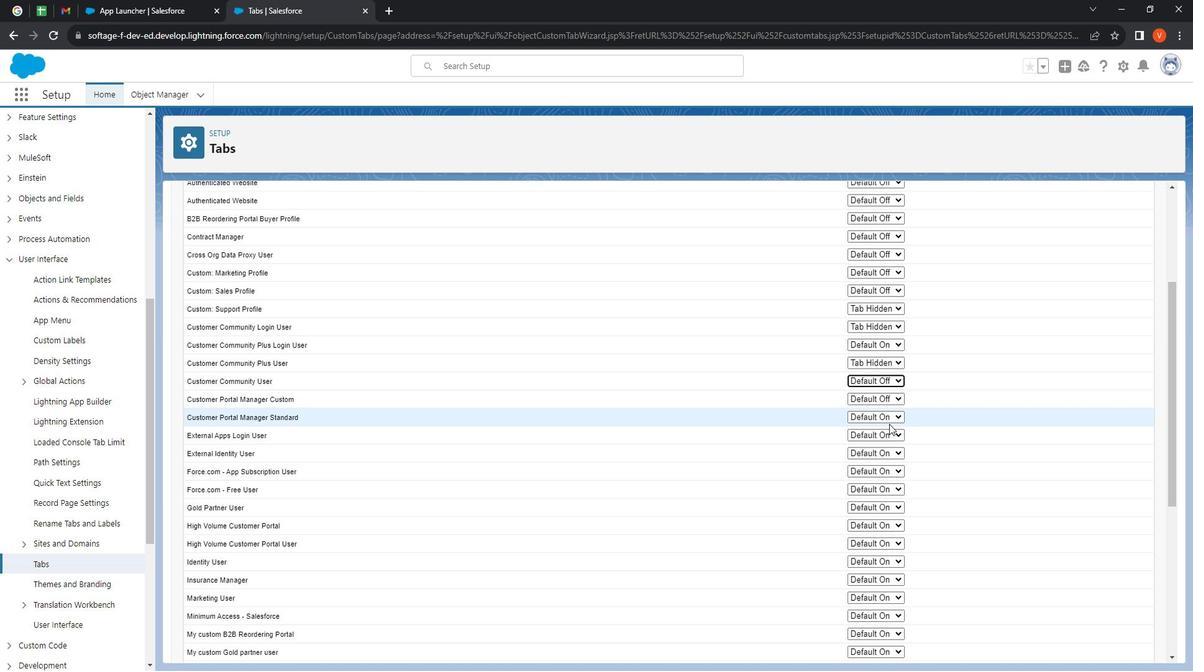 
Action: Mouse pressed left at (908, 428)
Screenshot: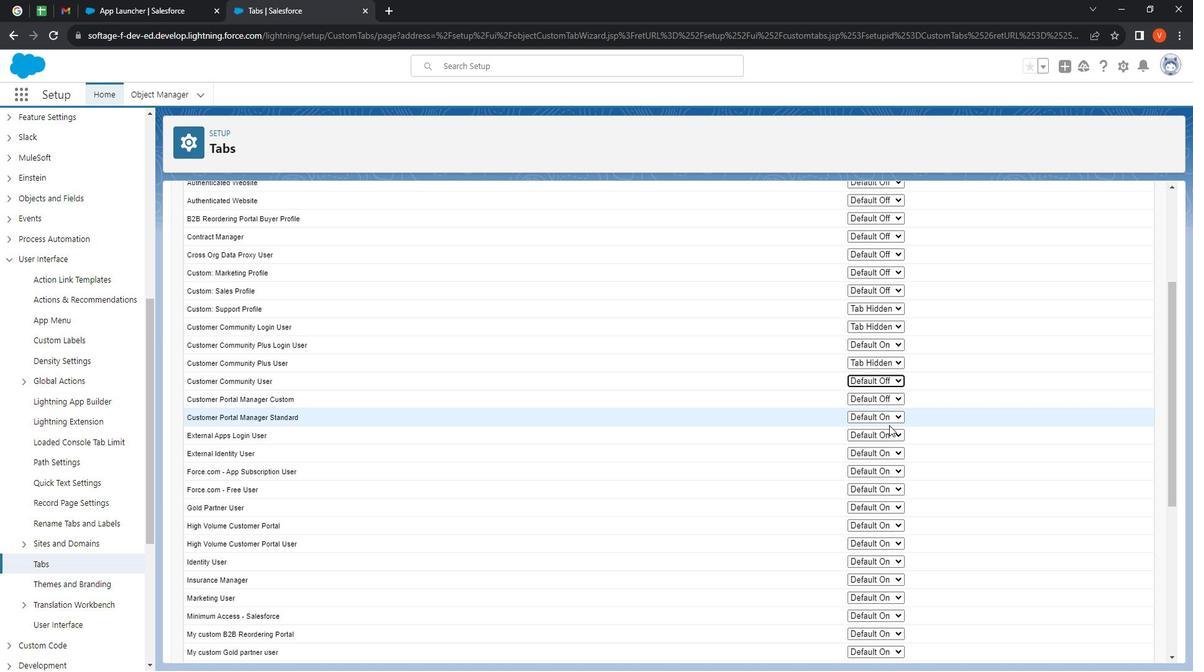 
Action: Mouse moved to (909, 424)
Screenshot: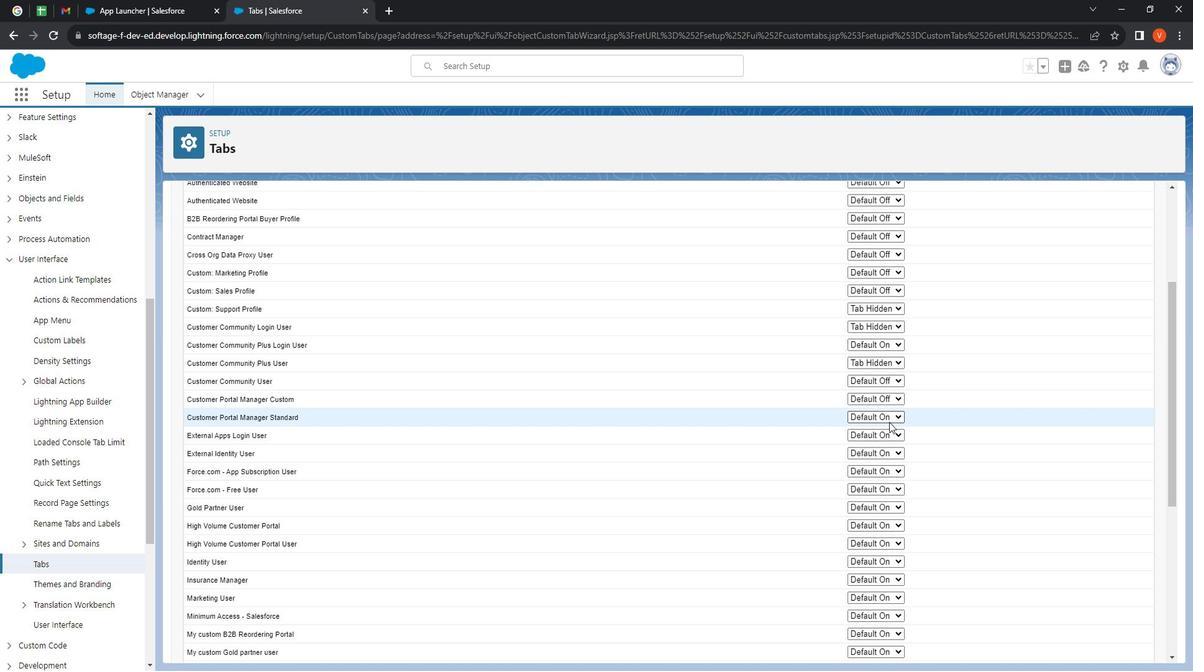 
Action: Mouse pressed left at (909, 424)
Screenshot: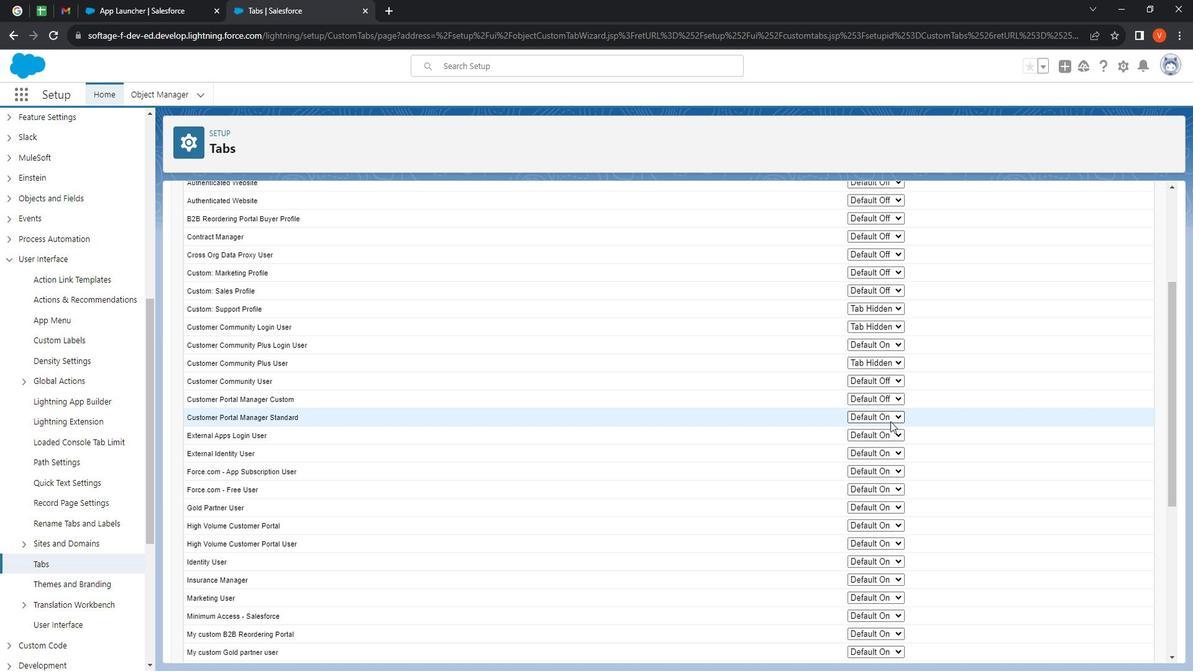 
Action: Mouse moved to (904, 448)
Screenshot: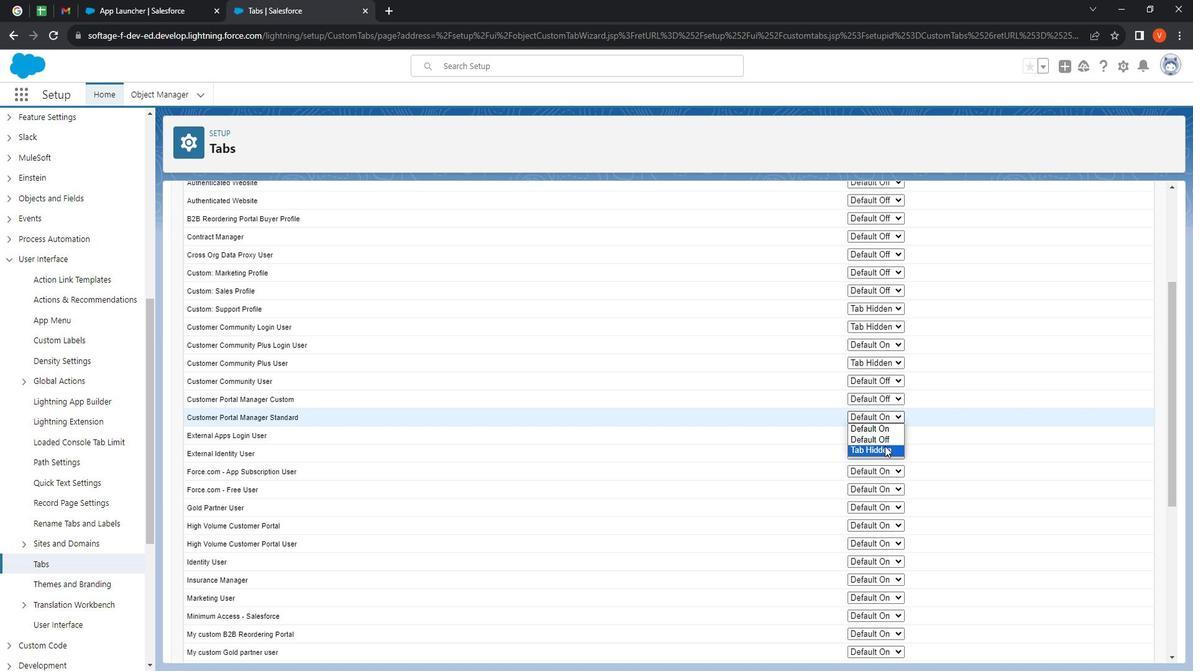 
Action: Mouse pressed left at (904, 448)
Screenshot: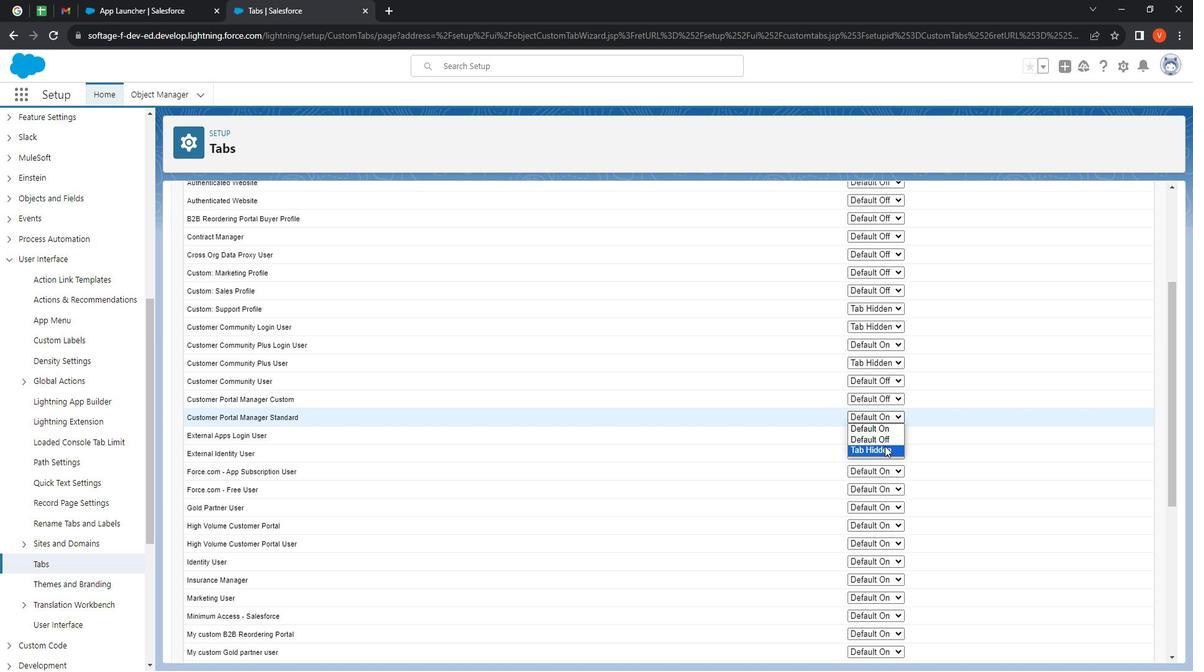 
Action: Mouse moved to (907, 458)
Screenshot: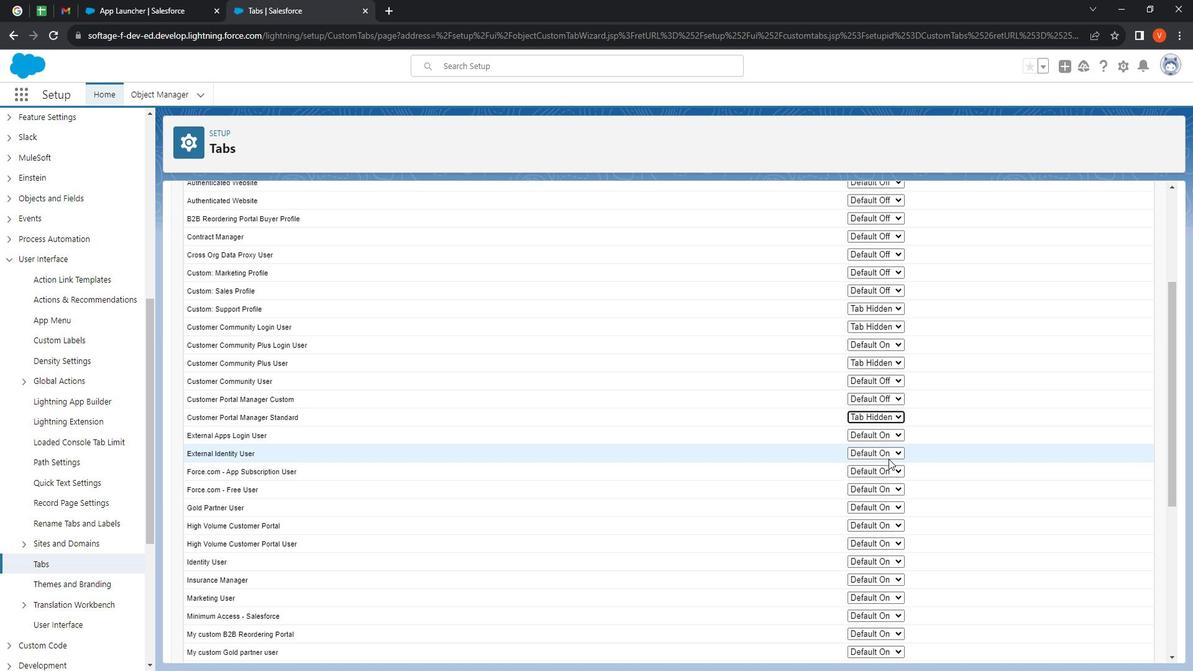 
Action: Mouse pressed left at (907, 458)
Screenshot: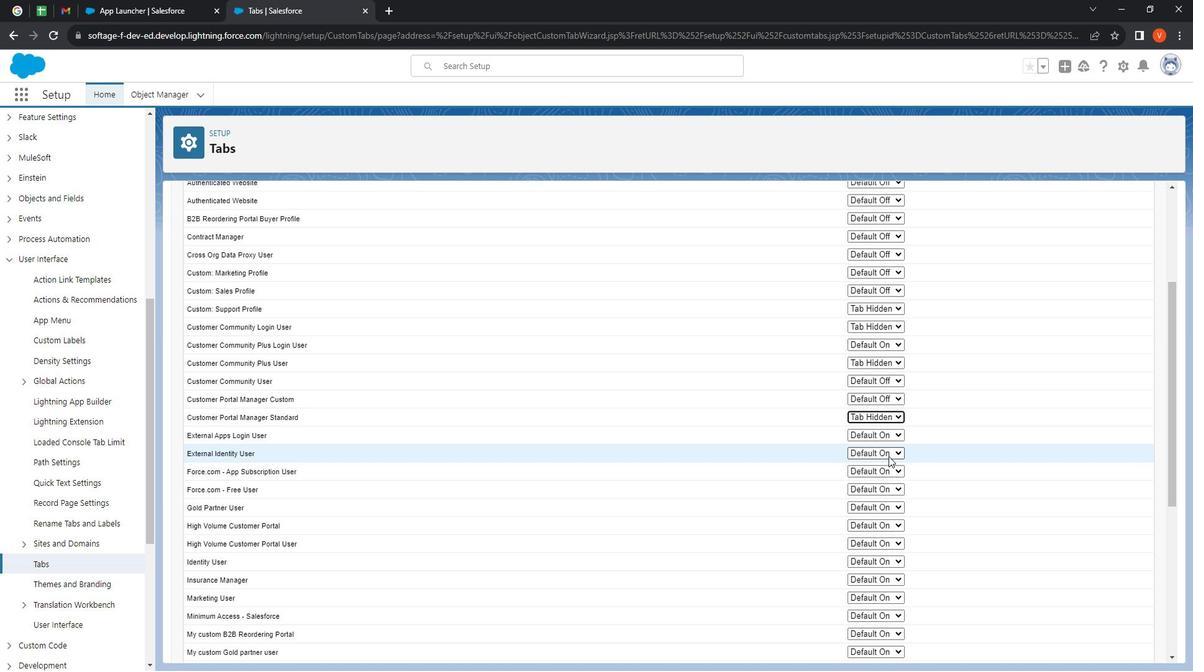 
Action: Mouse moved to (903, 475)
Screenshot: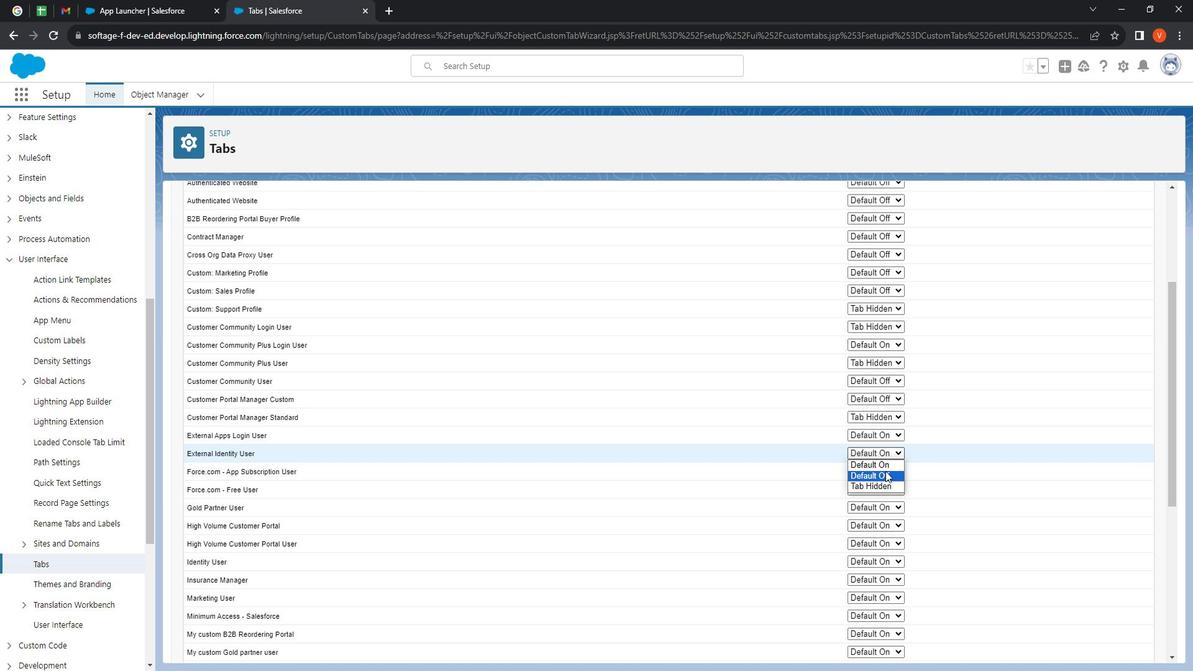 
Action: Mouse pressed left at (903, 475)
Screenshot: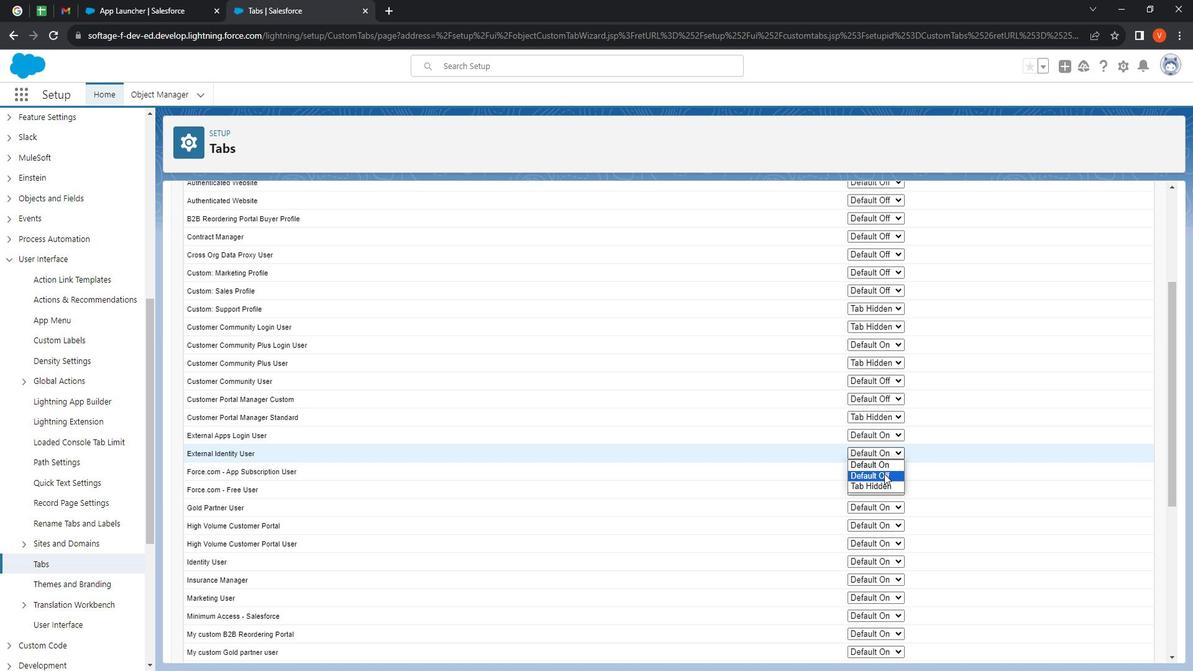 
Action: Mouse moved to (904, 493)
Screenshot: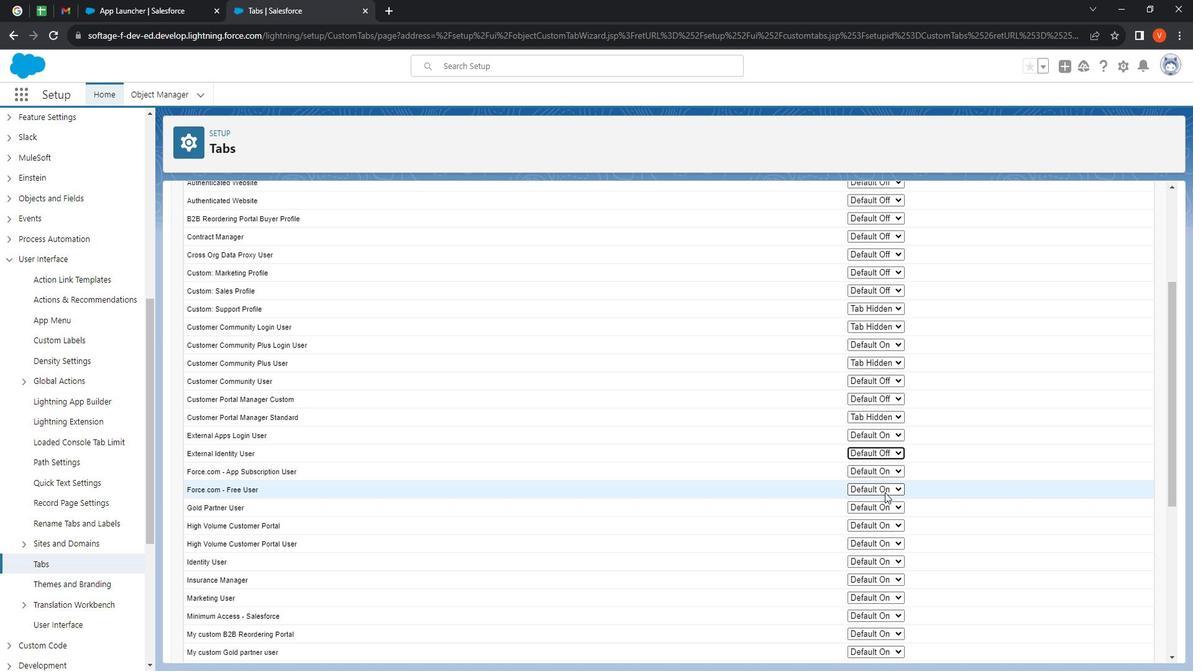 
Action: Mouse pressed left at (904, 493)
Screenshot: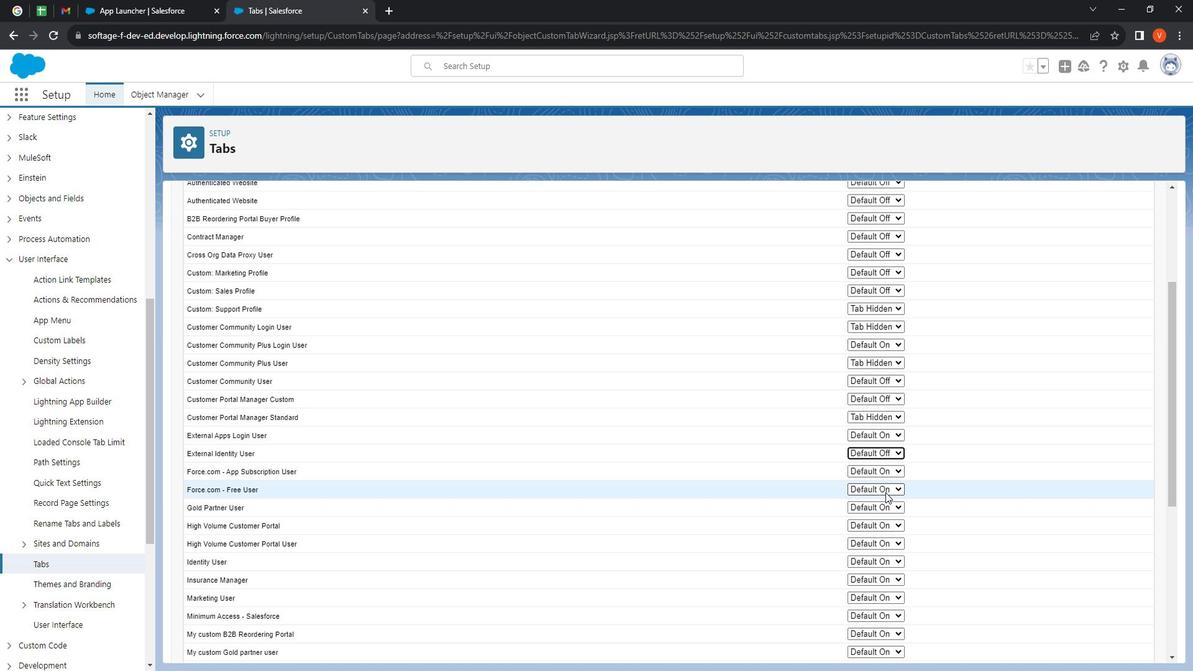 
Action: Mouse moved to (905, 524)
Screenshot: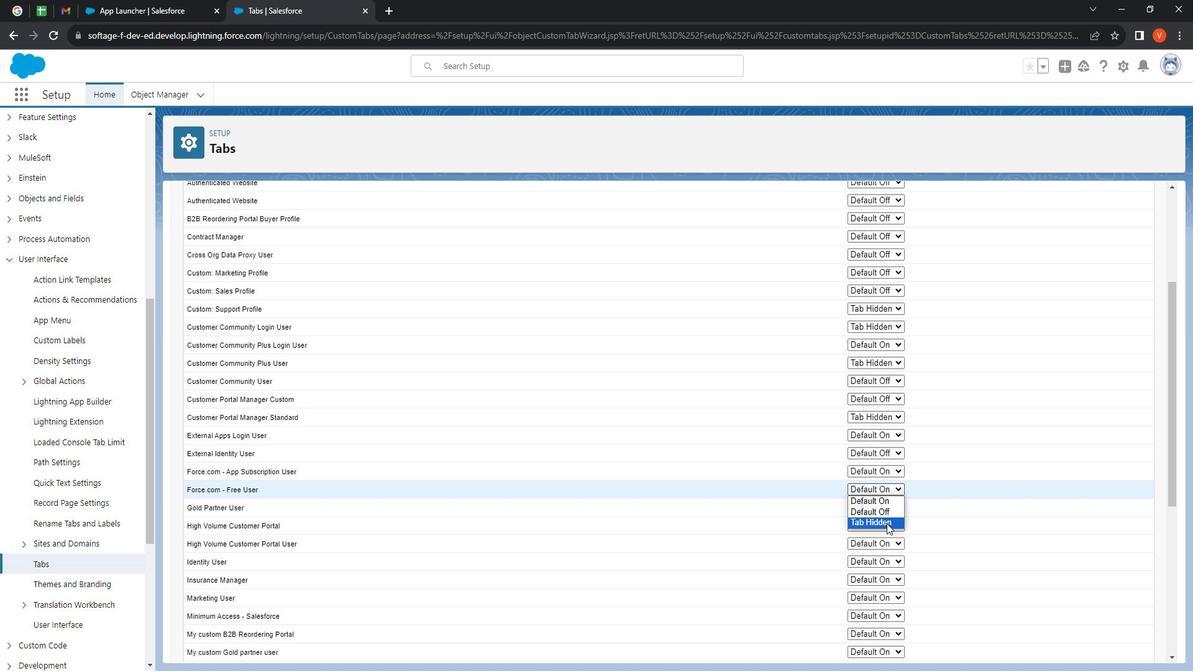 
Action: Mouse pressed left at (905, 524)
Screenshot: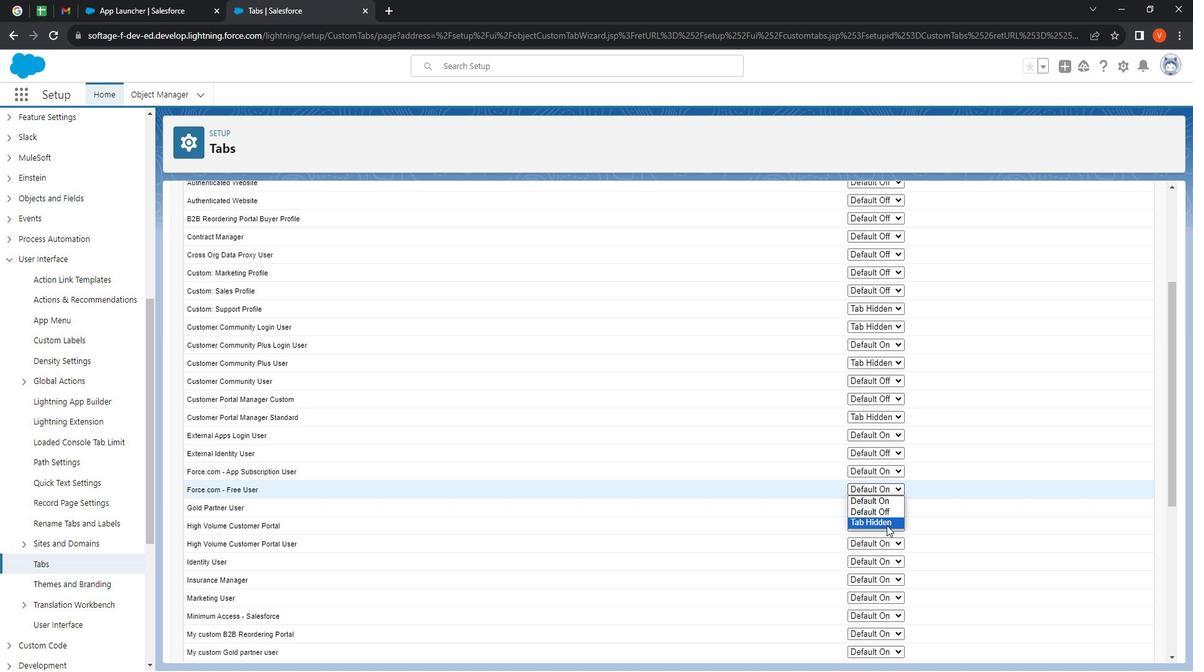 
Action: Mouse moved to (908, 498)
Screenshot: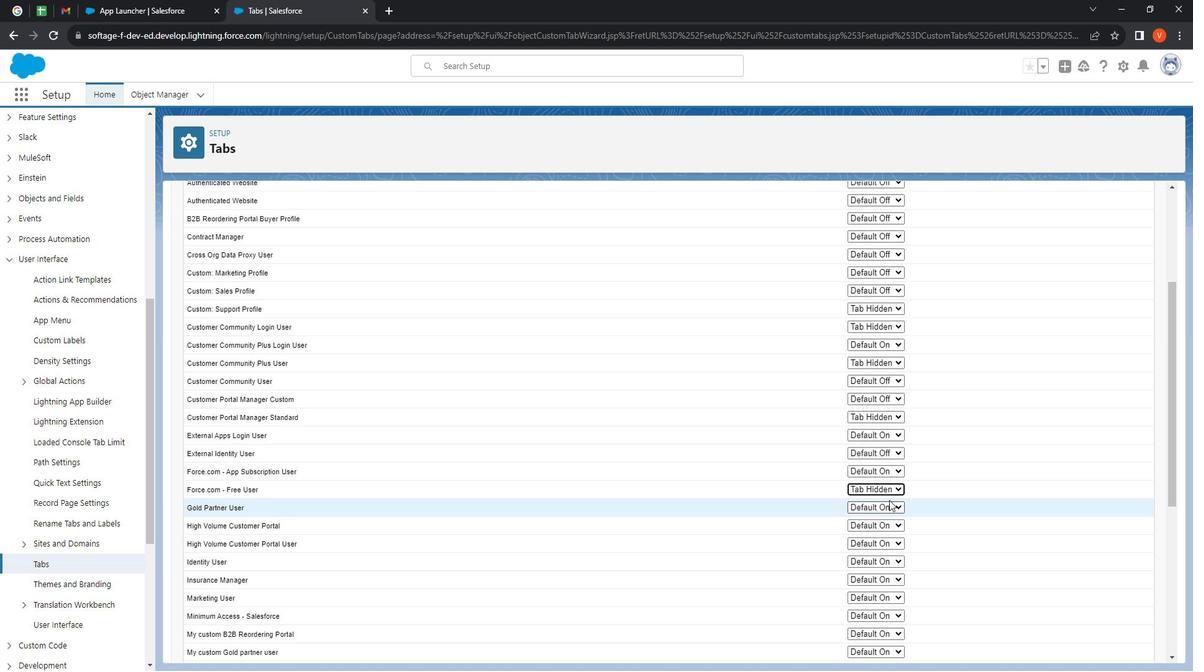 
Action: Mouse scrolled (908, 498) with delta (0, 0)
Screenshot: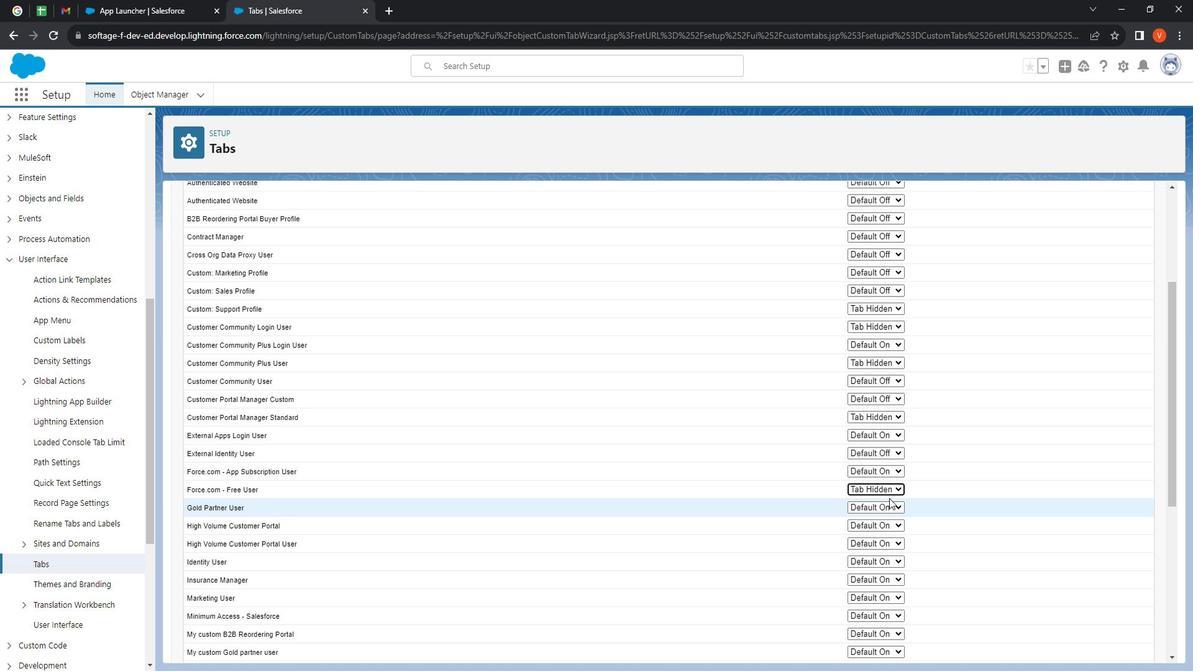 
Action: Mouse moved to (908, 498)
Screenshot: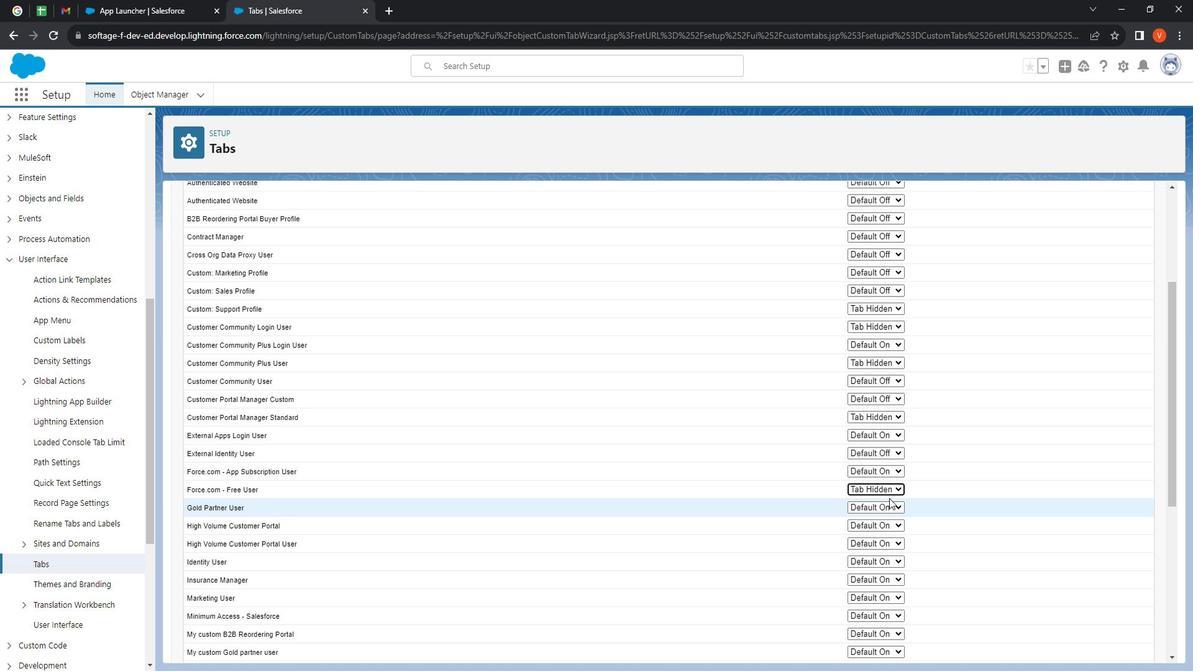 
Action: Mouse scrolled (908, 497) with delta (0, 0)
Screenshot: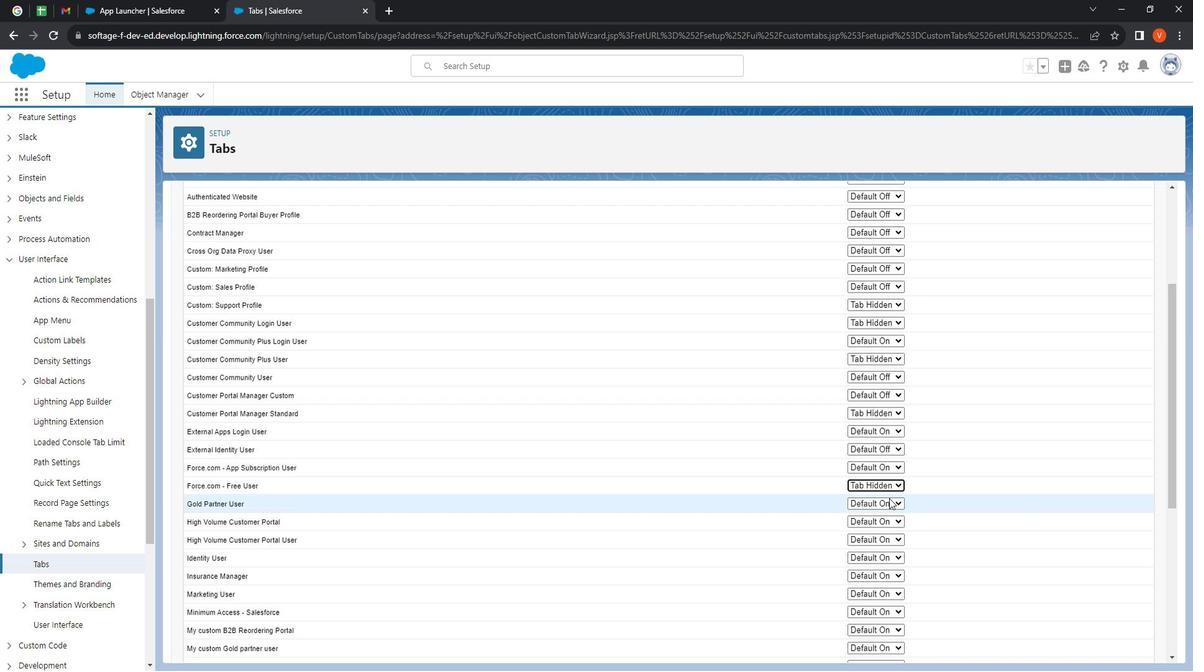 
Action: Mouse moved to (909, 495)
Screenshot: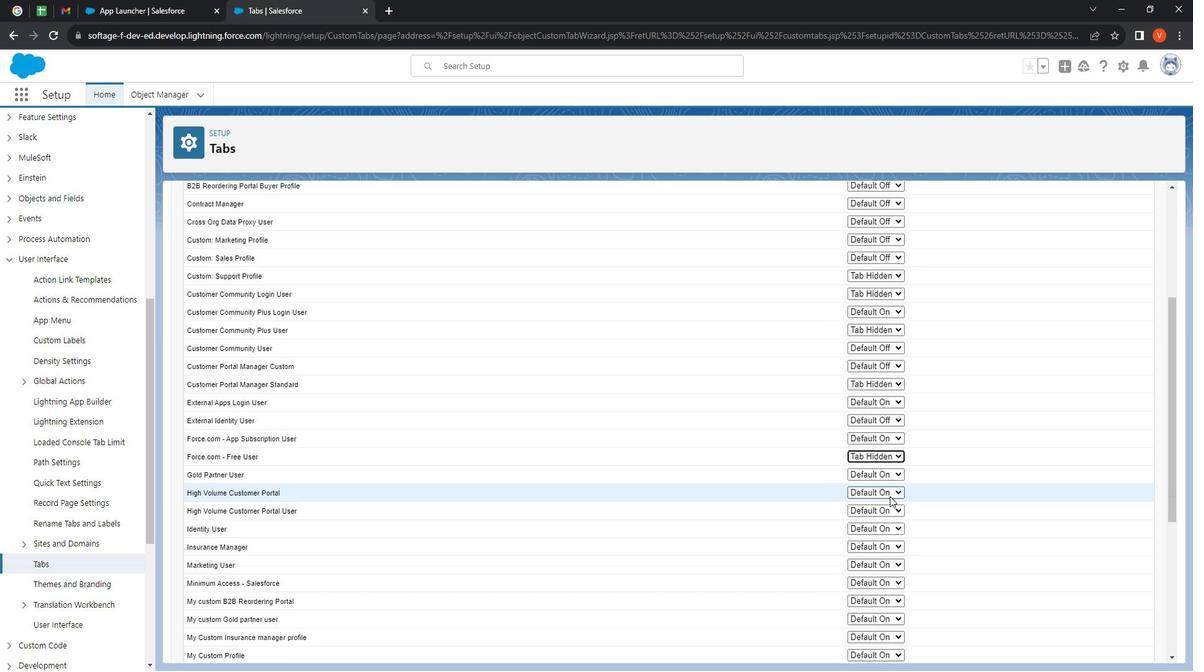 
Action: Mouse scrolled (909, 494) with delta (0, 0)
Screenshot: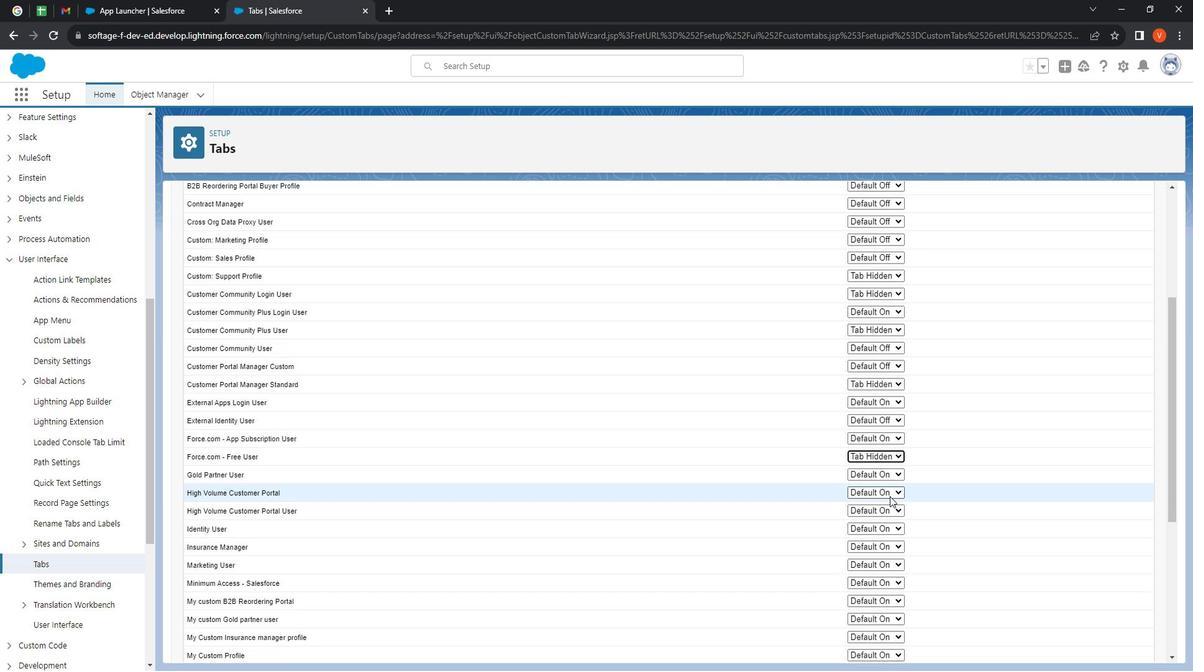 
Action: Mouse moved to (909, 493)
Screenshot: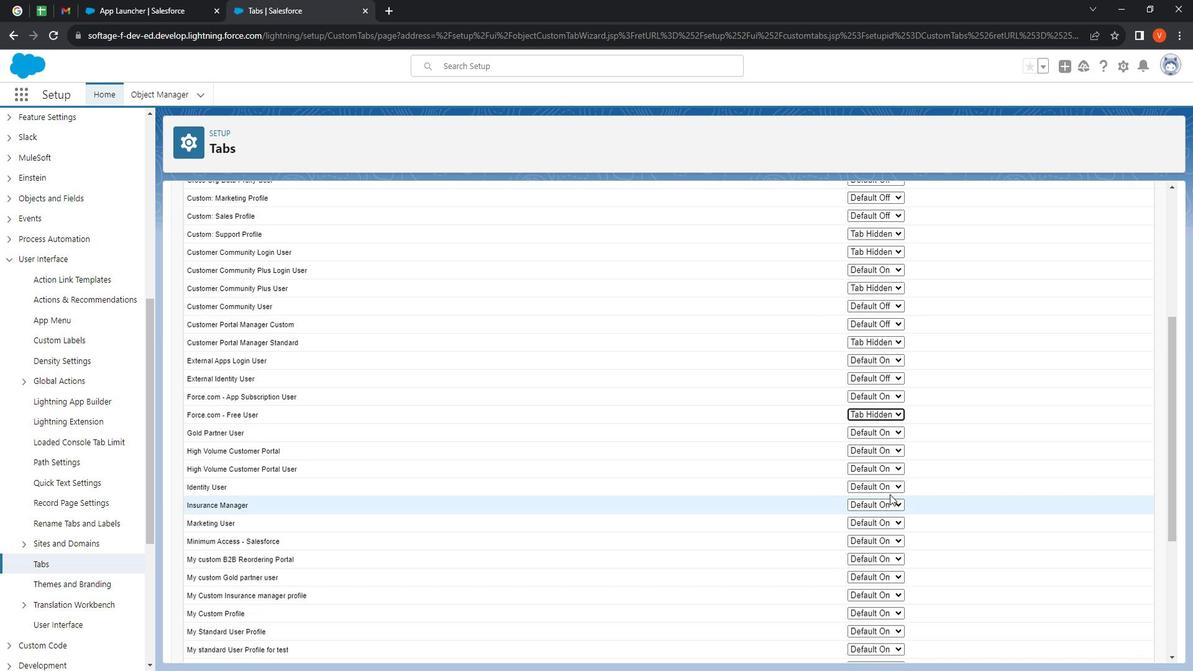 
Action: Mouse scrolled (909, 493) with delta (0, 0)
Screenshot: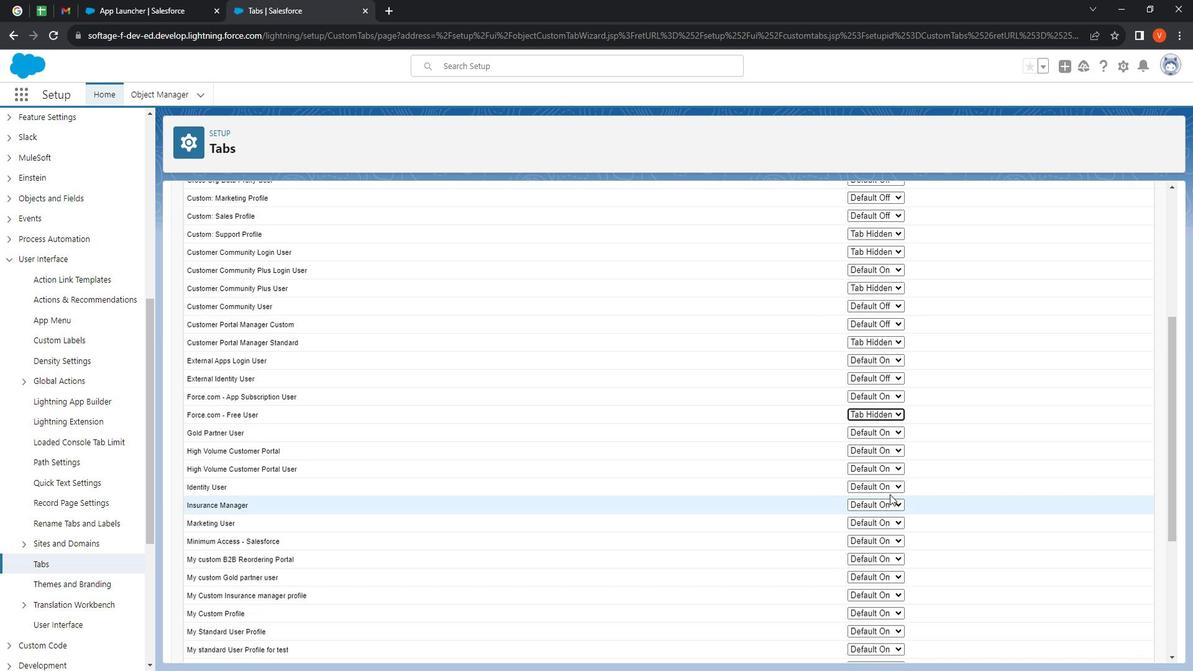 
Action: Mouse moved to (913, 298)
Screenshot: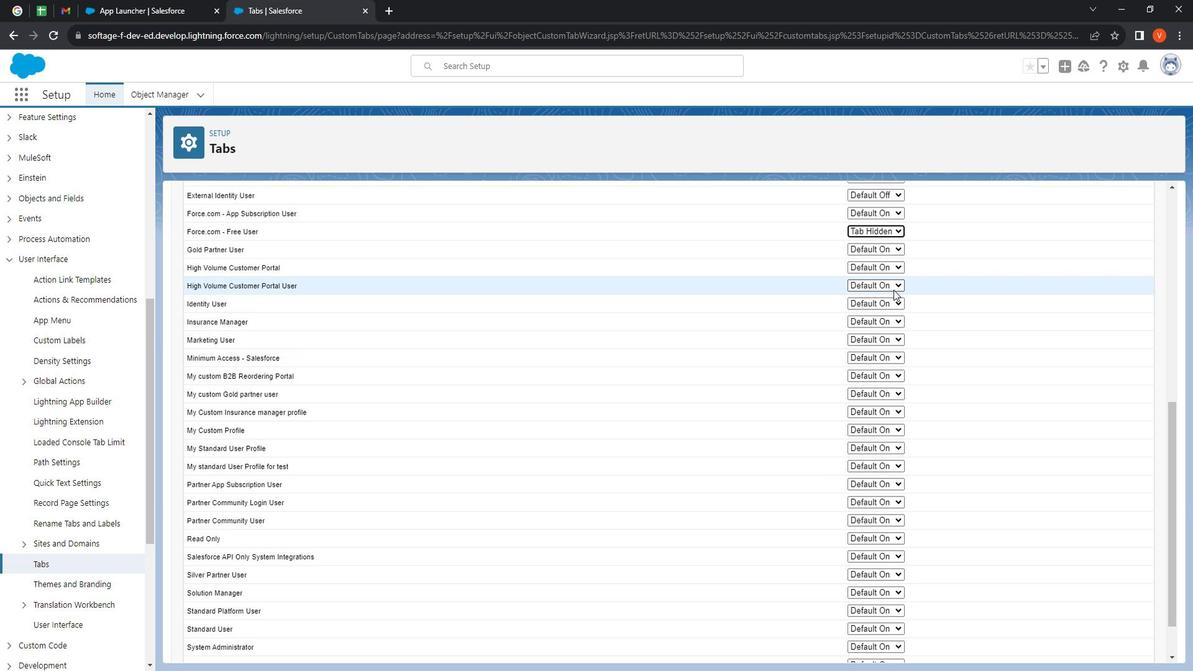 
Action: Mouse pressed left at (913, 298)
Screenshot: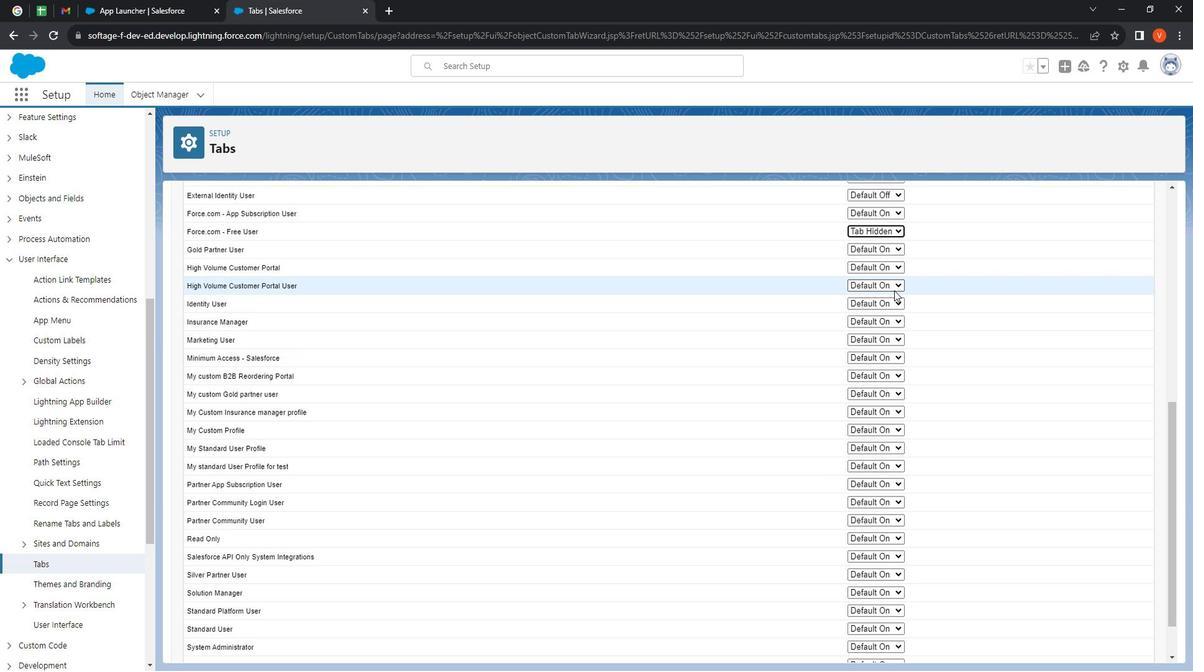 
Action: Mouse moved to (905, 324)
Screenshot: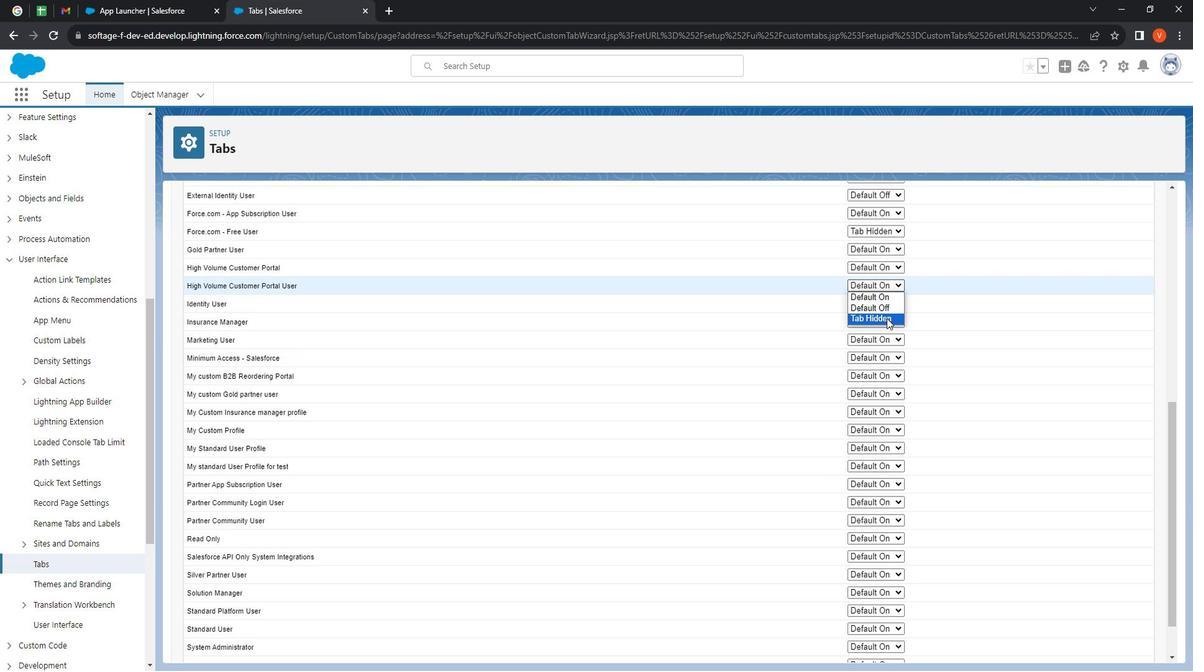
Action: Mouse pressed left at (905, 324)
Screenshot: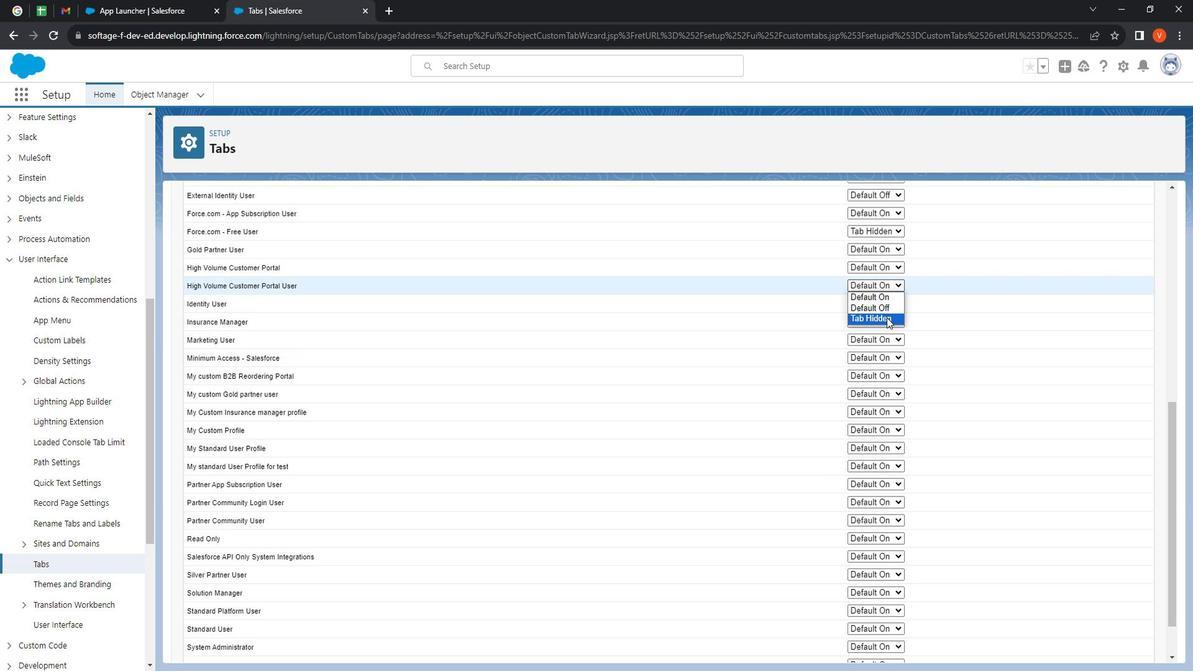 
Action: Mouse moved to (905, 282)
Screenshot: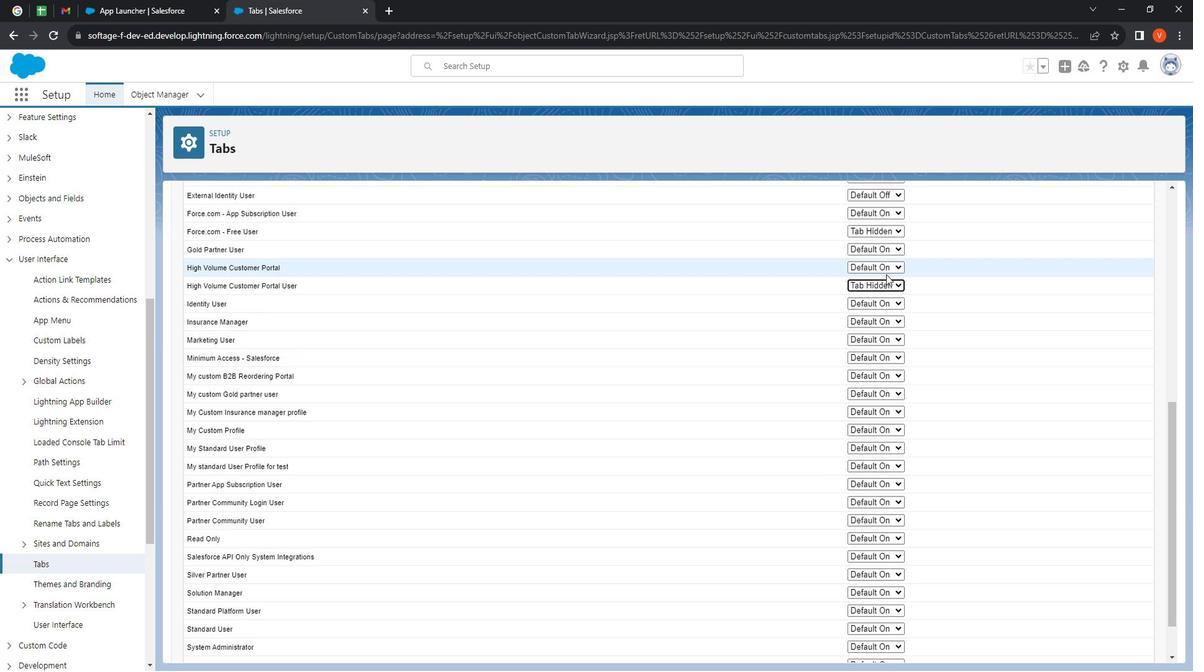 
Action: Mouse pressed left at (905, 282)
Screenshot: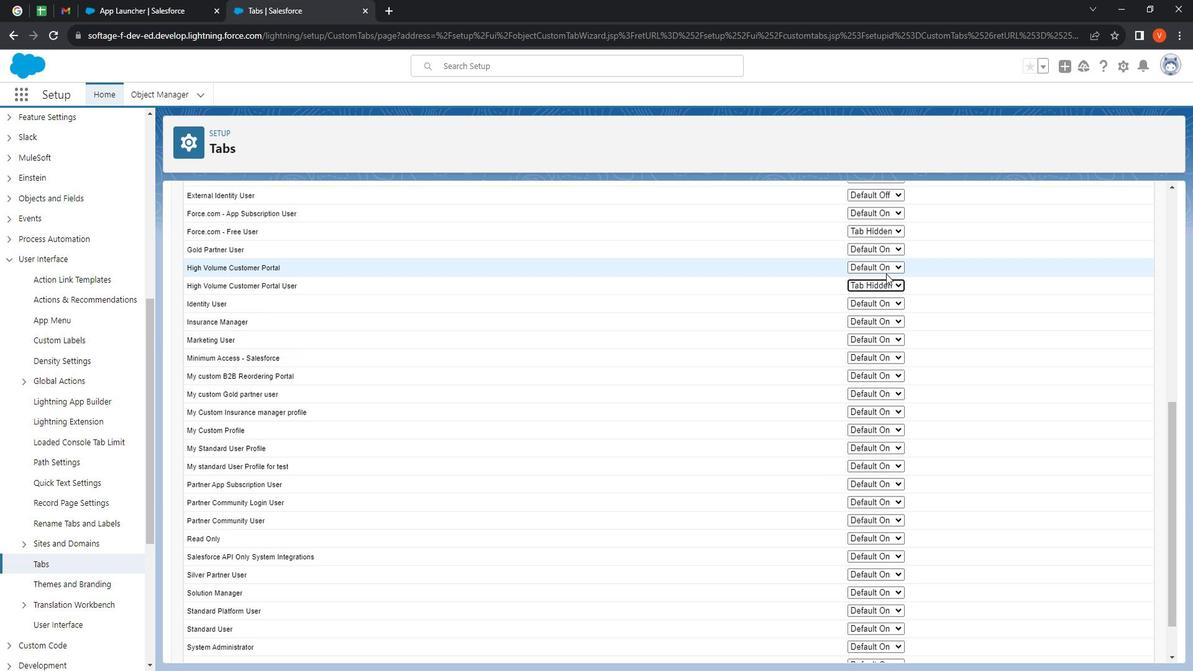 
Action: Mouse moved to (905, 277)
Screenshot: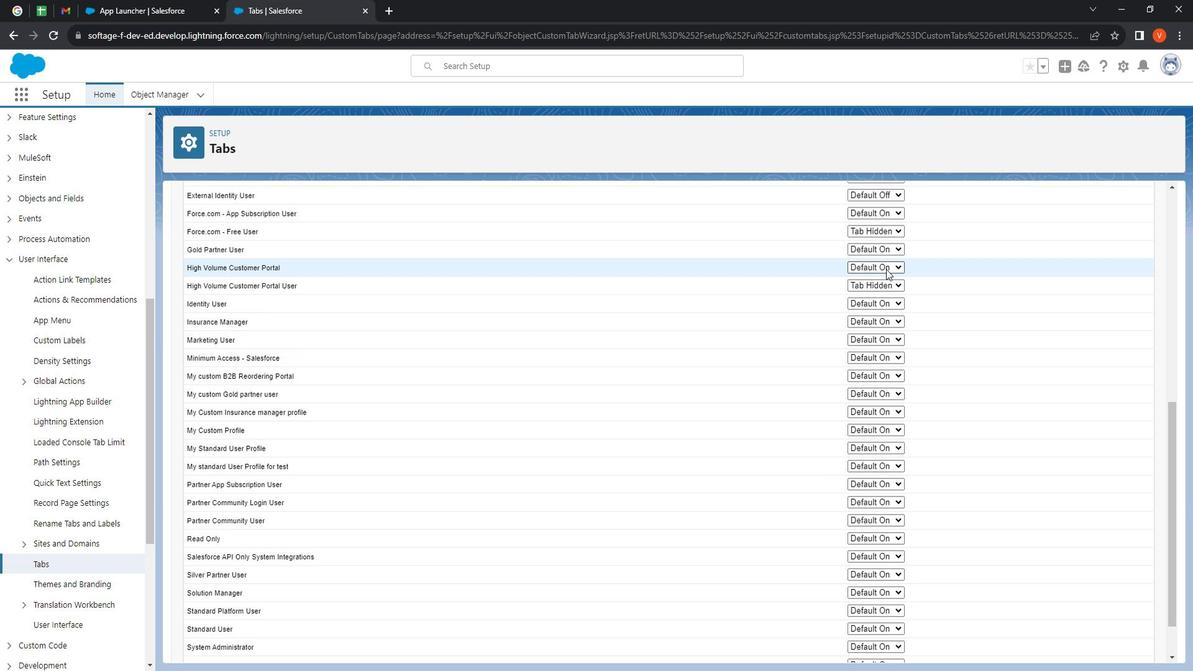 
Action: Mouse pressed left at (905, 277)
Screenshot: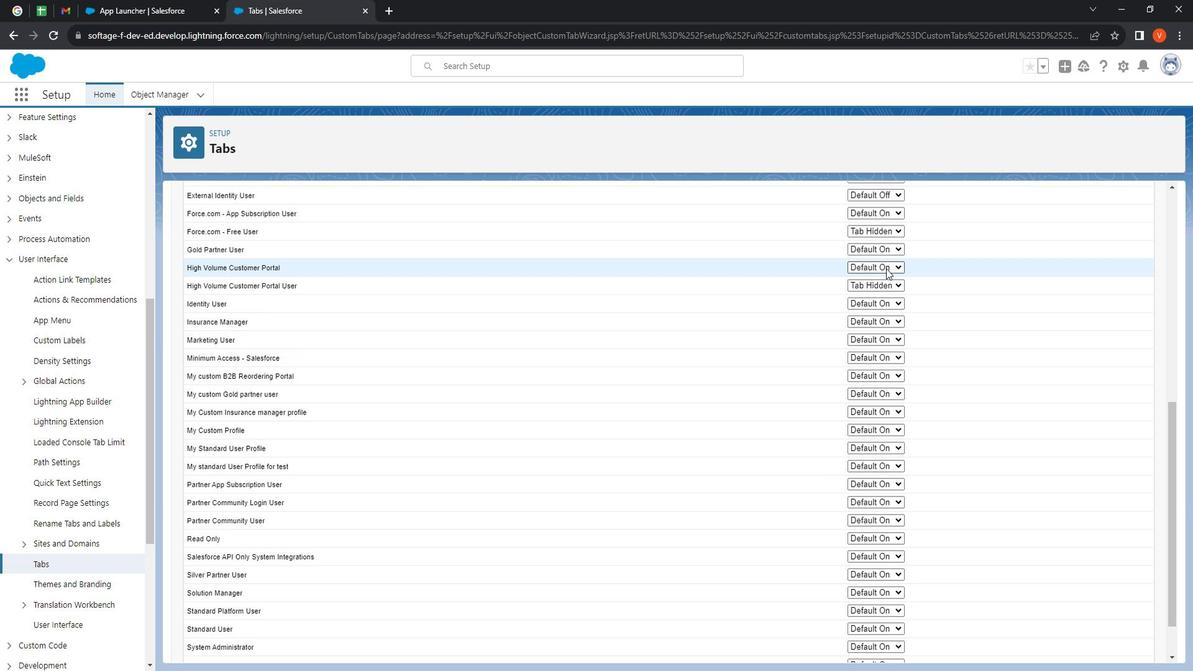 
Action: Mouse moved to (901, 297)
Screenshot: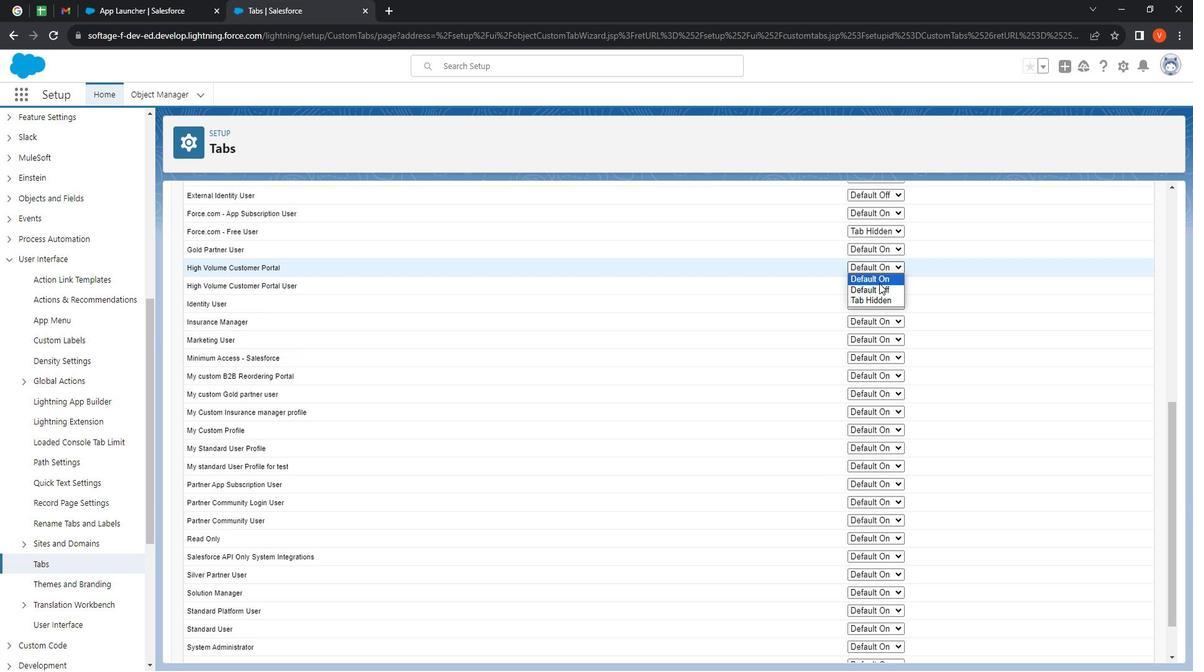 
Action: Mouse pressed left at (901, 297)
Screenshot: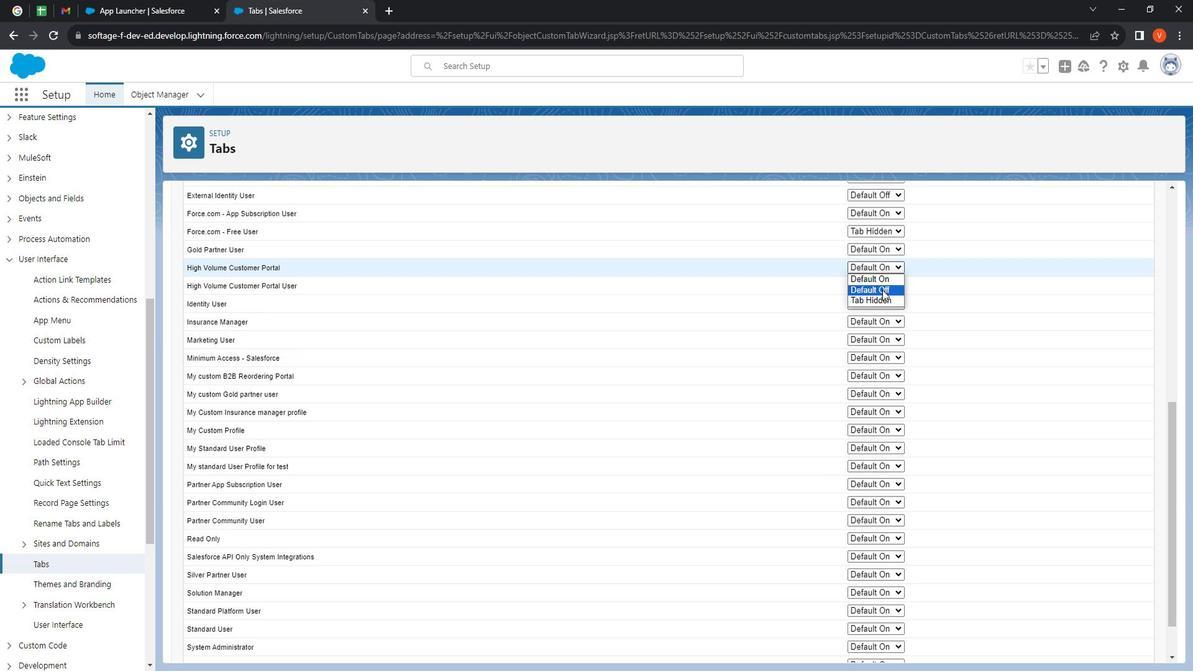
Action: Mouse moved to (904, 365)
Screenshot: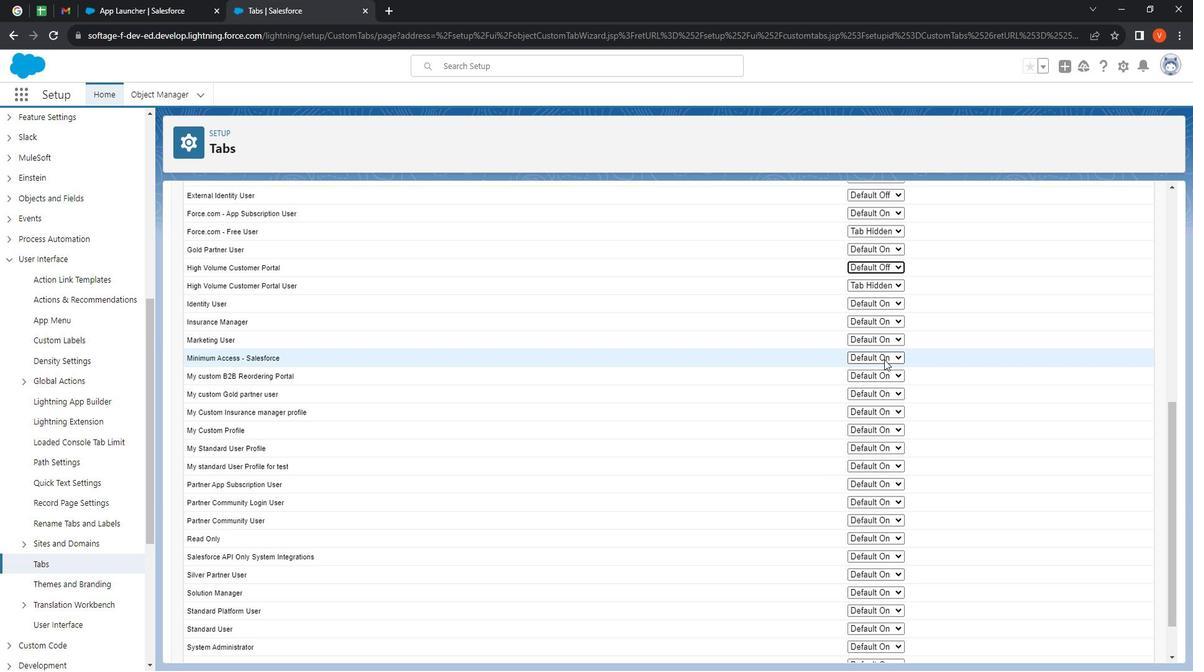 
Action: Mouse pressed left at (904, 365)
Screenshot: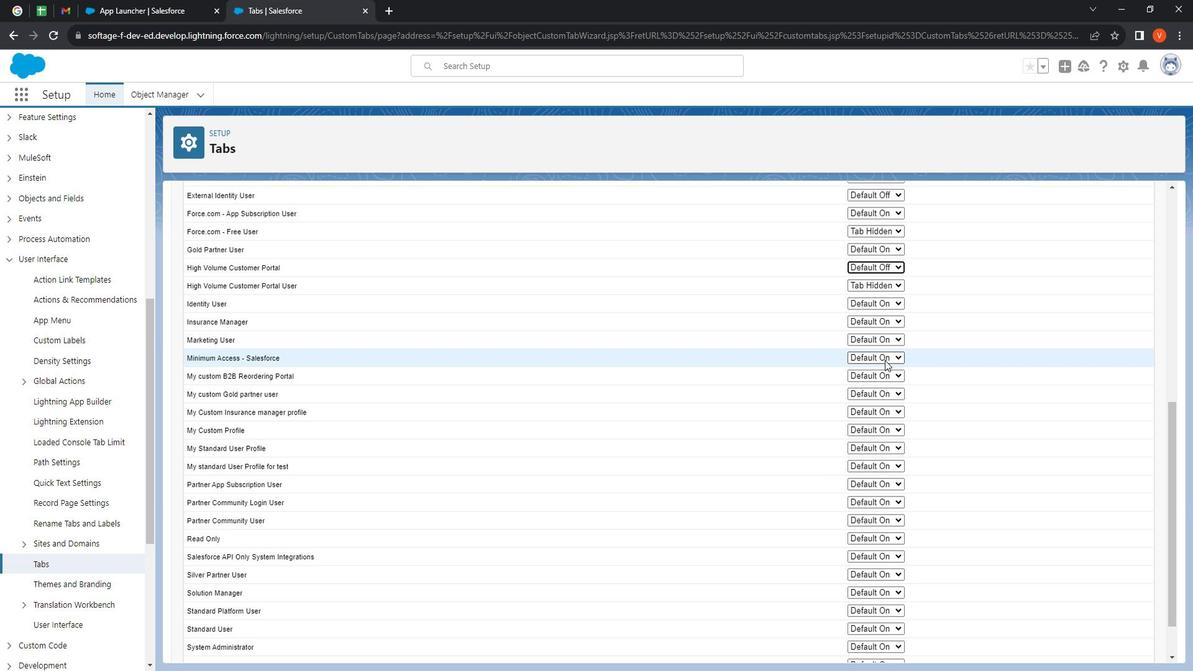 
Action: Mouse moved to (908, 395)
Screenshot: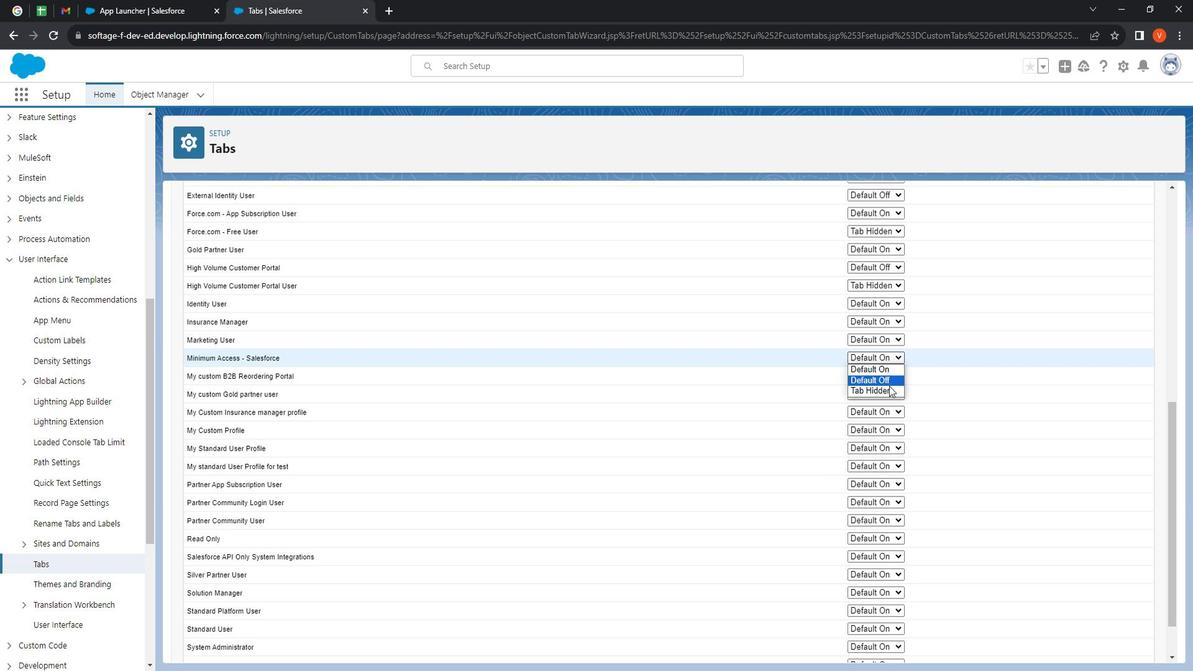 
Action: Mouse pressed left at (908, 395)
Screenshot: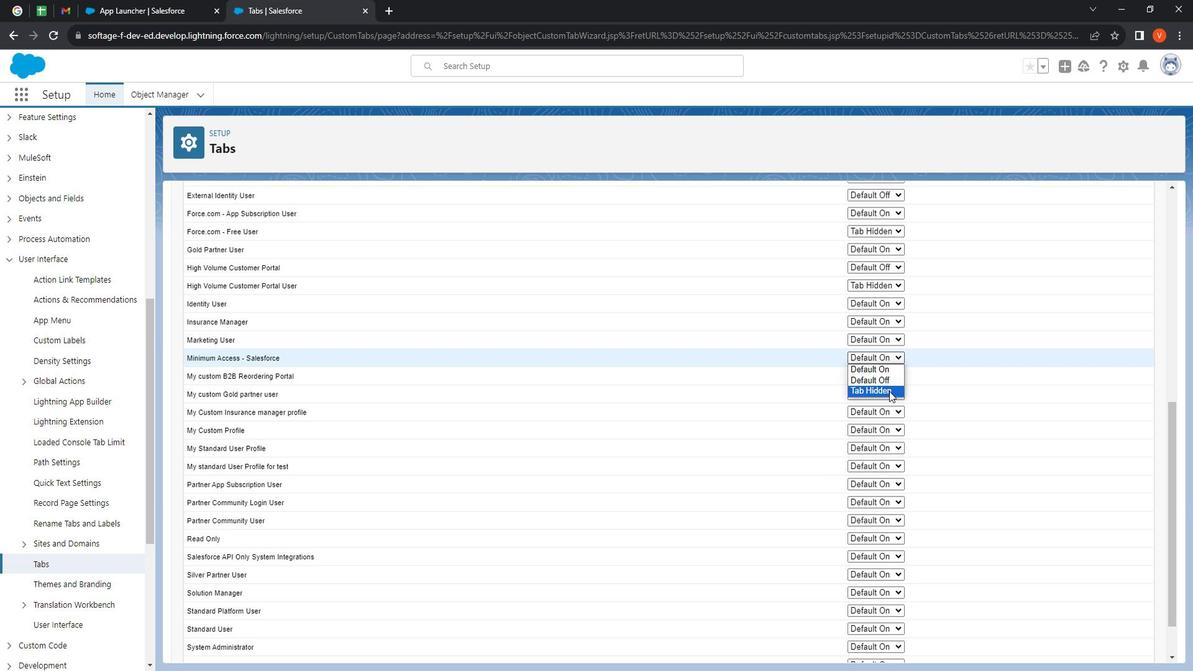
Action: Mouse moved to (907, 419)
Screenshot: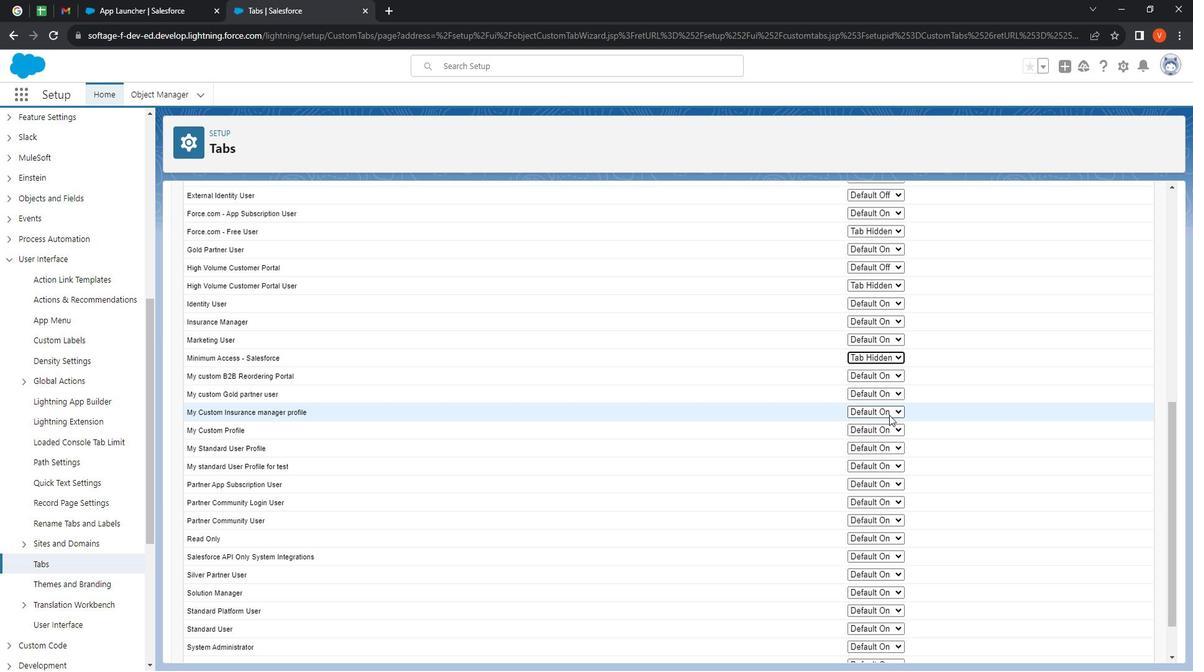 
Action: Mouse pressed left at (907, 419)
Screenshot: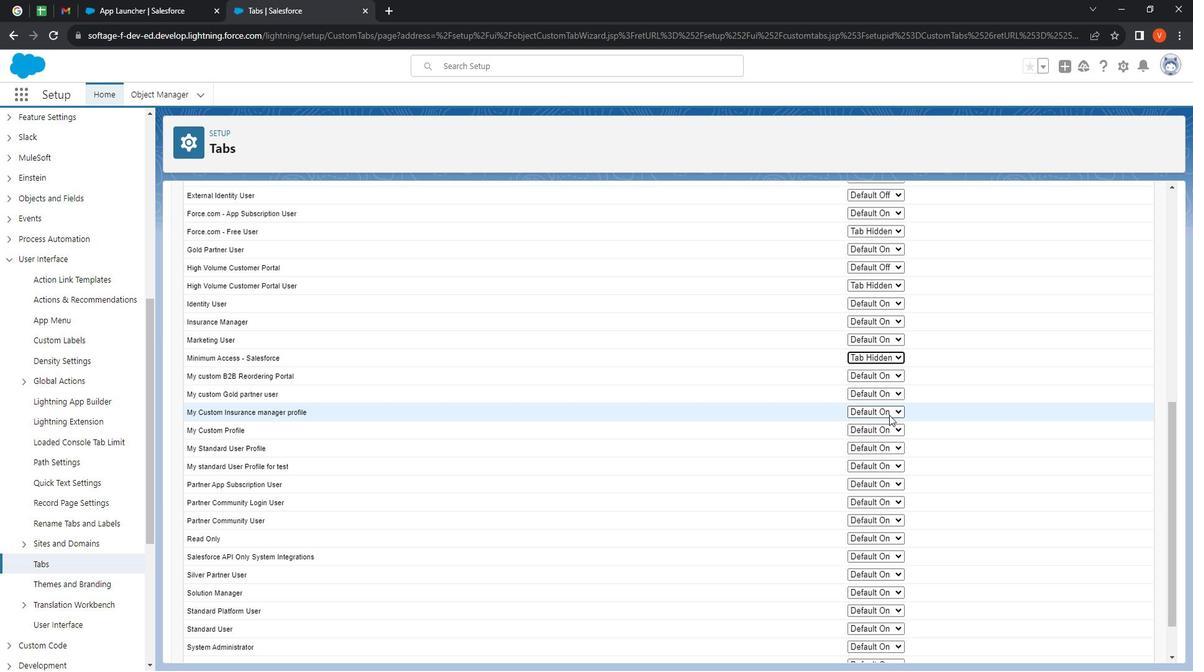 
Action: Mouse moved to (890, 435)
Screenshot: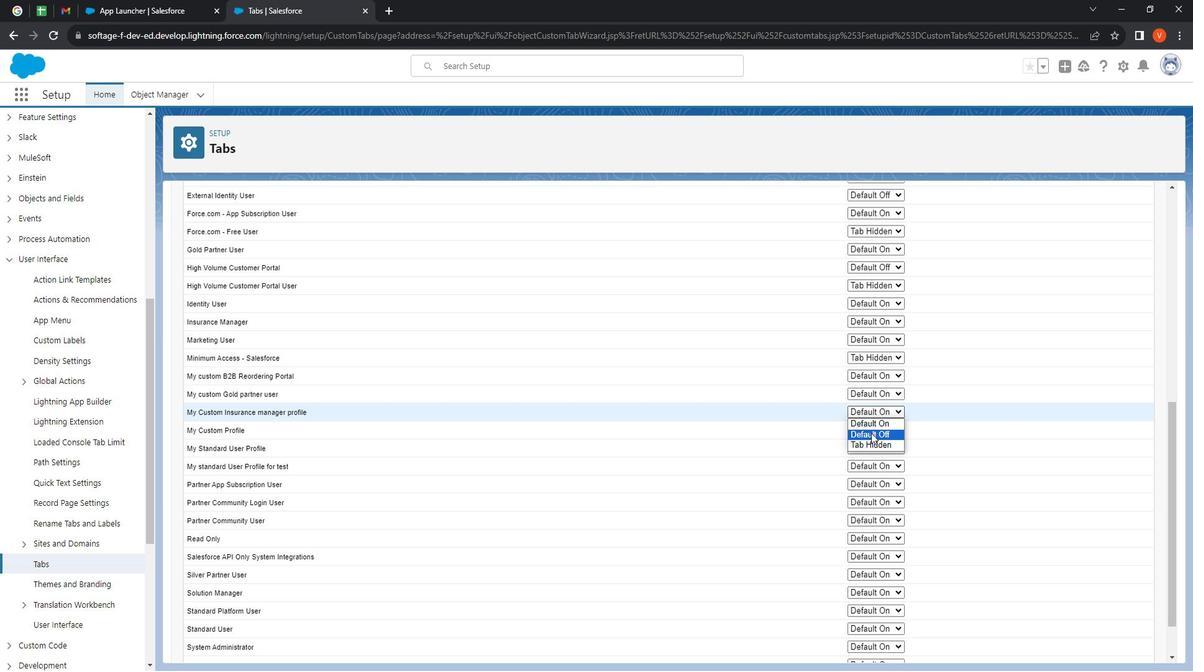 
Action: Mouse pressed left at (890, 435)
Screenshot: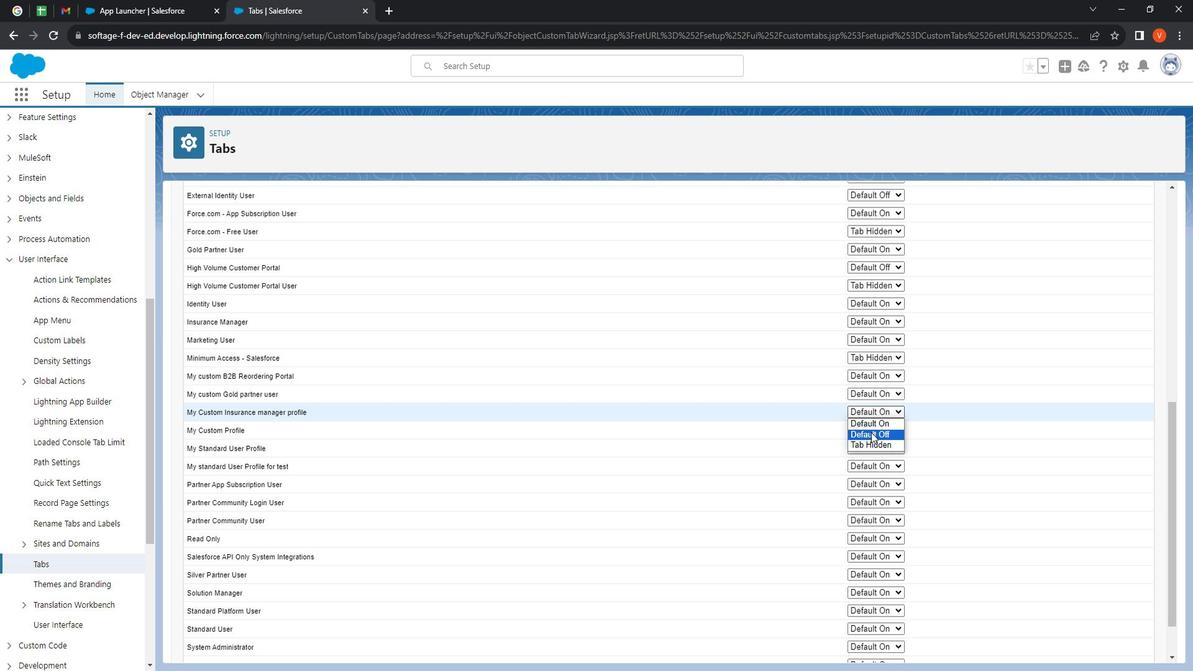 
Action: Mouse moved to (889, 465)
Screenshot: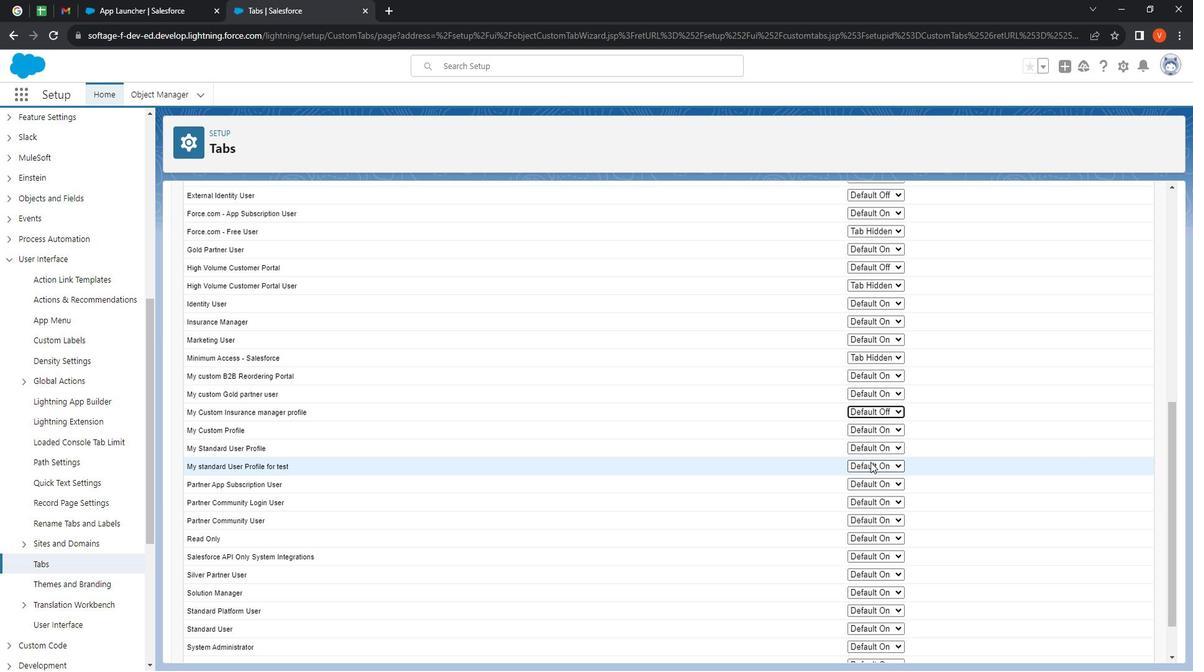 
Action: Mouse scrolled (889, 464) with delta (0, 0)
Screenshot: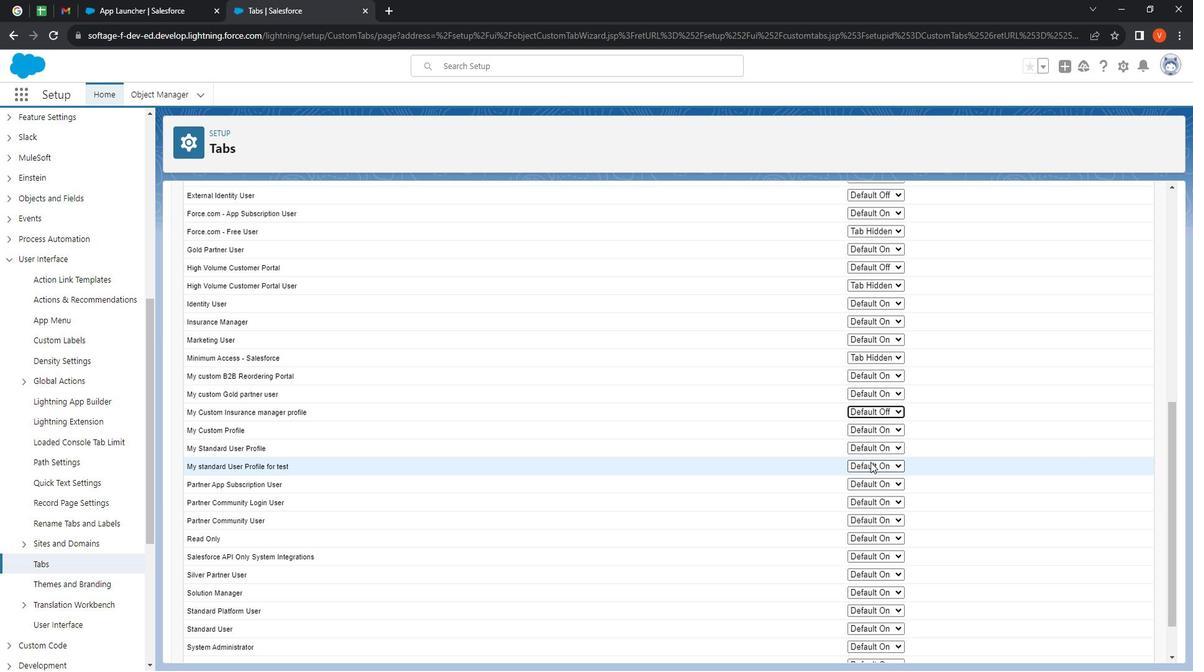 
Action: Mouse scrolled (889, 464) with delta (0, 0)
Screenshot: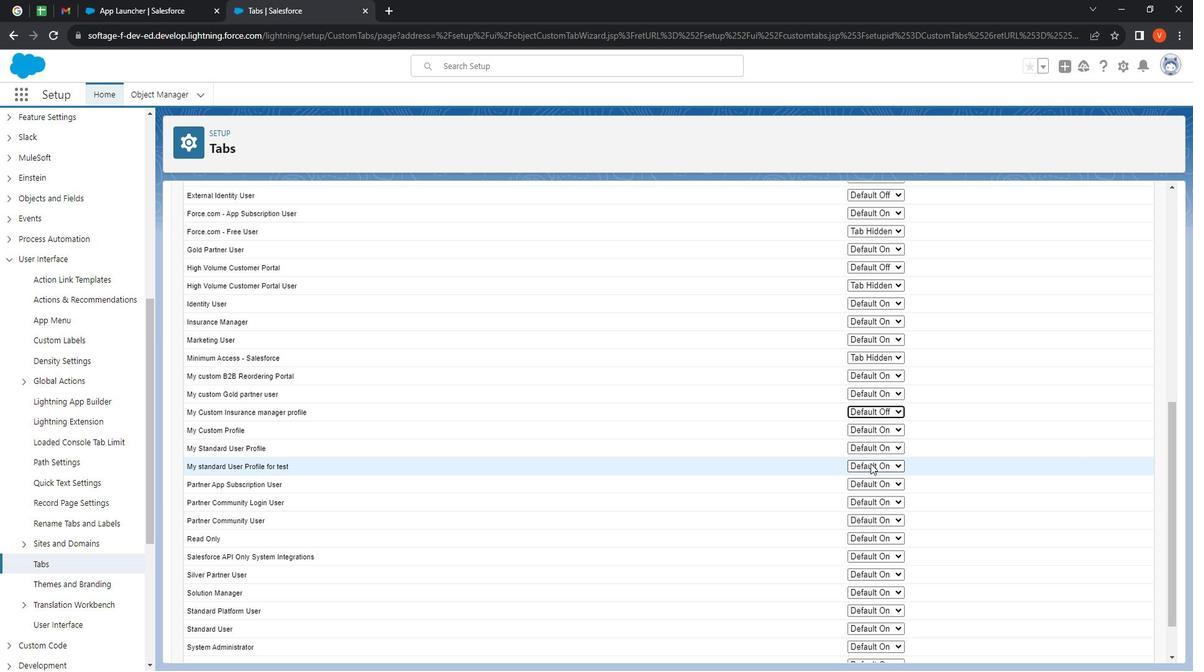 
Action: Mouse scrolled (889, 464) with delta (0, 0)
Screenshot: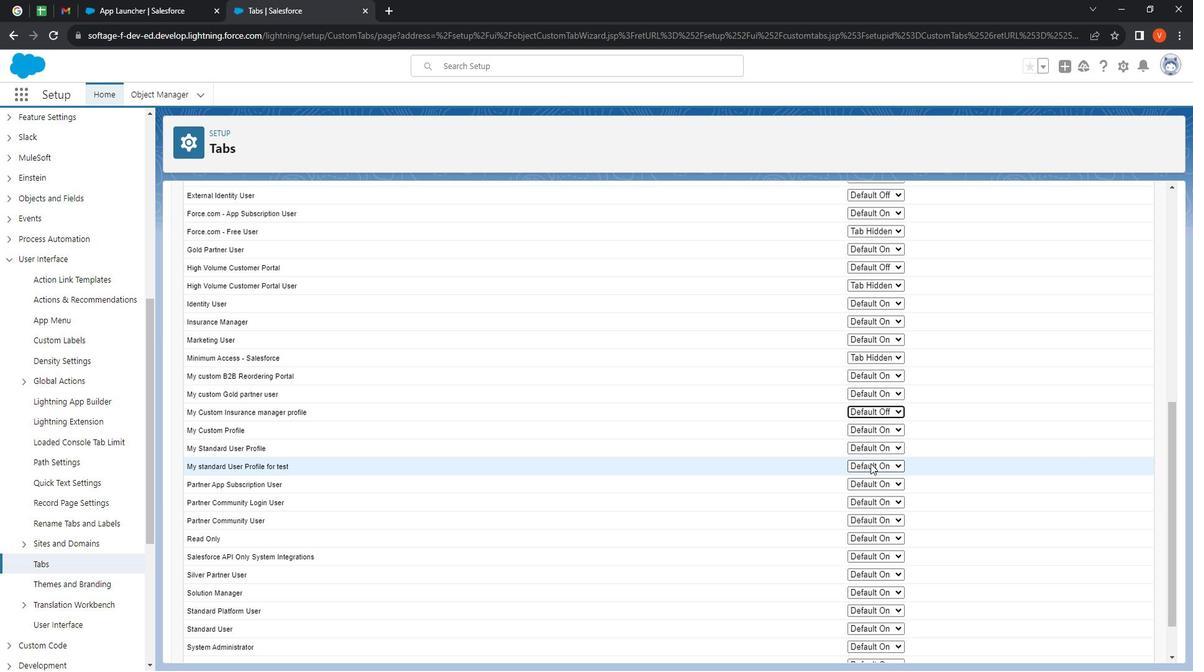
Action: Mouse moved to (889, 465)
Screenshot: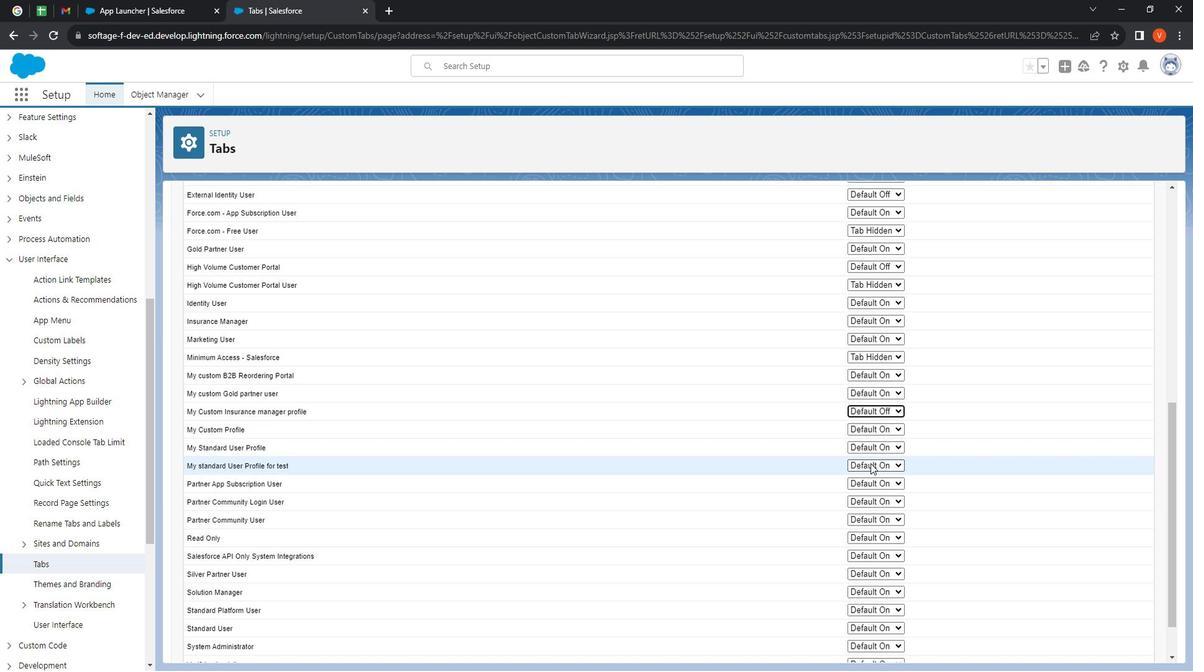 
Action: Mouse scrolled (889, 465) with delta (0, 0)
Screenshot: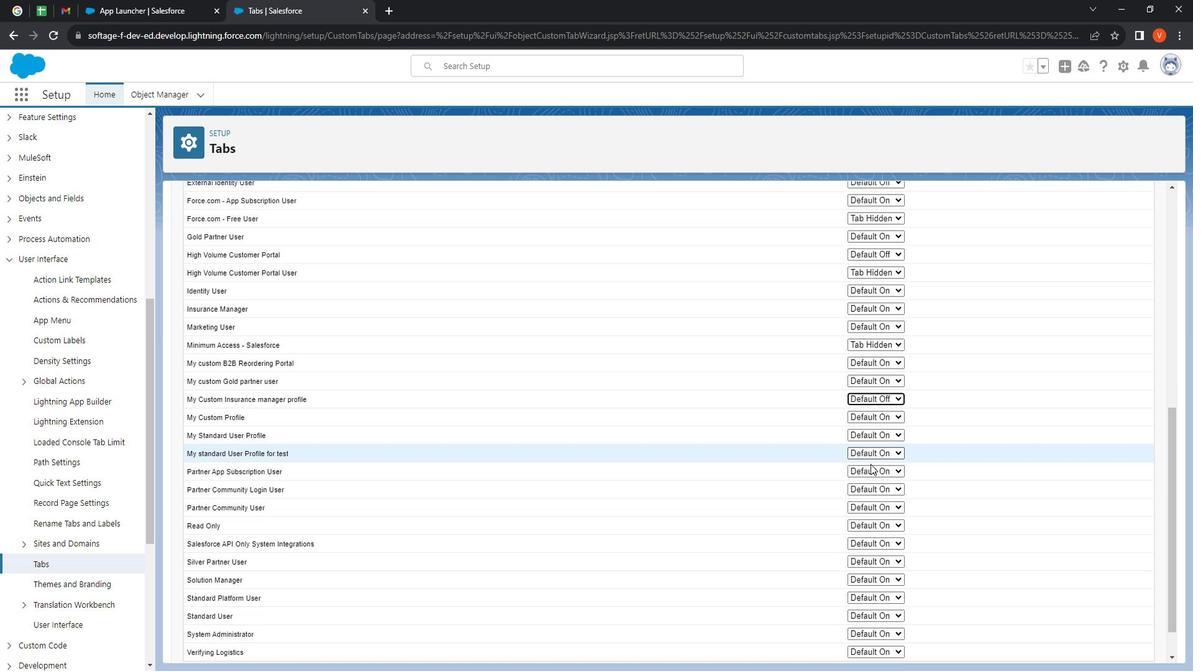 
Action: Mouse moved to (891, 465)
Screenshot: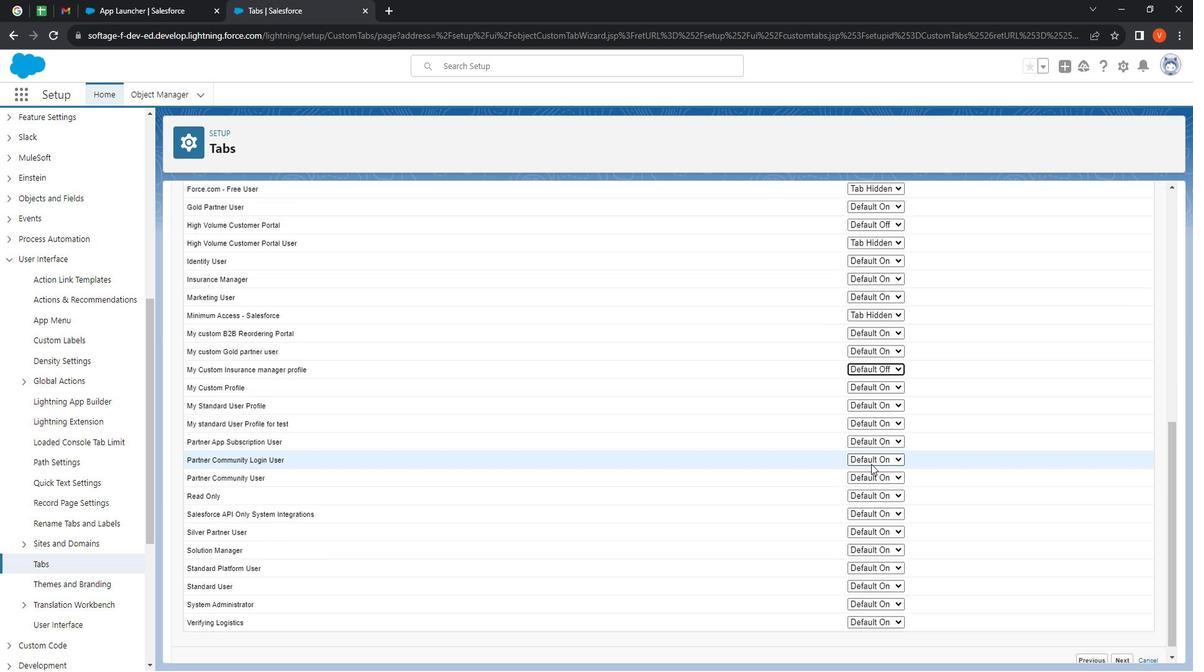 
Action: Mouse scrolled (891, 465) with delta (0, 0)
Screenshot: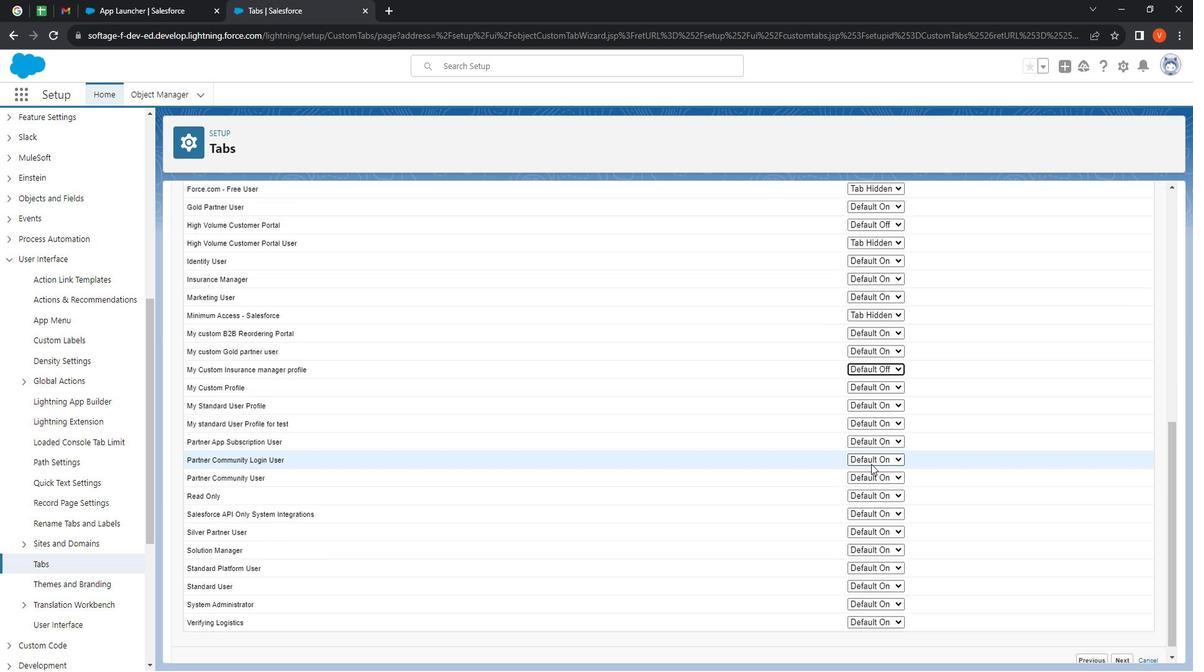 
Action: Mouse moved to (897, 432)
Screenshot: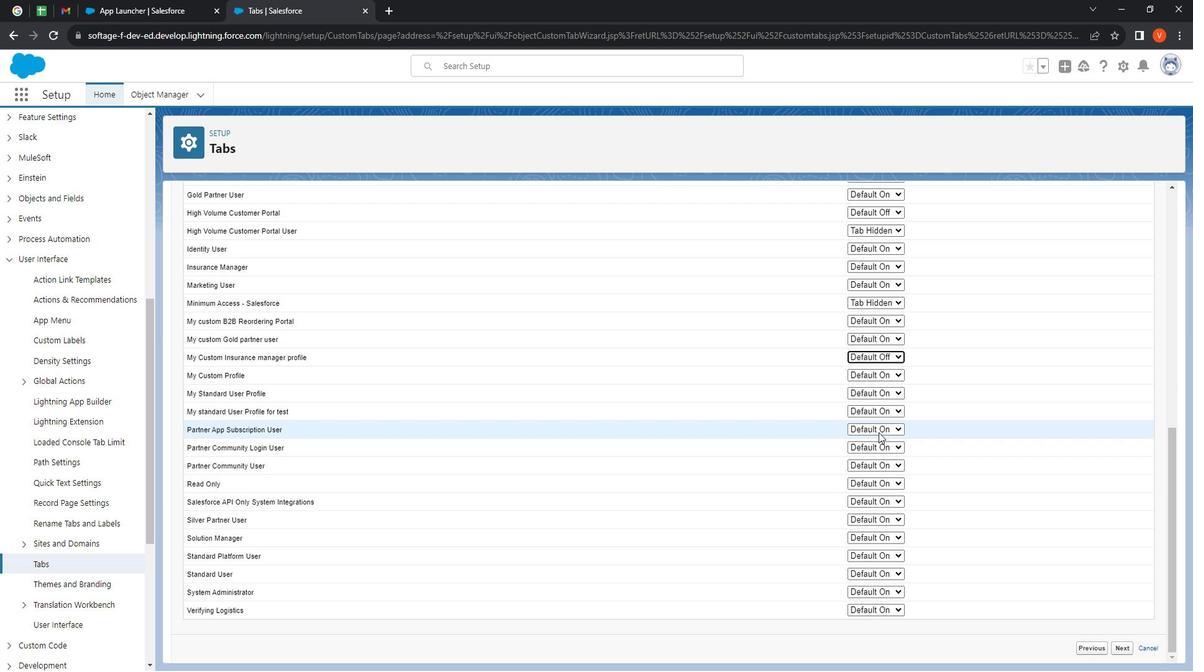 
Action: Mouse pressed left at (897, 432)
Screenshot: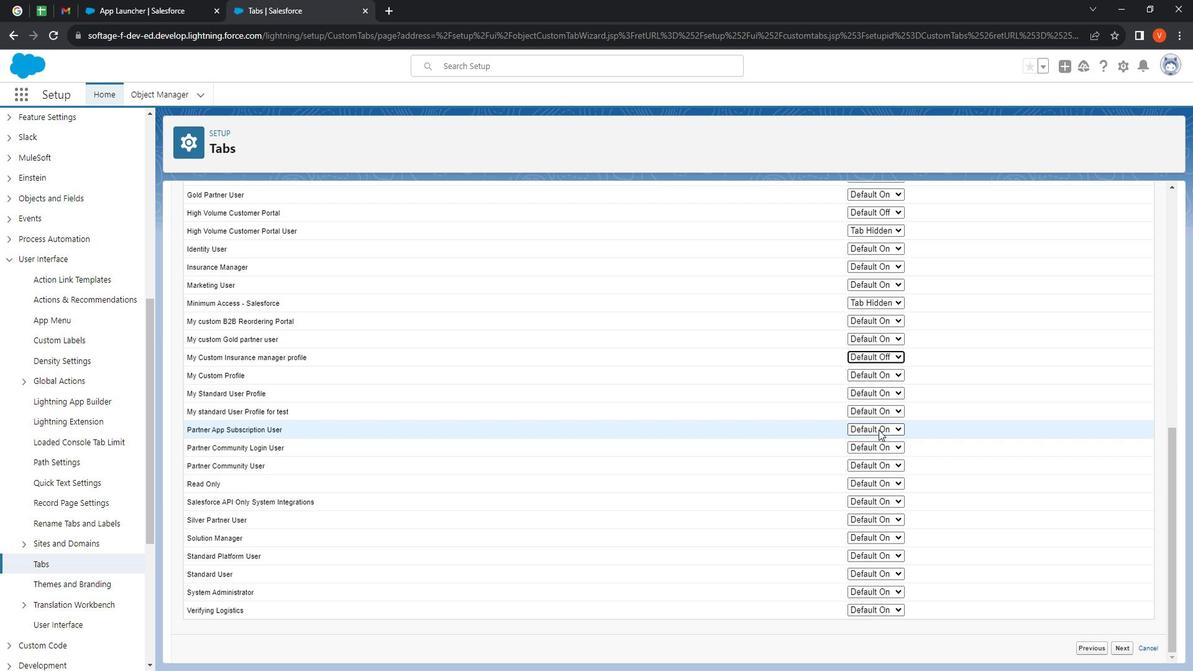 
Action: Mouse moved to (897, 460)
Screenshot: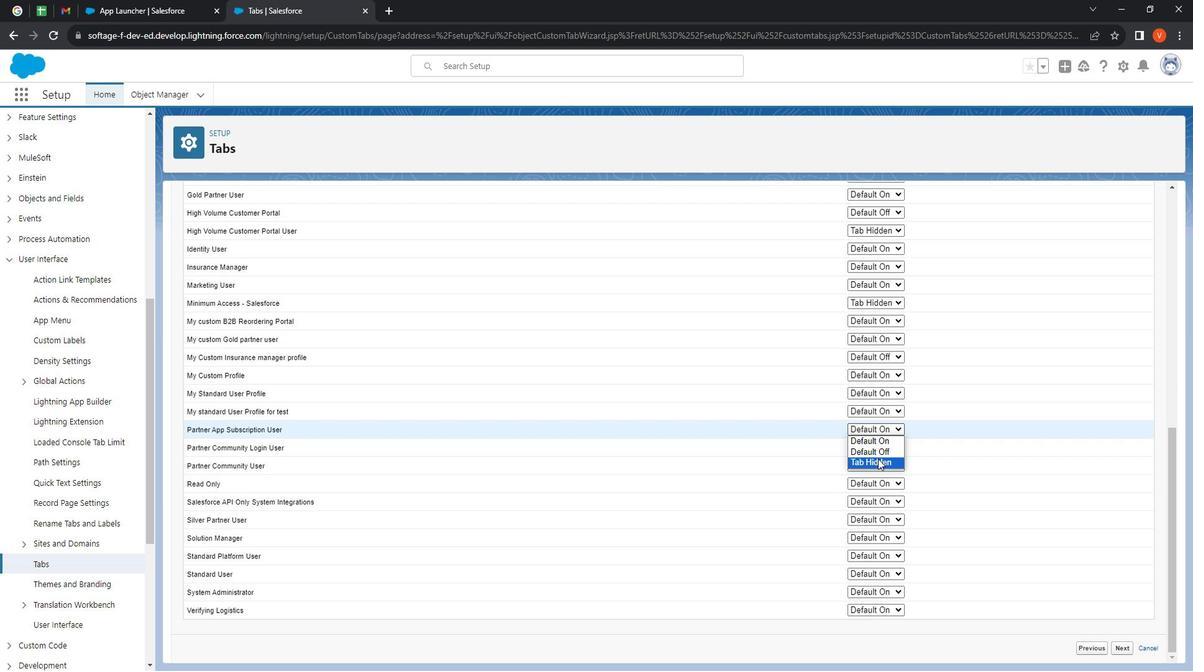 
Action: Mouse pressed left at (897, 460)
Screenshot: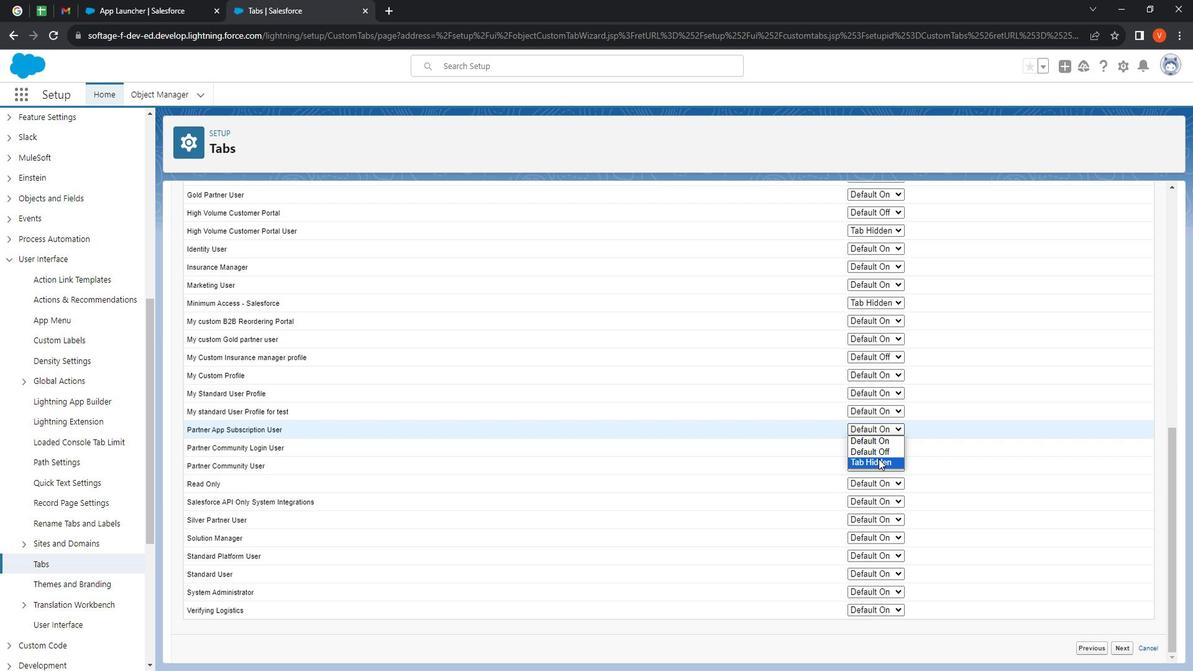 
Action: Mouse moved to (899, 416)
Screenshot: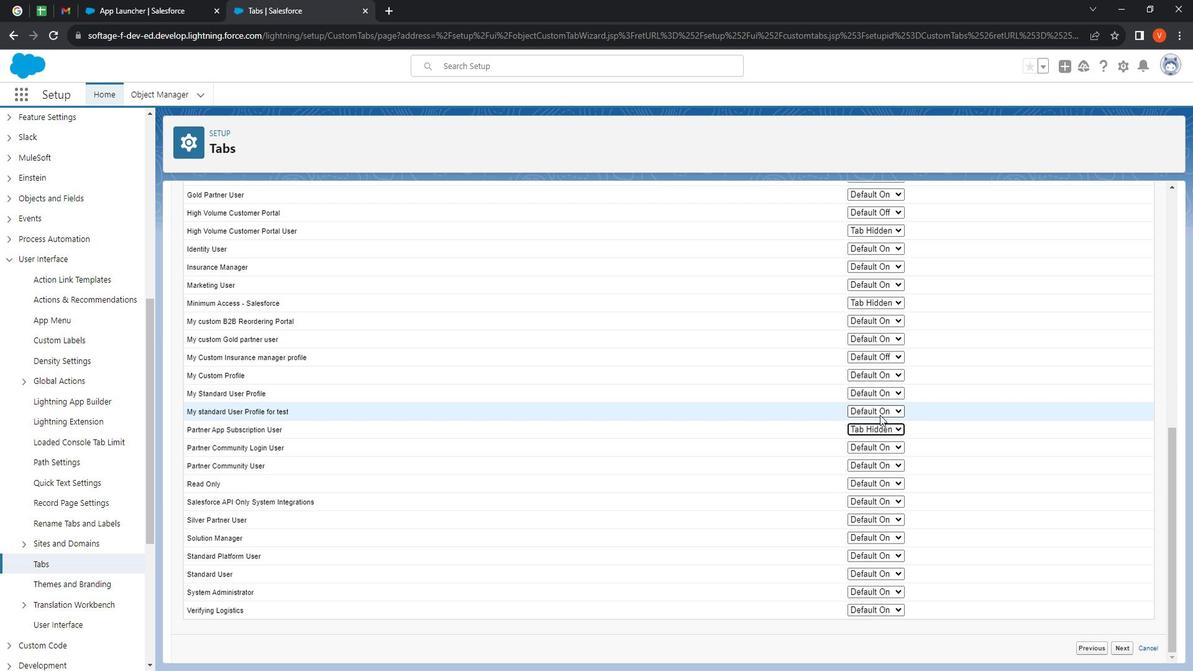 
Action: Mouse pressed left at (899, 416)
Screenshot: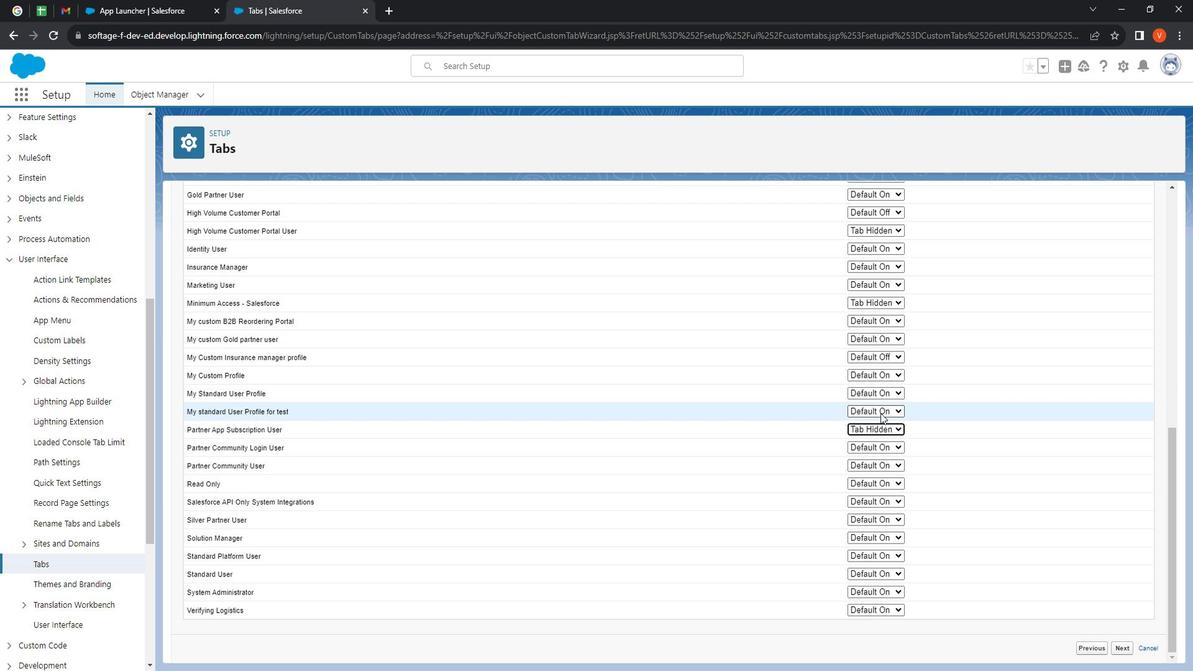 
Action: Mouse moved to (902, 448)
Screenshot: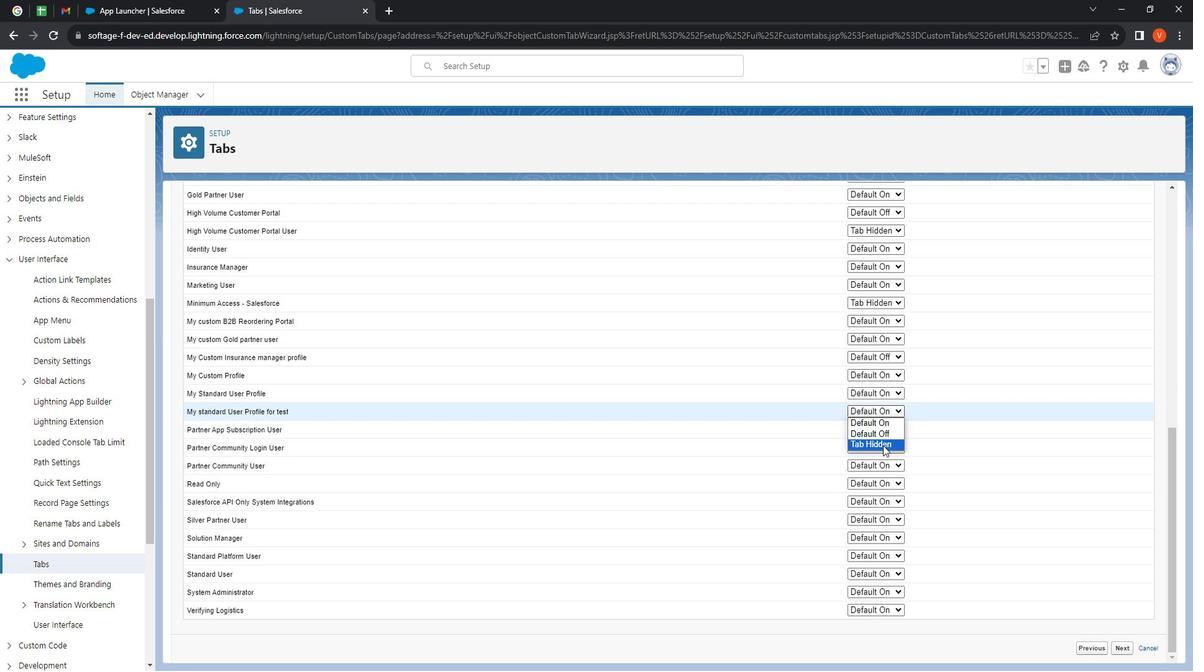 
Action: Mouse pressed left at (902, 448)
Screenshot: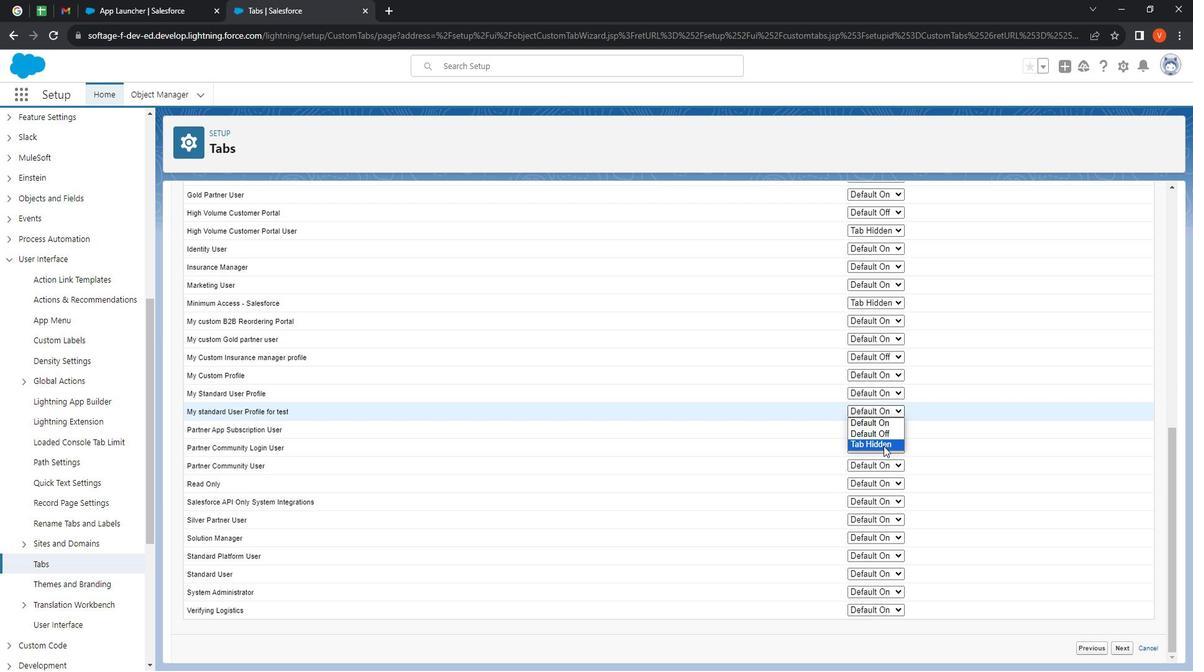 
Action: Mouse moved to (902, 463)
Screenshot: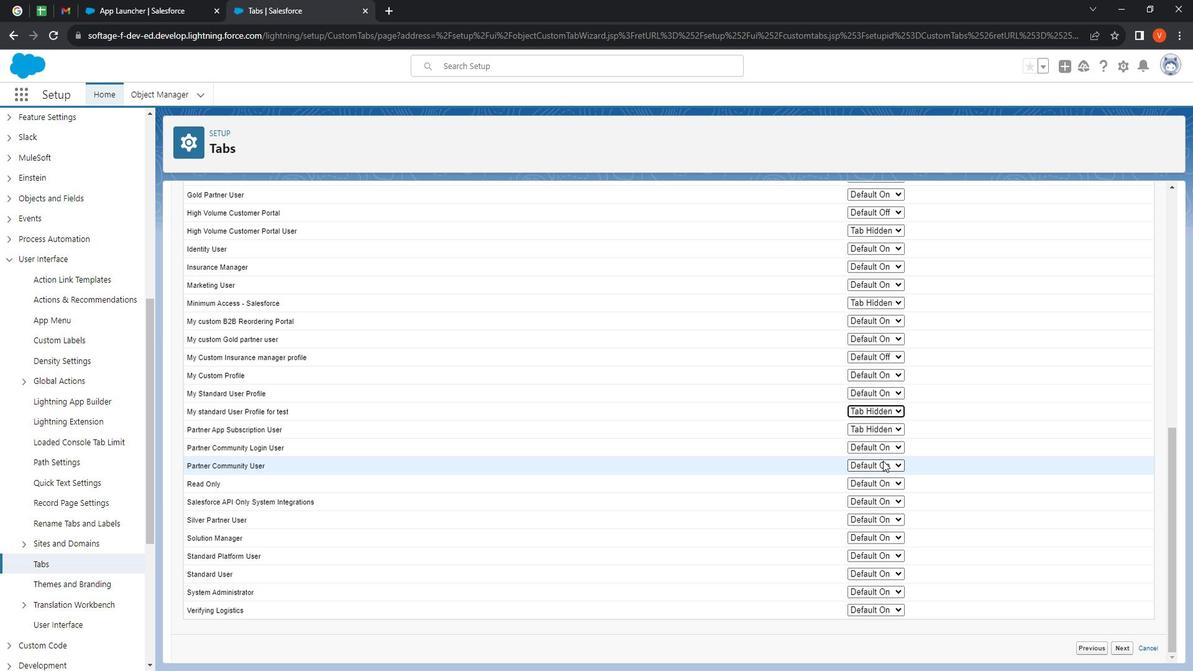 
Action: Mouse pressed left at (902, 463)
Screenshot: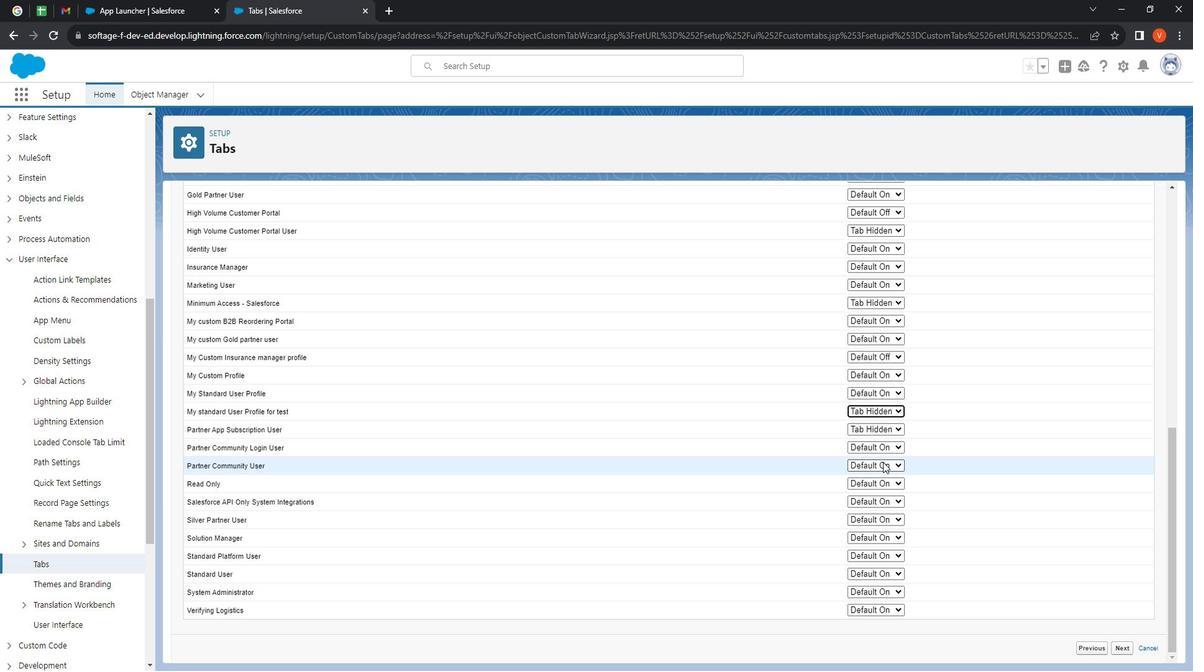 
Action: Mouse moved to (903, 499)
Screenshot: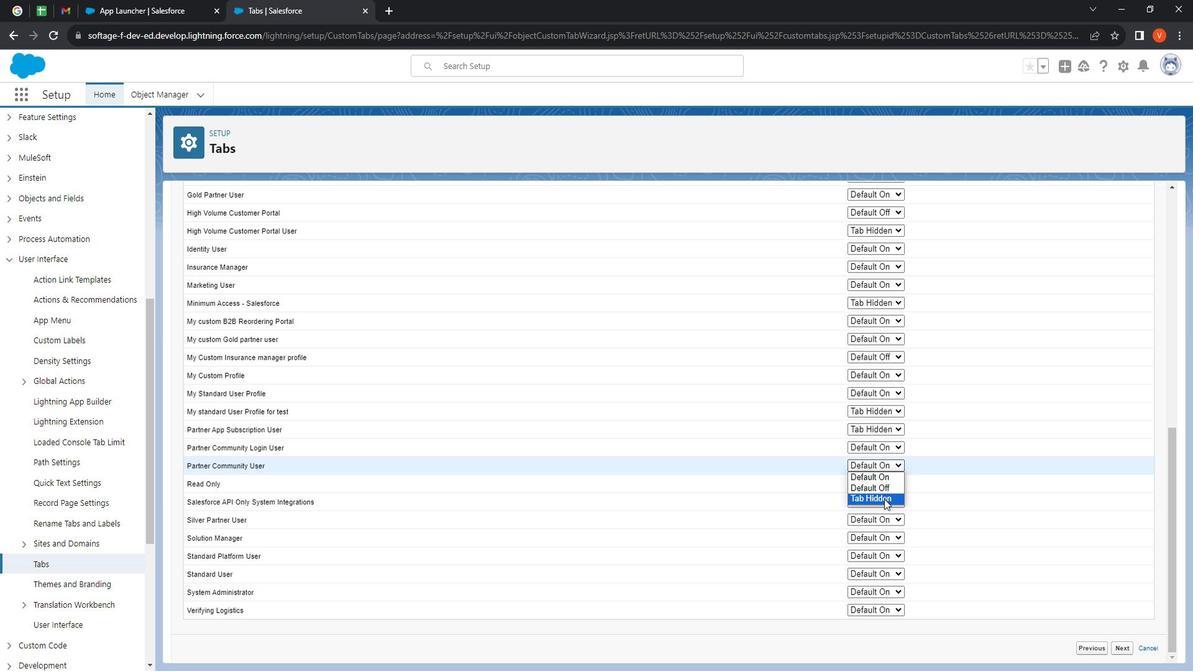 
Action: Mouse pressed left at (903, 499)
Screenshot: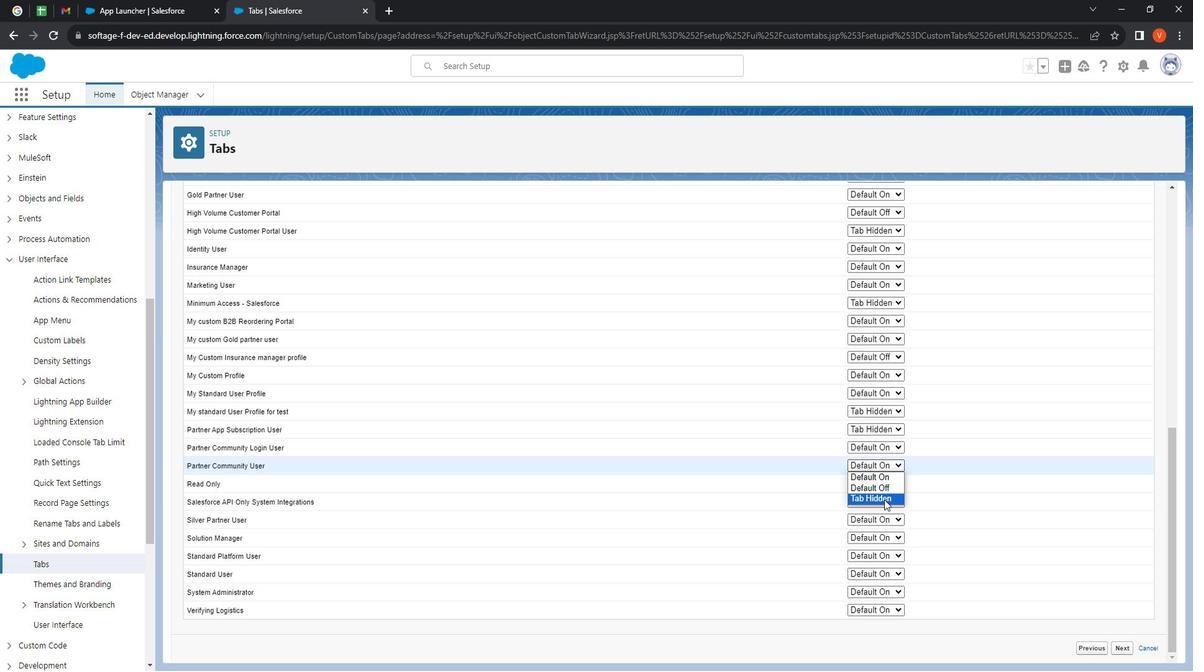 
Action: Mouse moved to (901, 508)
Screenshot: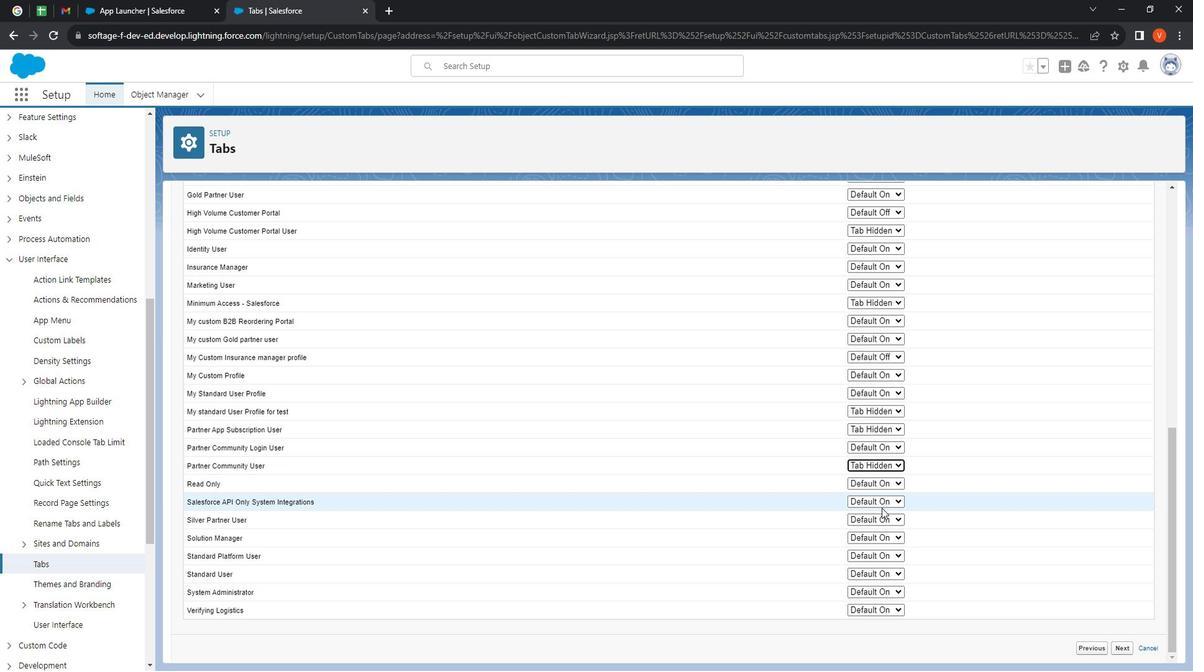 
Action: Mouse pressed left at (901, 508)
Screenshot: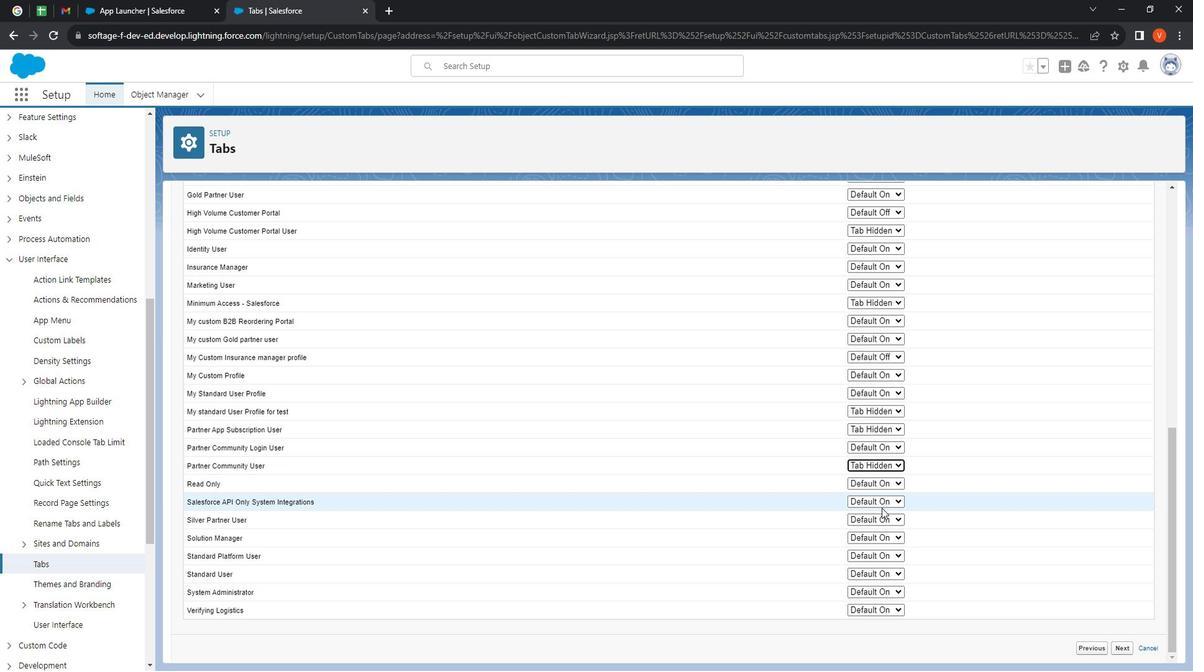 
Action: Mouse moved to (900, 507)
Screenshot: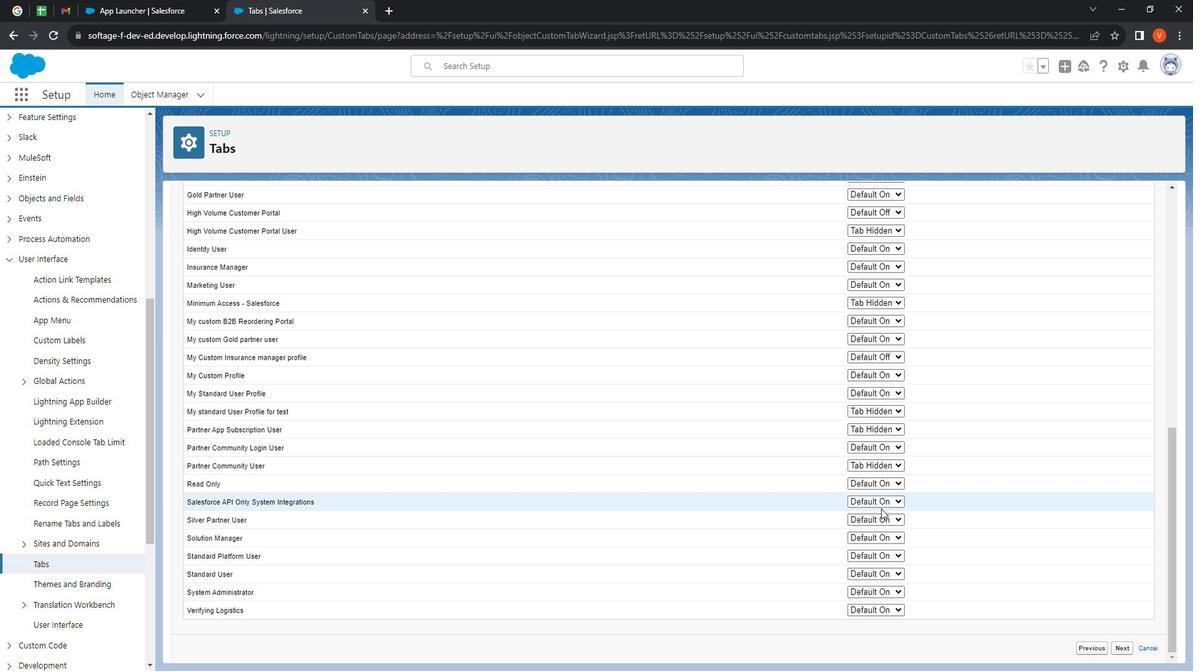 
Action: Mouse pressed left at (900, 507)
Screenshot: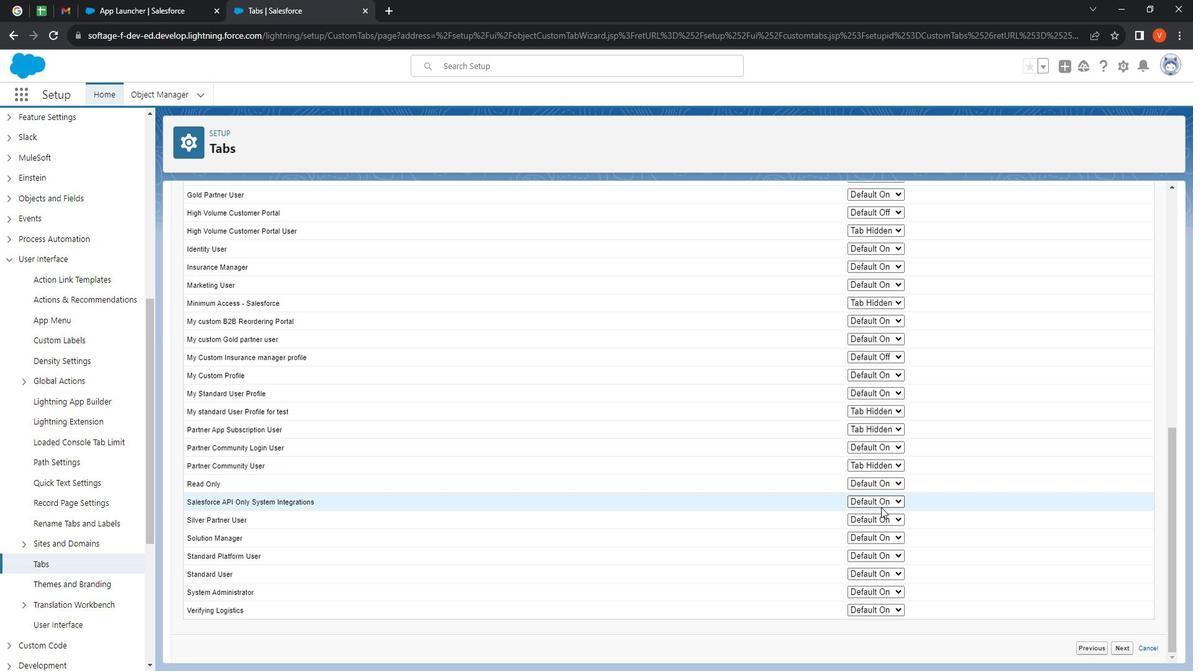 
Action: Mouse moved to (902, 521)
Screenshot: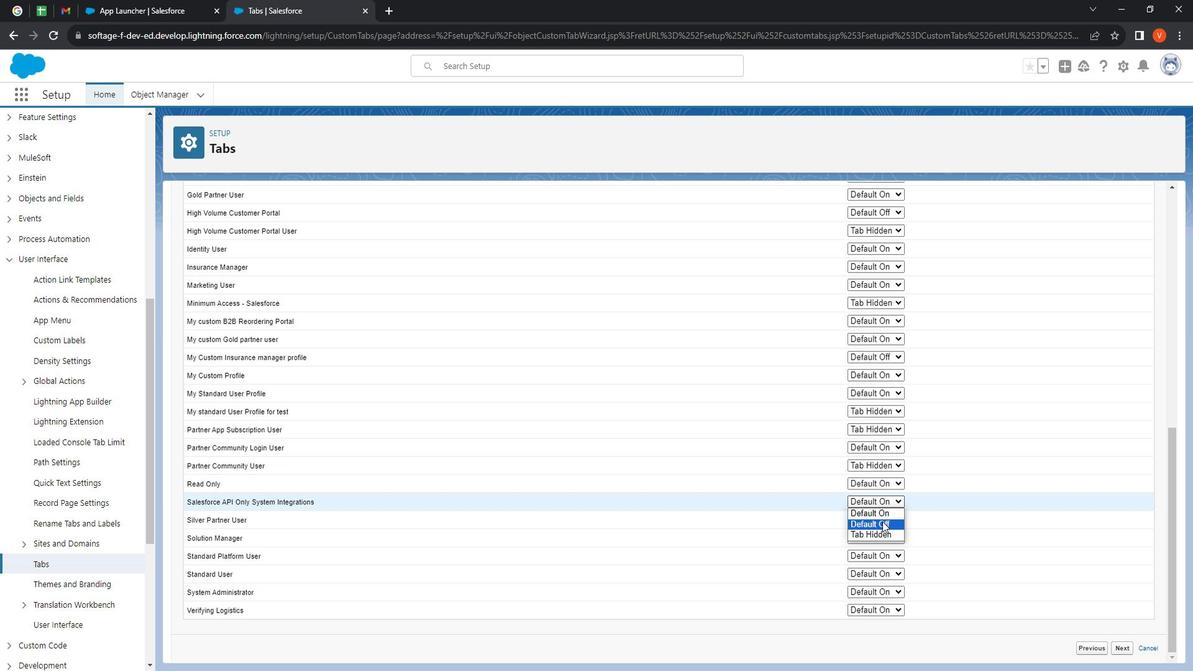 
Action: Mouse pressed left at (902, 521)
Screenshot: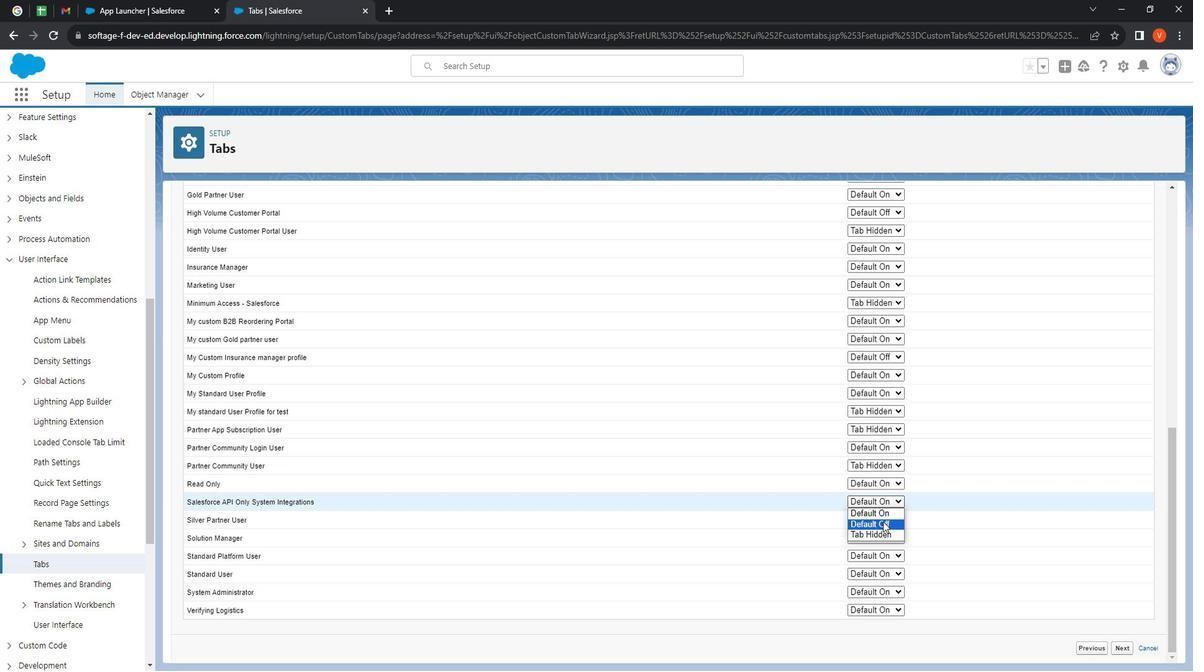 
Action: Mouse moved to (903, 522)
Screenshot: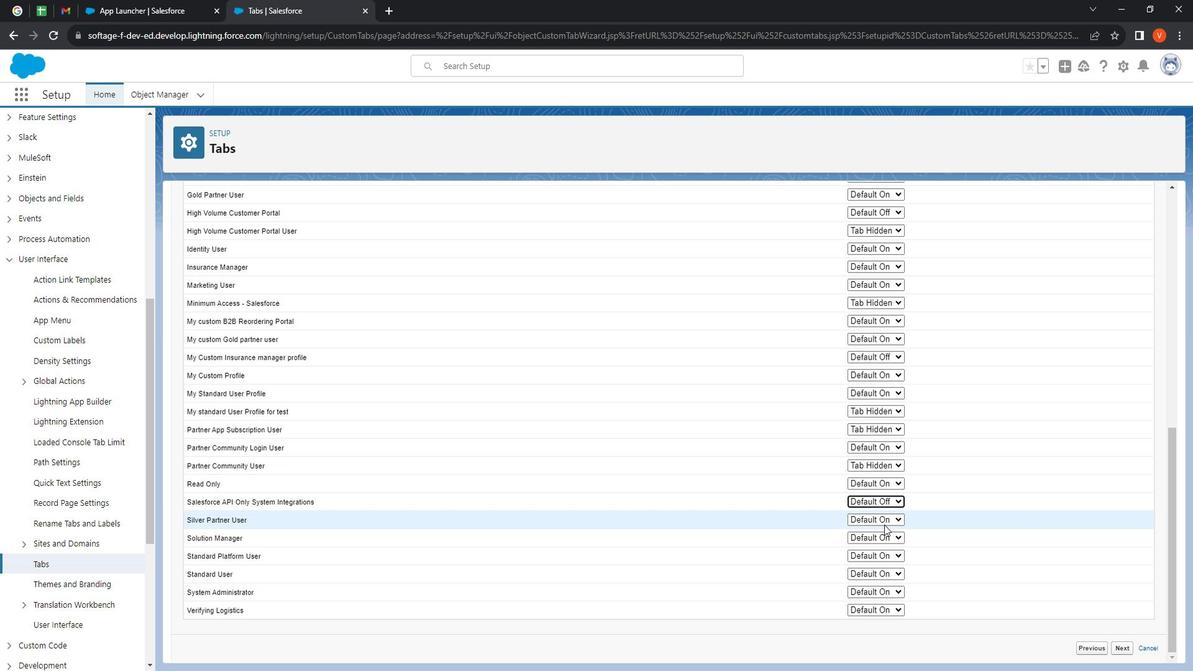 
Action: Mouse pressed left at (903, 522)
Screenshot: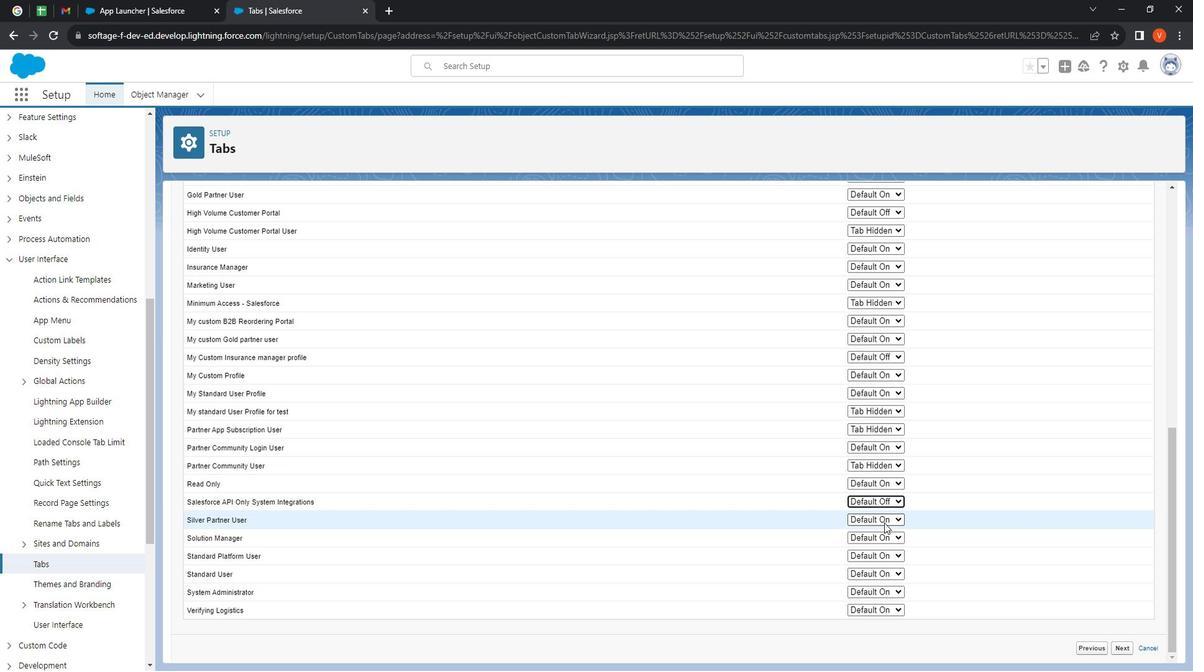 
Action: Mouse moved to (904, 542)
Screenshot: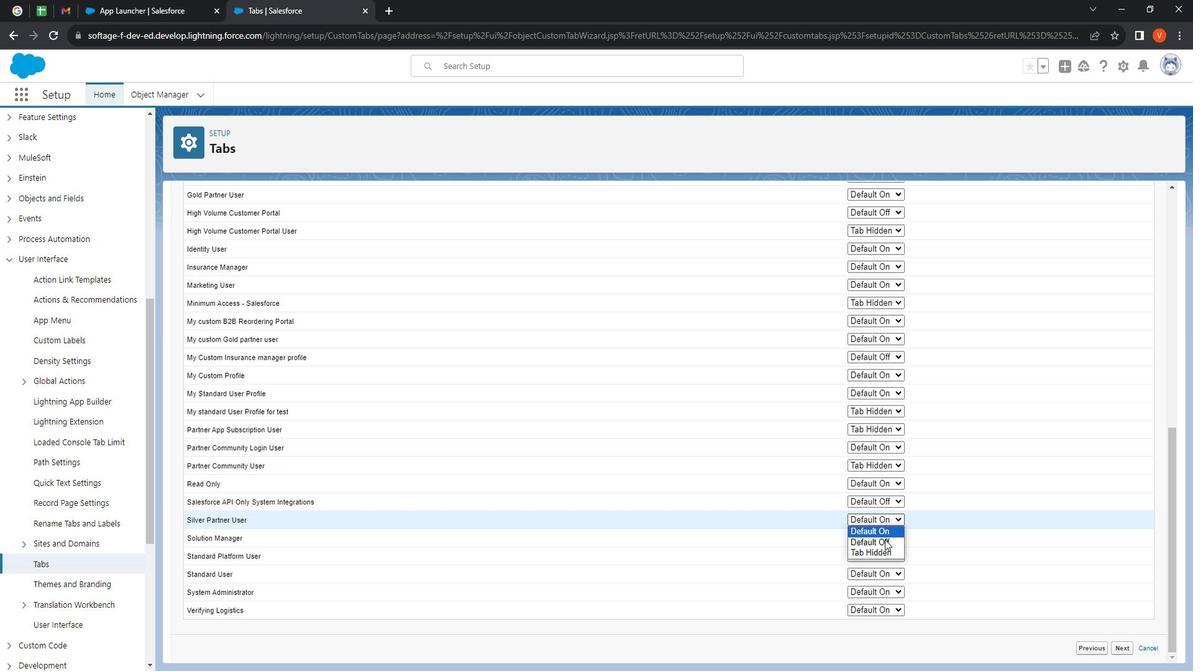 
Action: Mouse pressed left at (904, 542)
Screenshot: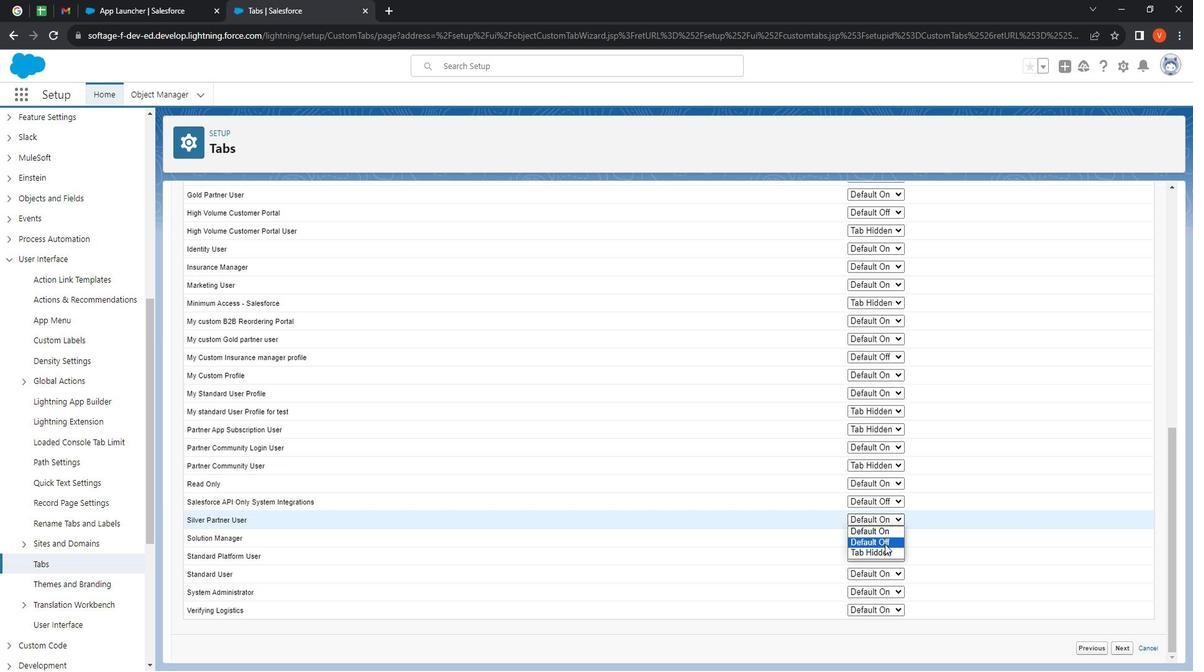 
Action: Mouse moved to (902, 605)
Screenshot: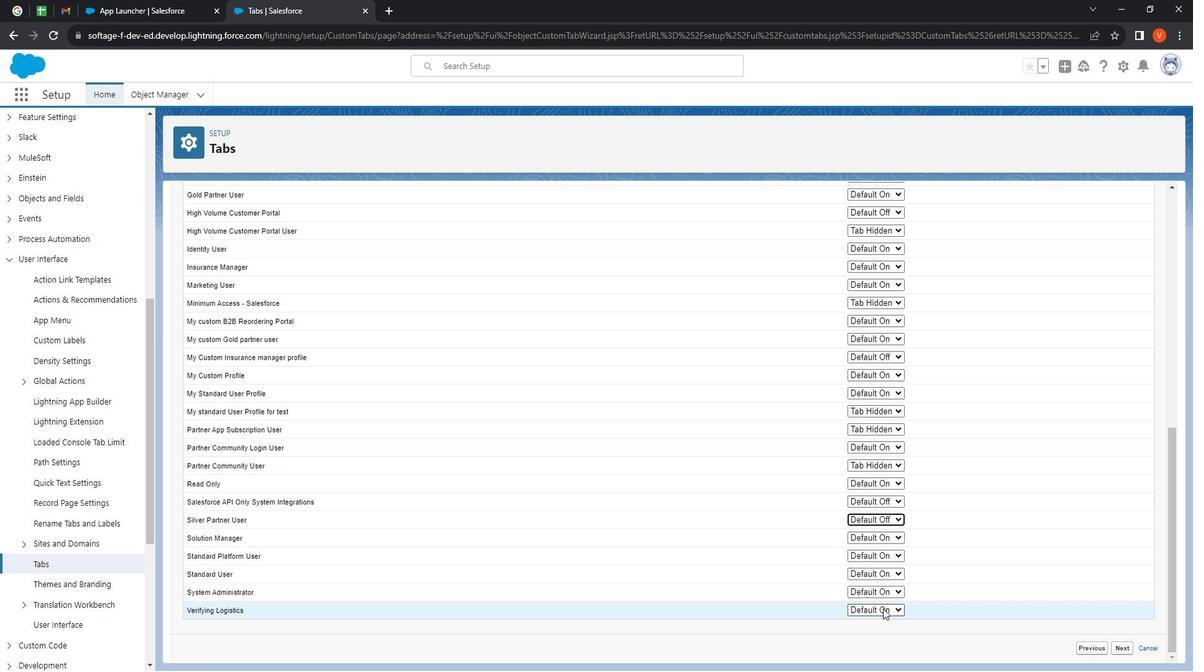 
Action: Mouse pressed left at (902, 605)
Screenshot: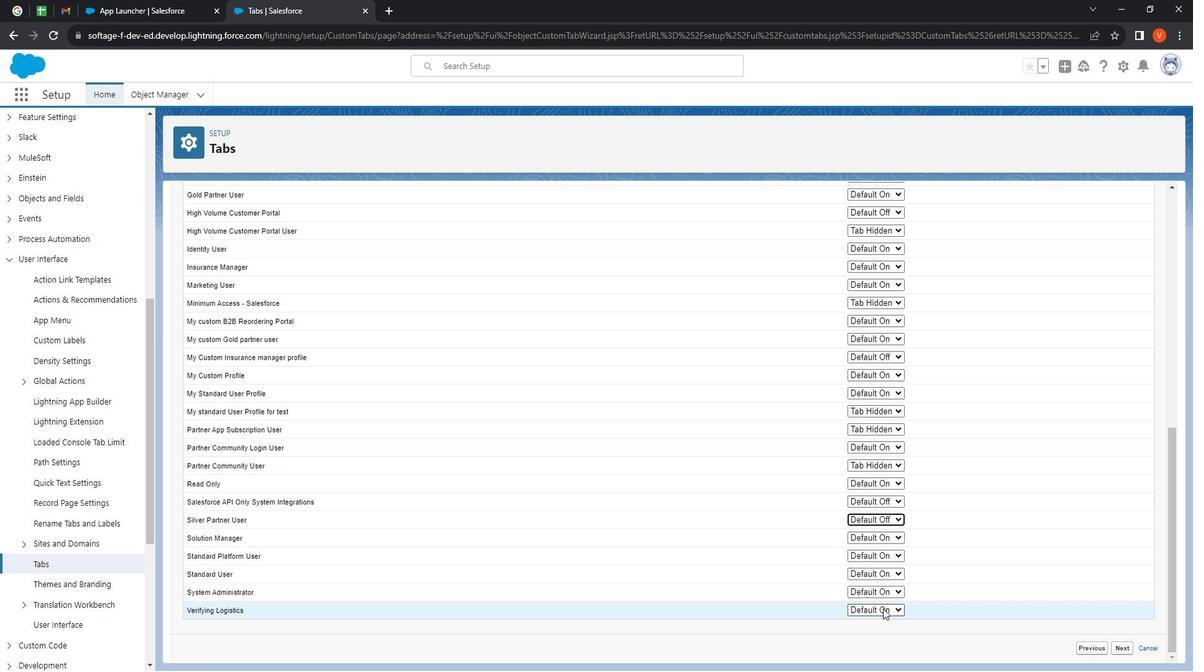
Action: Mouse moved to (915, 641)
Screenshot: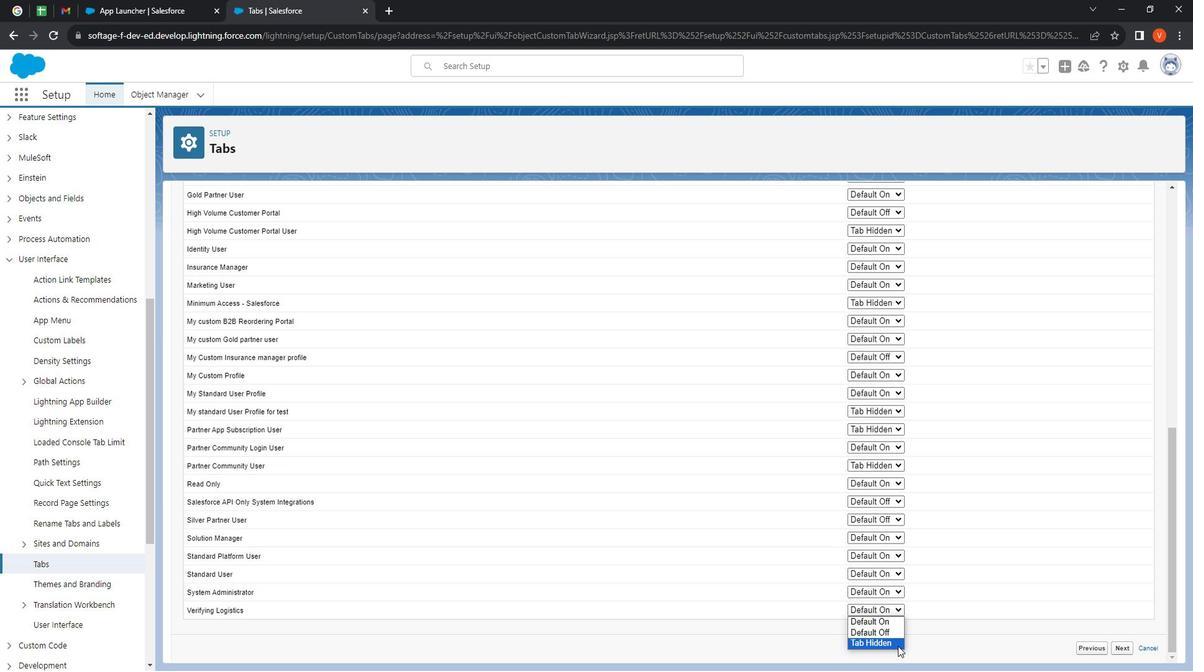 
Action: Mouse pressed left at (915, 641)
Screenshot: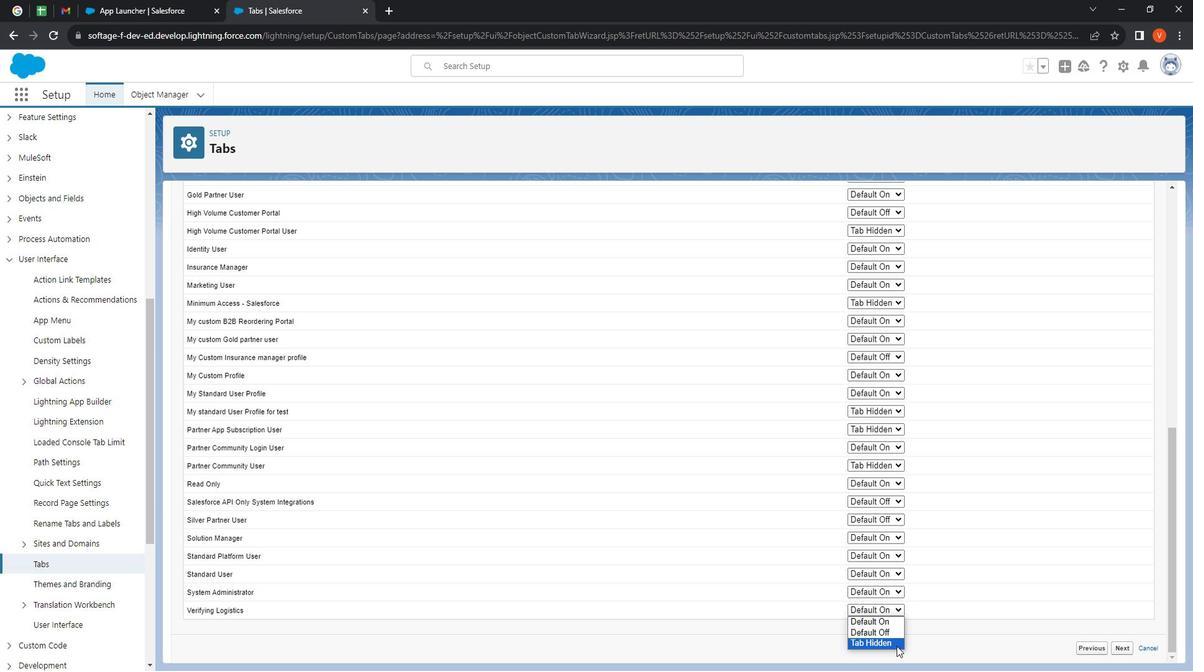 
Action: Mouse moved to (899, 570)
Screenshot: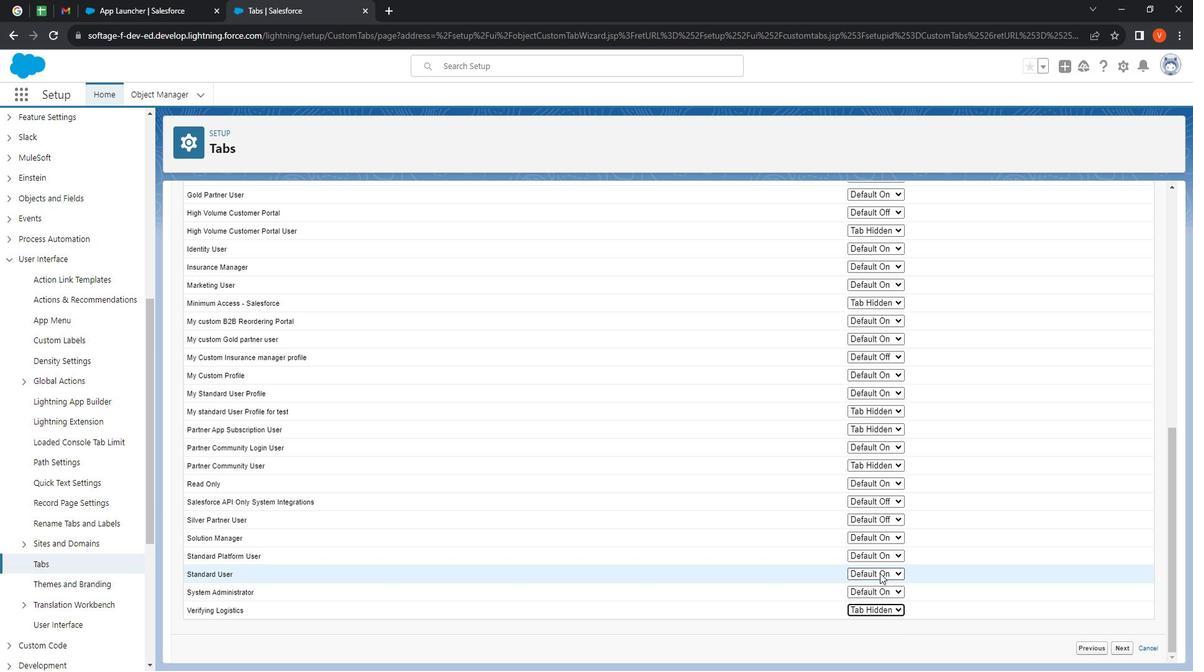 
Action: Mouse pressed left at (899, 570)
Screenshot: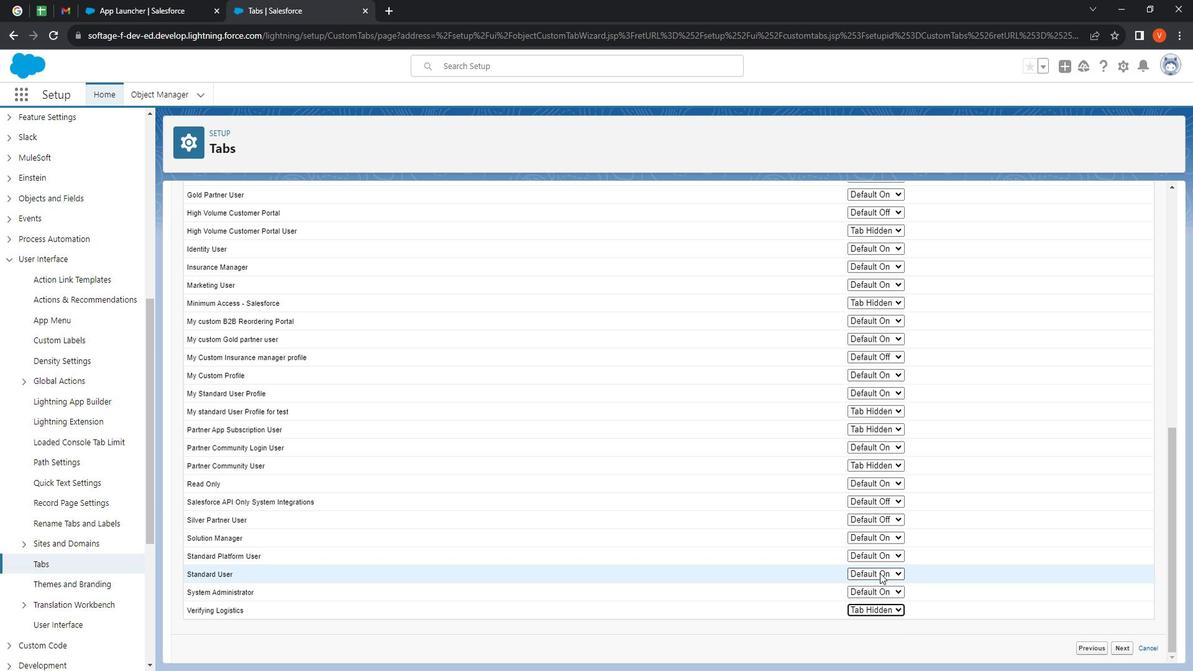 
Action: Mouse moved to (909, 605)
Screenshot: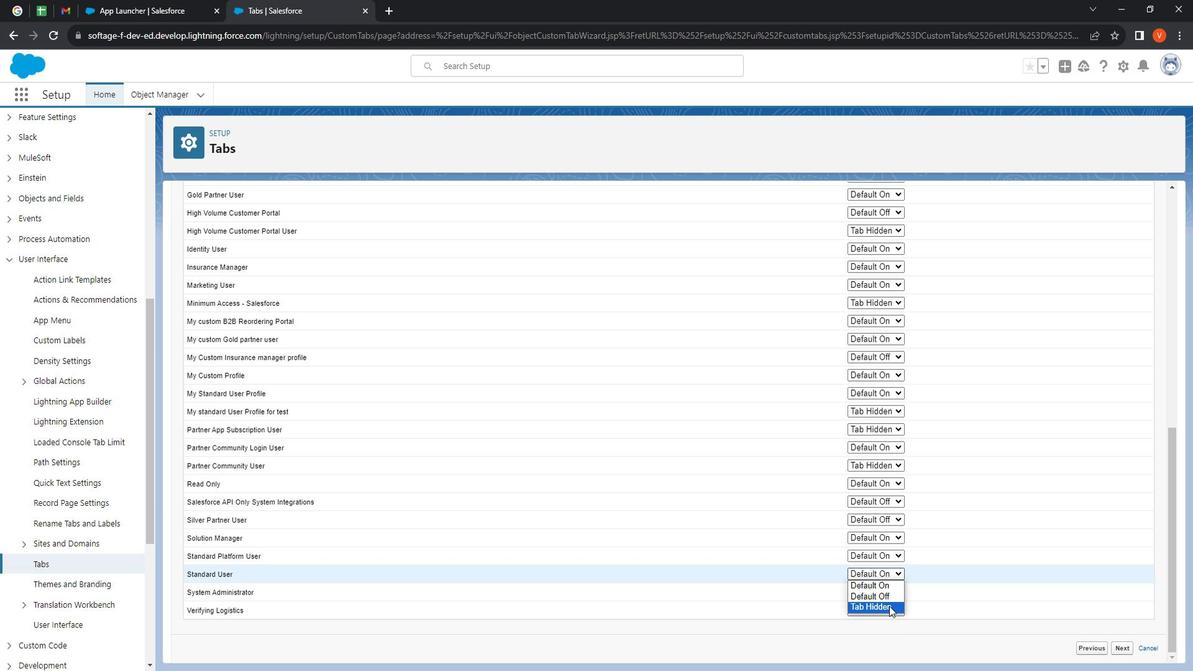
Action: Mouse pressed left at (909, 605)
Screenshot: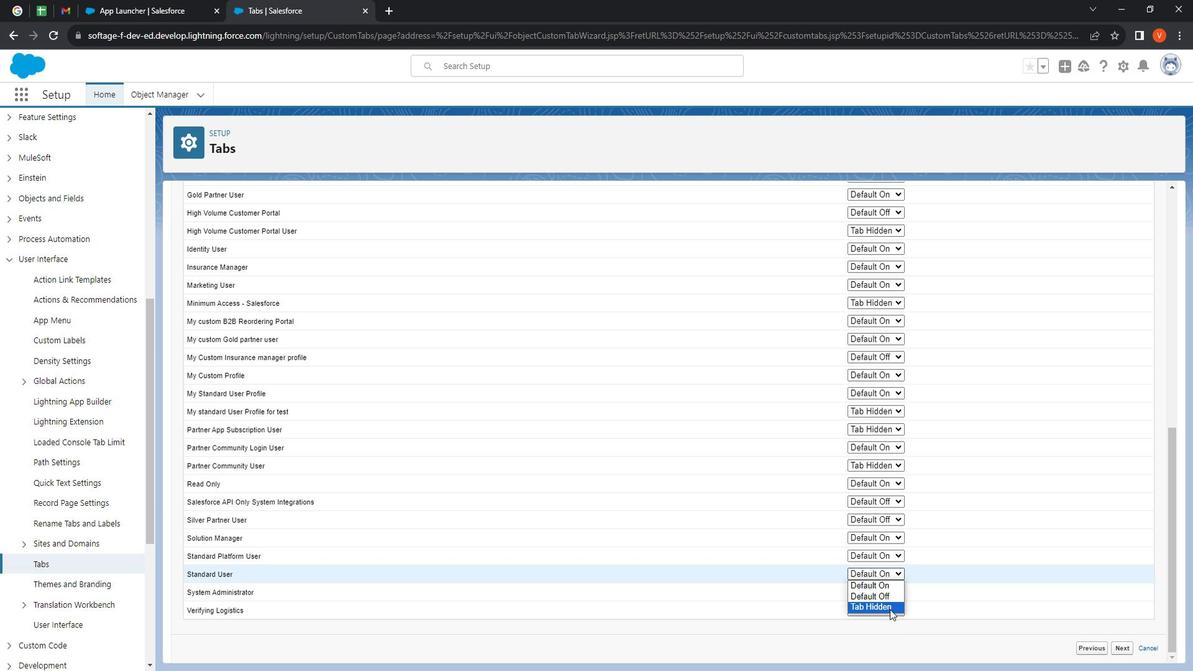 
Action: Mouse moved to (1146, 639)
Screenshot: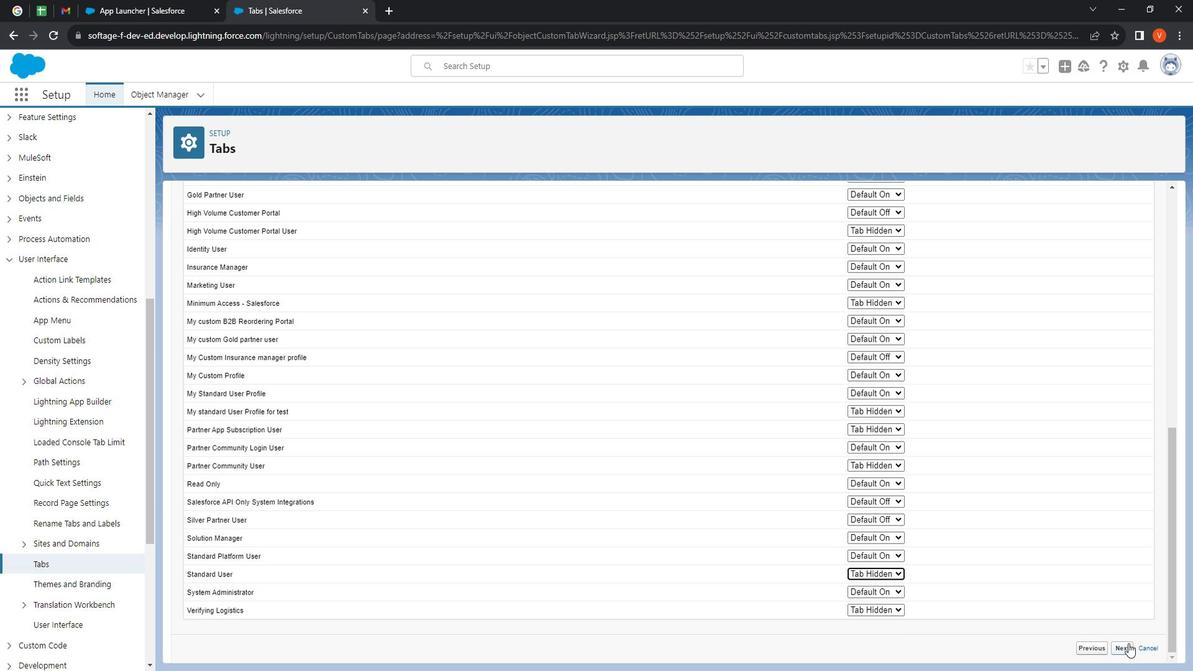 
Action: Mouse pressed left at (1146, 639)
Screenshot: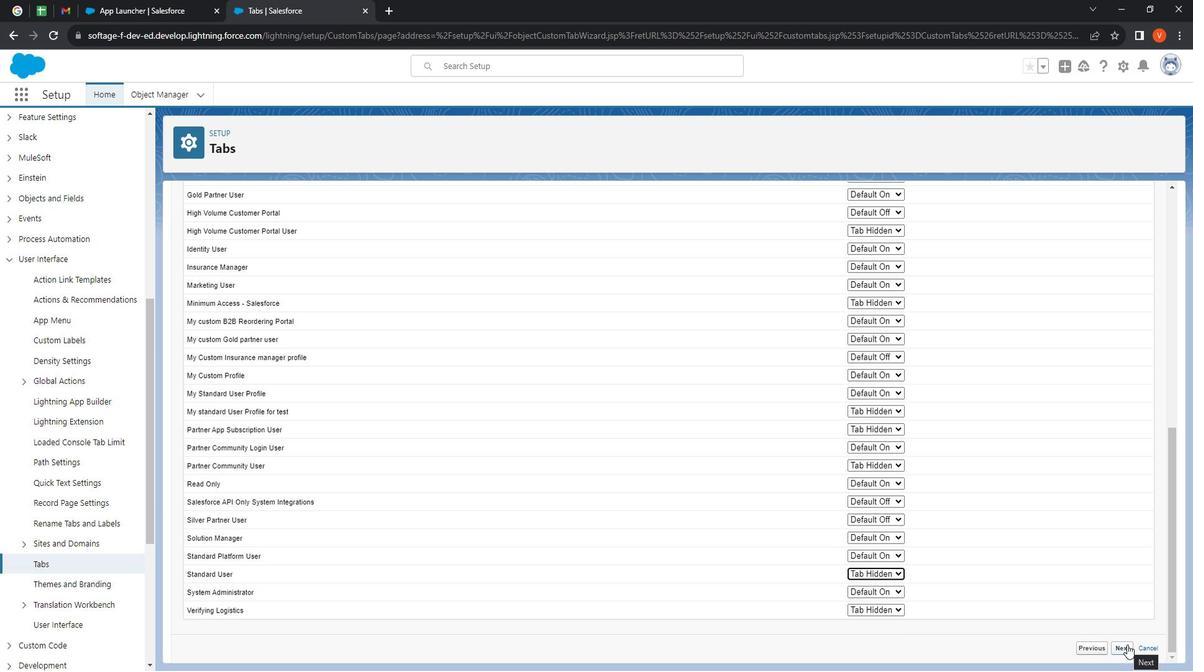 
Action: Mouse moved to (1073, 277)
Screenshot: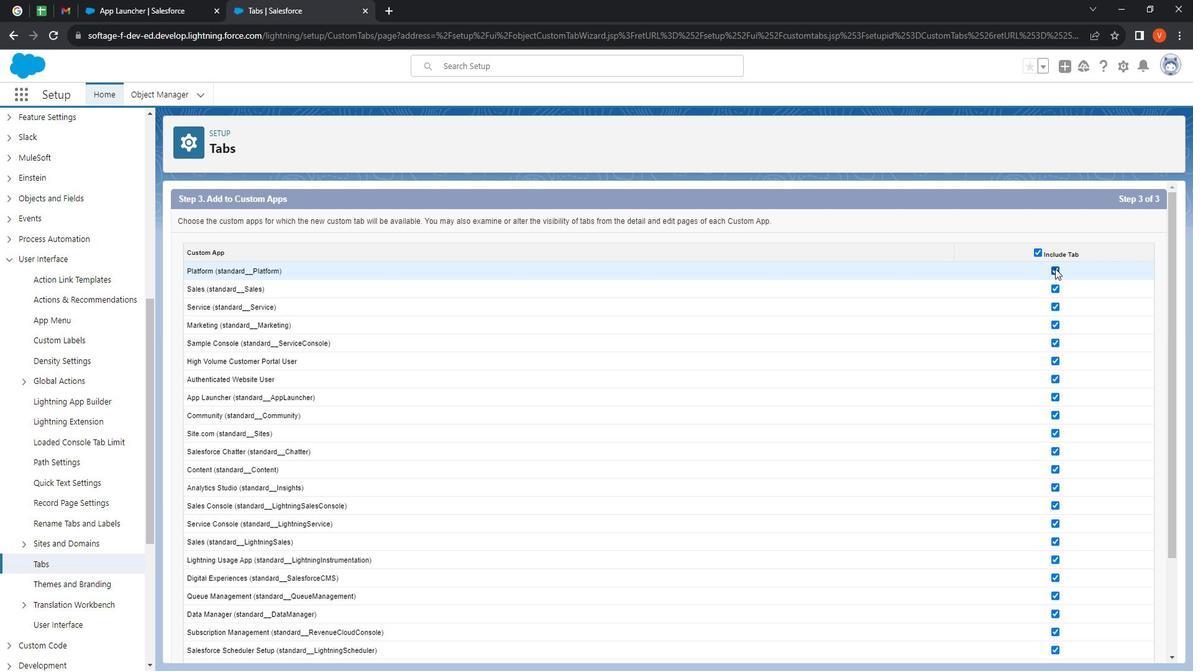 
Action: Mouse pressed left at (1073, 277)
Screenshot: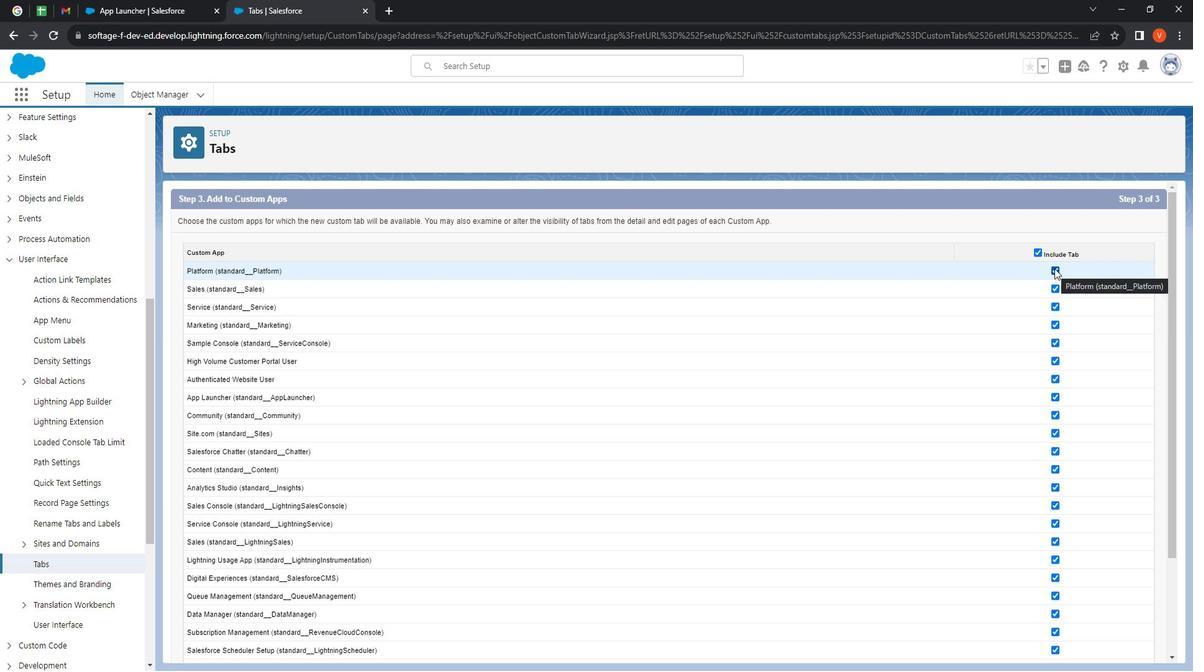 
Action: Mouse moved to (1076, 297)
Screenshot: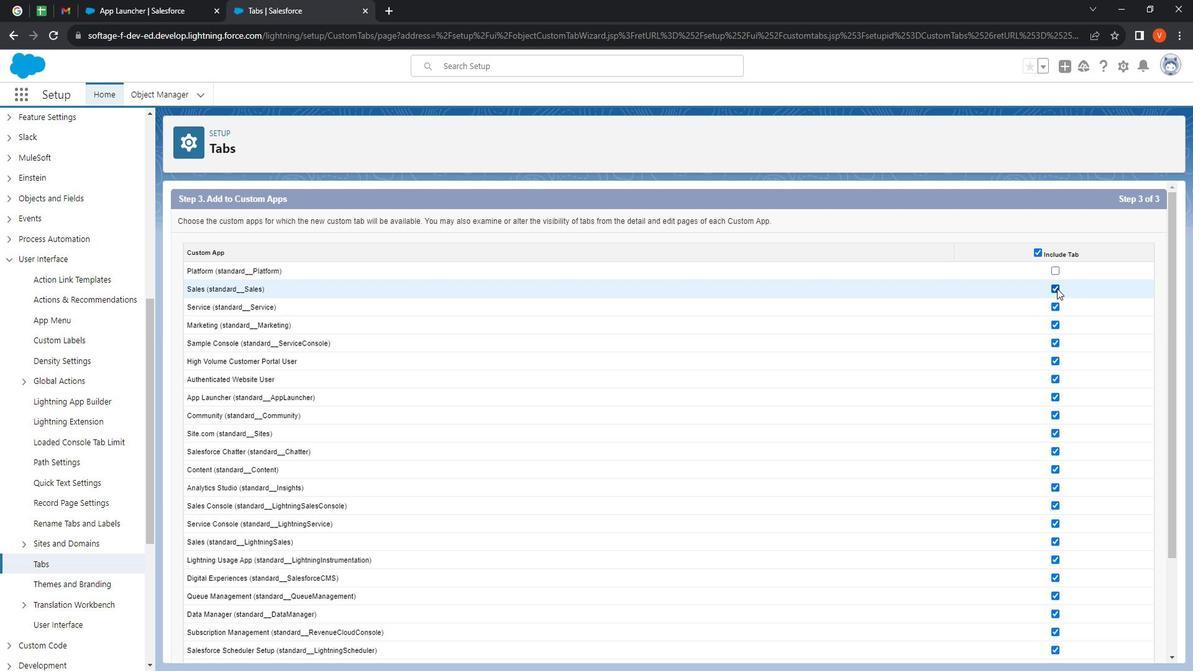 
Action: Mouse pressed left at (1076, 297)
Screenshot: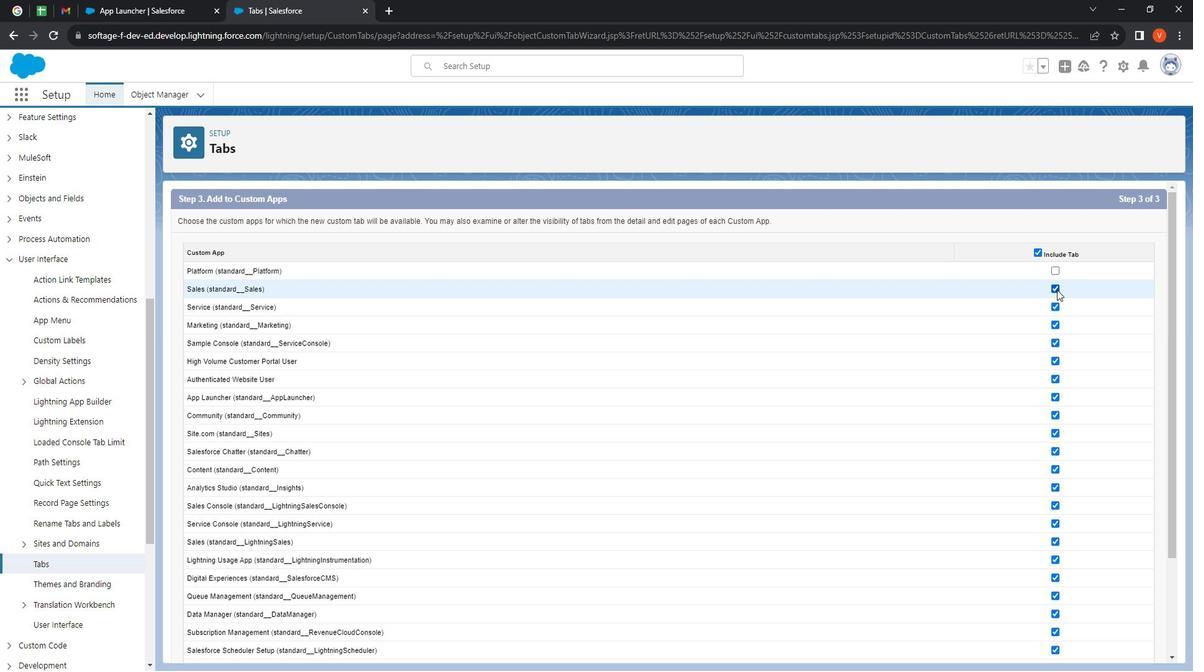 
Action: Mouse moved to (1074, 312)
Screenshot: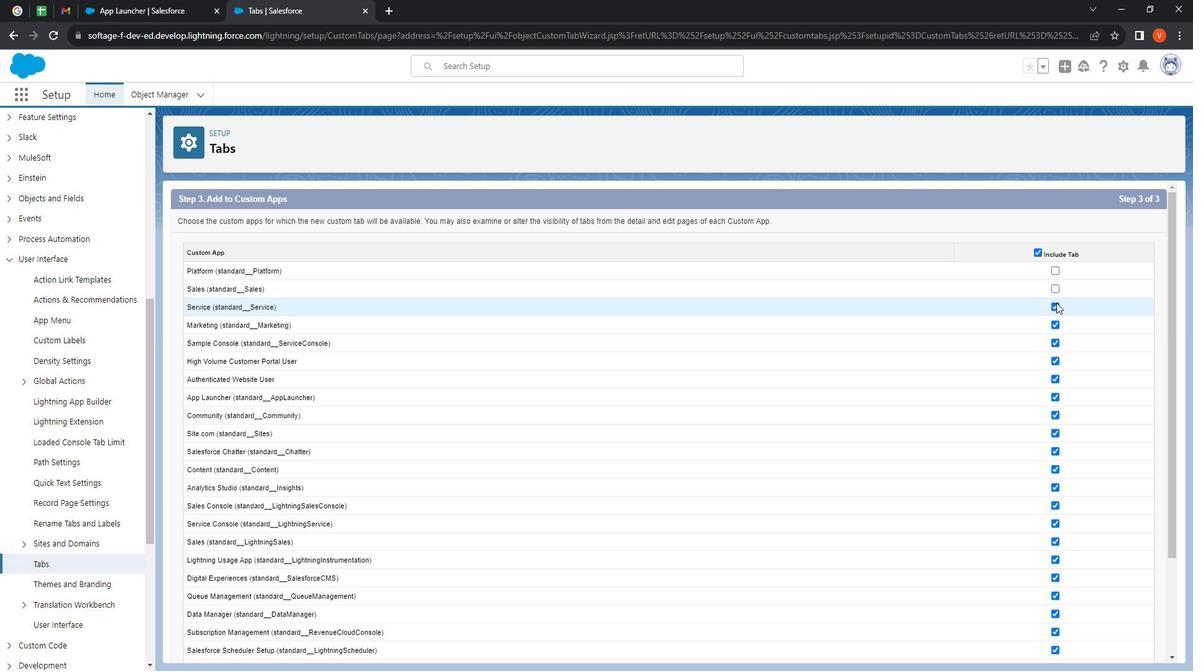
Action: Mouse pressed left at (1074, 312)
Screenshot: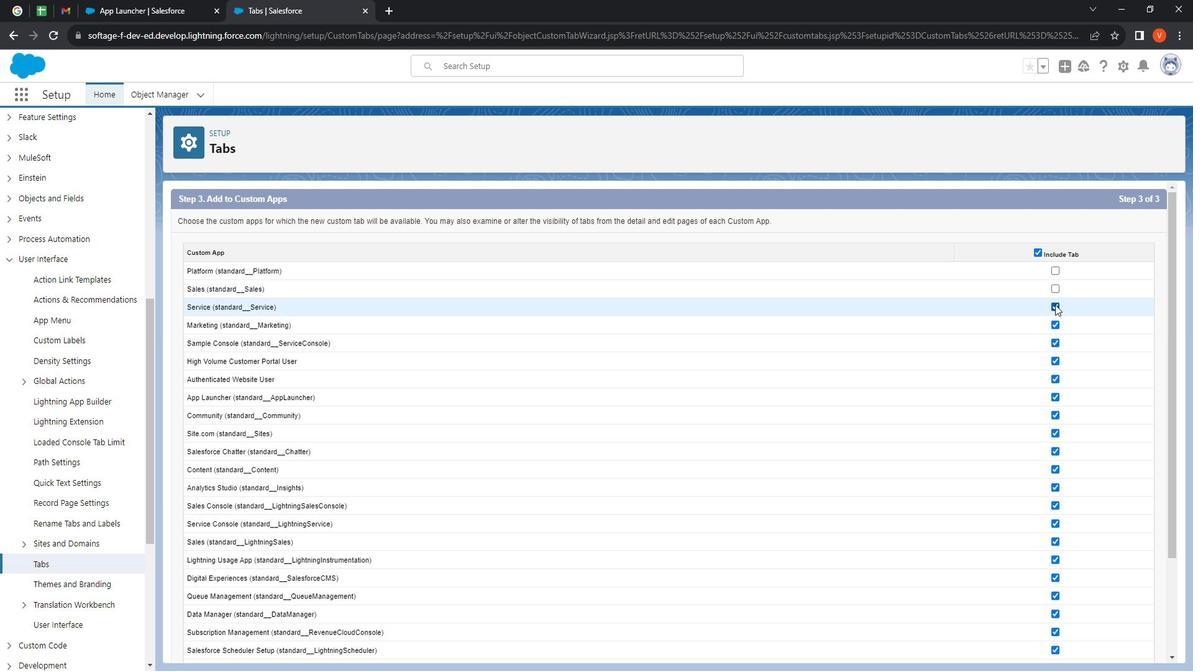 
Action: Mouse moved to (1075, 333)
